 Task: Upload a diagram photo to Google Photos and use the markup feature to edit it.
Action: Mouse moved to (748, 136)
Screenshot: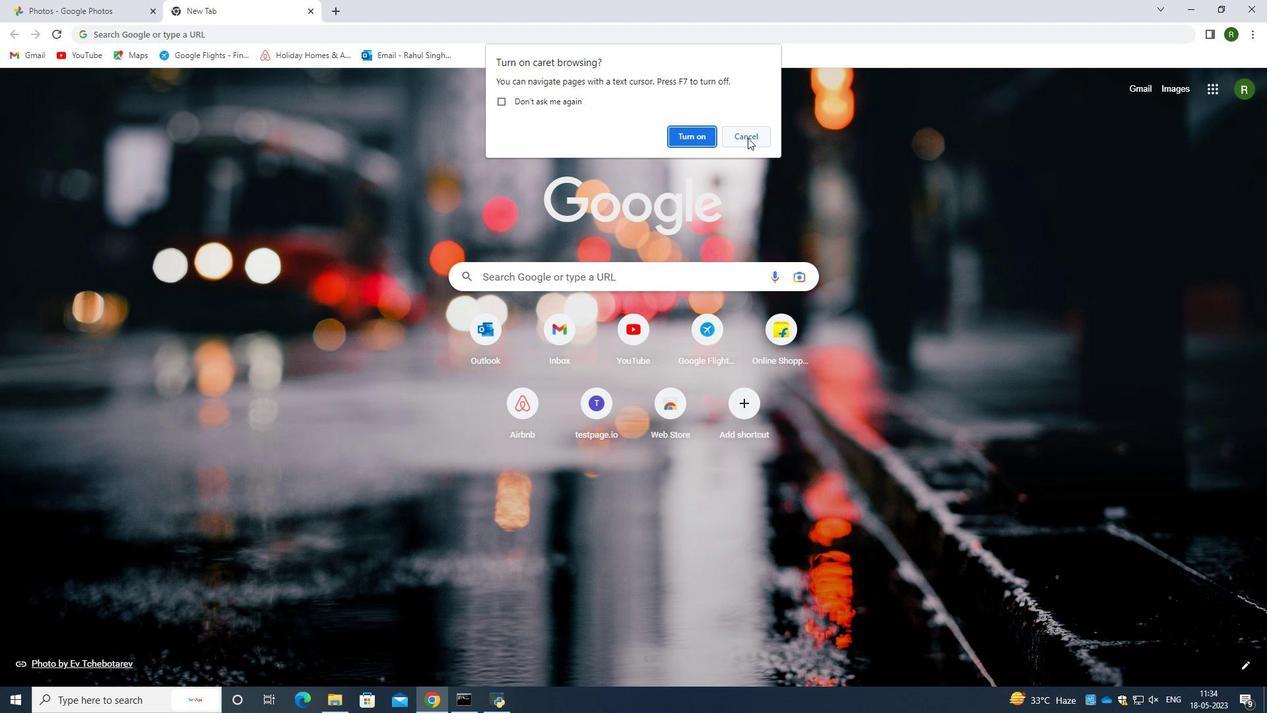 
Action: Mouse pressed left at (748, 136)
Screenshot: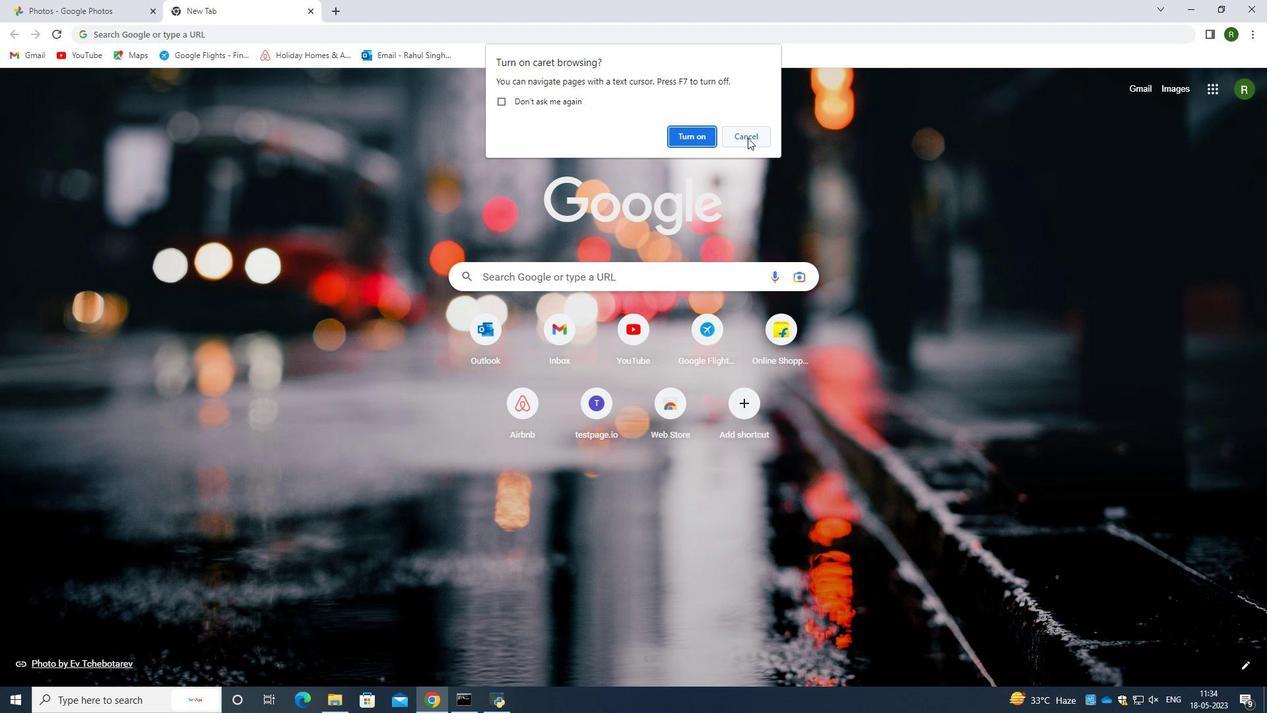 
Action: Mouse moved to (85, 0)
Screenshot: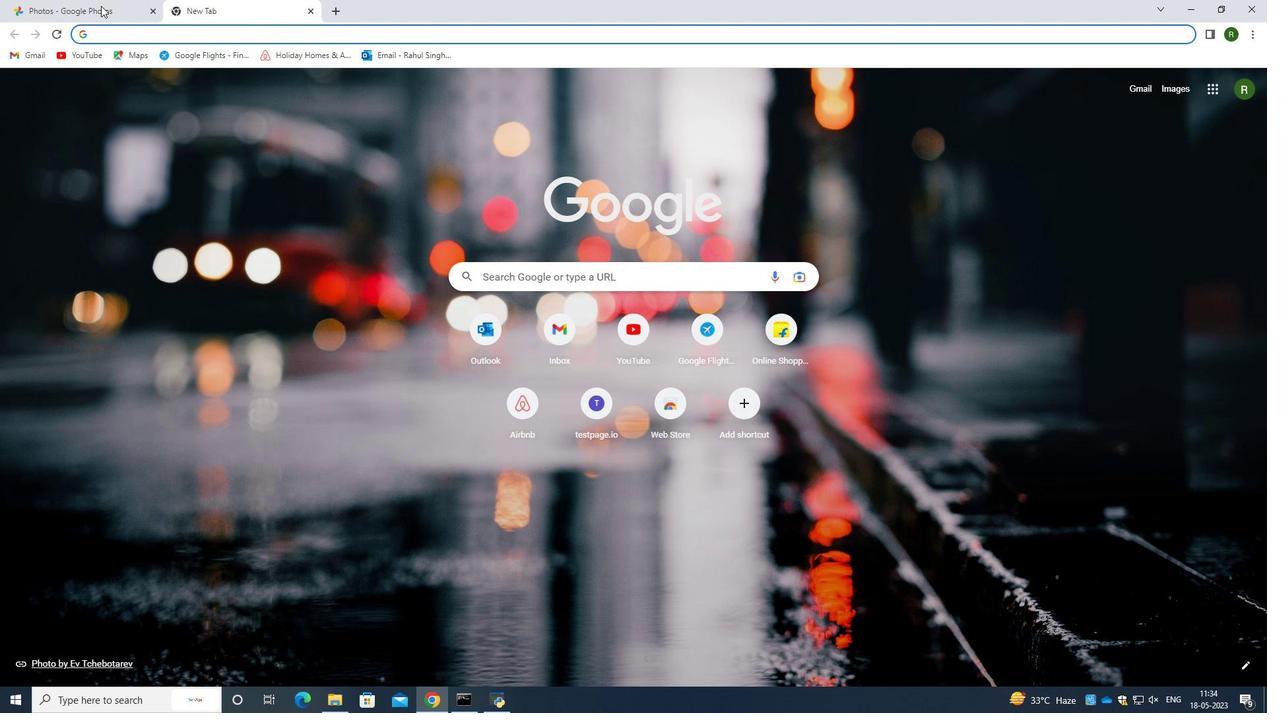 
Action: Mouse pressed left at (85, 0)
Screenshot: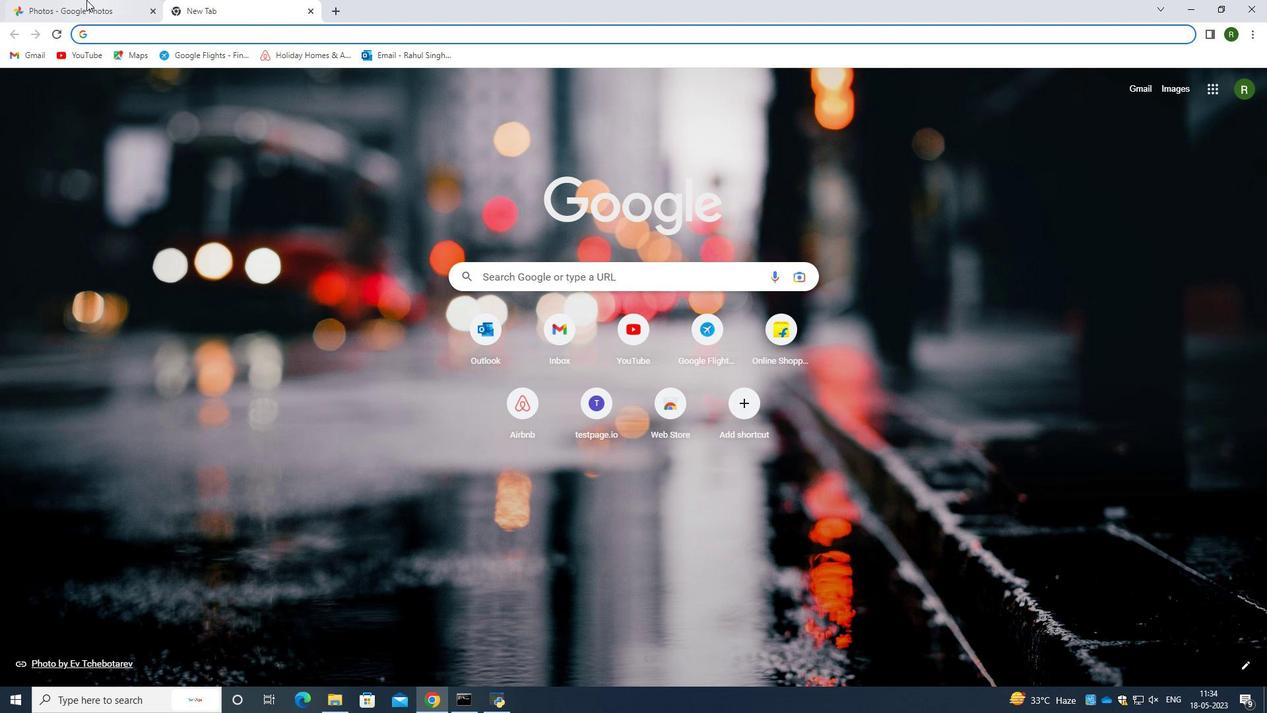 
Action: Mouse moved to (54, 90)
Screenshot: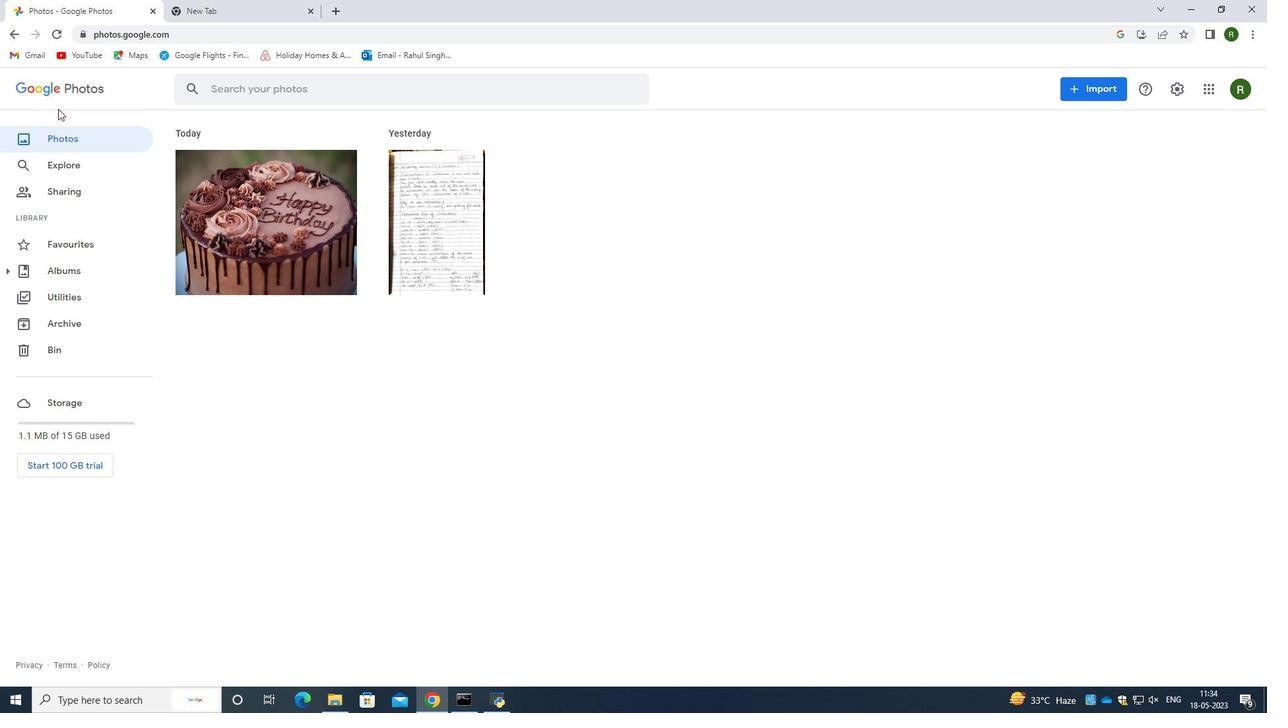 
Action: Mouse pressed left at (54, 90)
Screenshot: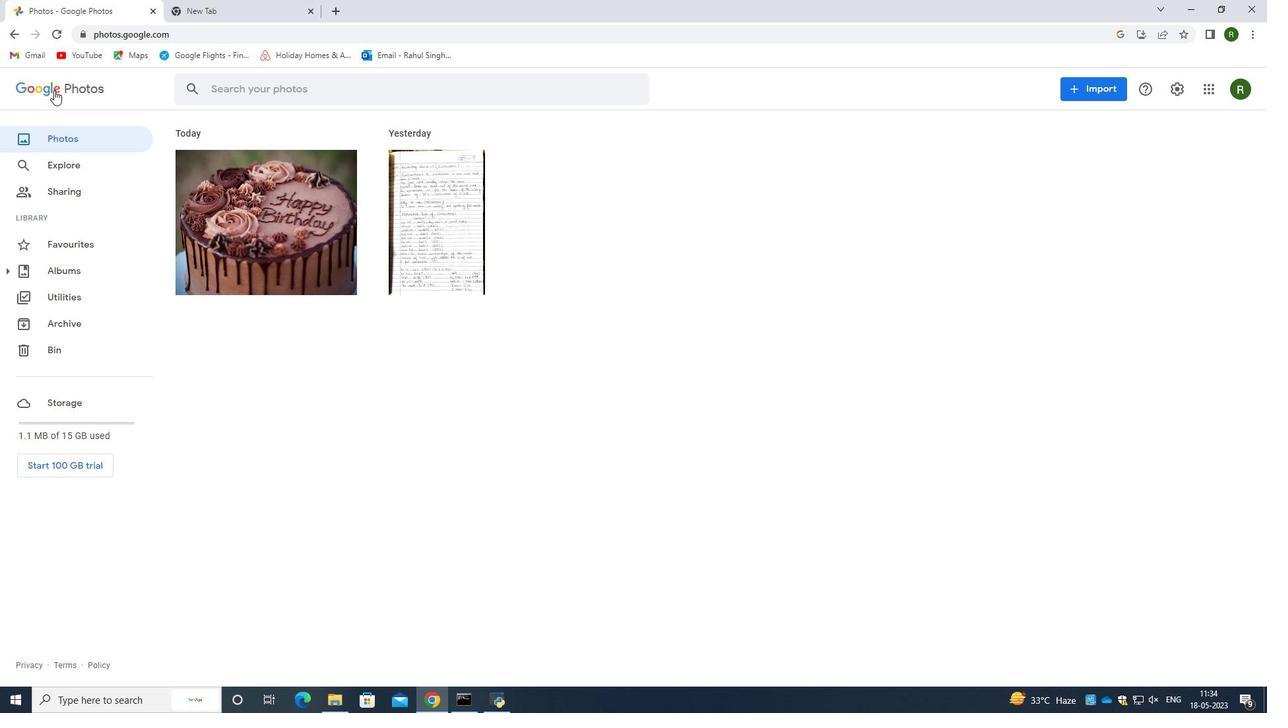 
Action: Mouse moved to (236, 4)
Screenshot: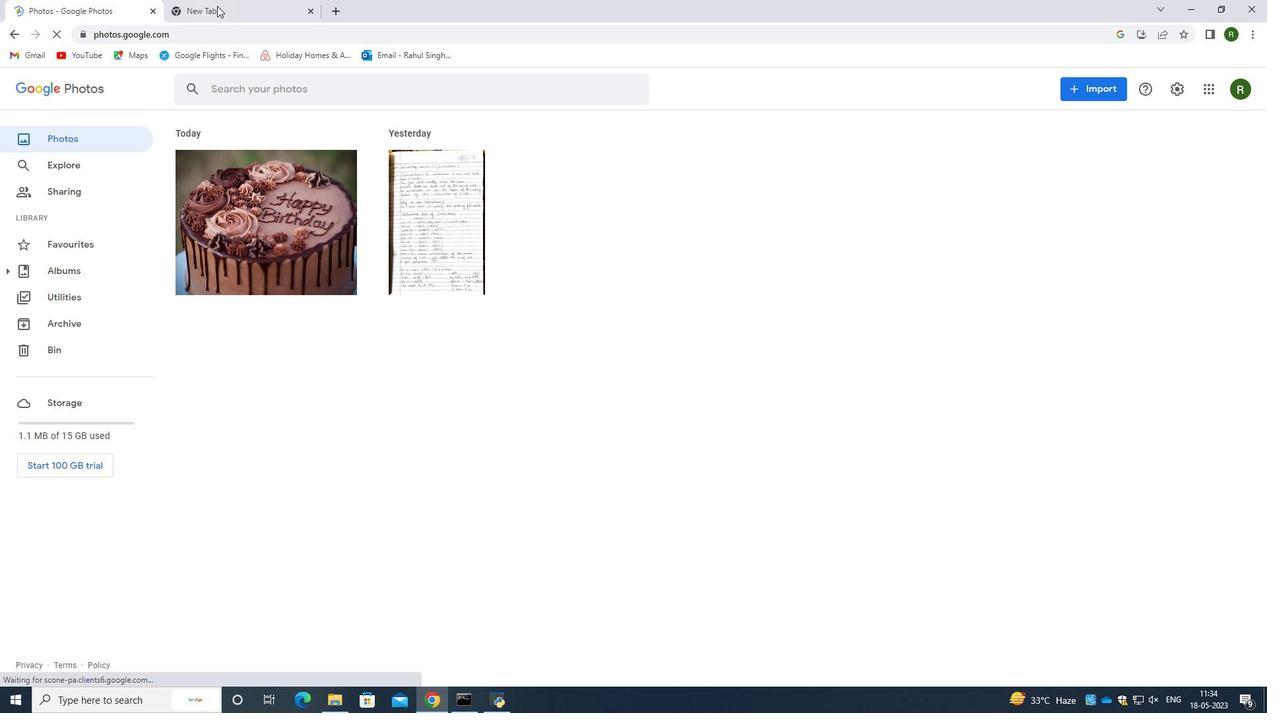 
Action: Mouse pressed left at (236, 4)
Screenshot: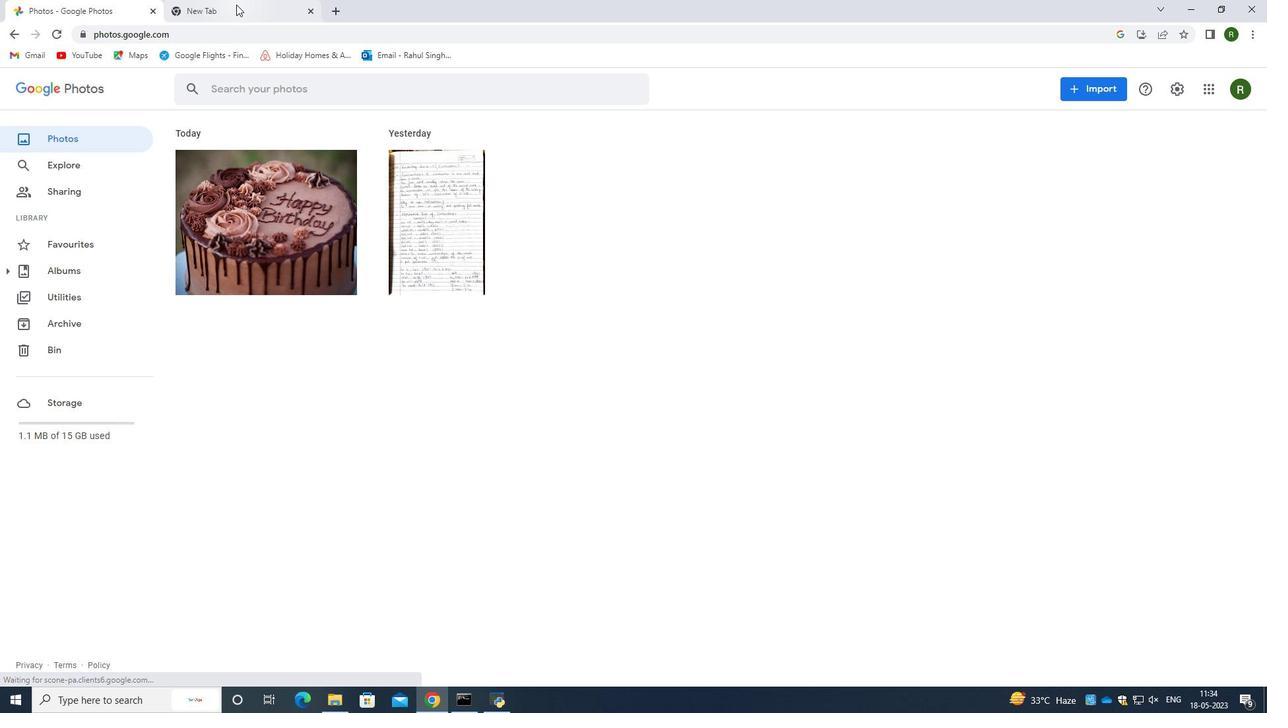 
Action: Mouse moved to (228, 36)
Screenshot: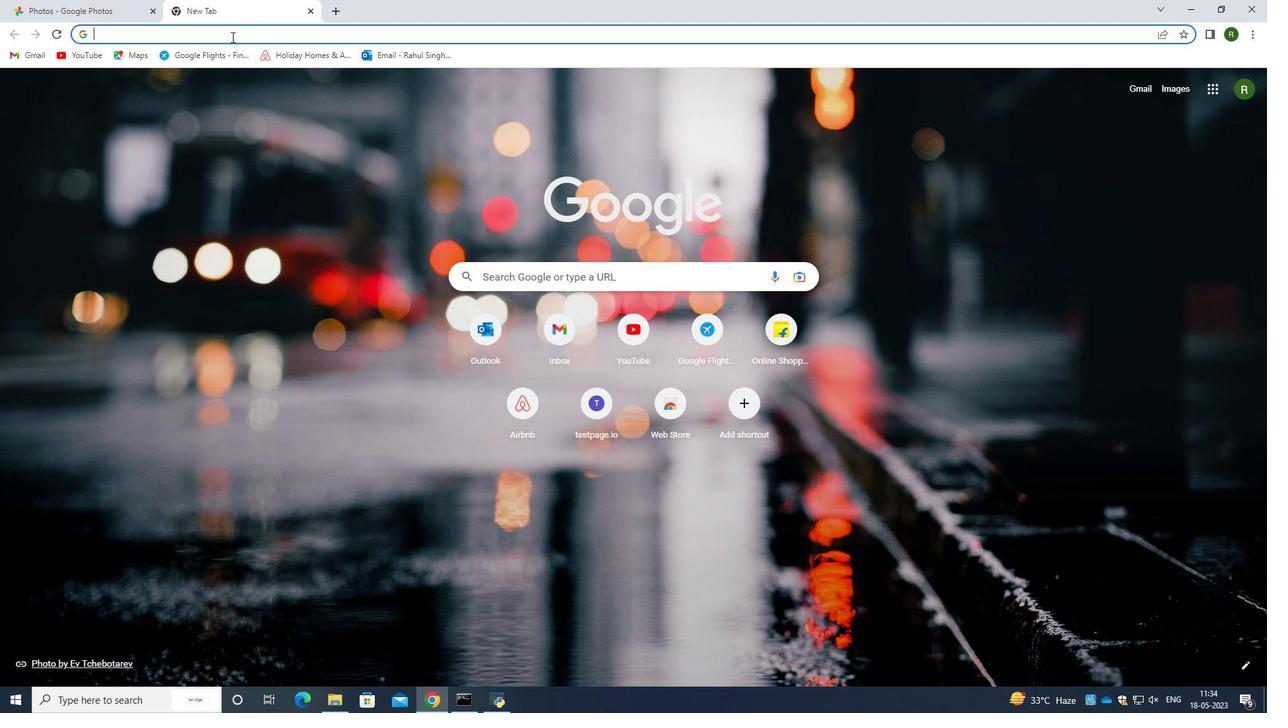 
Action: Mouse pressed left at (228, 36)
Screenshot: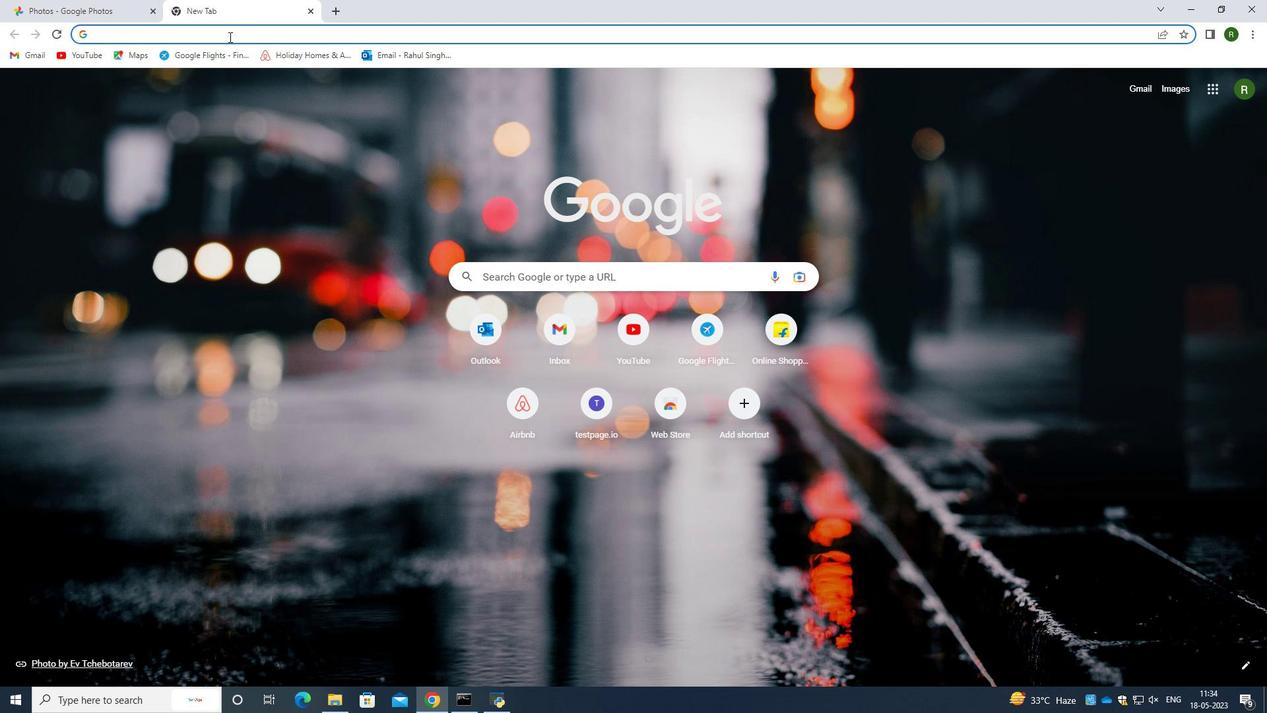 
Action: Key pressed how<Key.space>touse<Key.space>ma<Key.backspace><Key.backspace><Key.backspace><Key.backspace><Key.backspace><Key.backspace><Key.space>markep<Key.backspace><Key.backspace>up<Key.space>feature<Key.space>in<Key.space>google<Key.space>photos<Key.enter>
Screenshot: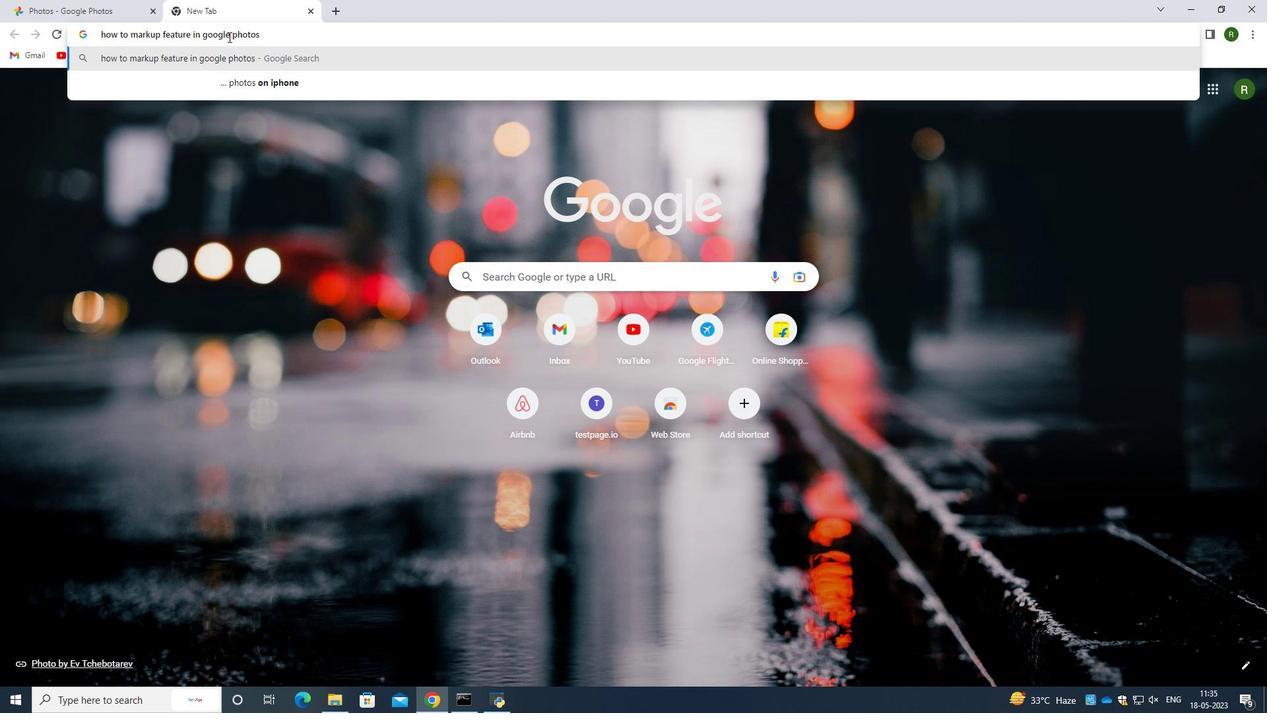 
Action: Mouse scrolled (228, 37) with delta (0, 0)
Screenshot: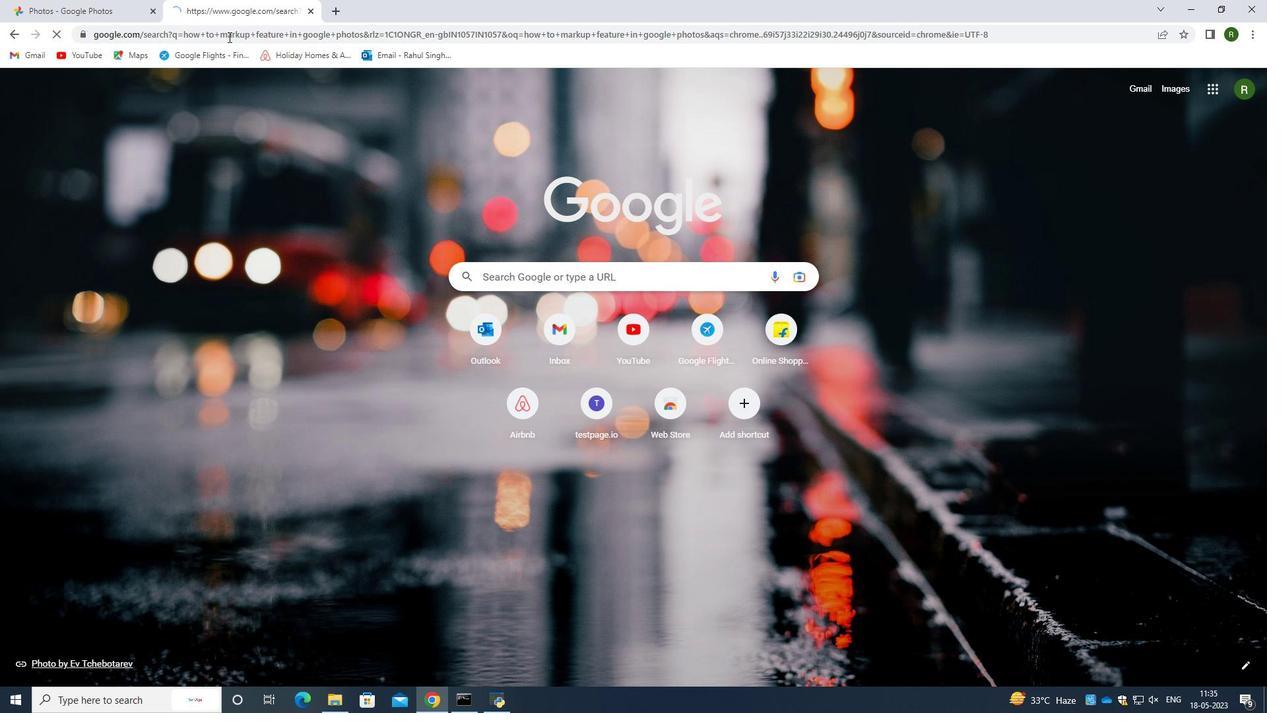 
Action: Mouse scrolled (228, 37) with delta (0, 0)
Screenshot: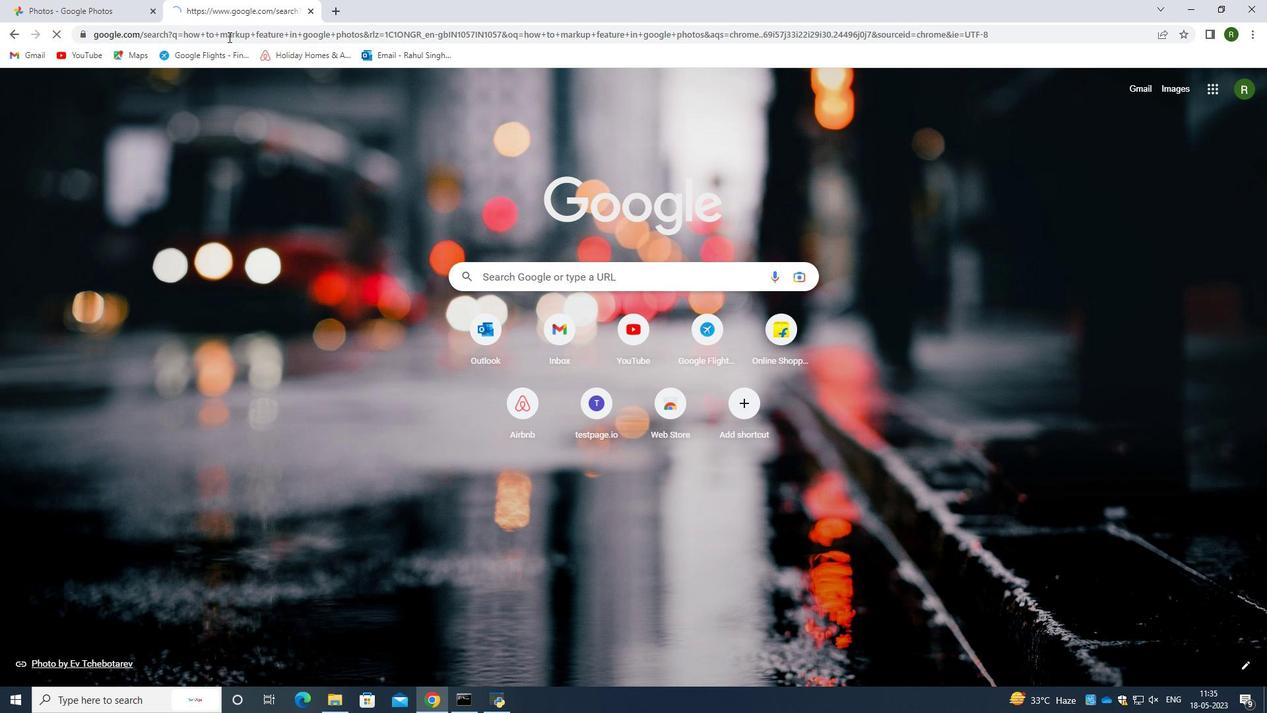 
Action: Mouse moved to (240, 44)
Screenshot: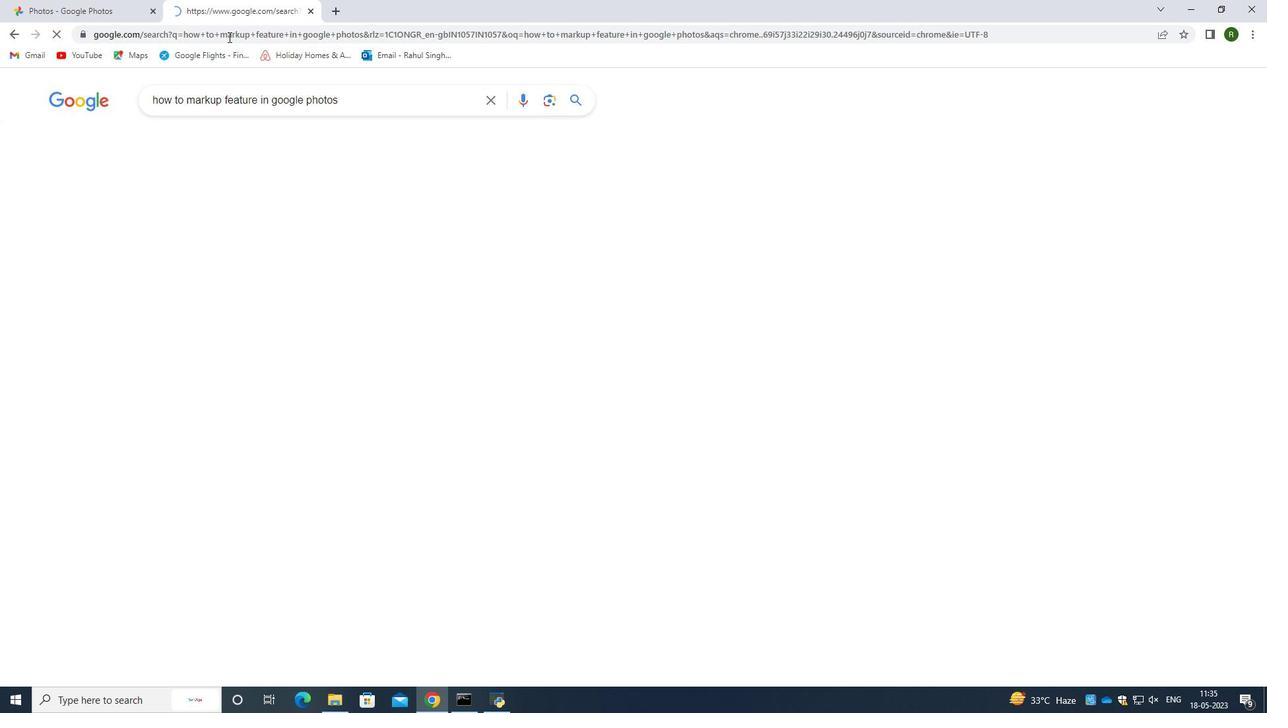 
Action: Mouse scrolled (239, 45) with delta (0, 0)
Screenshot: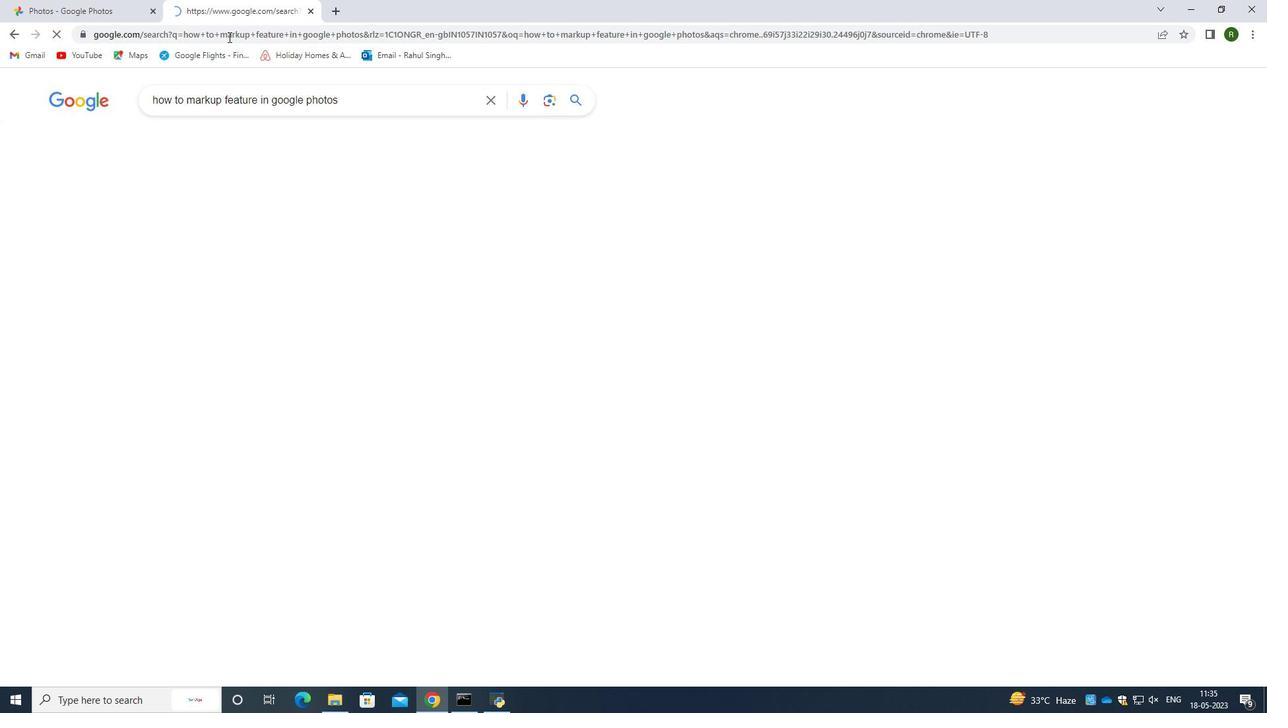 
Action: Mouse moved to (334, 409)
Screenshot: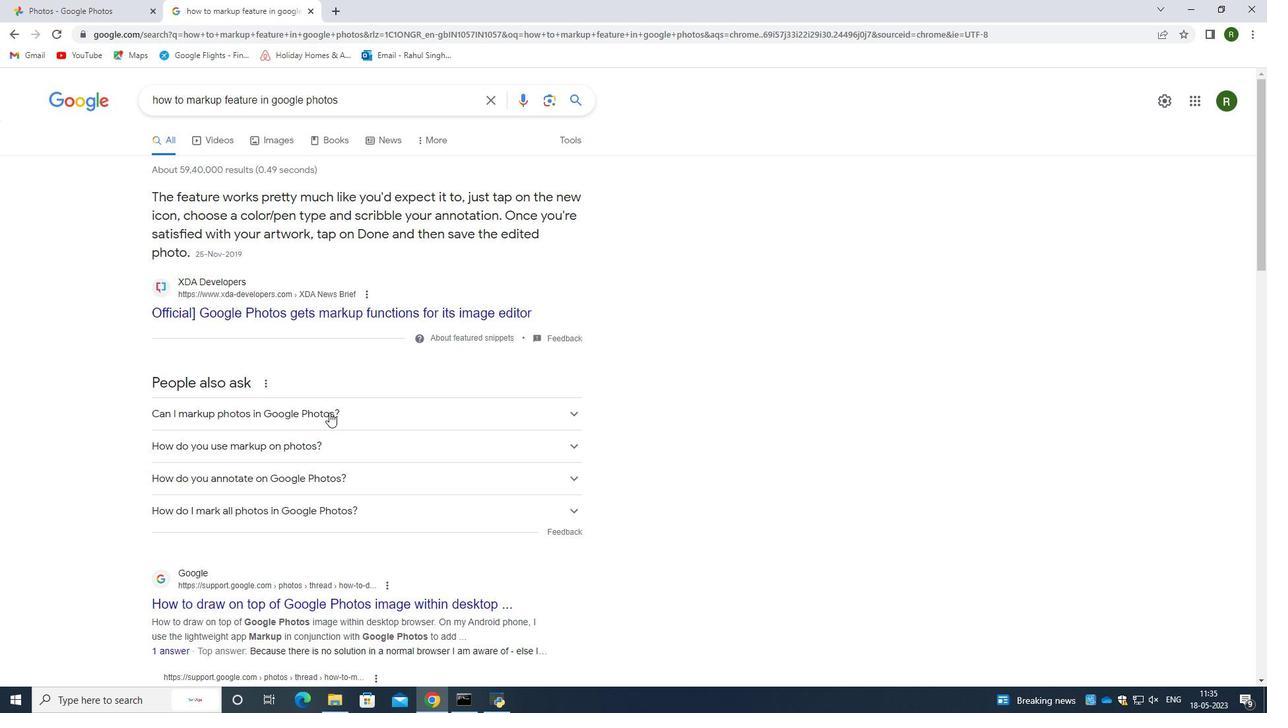 
Action: Mouse pressed left at (334, 409)
Screenshot: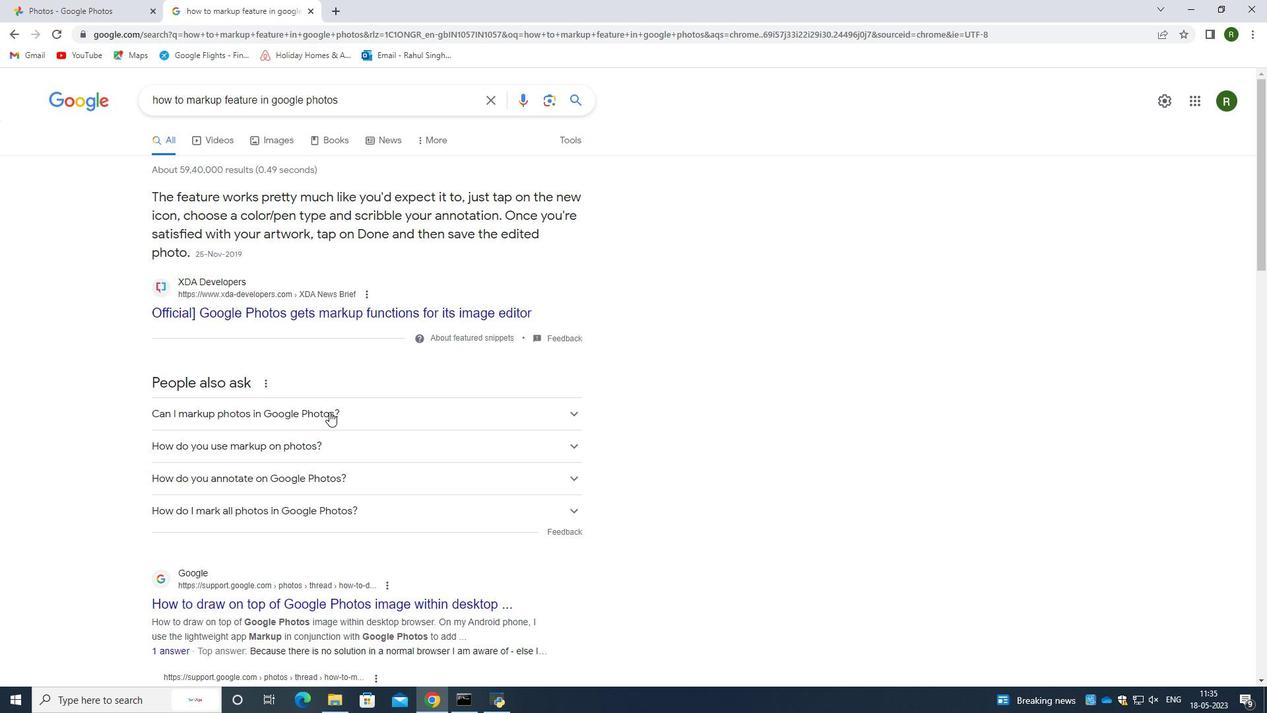 
Action: Mouse moved to (84, 0)
Screenshot: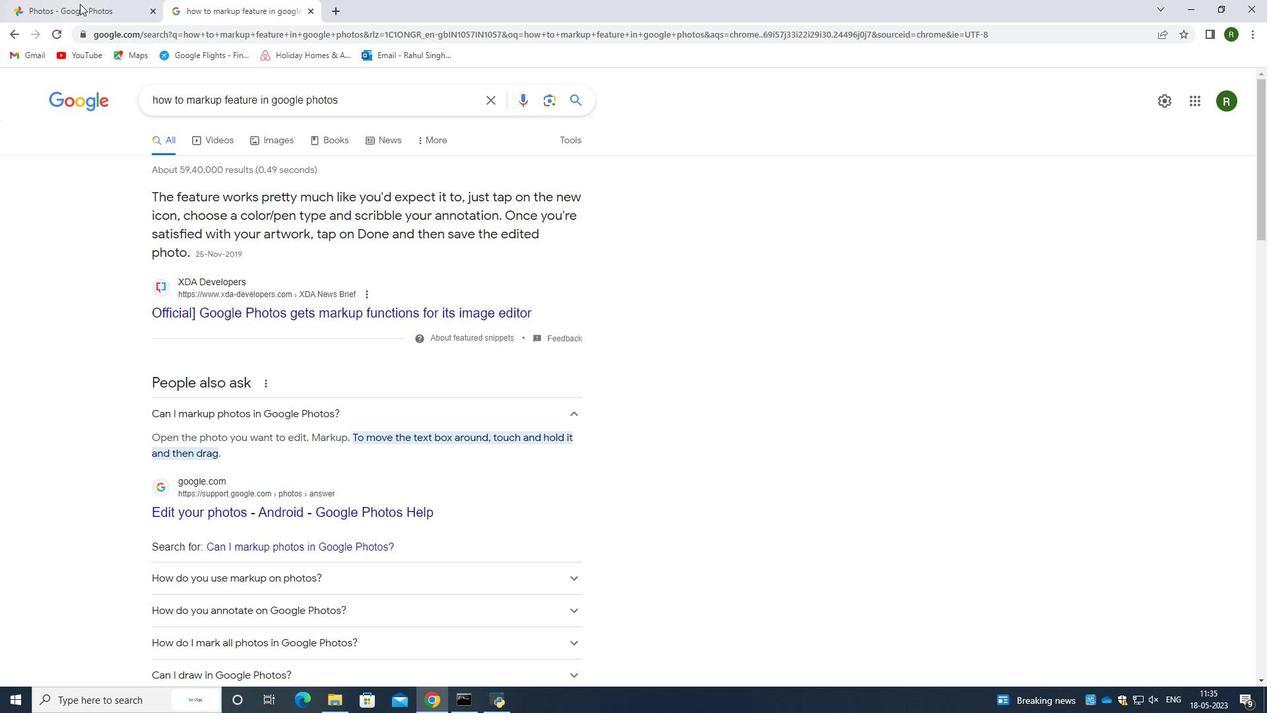 
Action: Mouse pressed left at (84, 0)
Screenshot: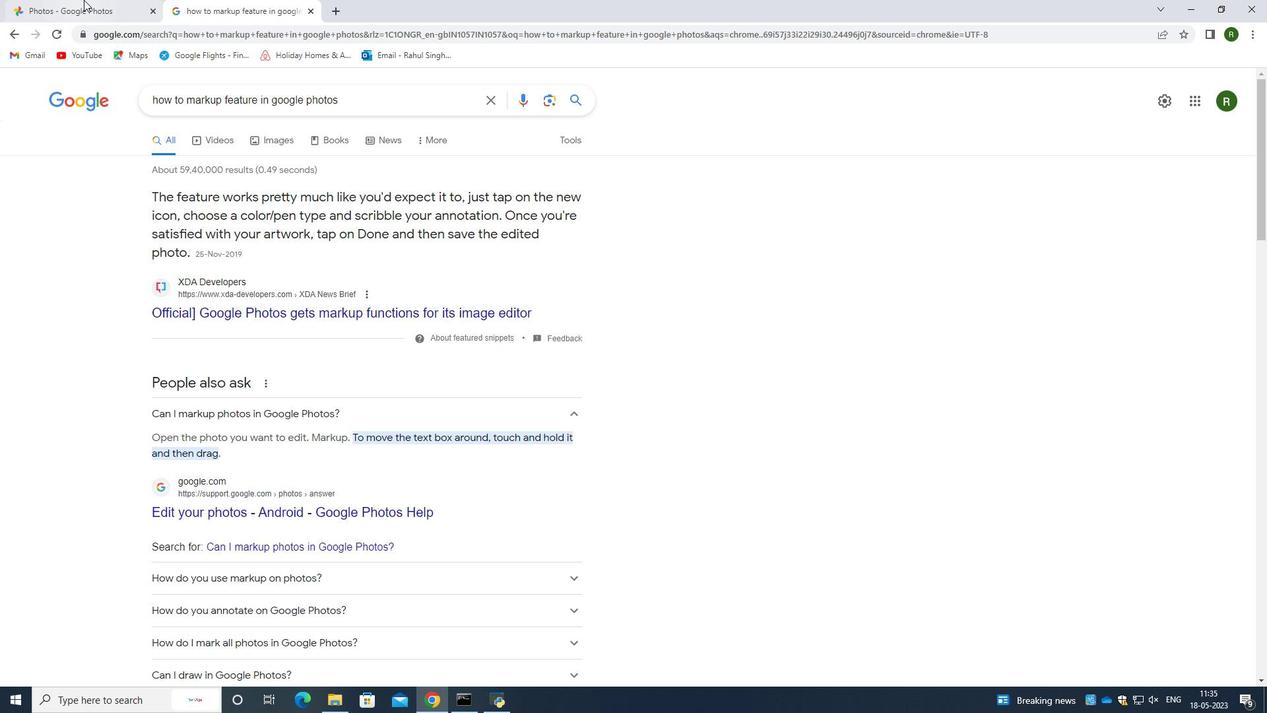 
Action: Mouse moved to (225, 3)
Screenshot: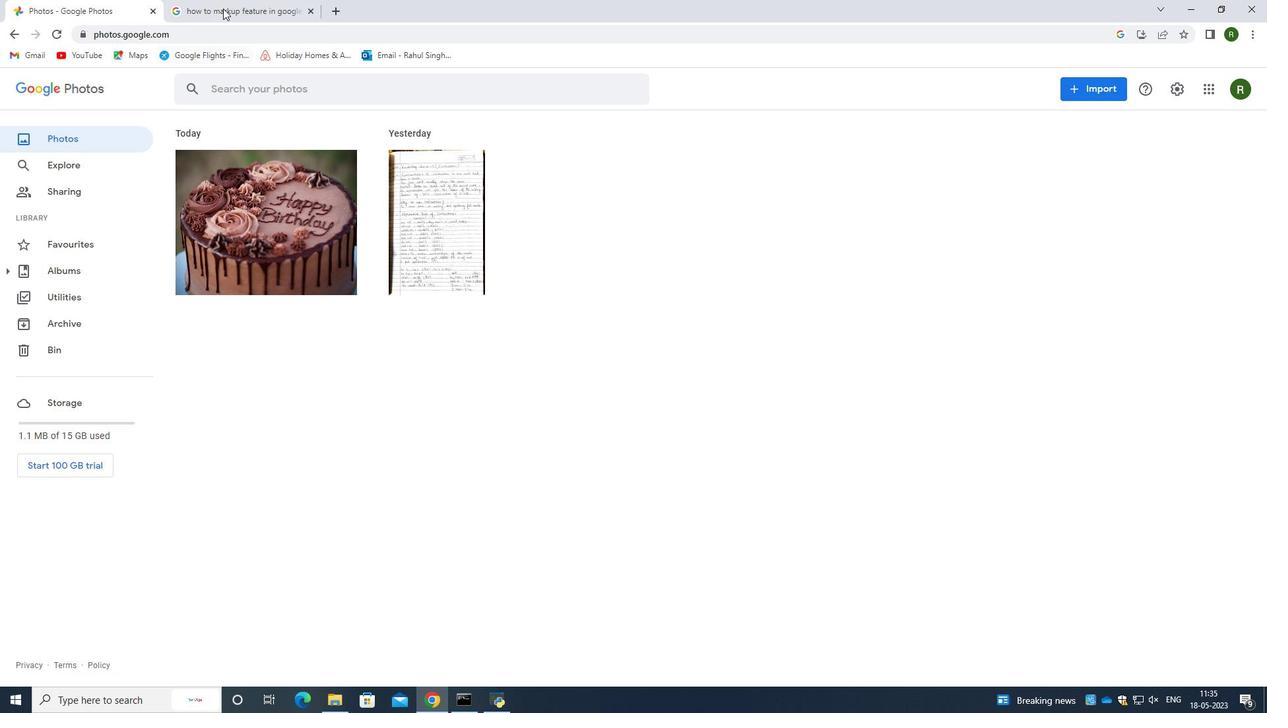 
Action: Mouse pressed left at (225, 3)
Screenshot: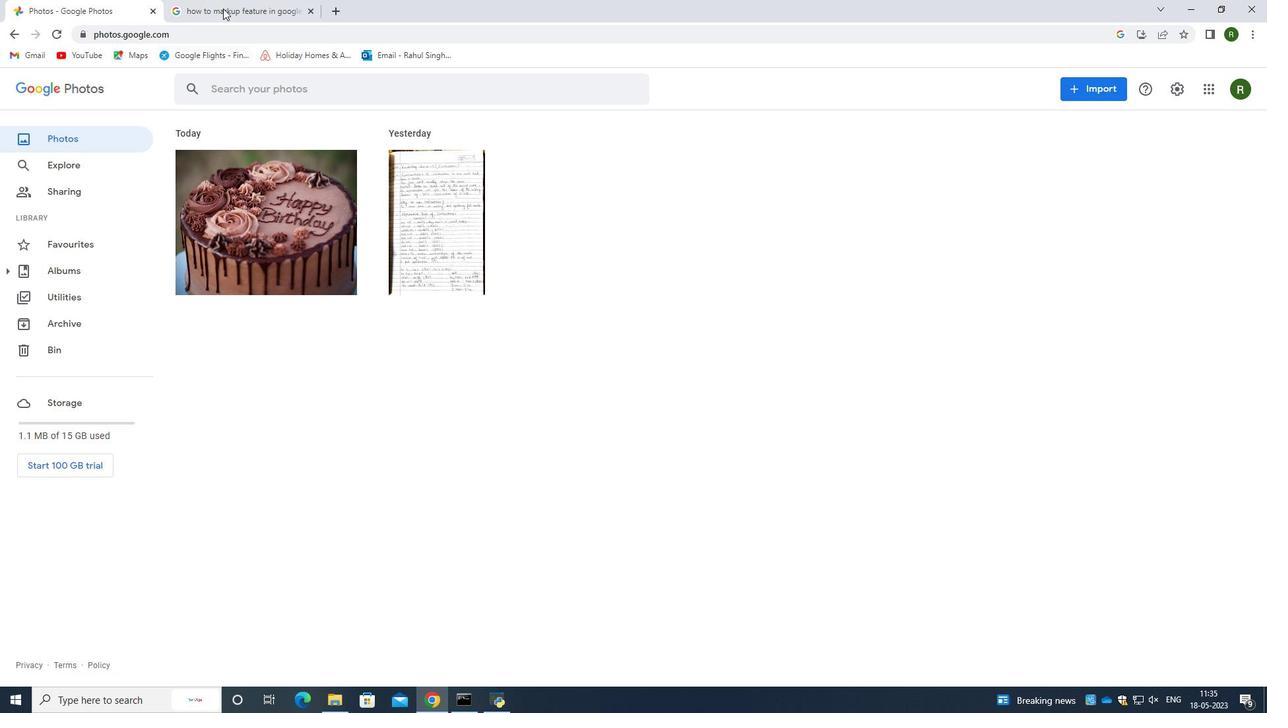 
Action: Mouse moved to (334, 3)
Screenshot: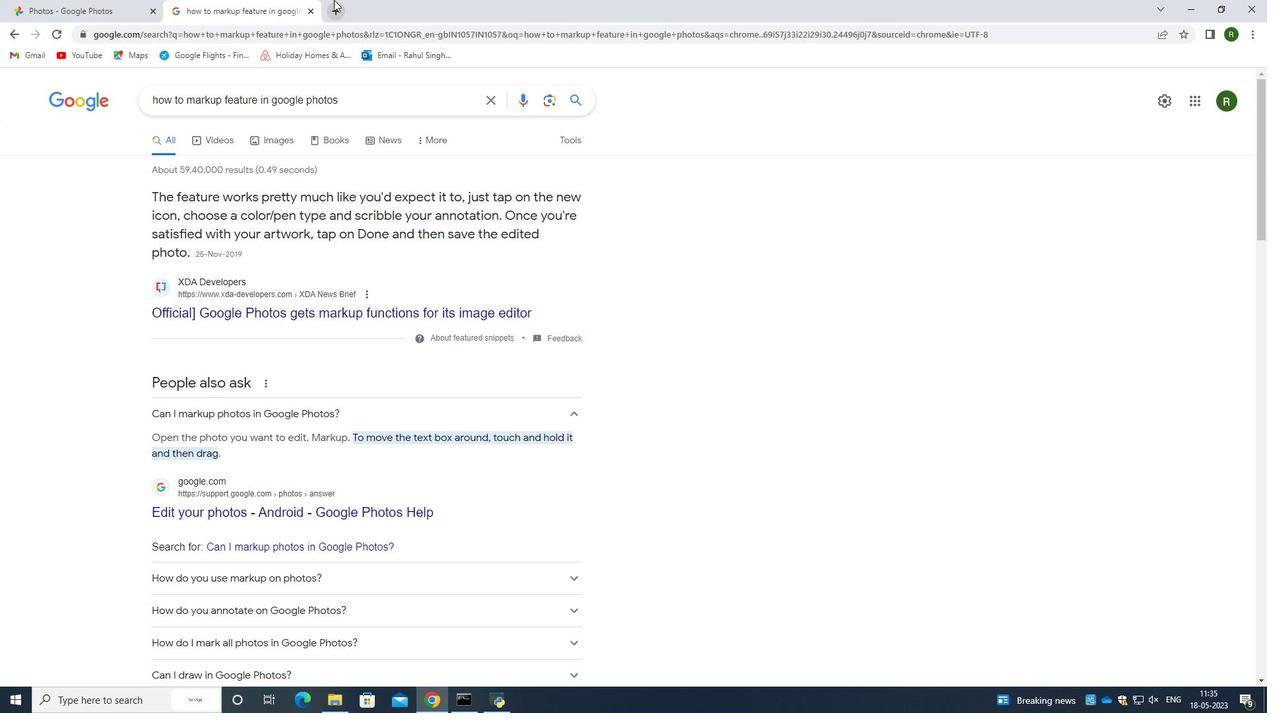
Action: Mouse pressed left at (334, 3)
Screenshot: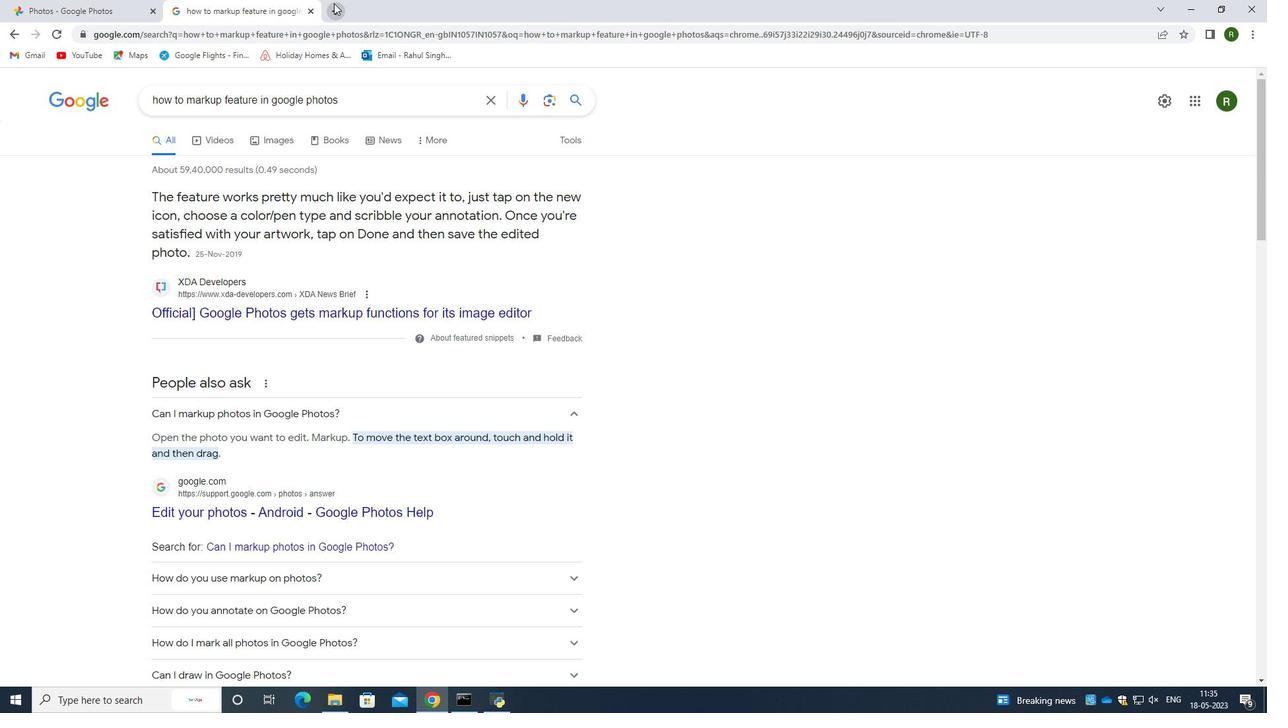 
Action: Mouse moved to (228, 42)
Screenshot: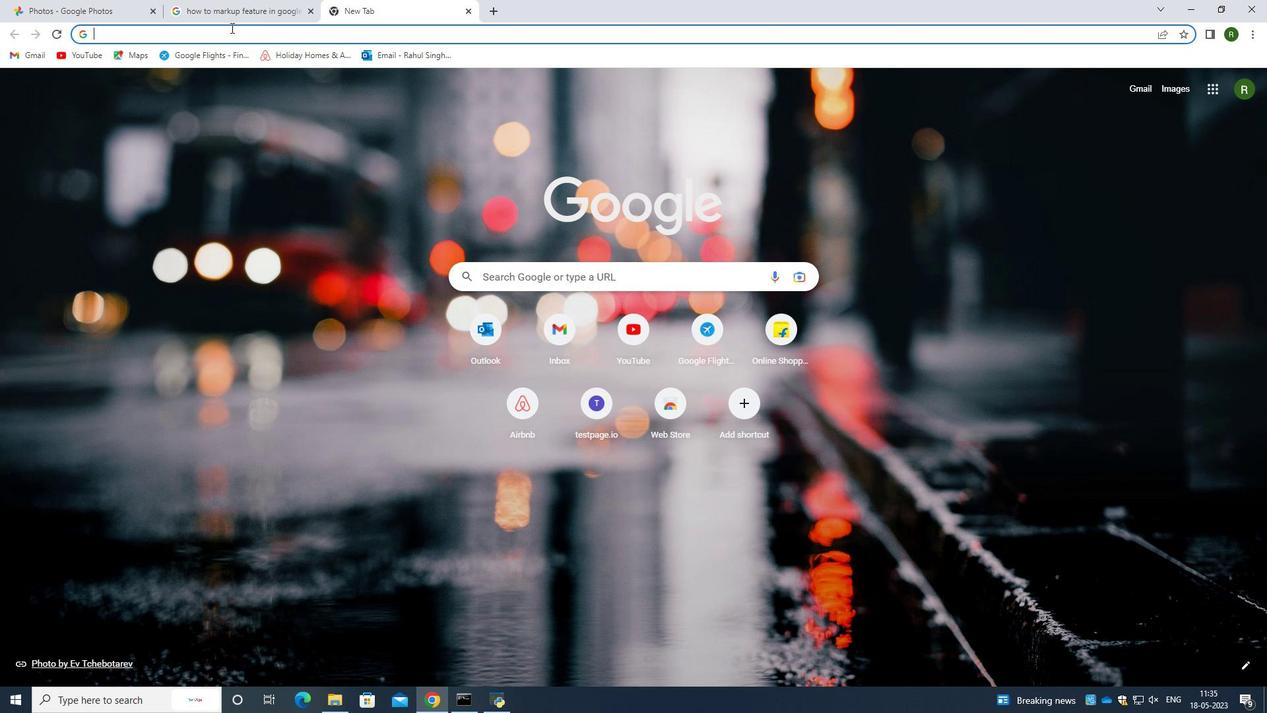 
Action: Key pressed dk<Key.backspace>iagram<Key.space><Key.down><Key.down><Key.enter>
Screenshot: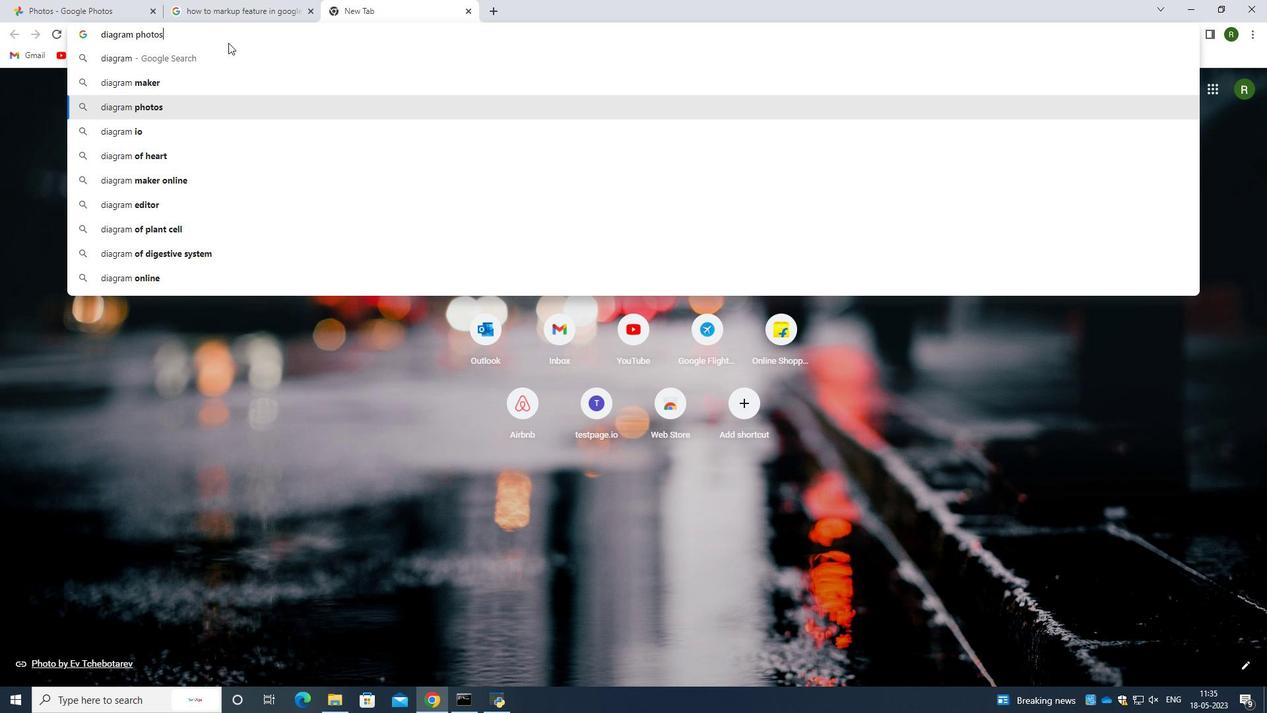 
Action: Mouse moved to (215, 139)
Screenshot: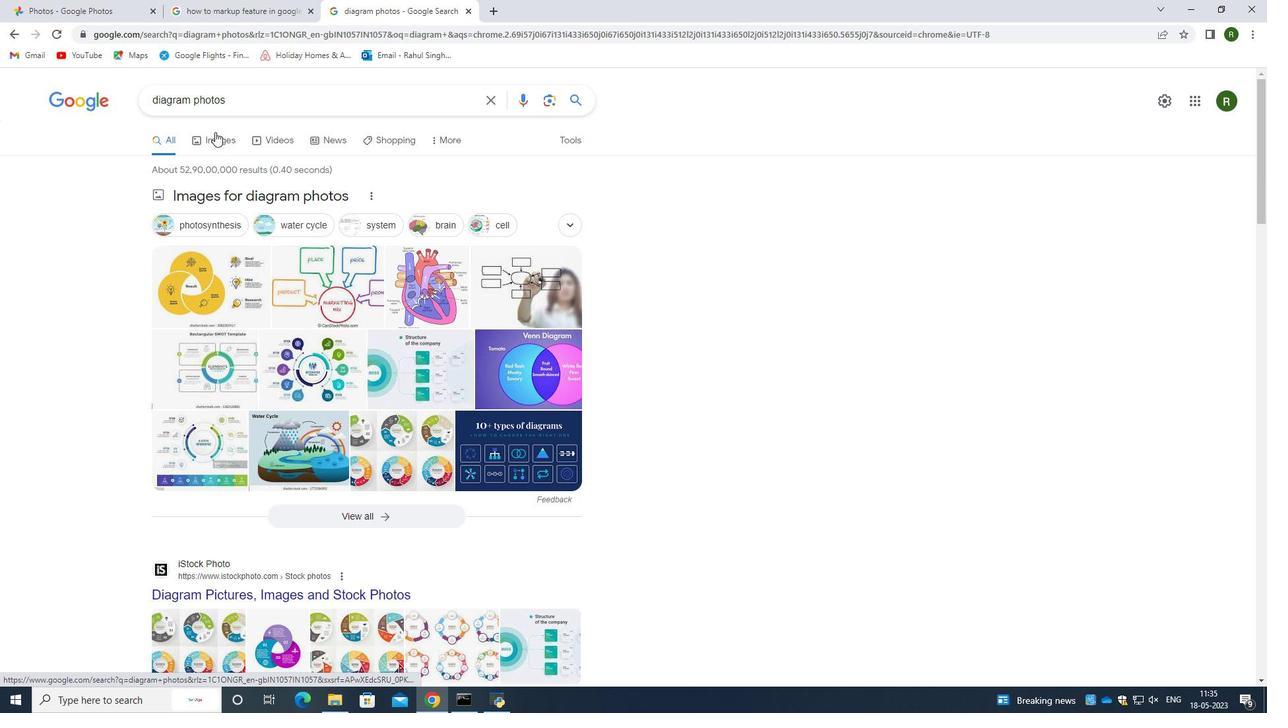 
Action: Mouse pressed left at (215, 139)
Screenshot: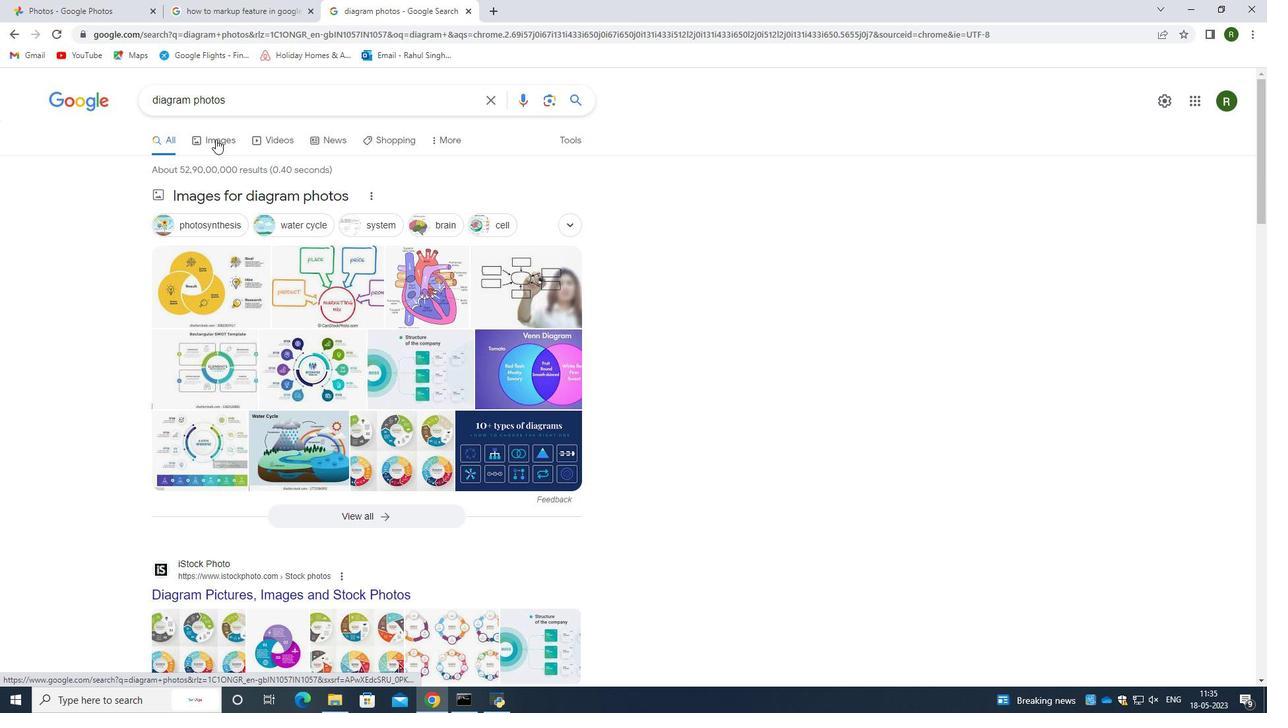 
Action: Mouse moved to (351, 371)
Screenshot: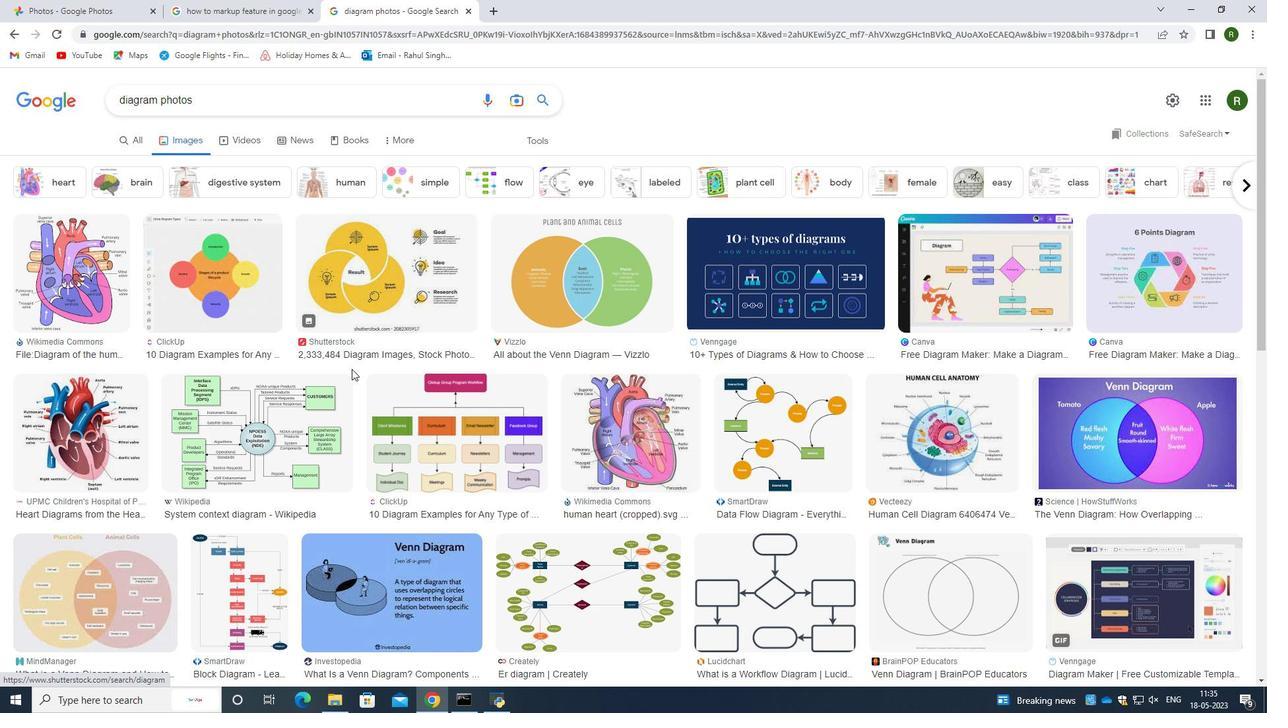 
Action: Mouse scrolled (351, 370) with delta (0, 0)
Screenshot: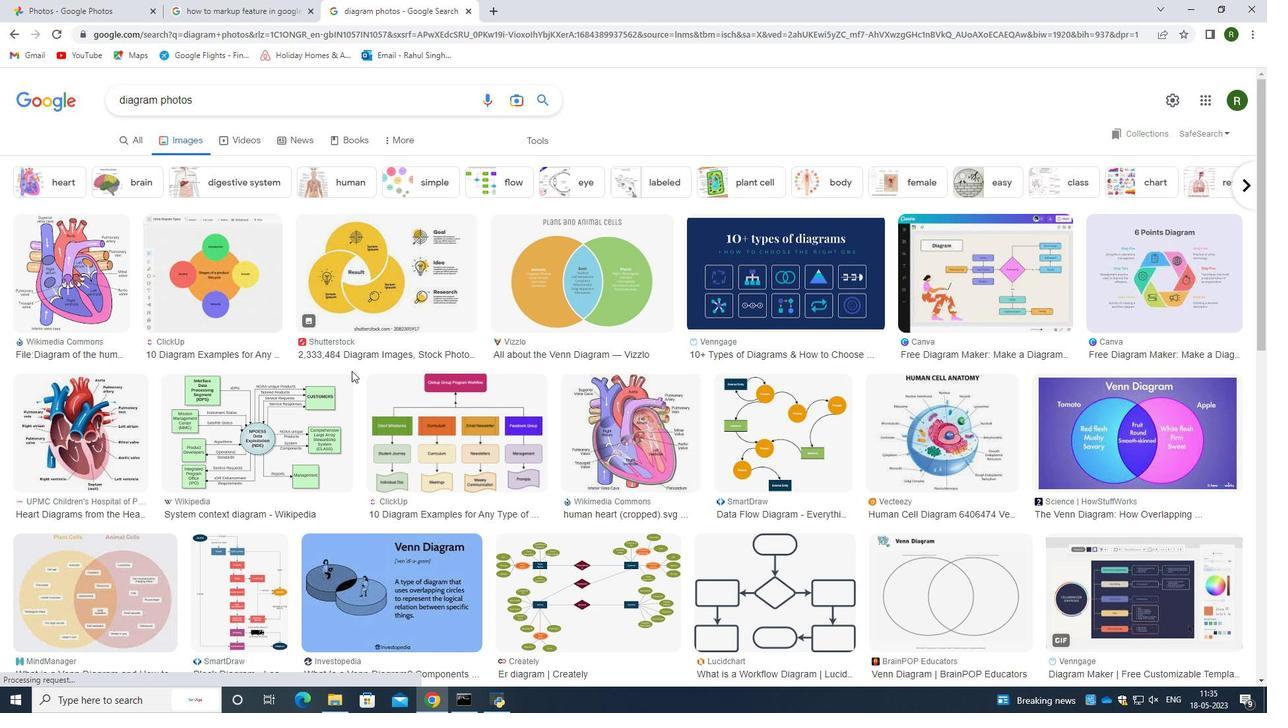 
Action: Mouse moved to (351, 373)
Screenshot: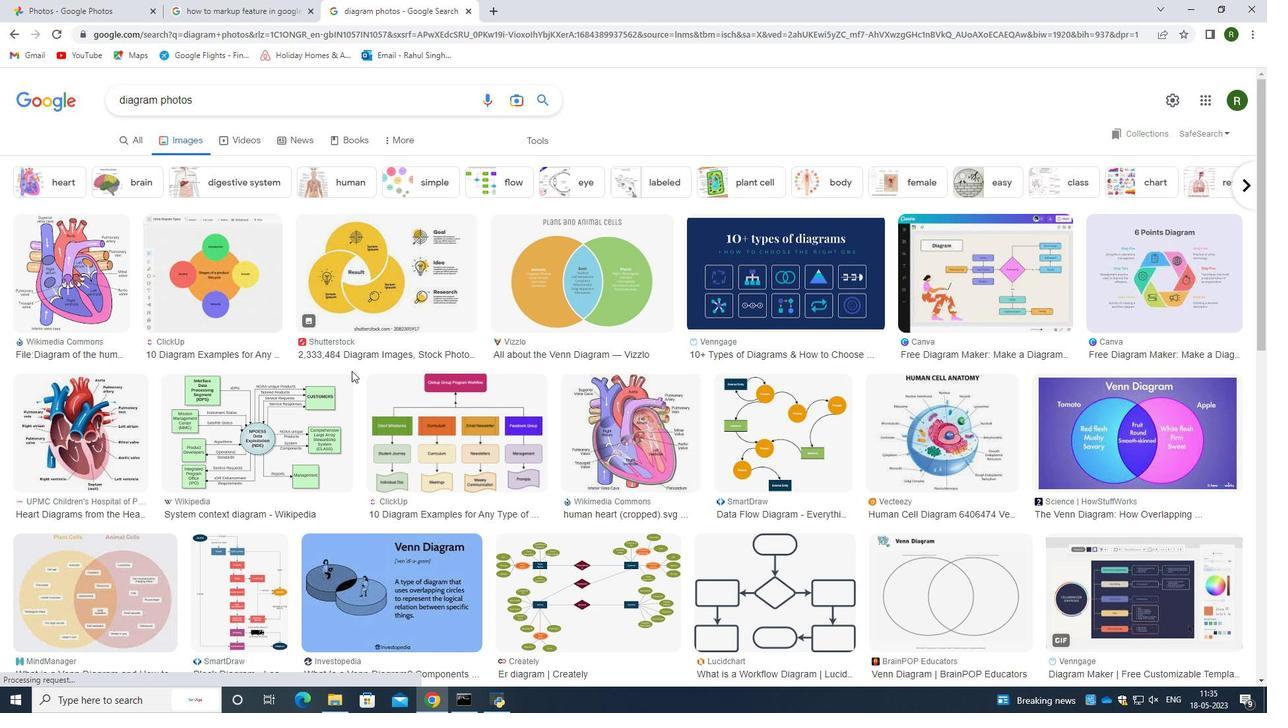 
Action: Mouse scrolled (351, 373) with delta (0, 0)
Screenshot: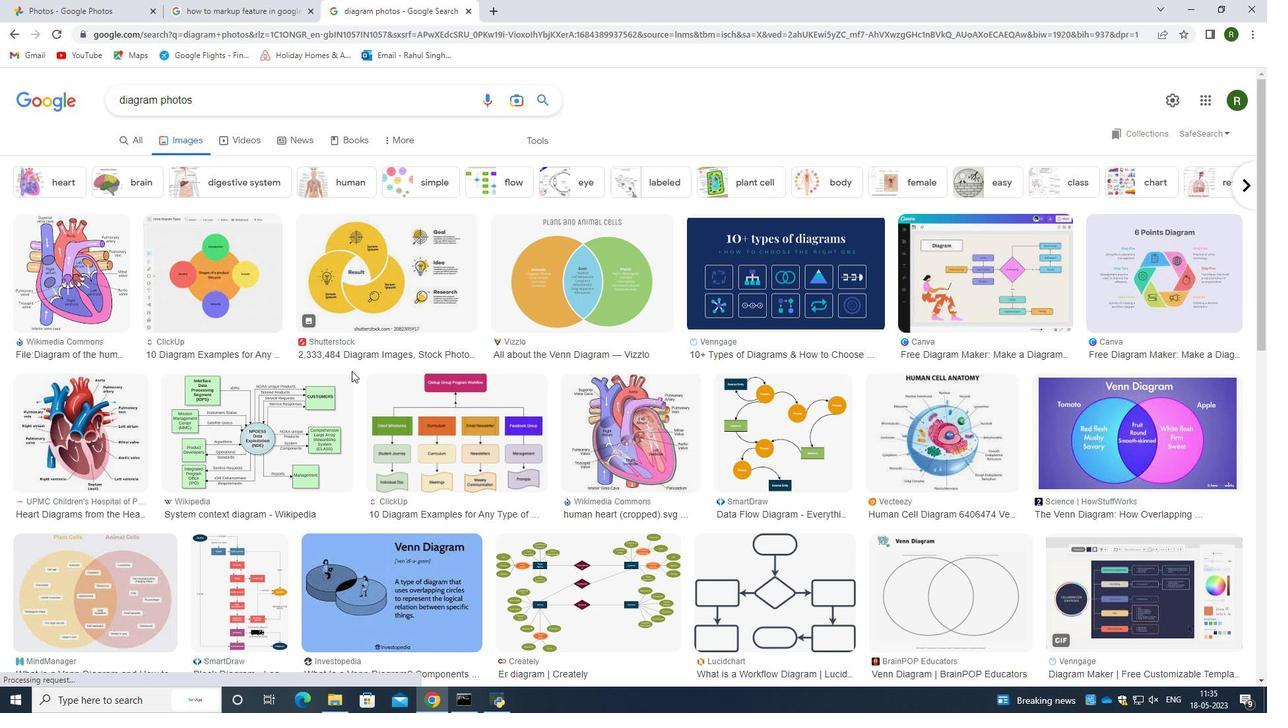 
Action: Mouse moved to (297, 380)
Screenshot: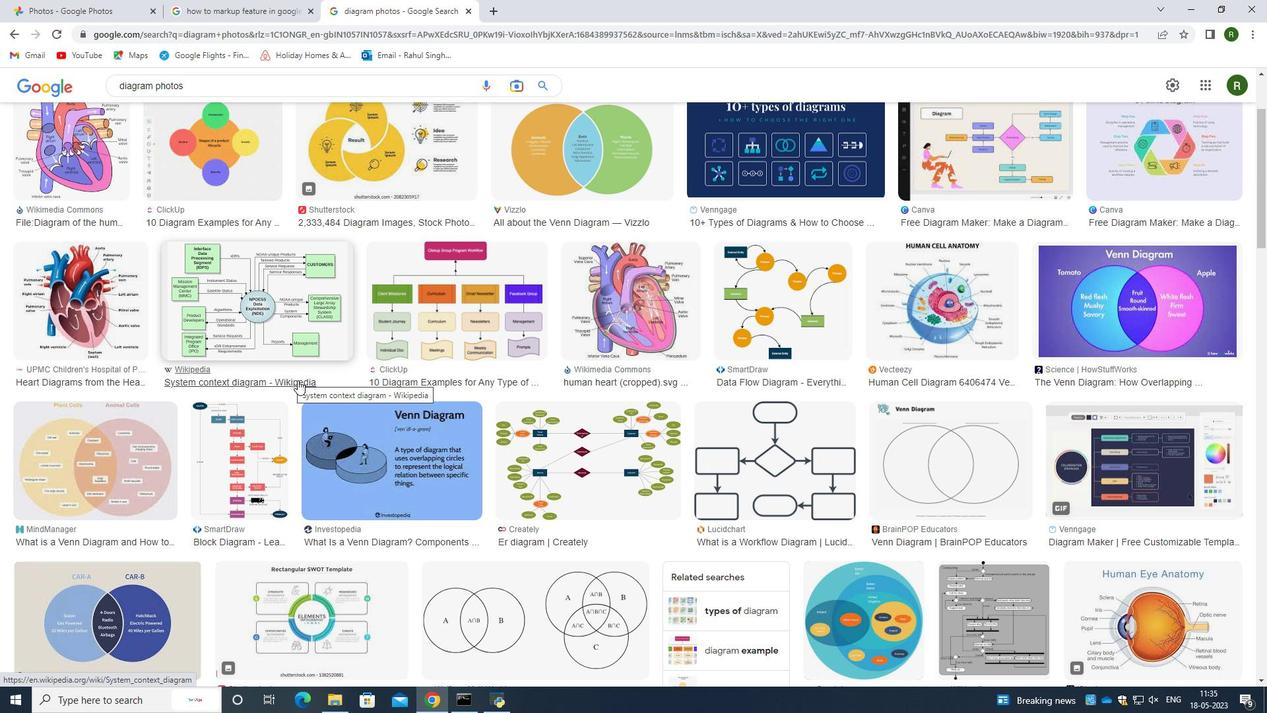 
Action: Mouse scrolled (297, 379) with delta (0, 0)
Screenshot: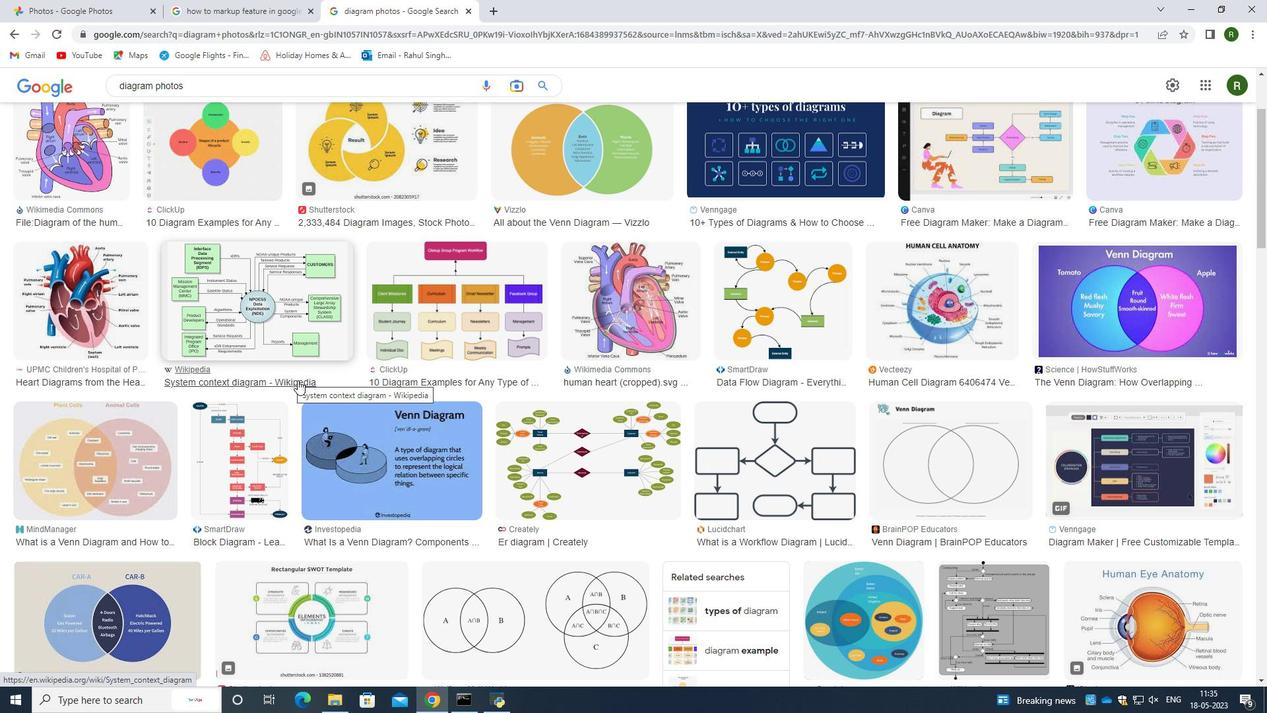
Action: Mouse scrolled (297, 379) with delta (0, 0)
Screenshot: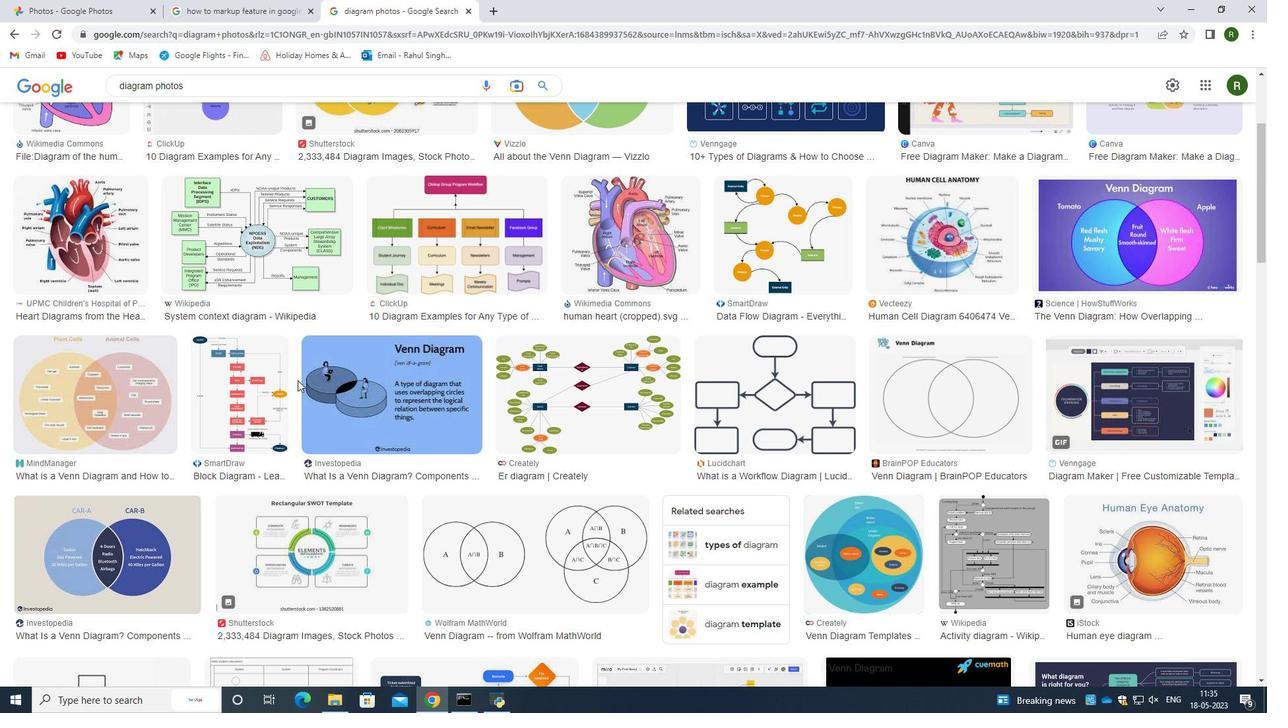 
Action: Mouse scrolled (297, 379) with delta (0, 0)
Screenshot: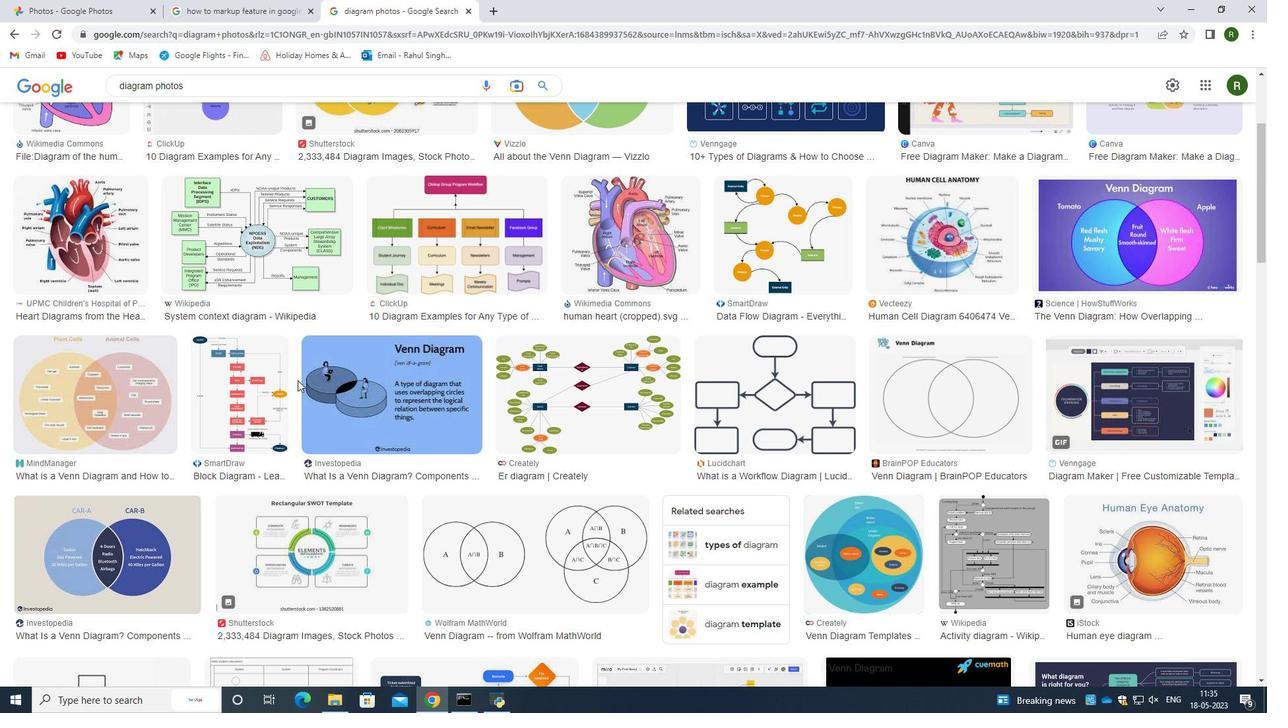 
Action: Mouse scrolled (297, 379) with delta (0, 0)
Screenshot: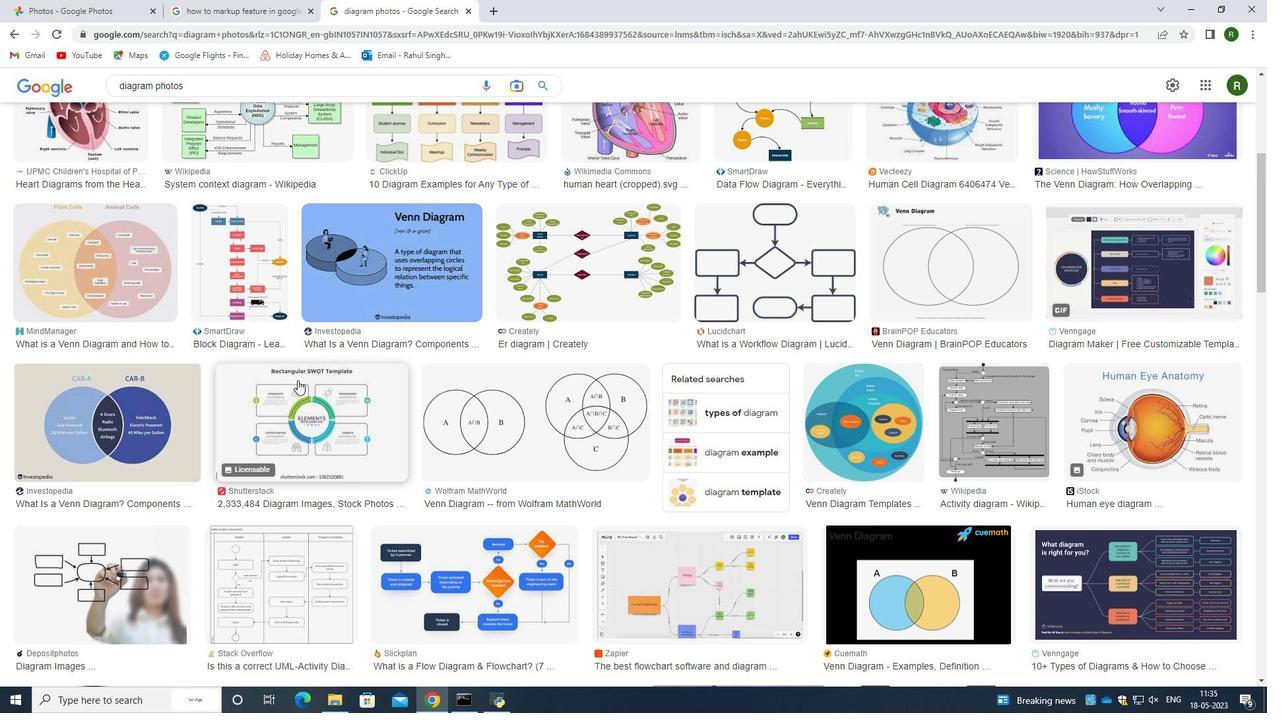 
Action: Mouse moved to (308, 360)
Screenshot: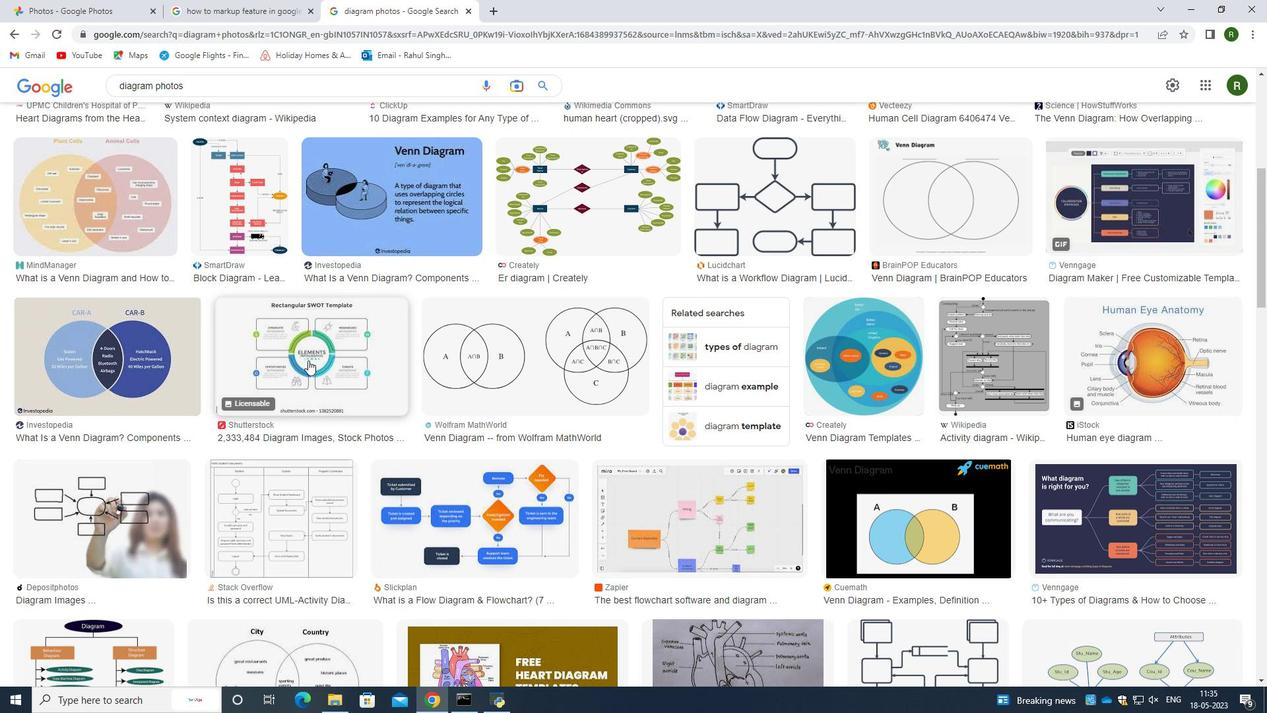 
Action: Mouse scrolled (308, 359) with delta (0, 0)
Screenshot: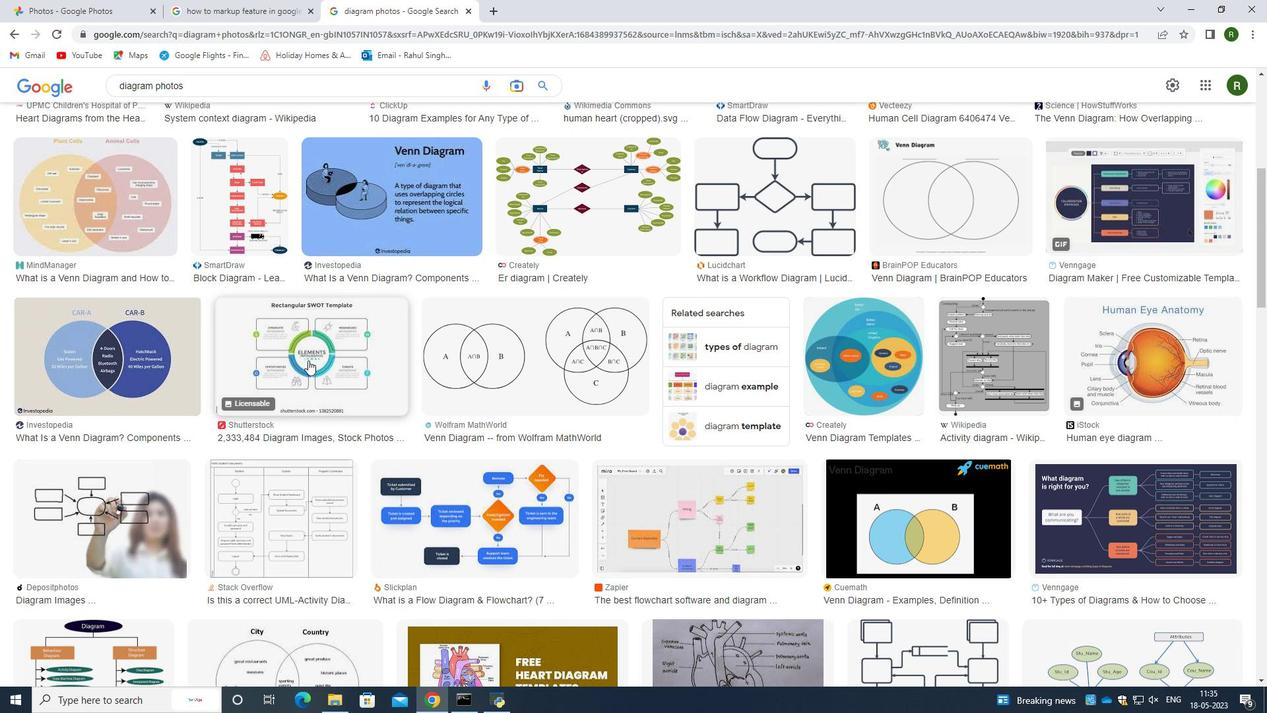 
Action: Mouse scrolled (308, 359) with delta (0, 0)
Screenshot: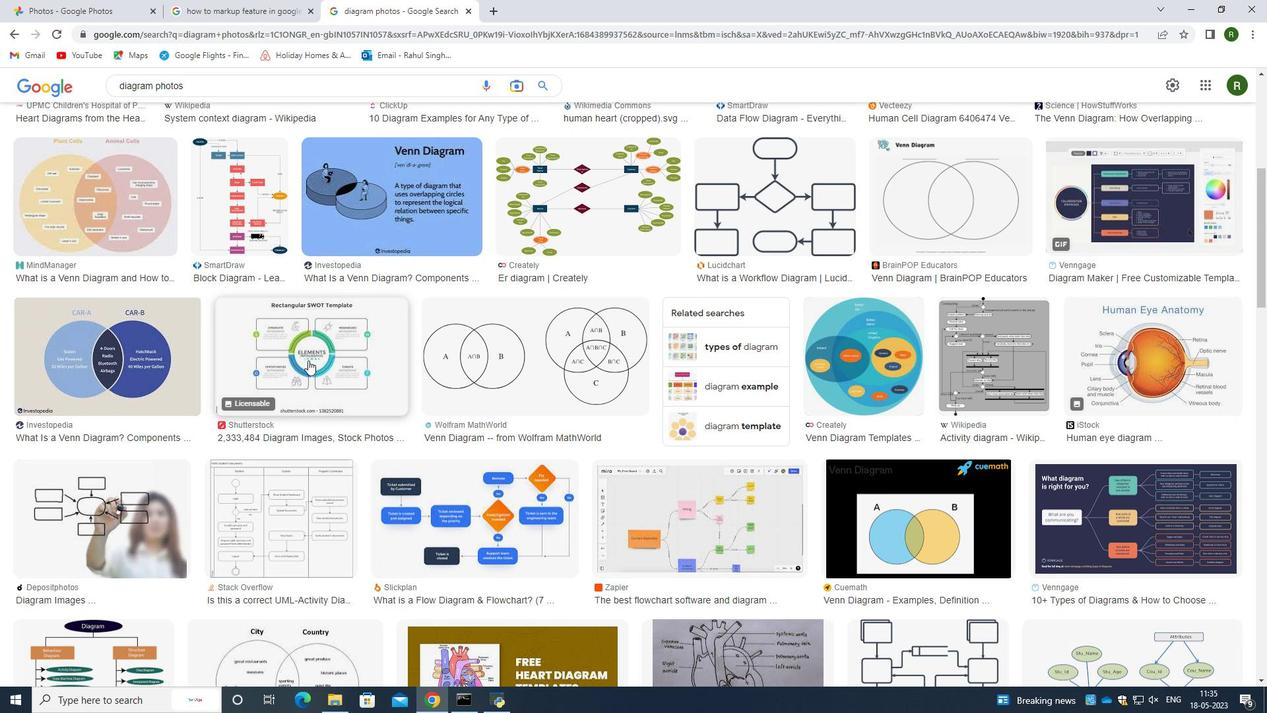 
Action: Mouse scrolled (308, 359) with delta (0, 0)
Screenshot: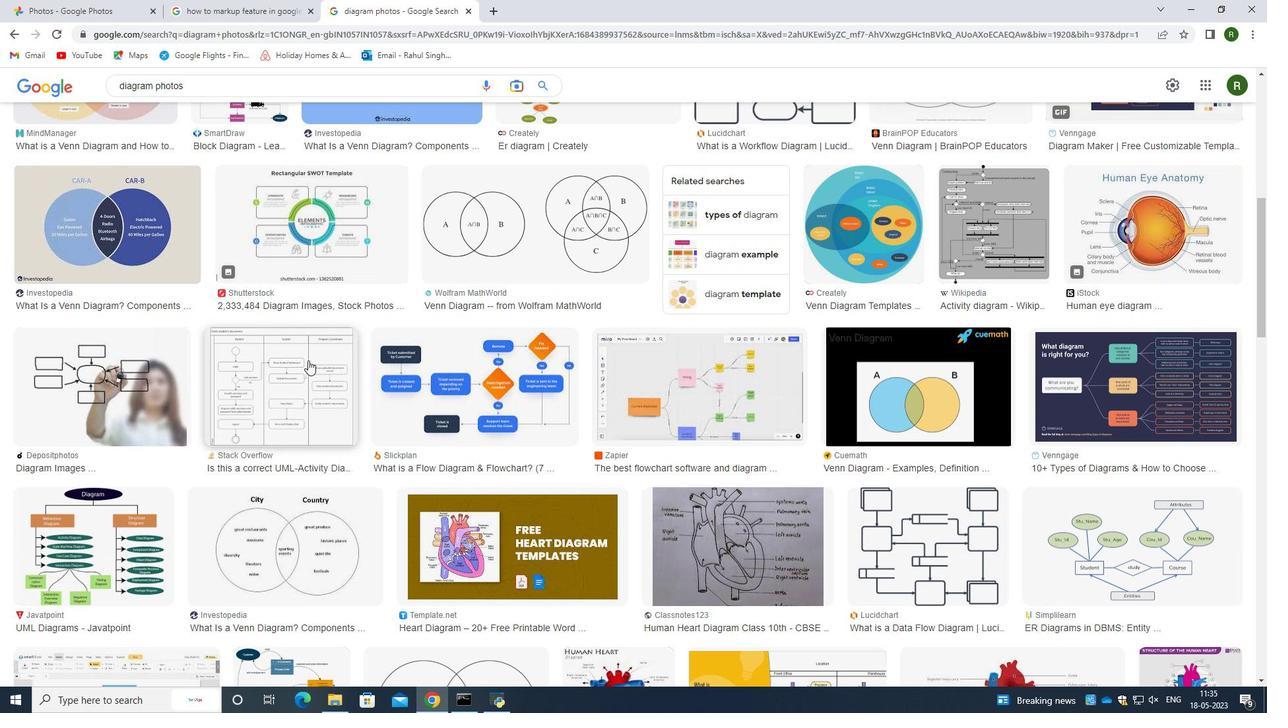 
Action: Mouse scrolled (308, 359) with delta (0, 0)
Screenshot: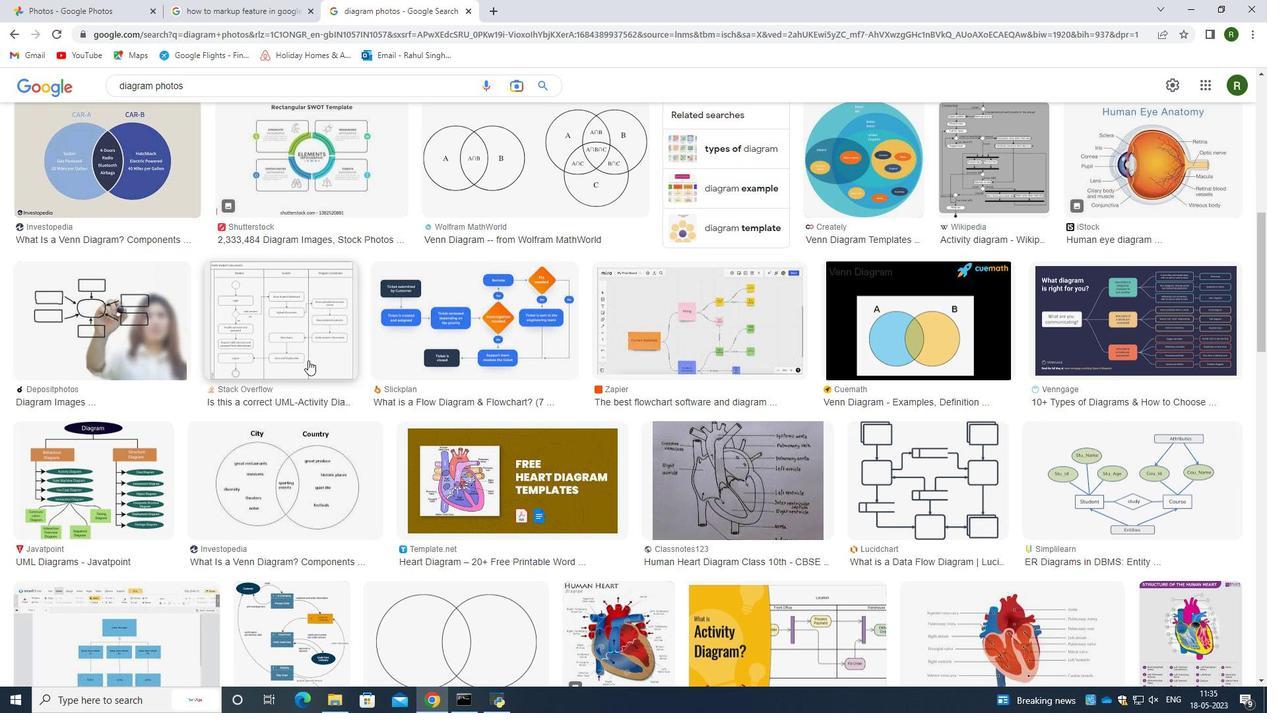 
Action: Mouse scrolled (308, 359) with delta (0, 0)
Screenshot: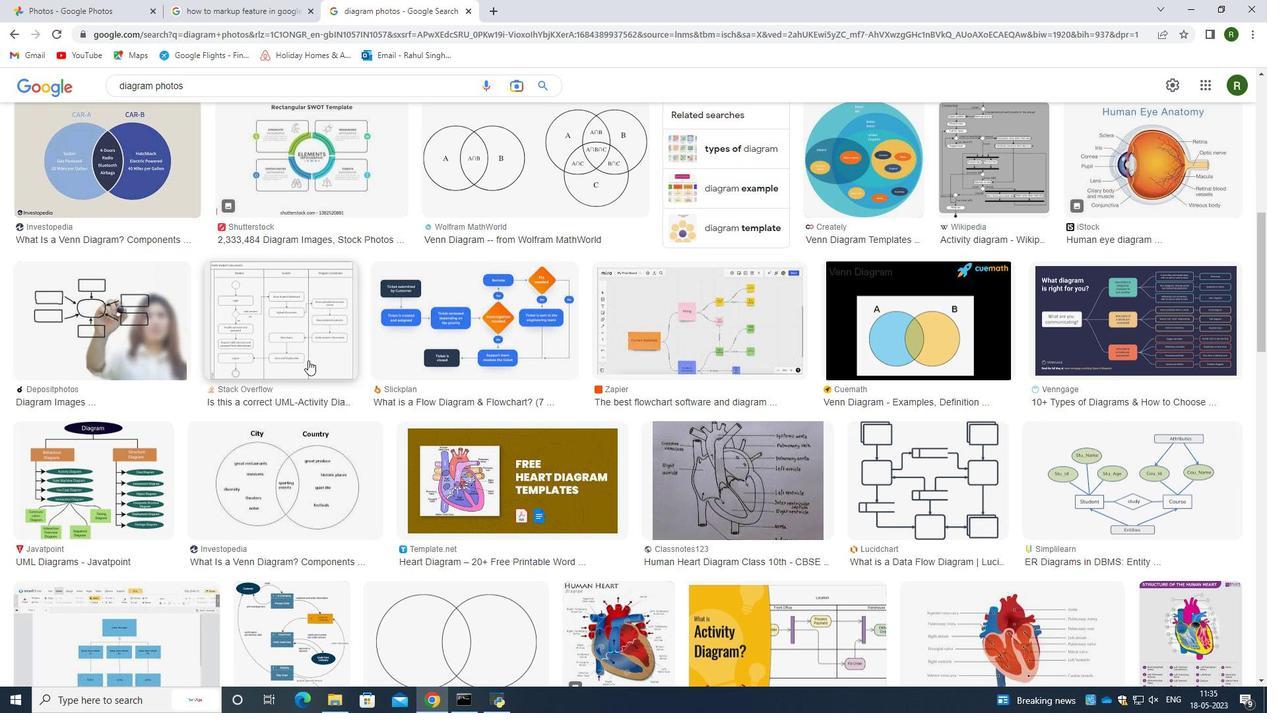 
Action: Mouse scrolled (308, 359) with delta (0, 0)
Screenshot: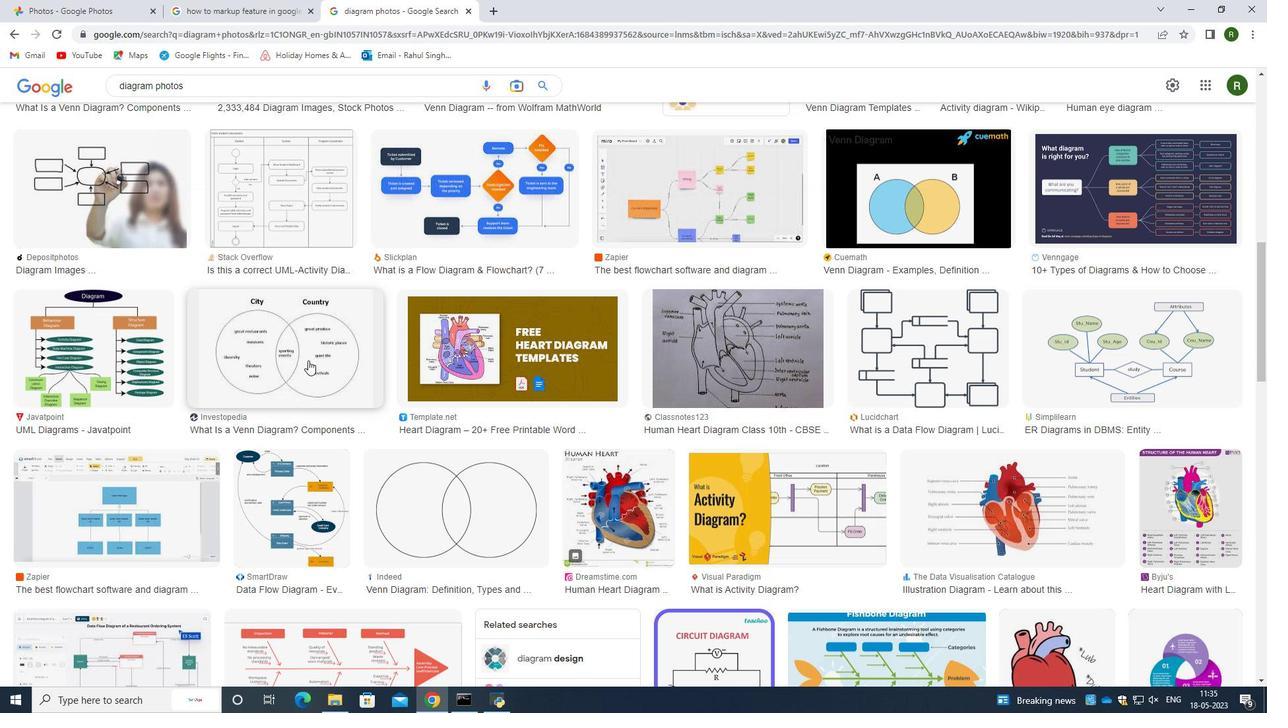 
Action: Mouse scrolled (308, 359) with delta (0, 0)
Screenshot: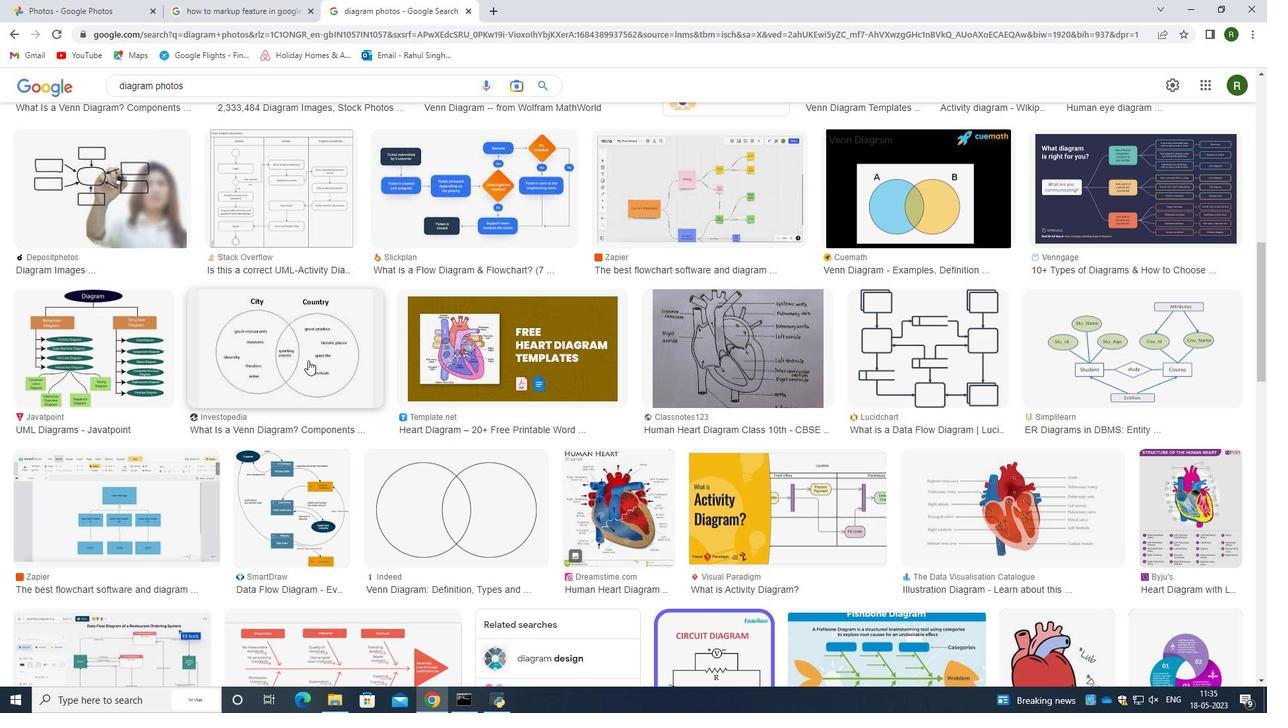 
Action: Mouse scrolled (308, 359) with delta (0, 0)
Screenshot: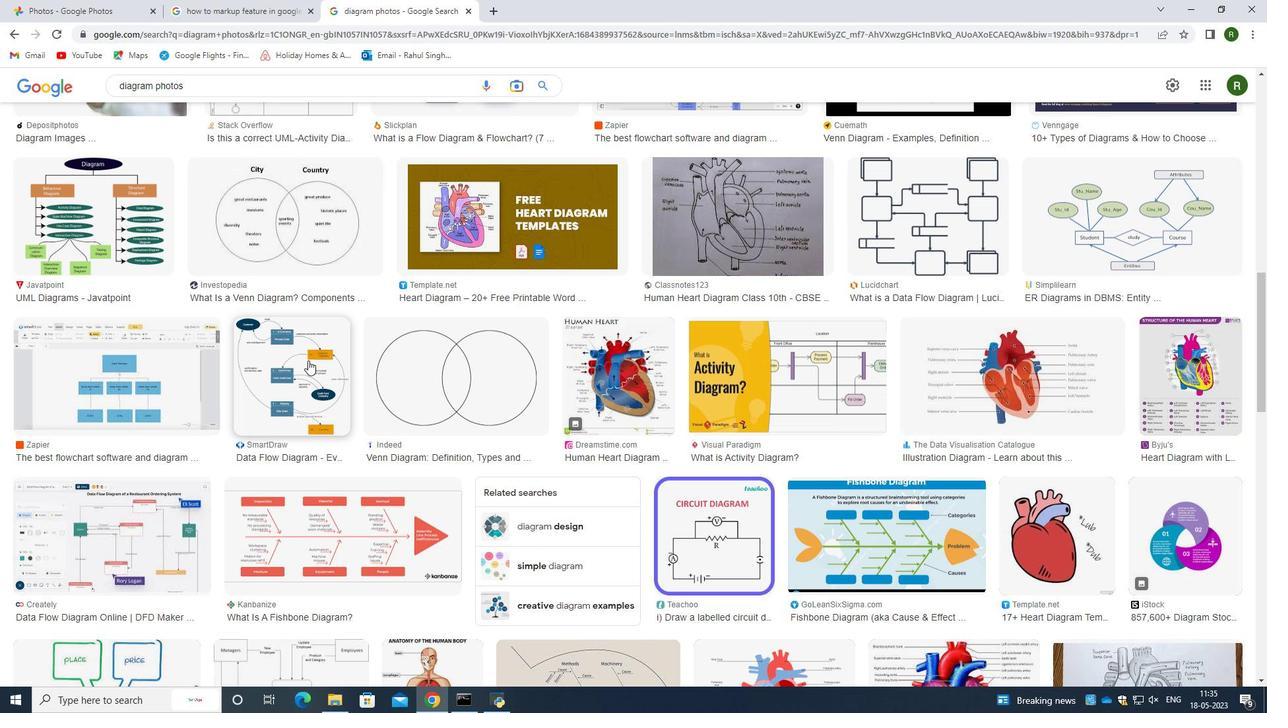 
Action: Mouse scrolled (308, 359) with delta (0, 0)
Screenshot: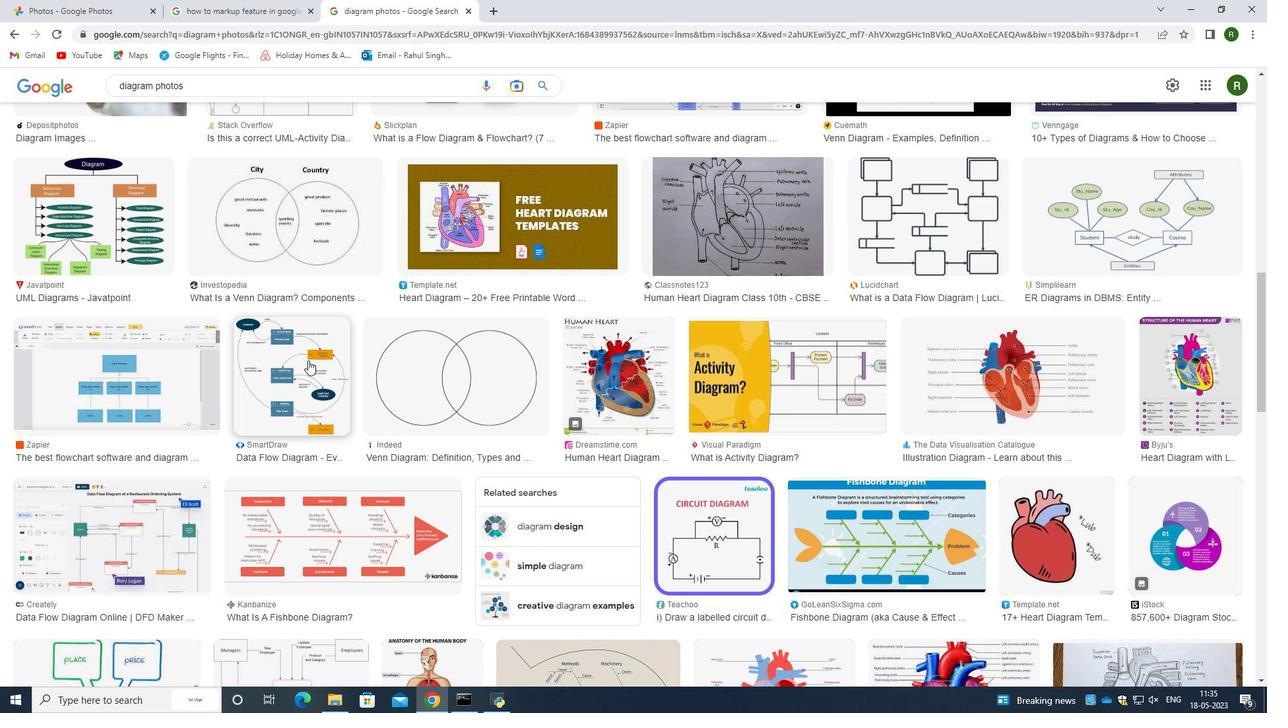
Action: Mouse scrolled (308, 359) with delta (0, 0)
Screenshot: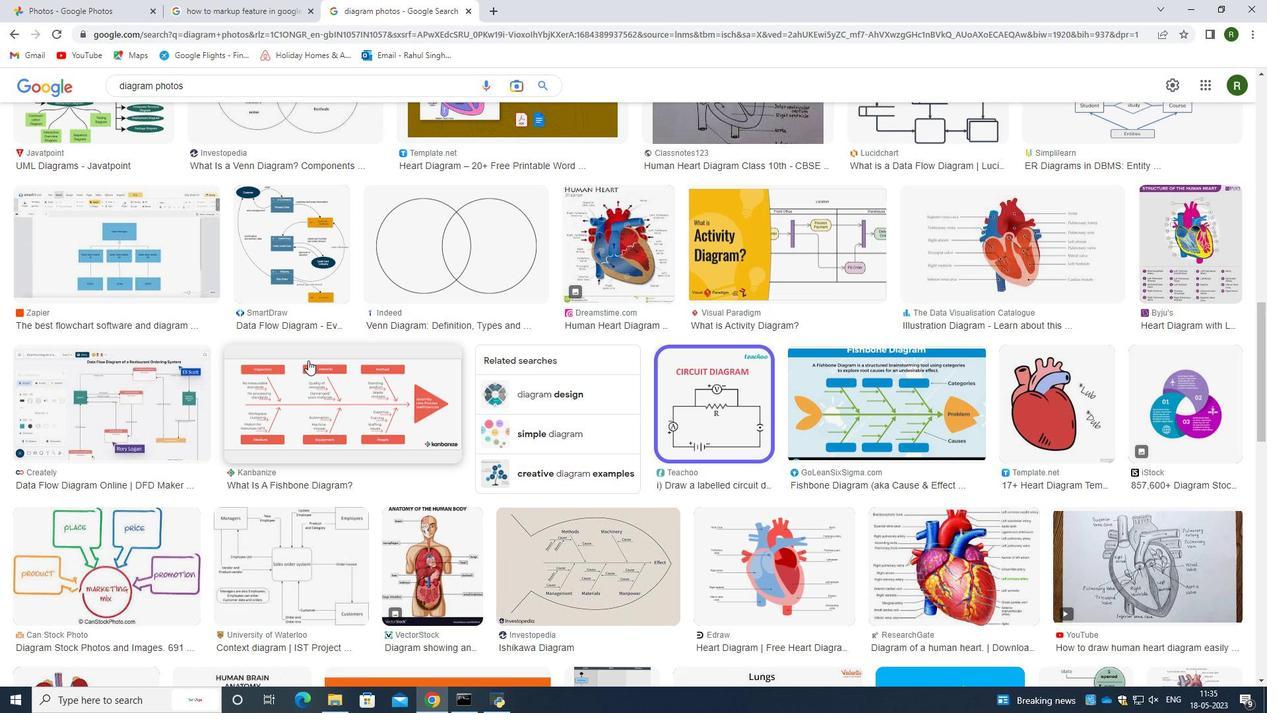 
Action: Mouse scrolled (308, 359) with delta (0, 0)
Screenshot: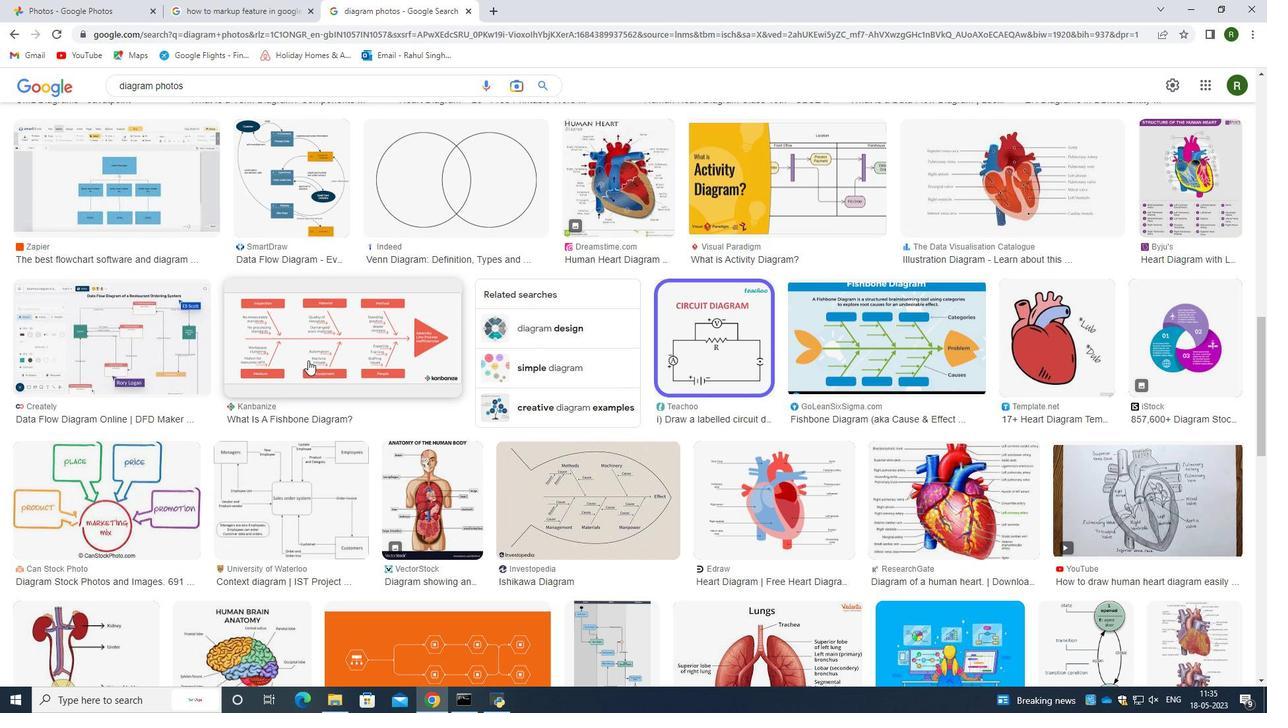 
Action: Mouse scrolled (308, 359) with delta (0, 0)
Screenshot: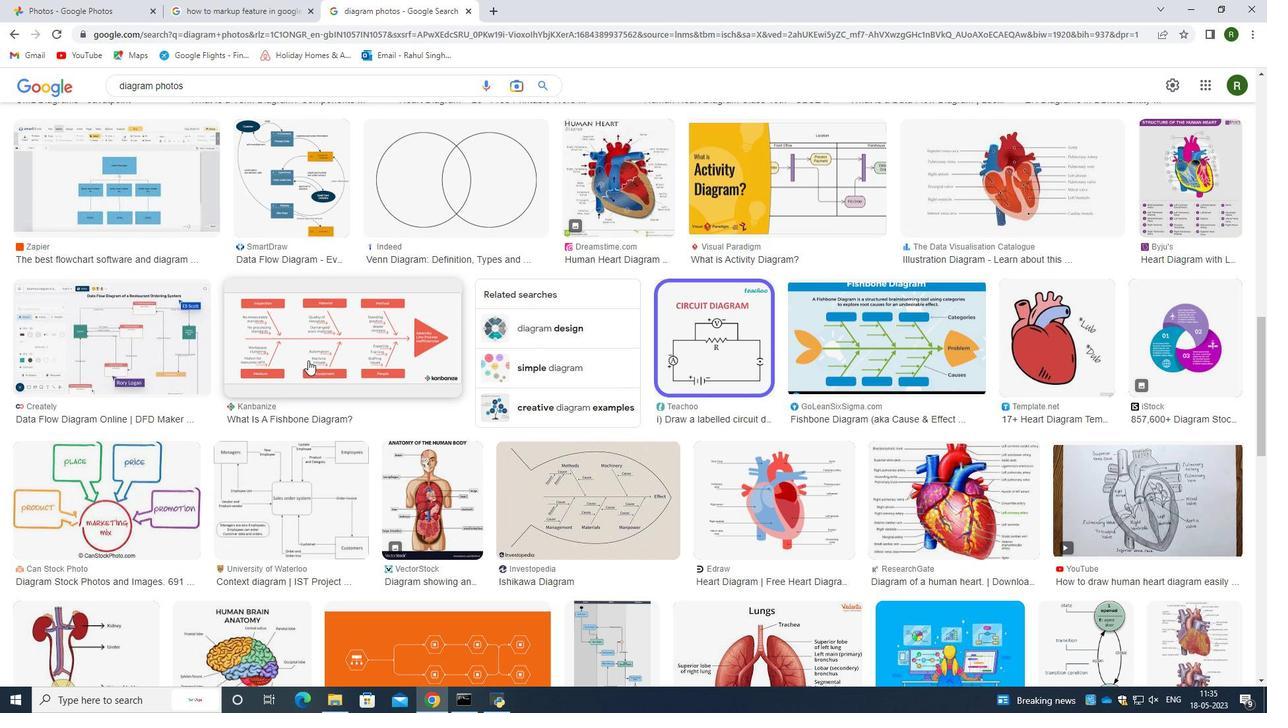 
Action: Mouse scrolled (308, 359) with delta (0, 0)
Screenshot: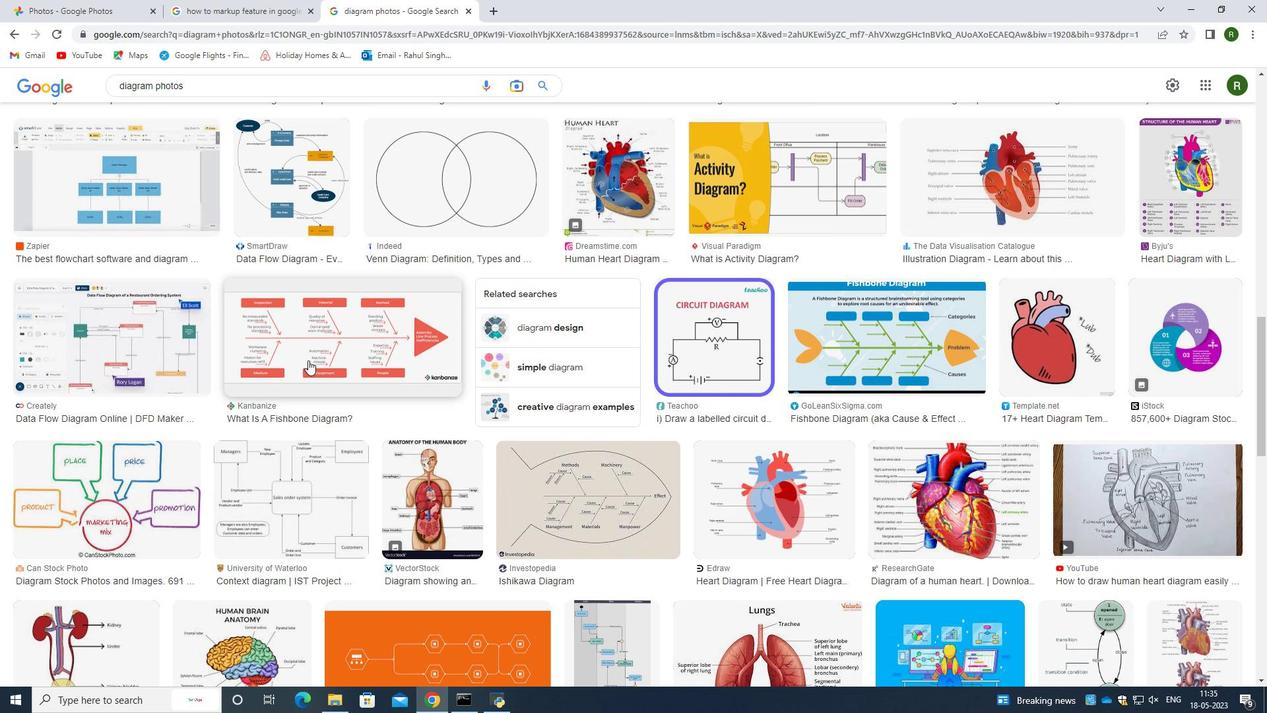 
Action: Mouse scrolled (308, 361) with delta (0, 0)
Screenshot: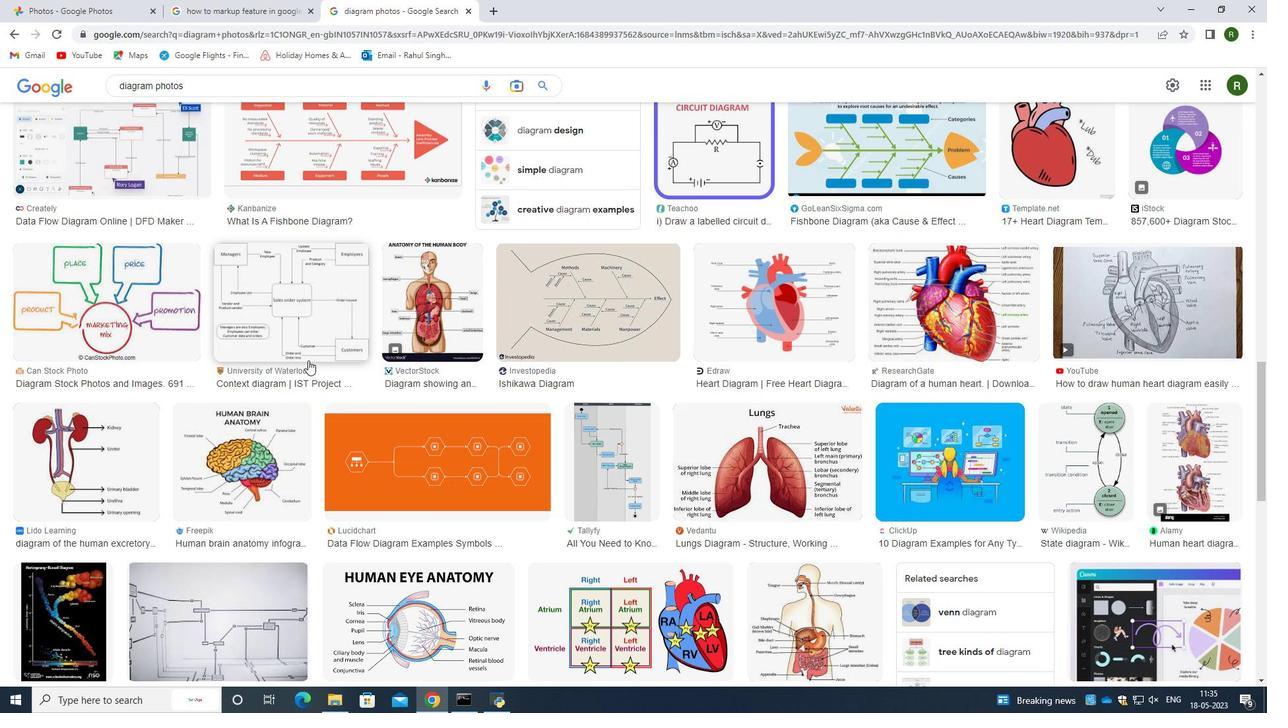 
Action: Mouse scrolled (308, 361) with delta (0, 0)
Screenshot: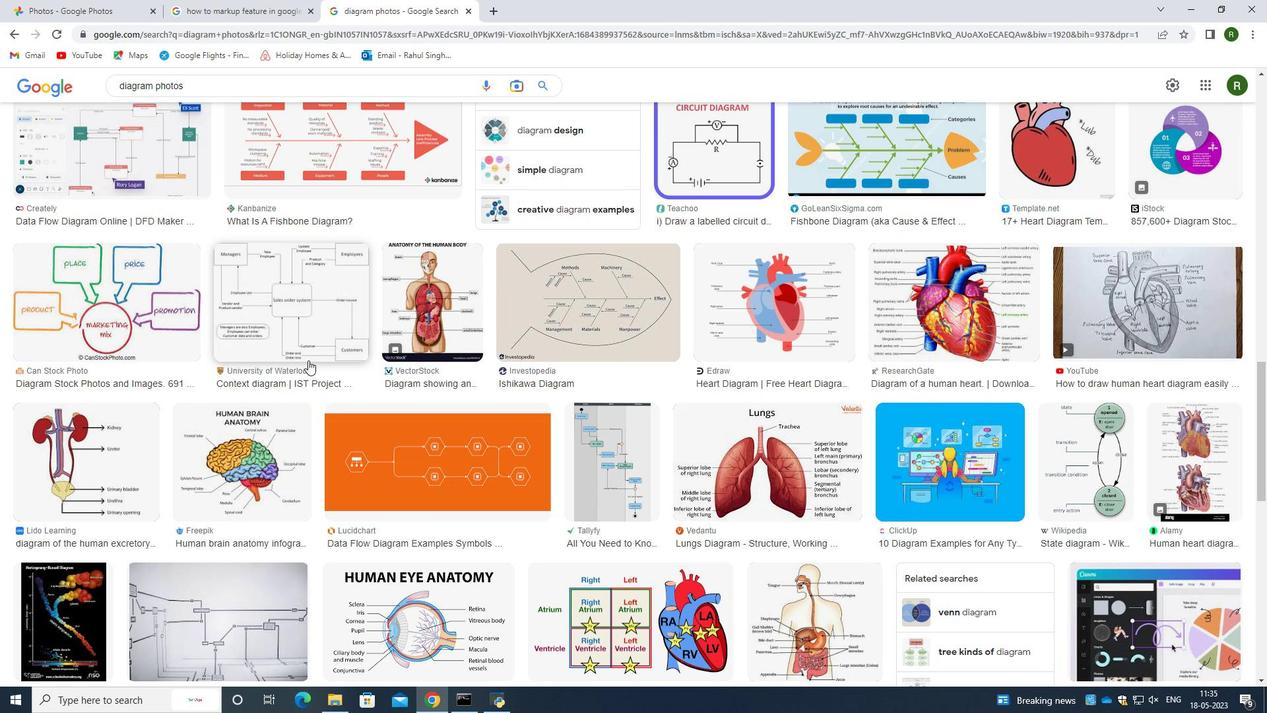 
Action: Mouse scrolled (308, 361) with delta (0, 0)
Screenshot: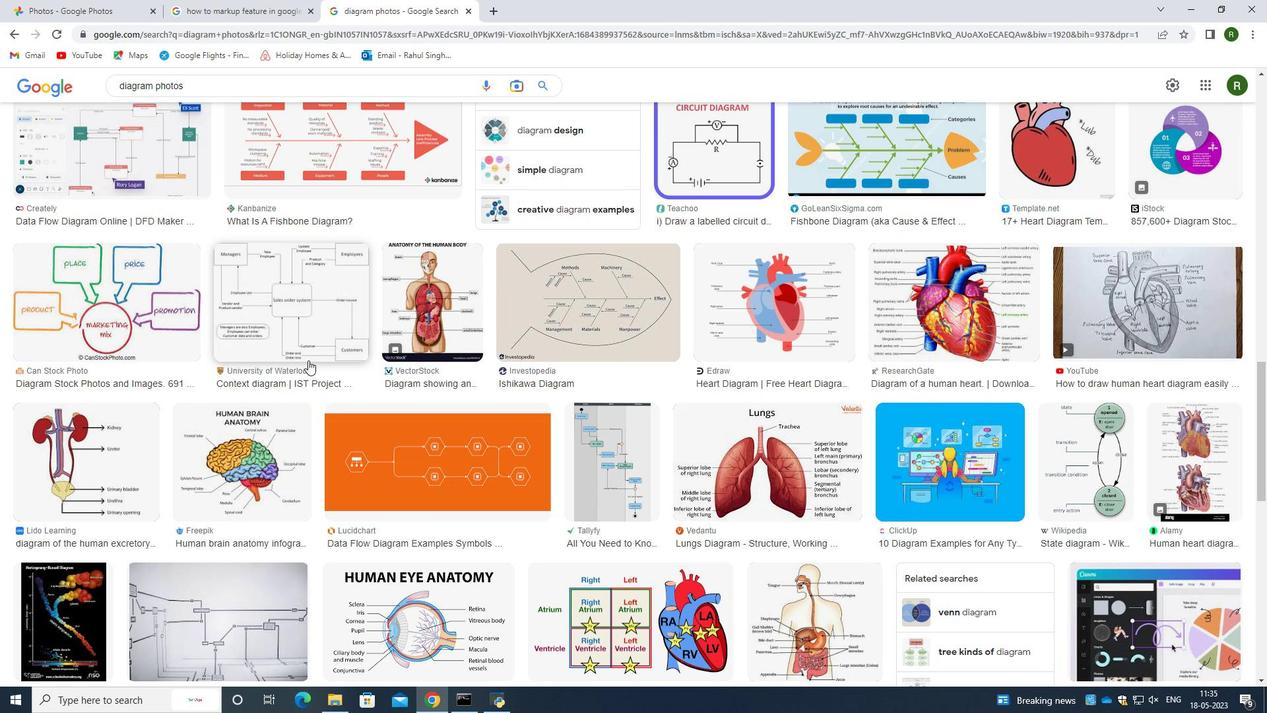 
Action: Mouse scrolled (308, 361) with delta (0, 0)
Screenshot: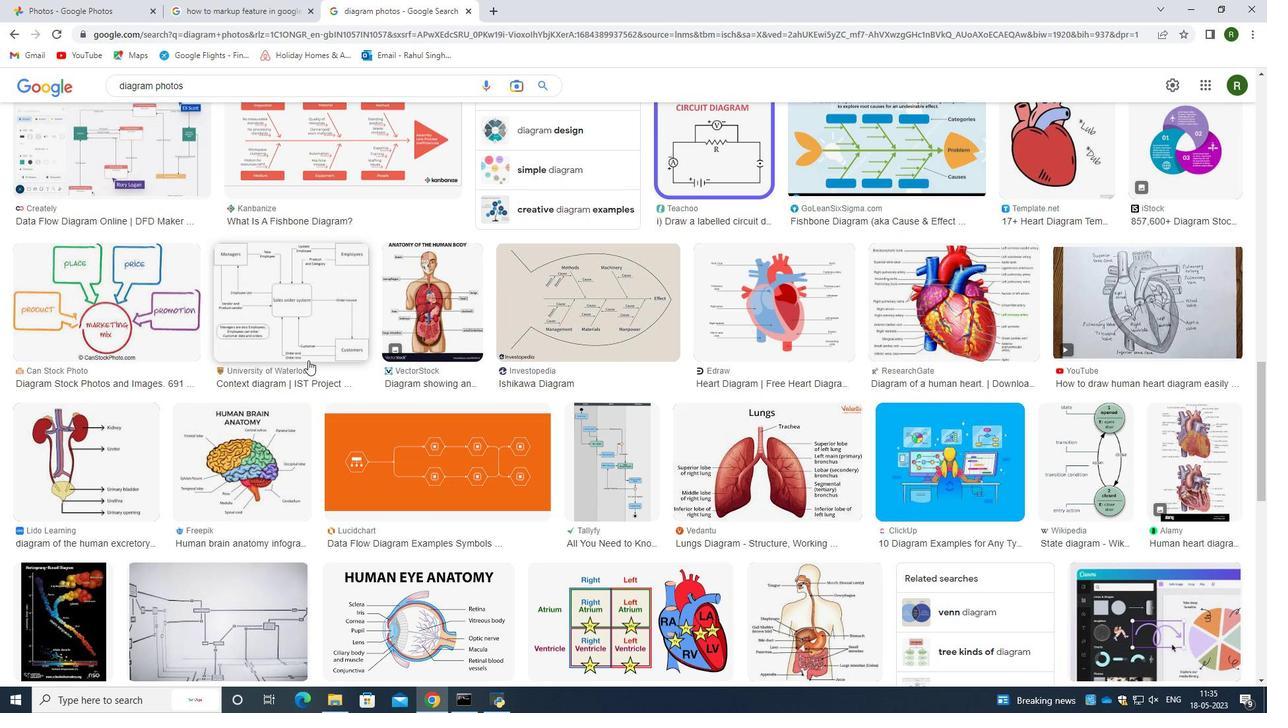 
Action: Mouse scrolled (308, 361) with delta (0, 0)
Screenshot: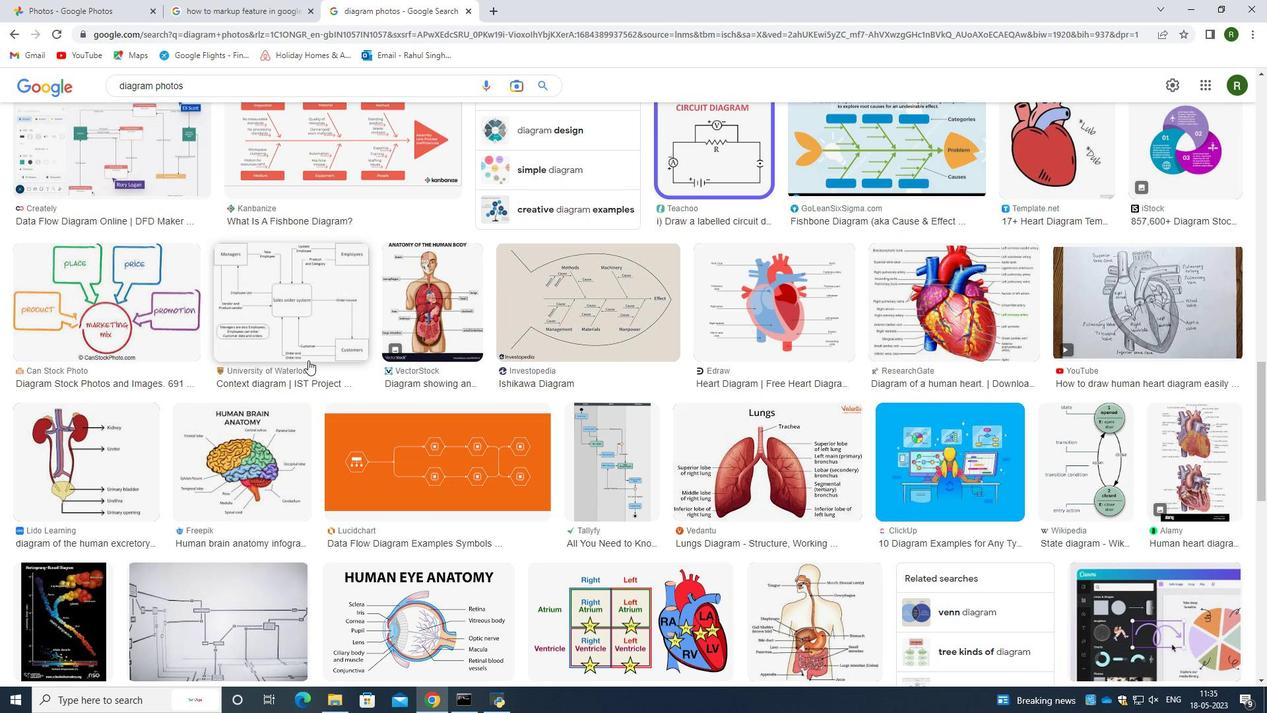 
Action: Mouse scrolled (308, 361) with delta (0, 0)
Screenshot: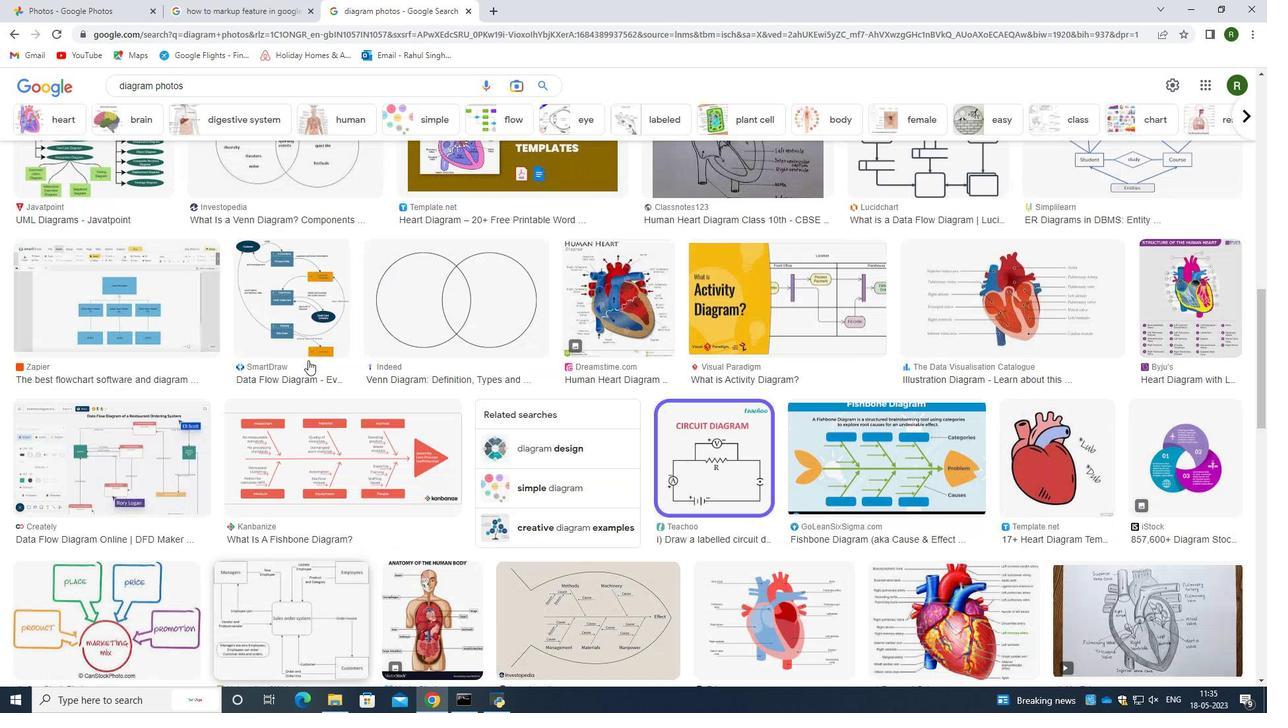 
Action: Mouse scrolled (308, 361) with delta (0, 0)
Screenshot: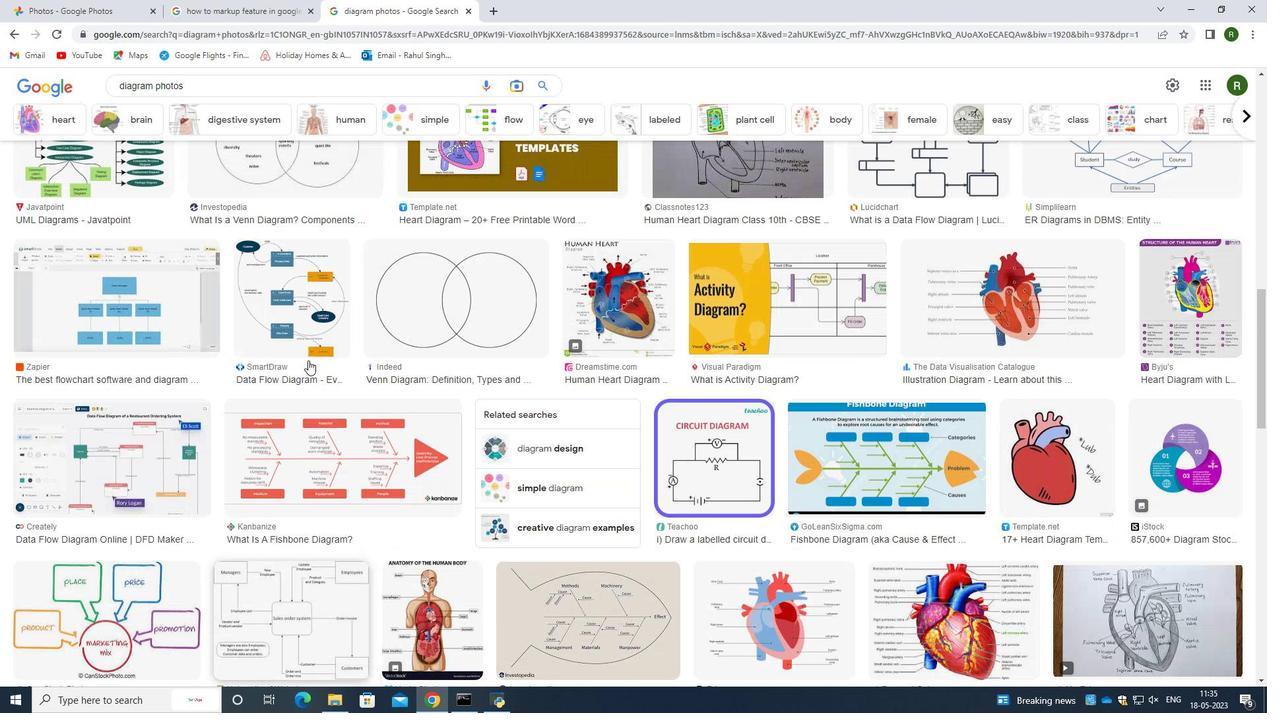 
Action: Mouse scrolled (308, 361) with delta (0, 0)
Screenshot: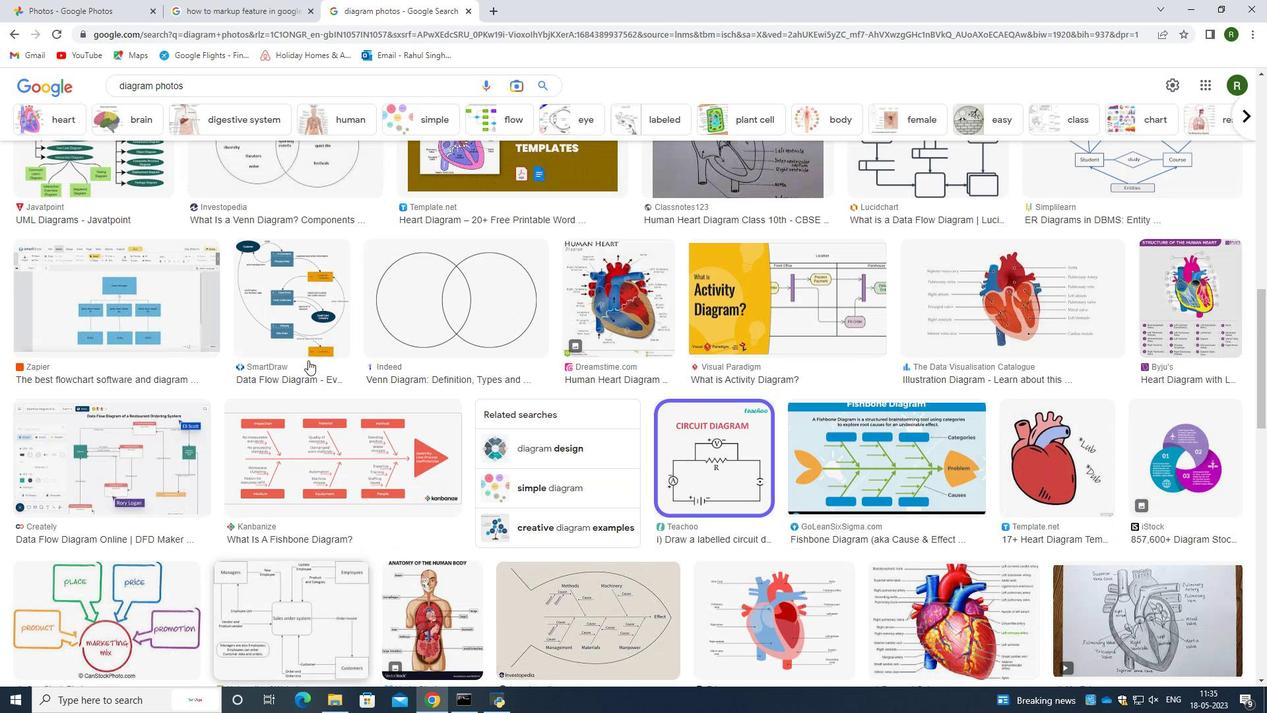 
Action: Mouse scrolled (308, 361) with delta (0, 0)
Screenshot: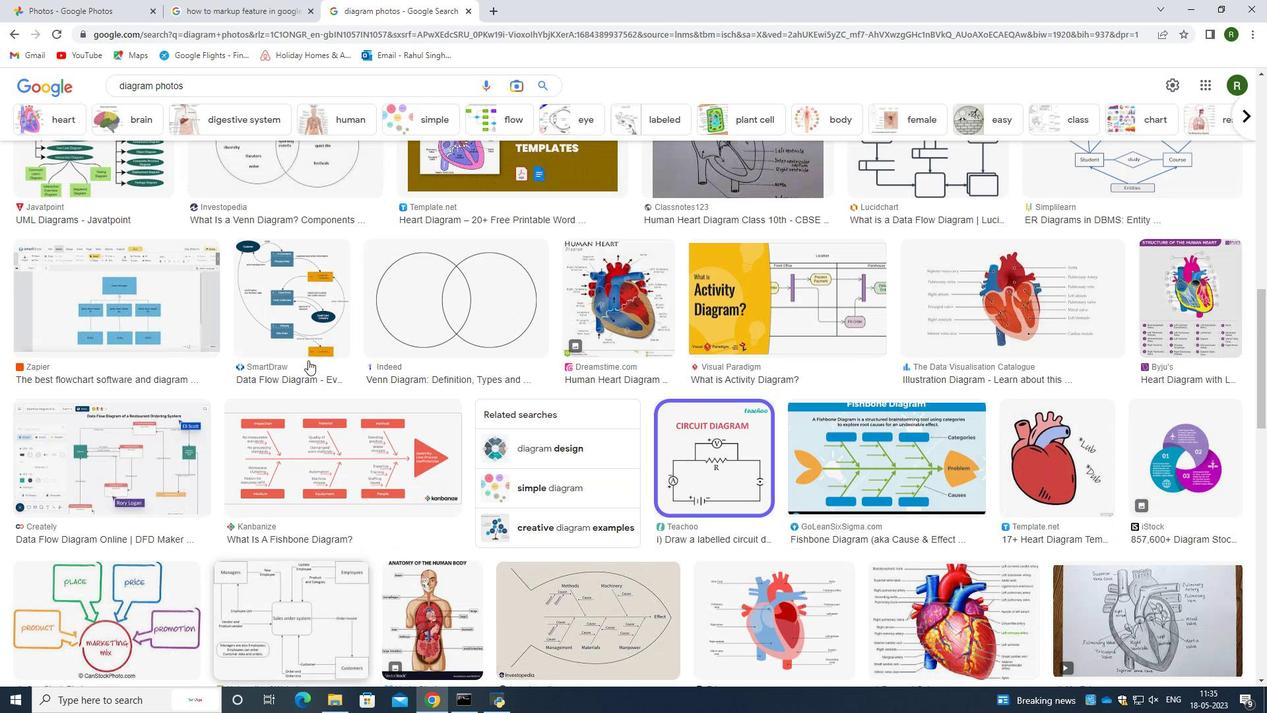 
Action: Mouse scrolled (308, 361) with delta (0, 0)
Screenshot: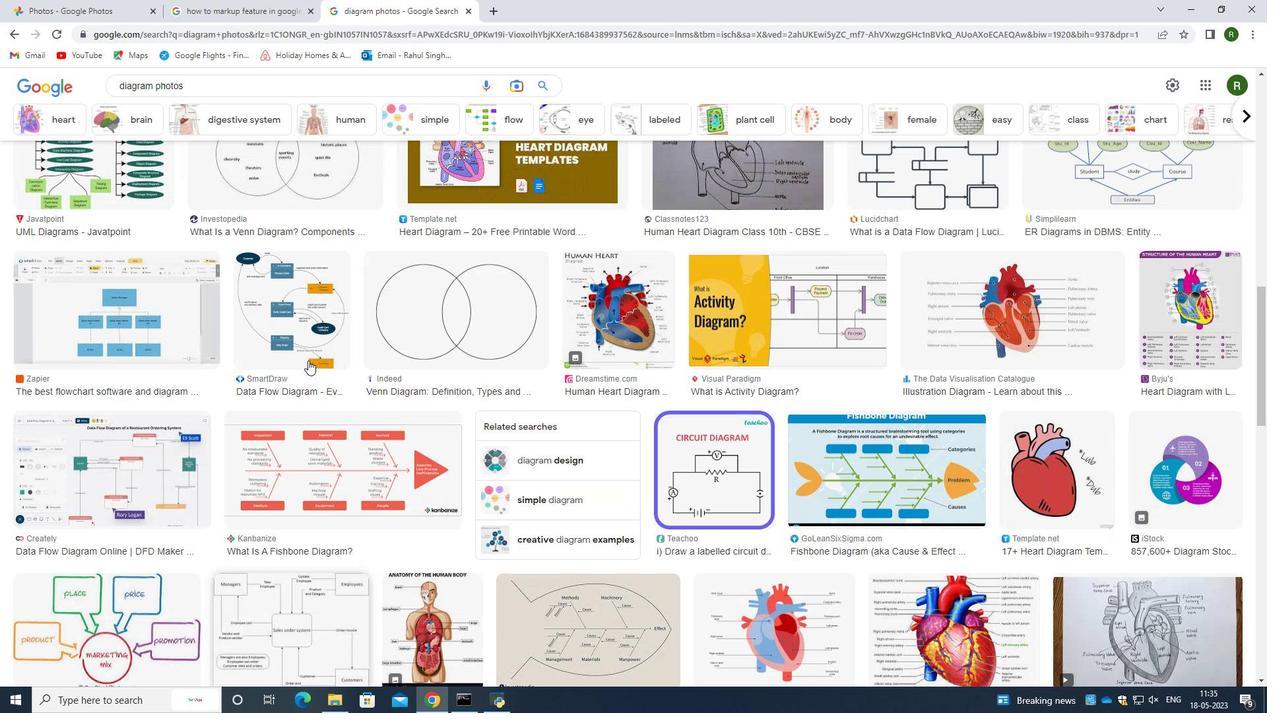 
Action: Mouse scrolled (308, 361) with delta (0, 0)
Screenshot: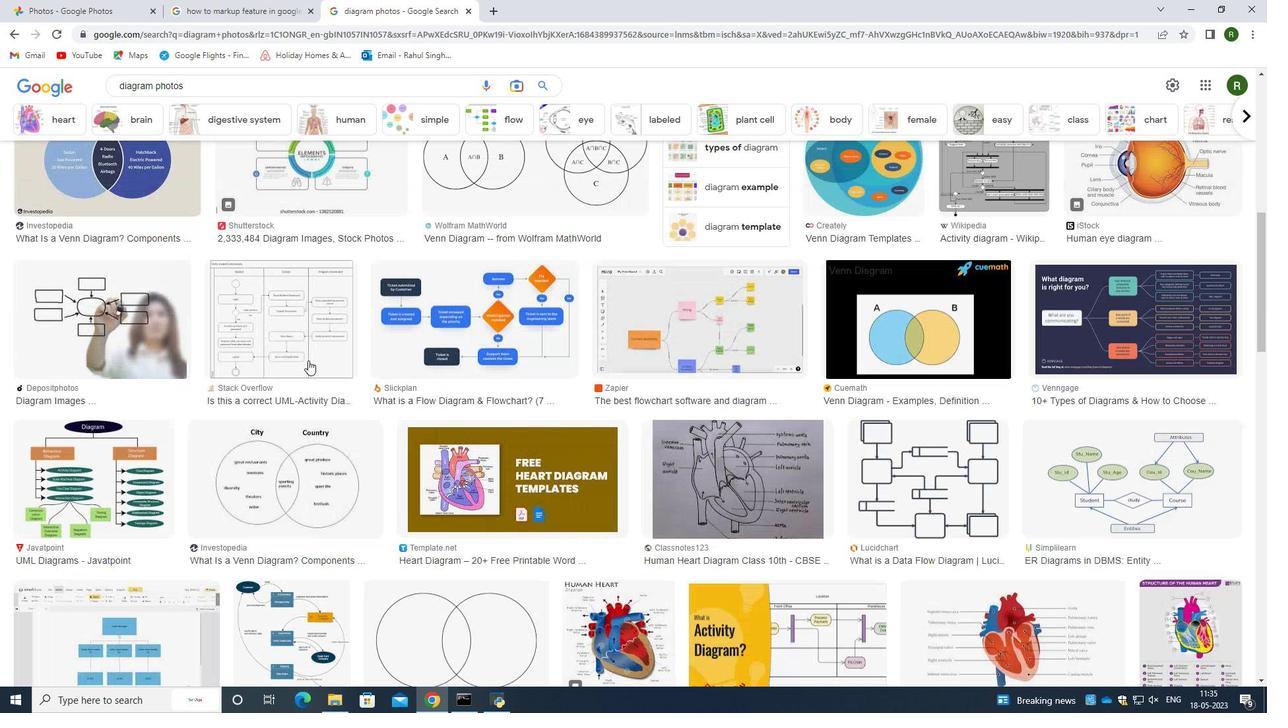 
Action: Mouse scrolled (308, 361) with delta (0, 0)
Screenshot: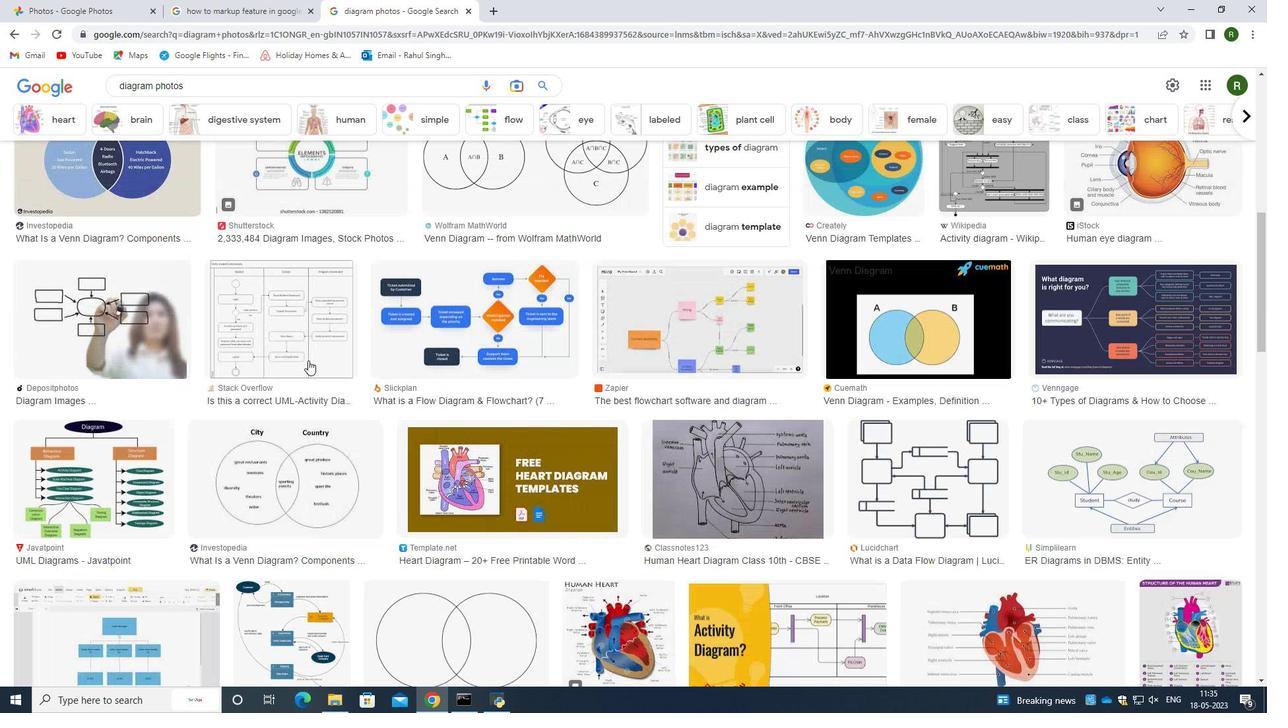 
Action: Mouse scrolled (308, 361) with delta (0, 0)
Screenshot: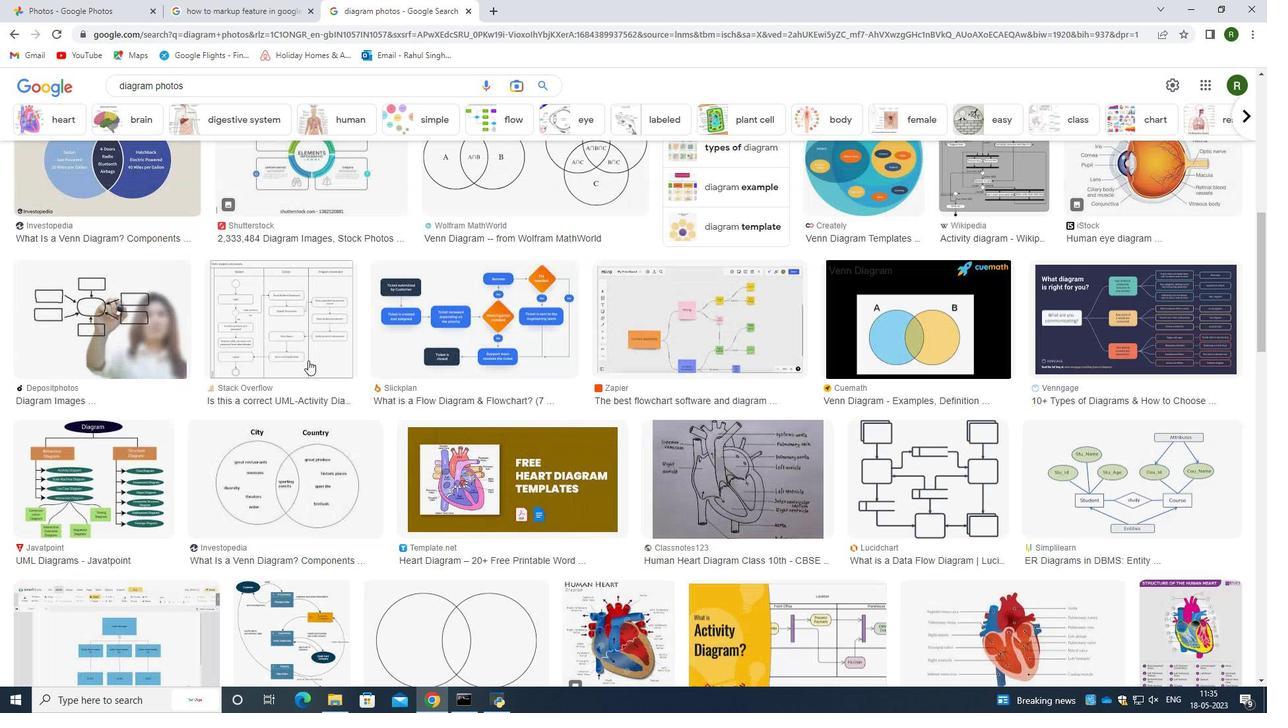 
Action: Mouse scrolled (308, 361) with delta (0, 0)
Screenshot: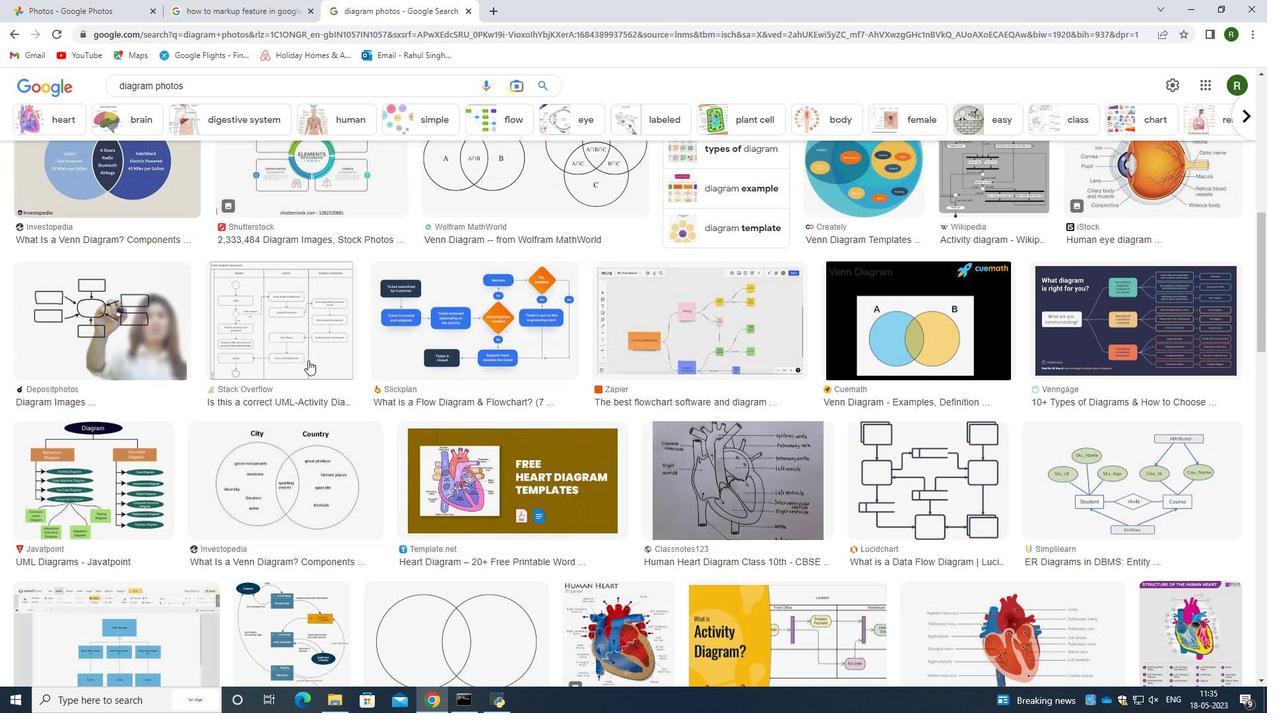 
Action: Mouse scrolled (308, 361) with delta (0, 0)
Screenshot: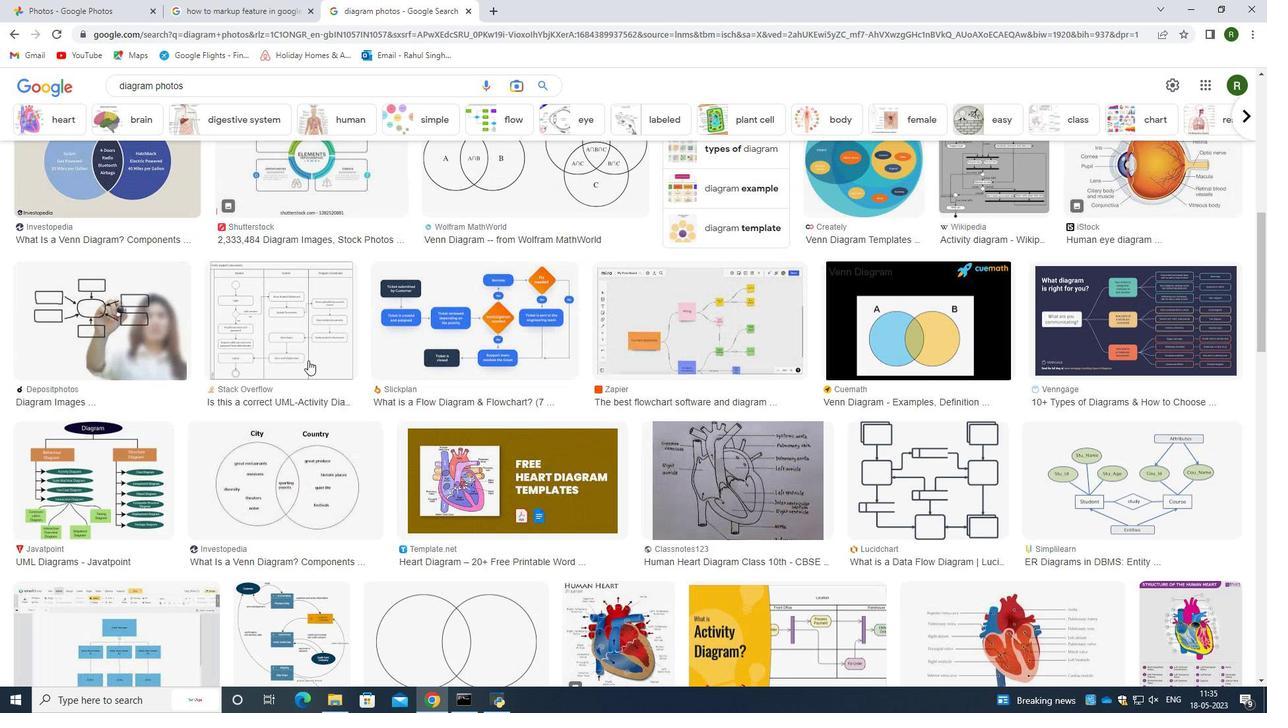 
Action: Mouse moved to (1245, 116)
Screenshot: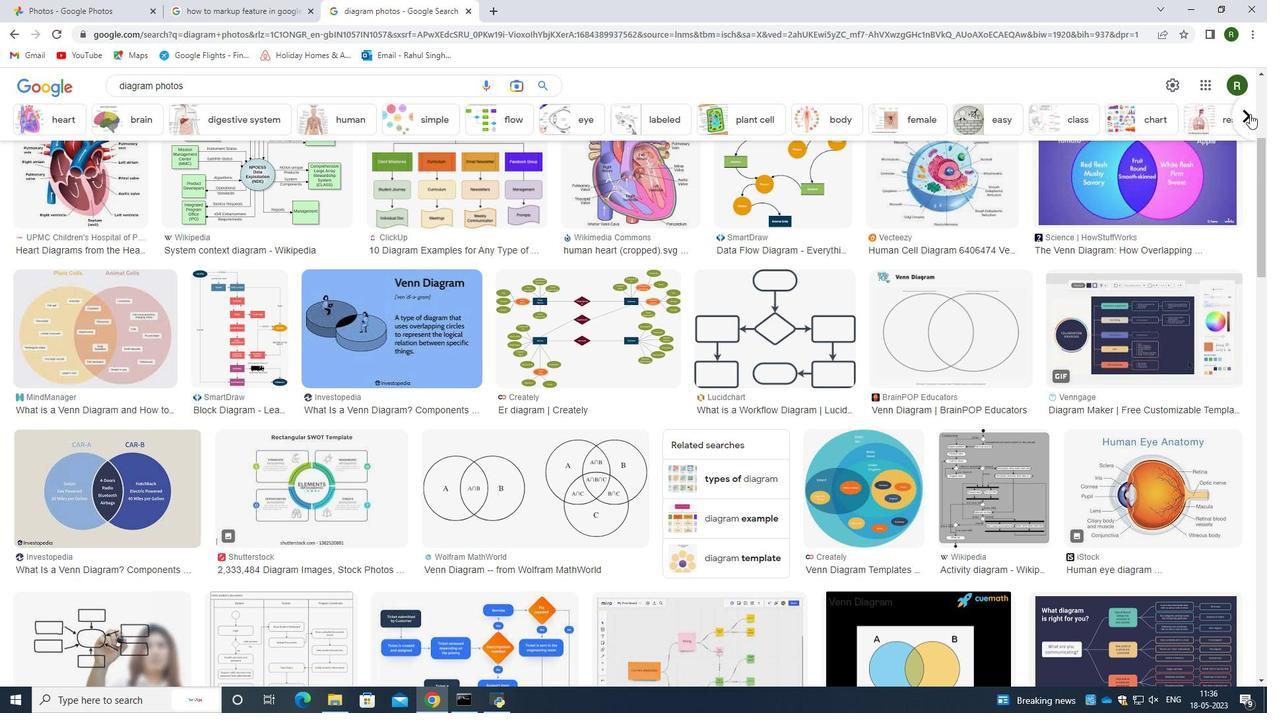 
Action: Mouse pressed left at (1245, 116)
Screenshot: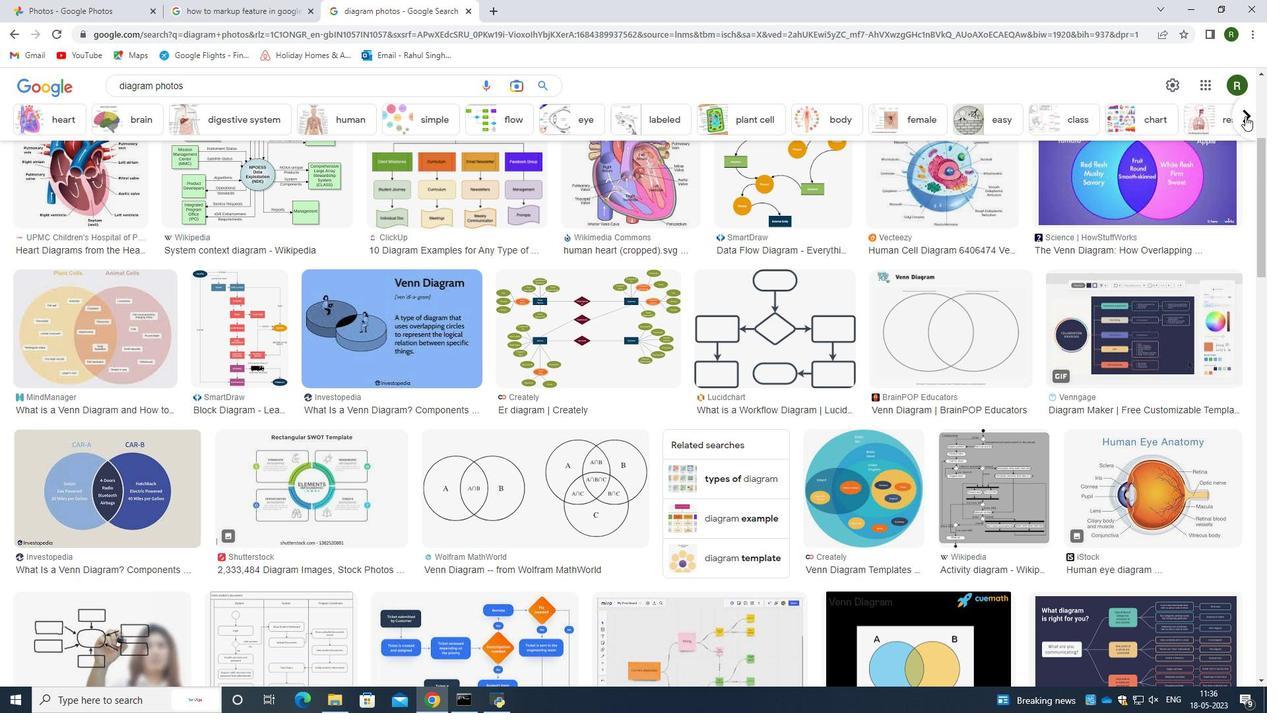 
Action: Mouse moved to (1243, 118)
Screenshot: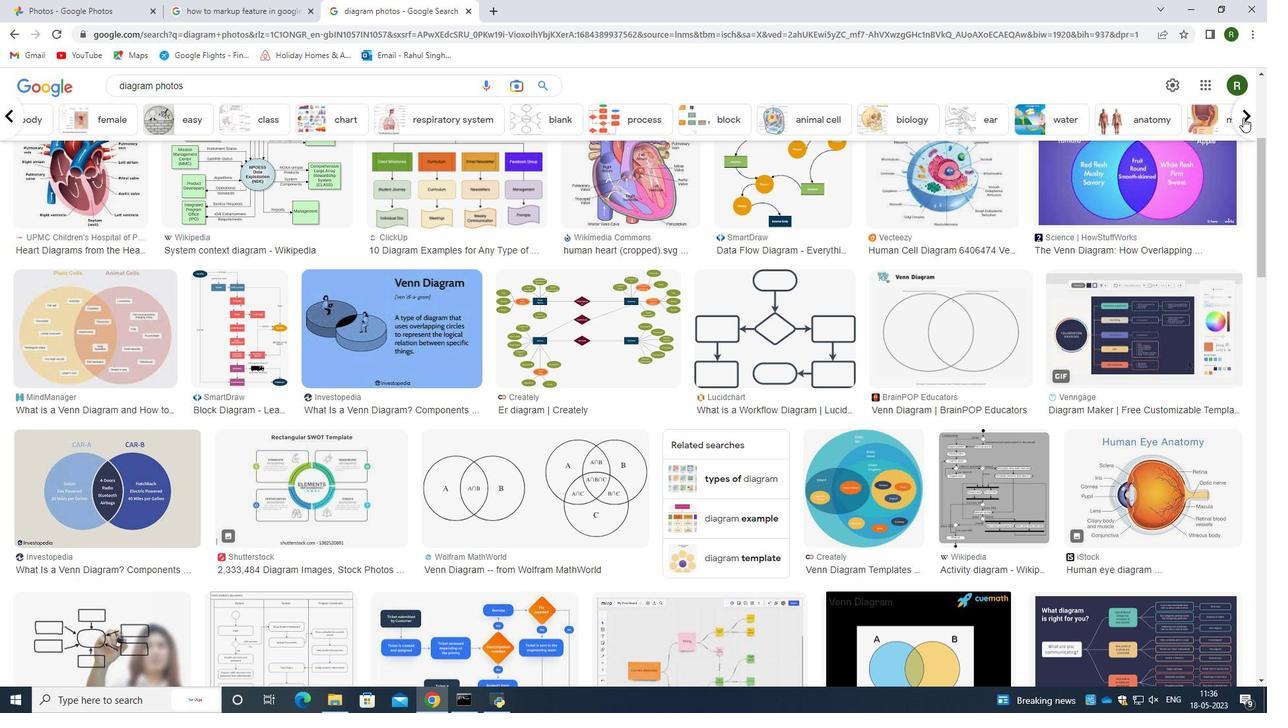 
Action: Mouse pressed left at (1243, 118)
Screenshot: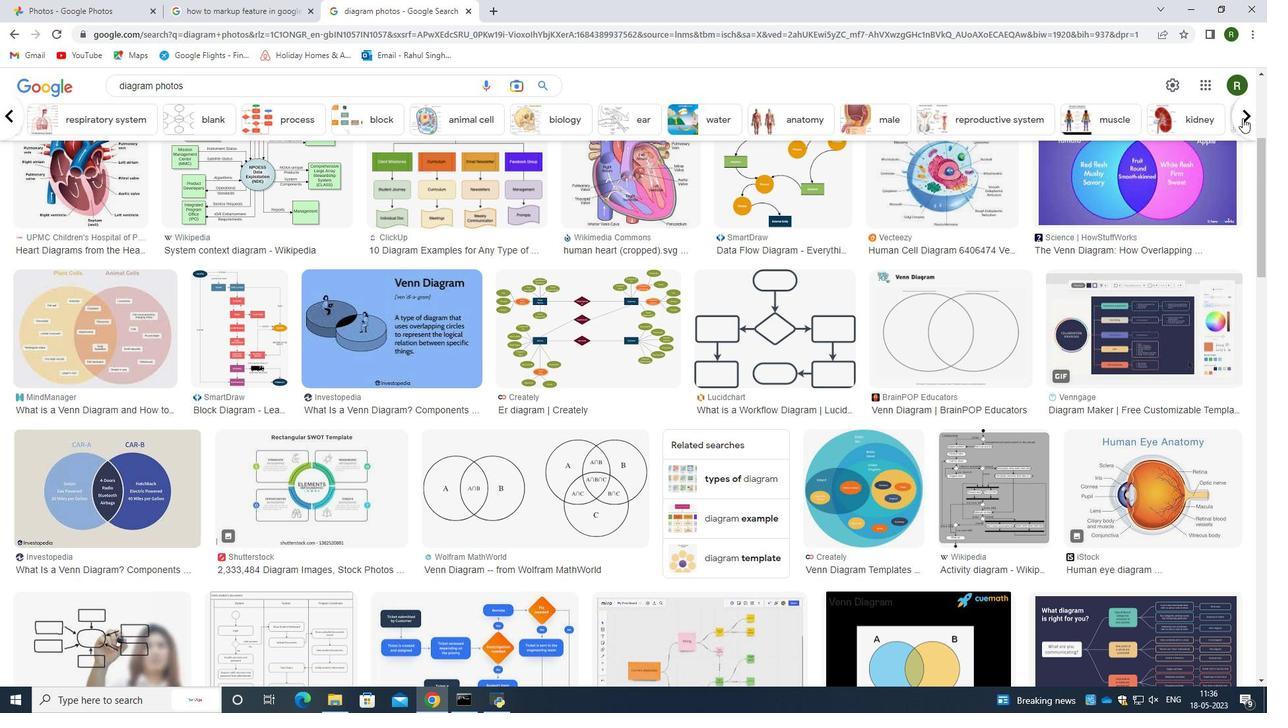 
Action: Mouse moved to (119, 81)
Screenshot: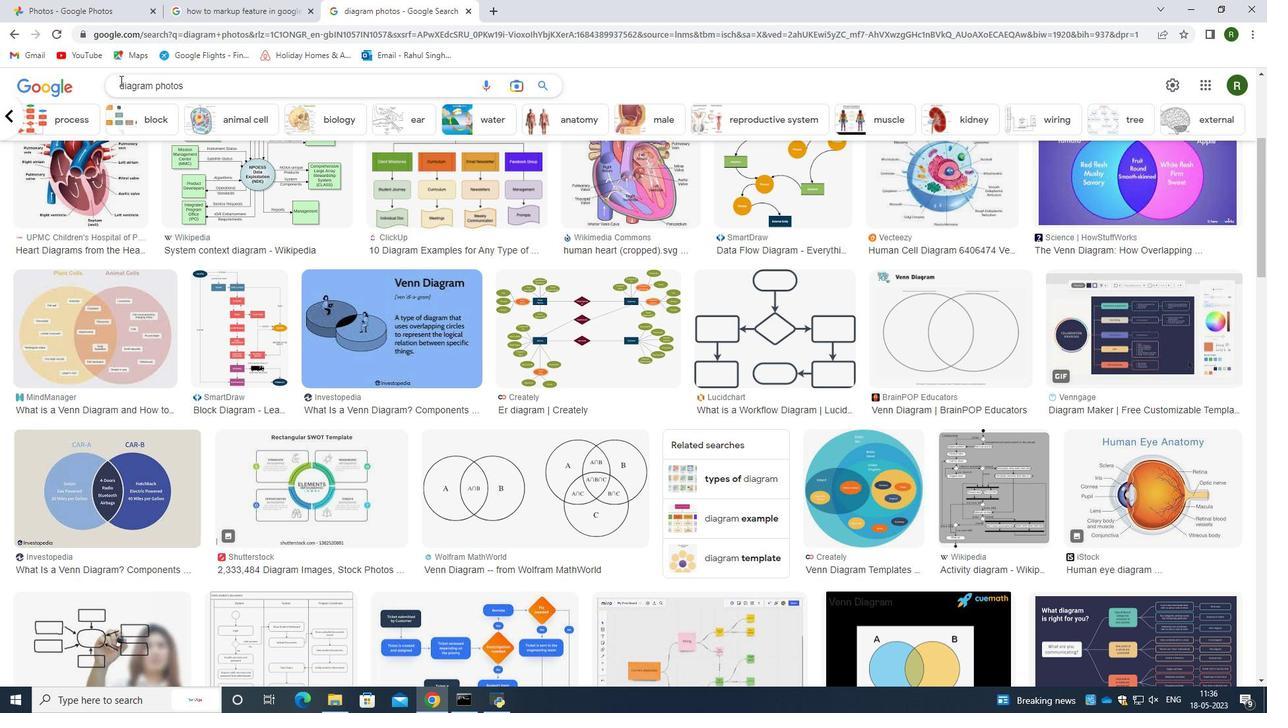 
Action: Mouse pressed left at (119, 81)
Screenshot: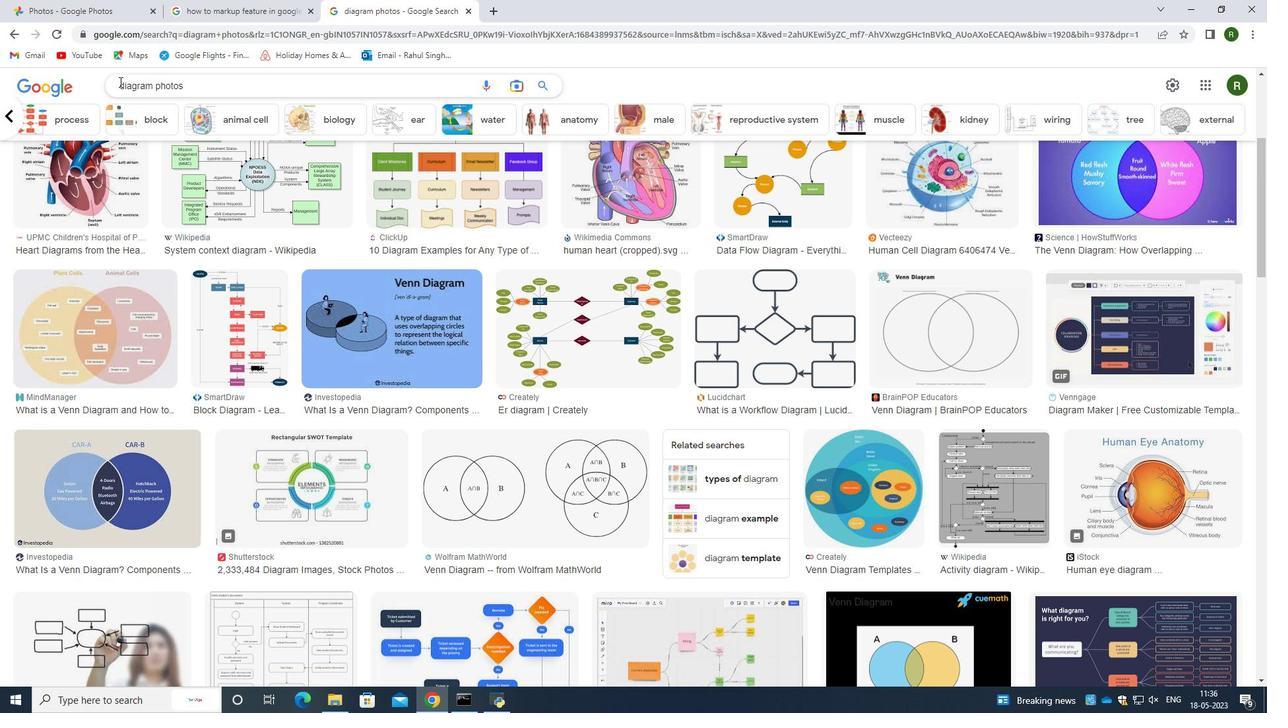 
Action: Mouse moved to (124, 85)
Screenshot: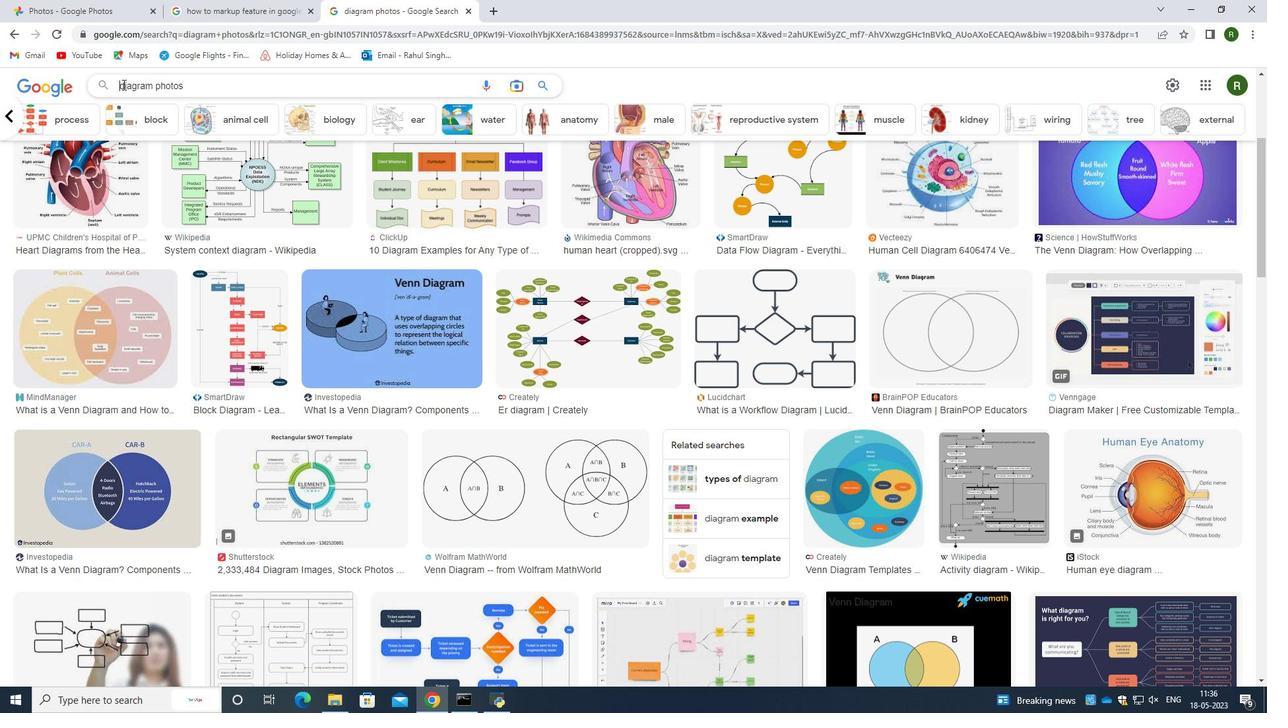 
Action: Key pressed <Key.space>venn<Key.enter>
Screenshot: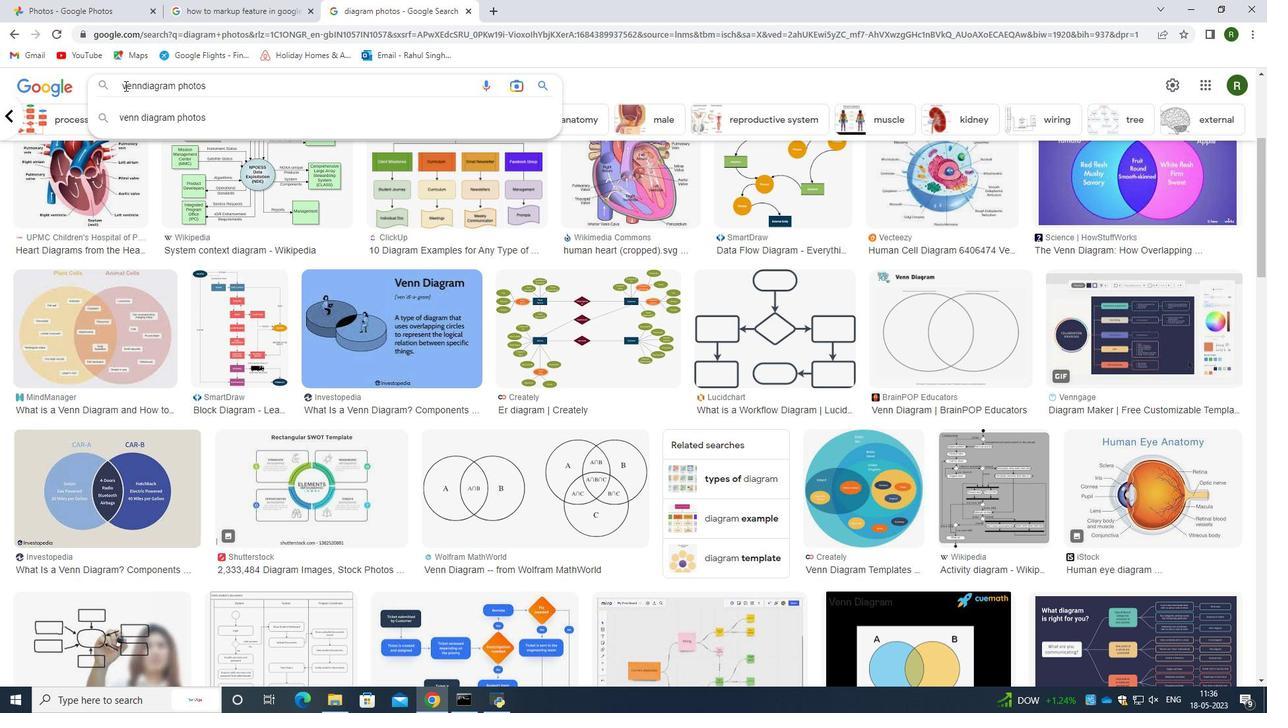 
Action: Mouse moved to (512, 299)
Screenshot: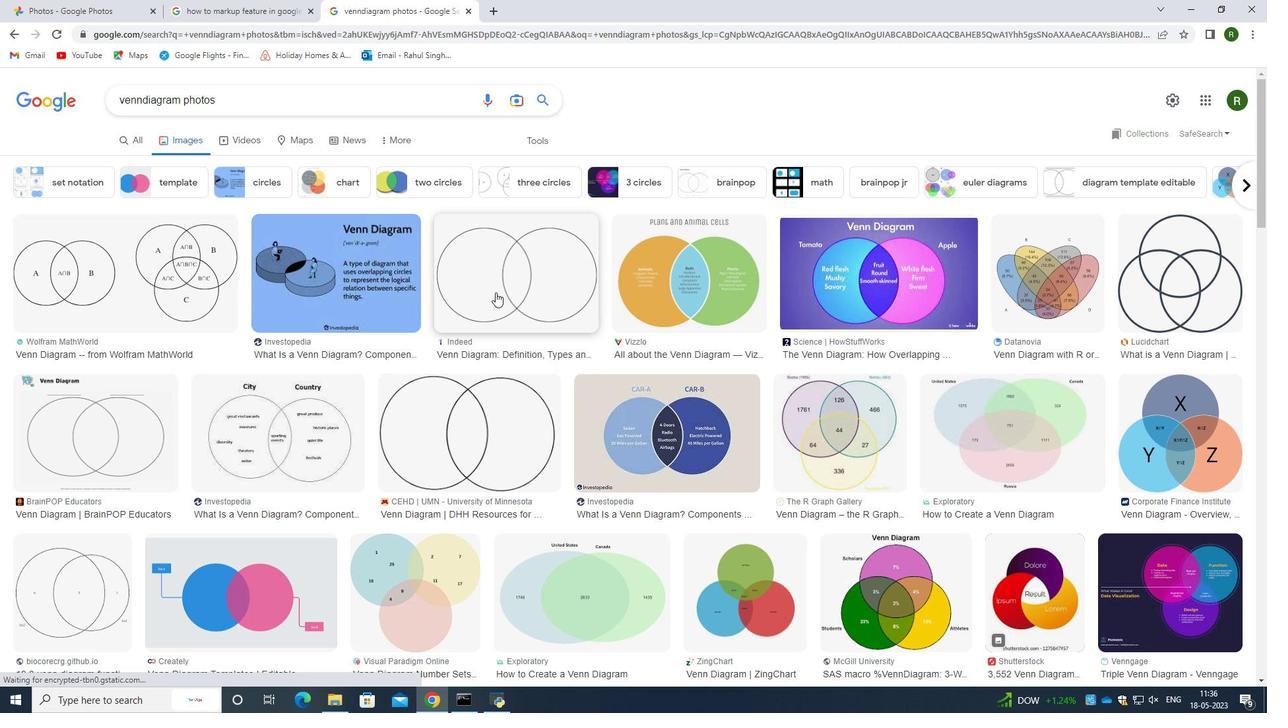 
Action: Mouse scrolled (512, 299) with delta (0, 0)
Screenshot: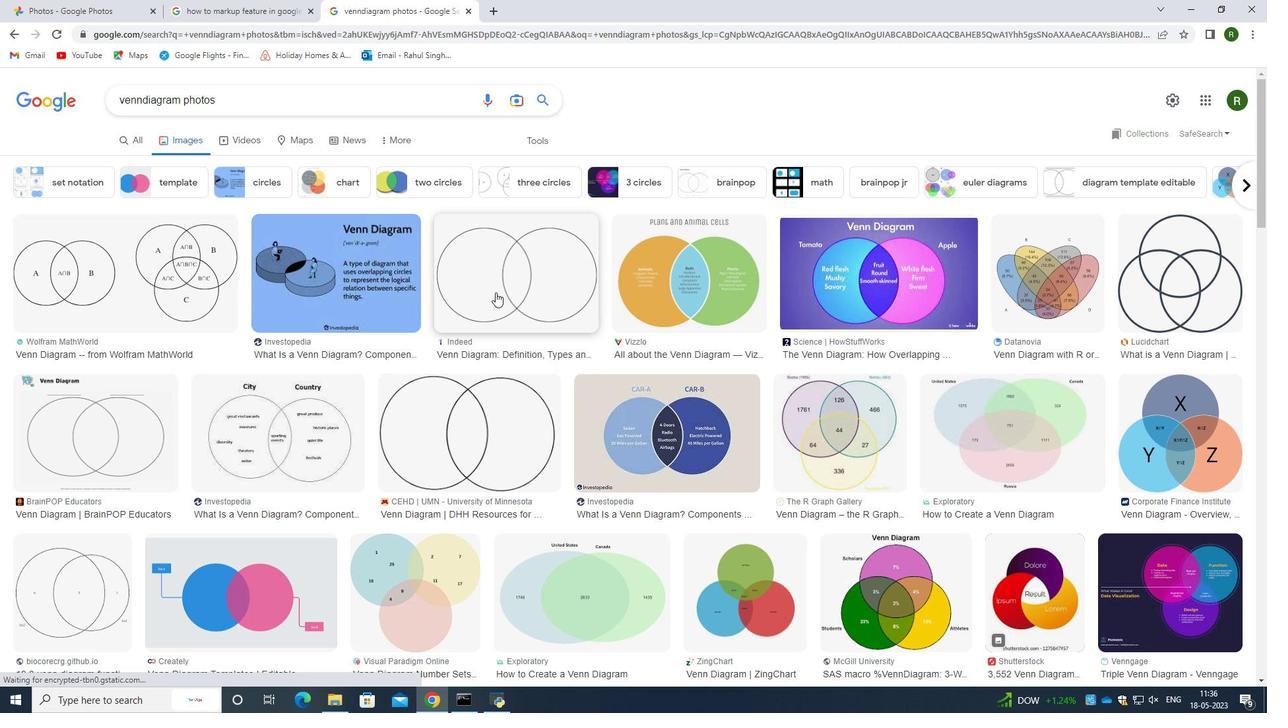 
Action: Mouse moved to (514, 300)
Screenshot: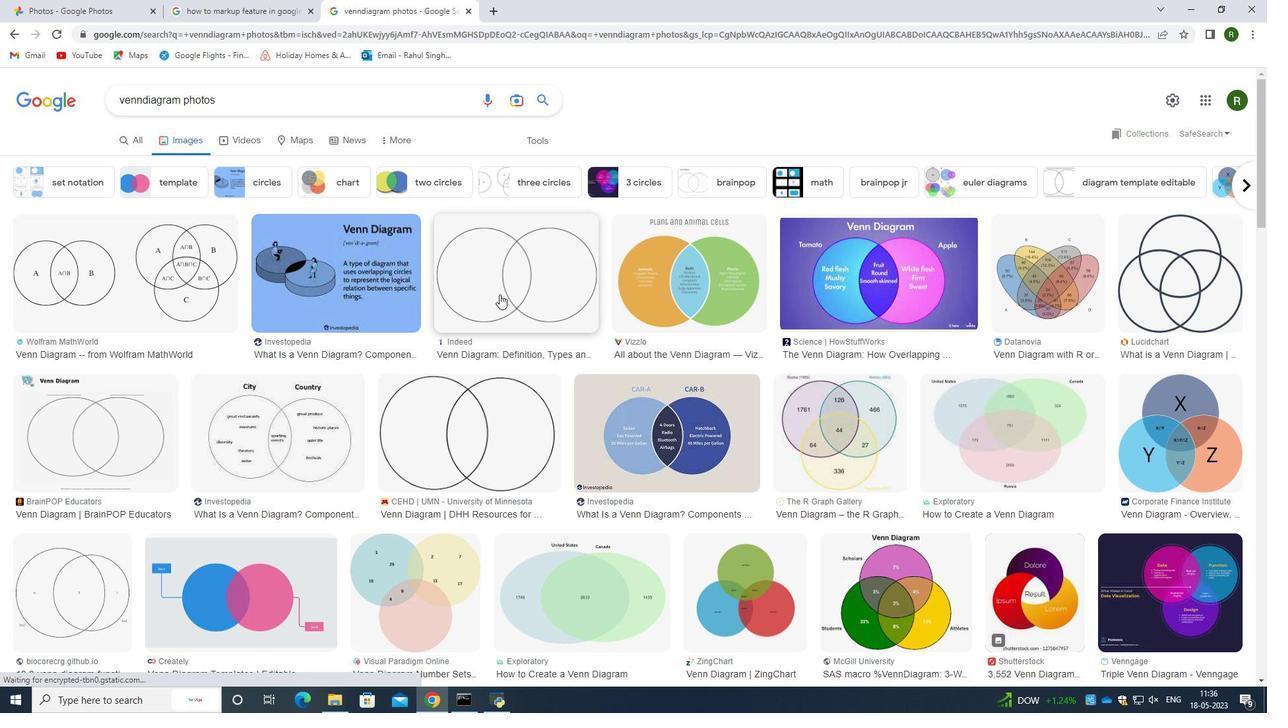 
Action: Mouse scrolled (514, 299) with delta (0, 0)
Screenshot: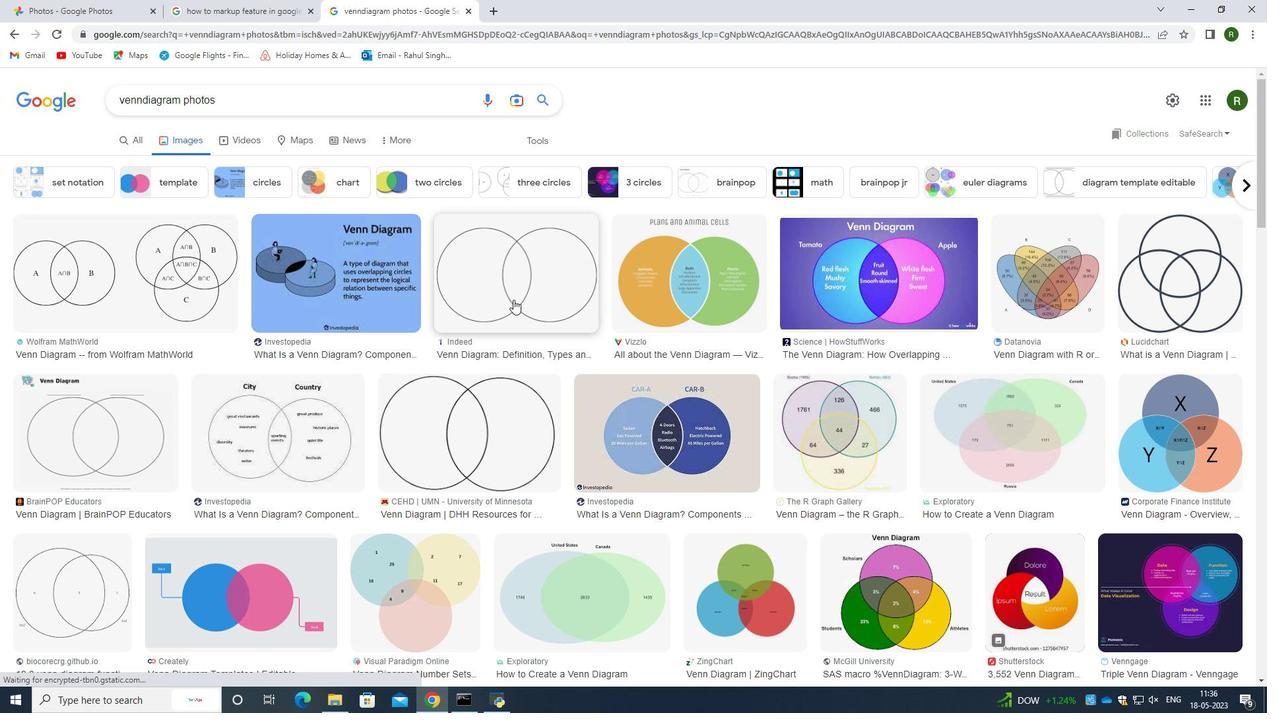 
Action: Mouse moved to (873, 479)
Screenshot: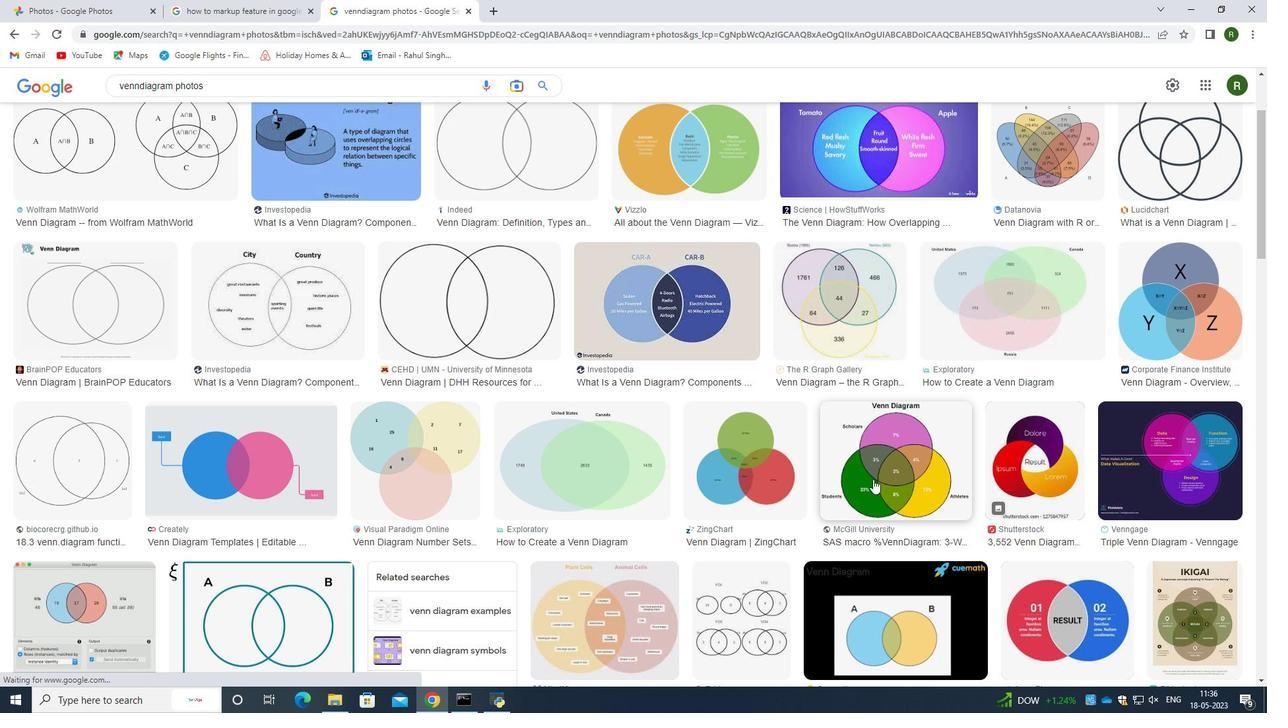 
Action: Mouse pressed left at (873, 479)
Screenshot: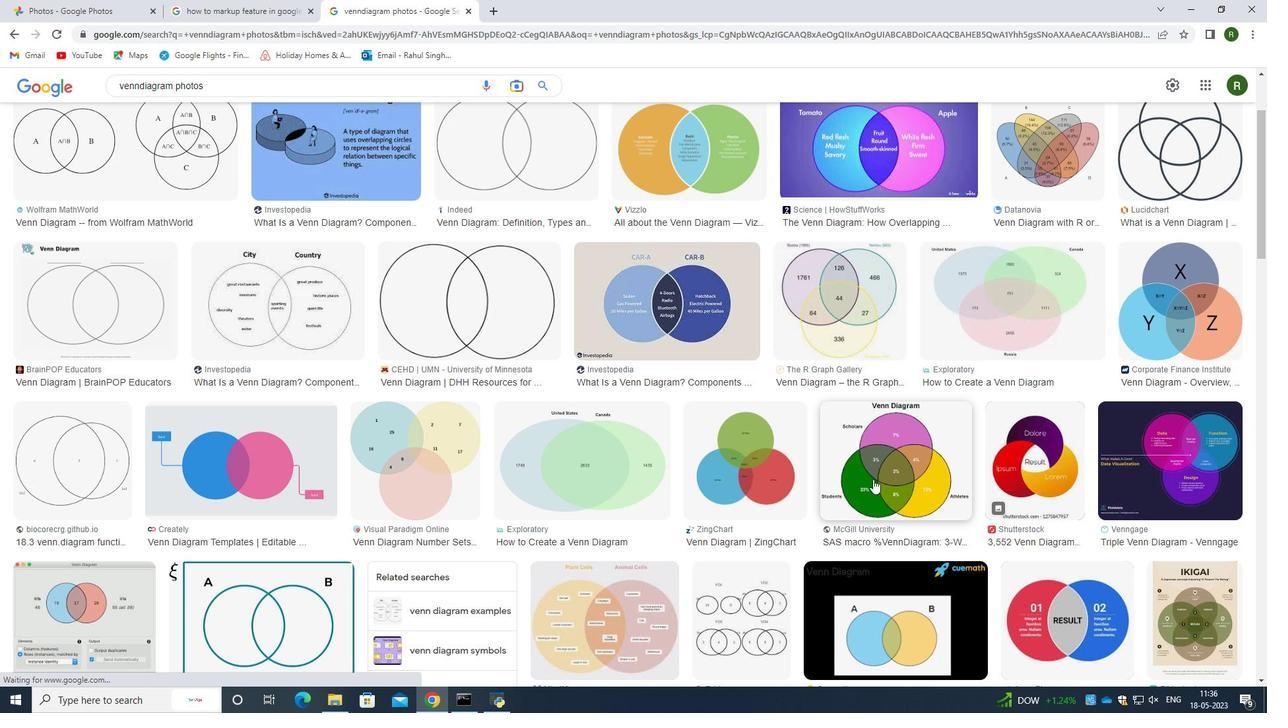 
Action: Mouse moved to (896, 361)
Screenshot: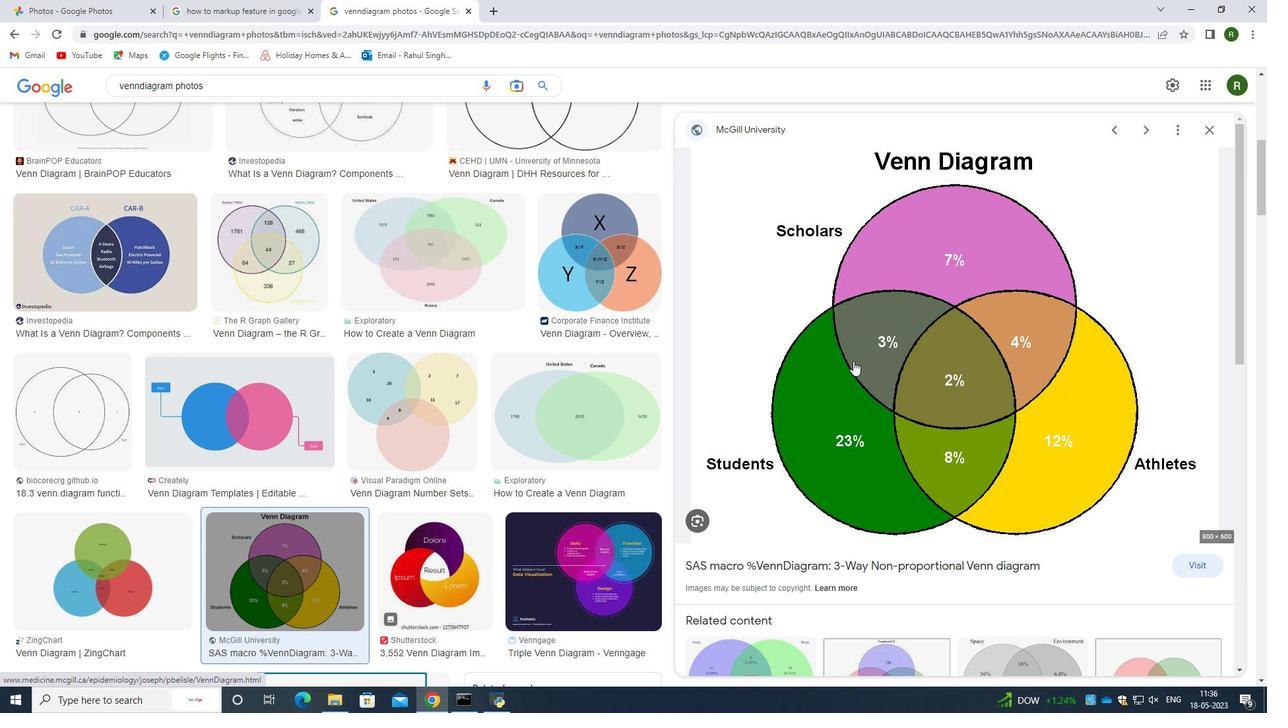 
Action: Mouse pressed right at (896, 361)
Screenshot: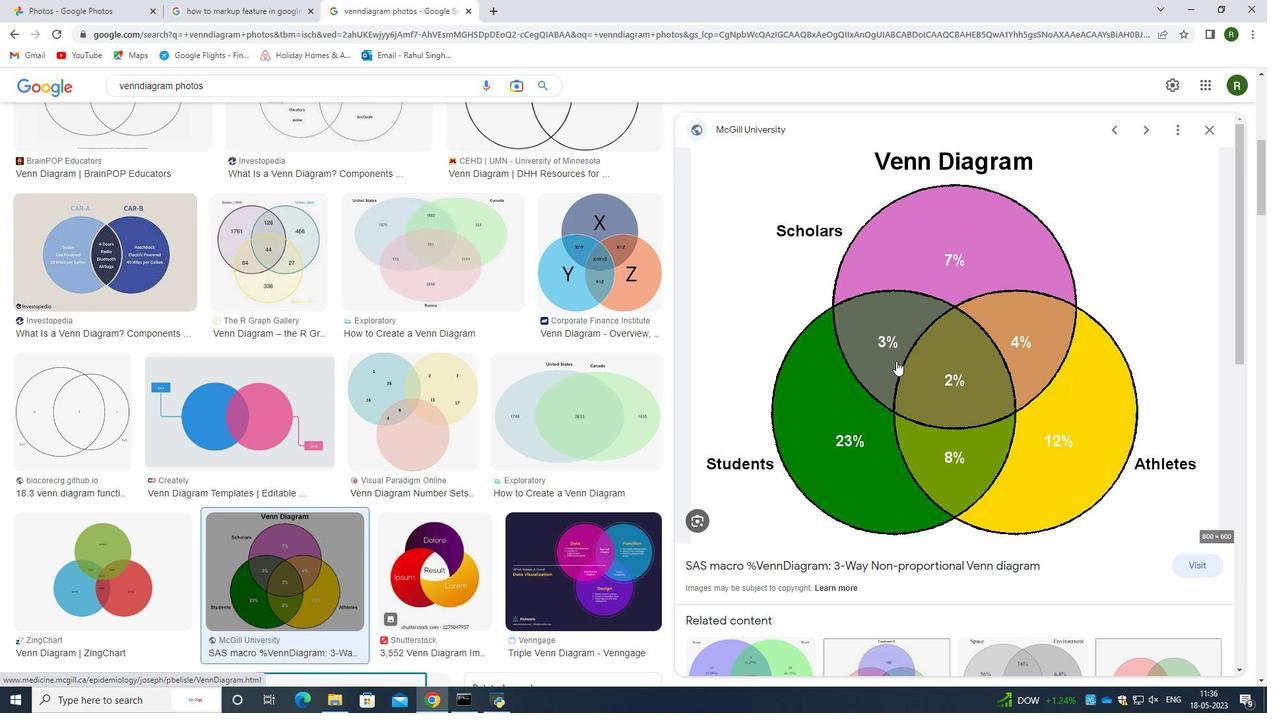 
Action: Mouse moved to (965, 507)
Screenshot: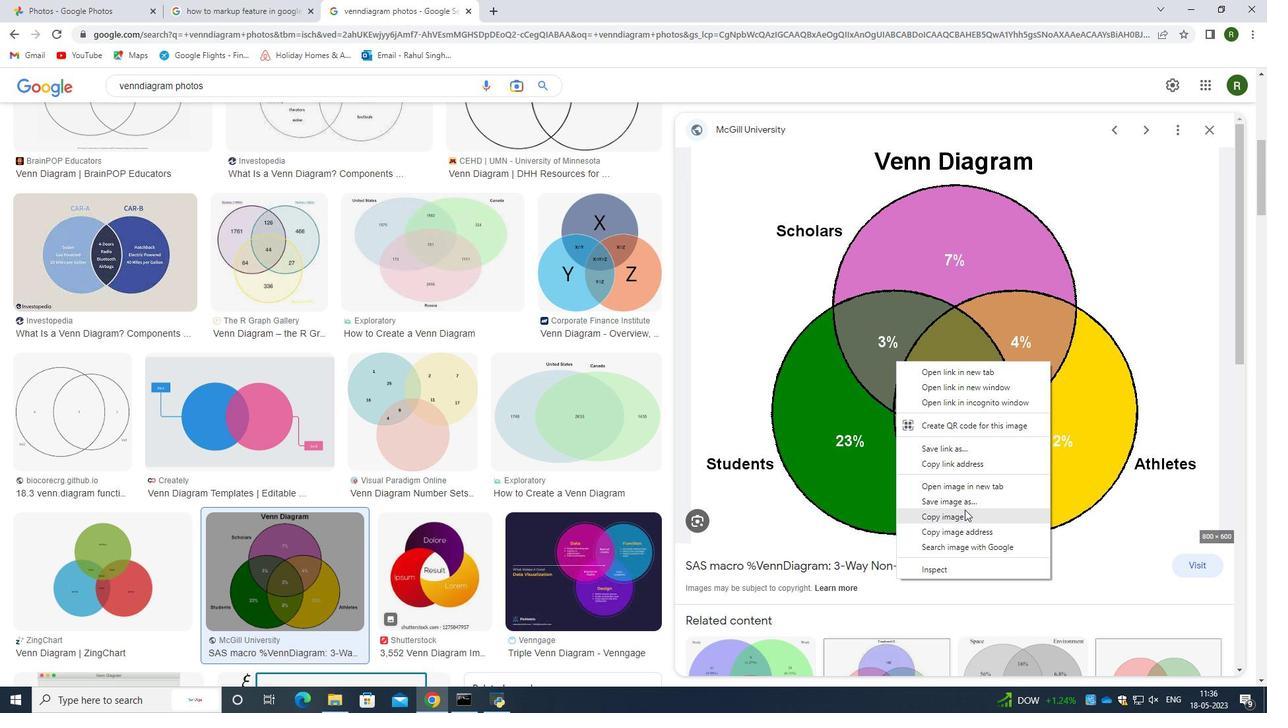 
Action: Mouse pressed left at (965, 507)
Screenshot: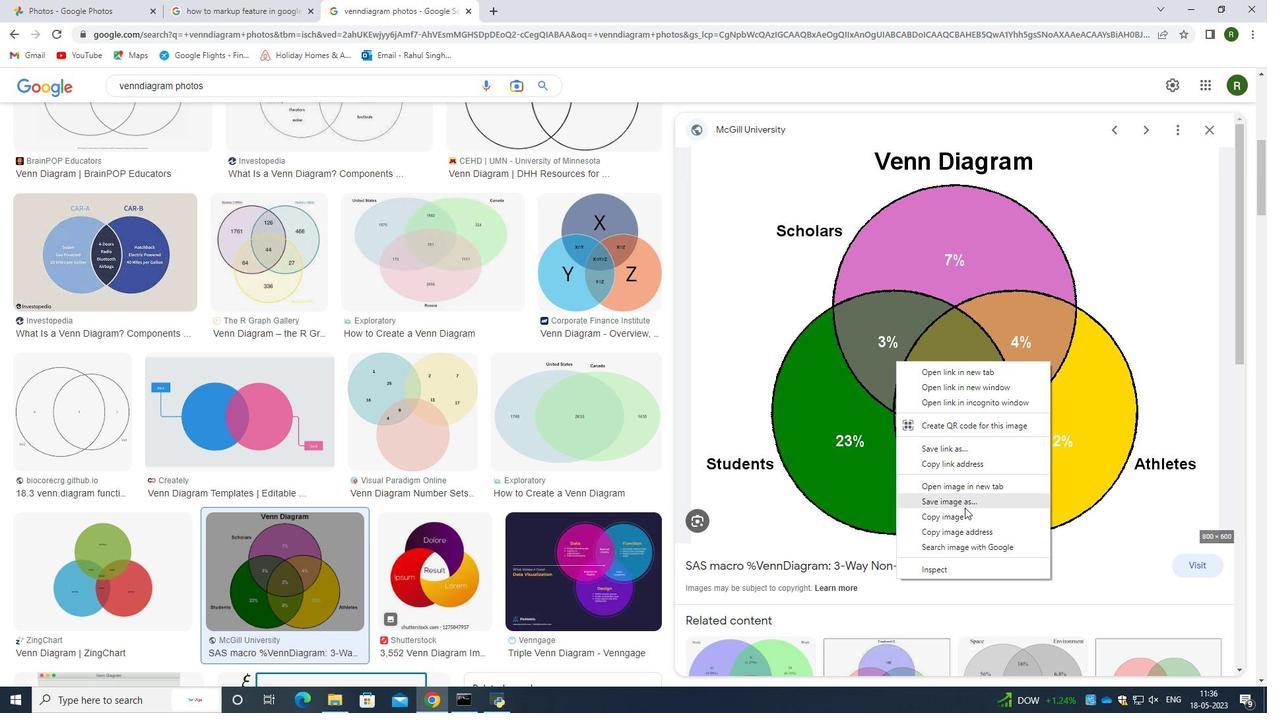 
Action: Mouse moved to (595, 333)
Screenshot: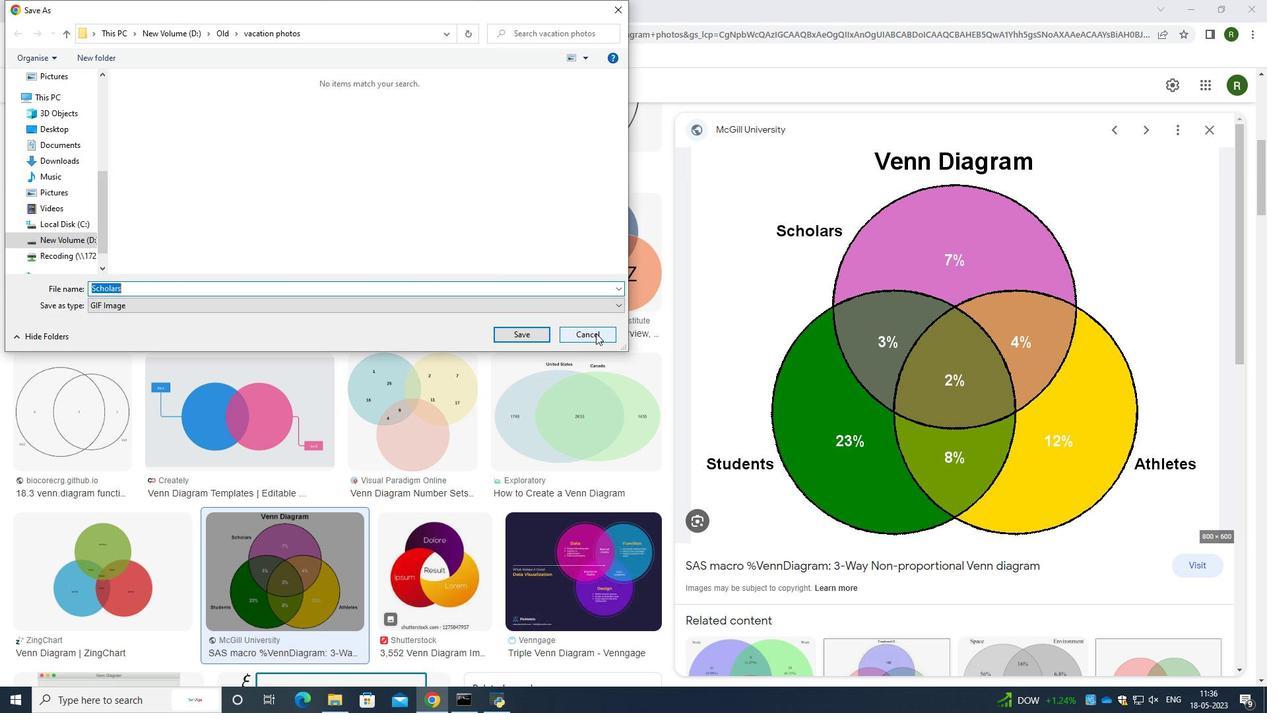 
Action: Mouse pressed left at (595, 333)
Screenshot: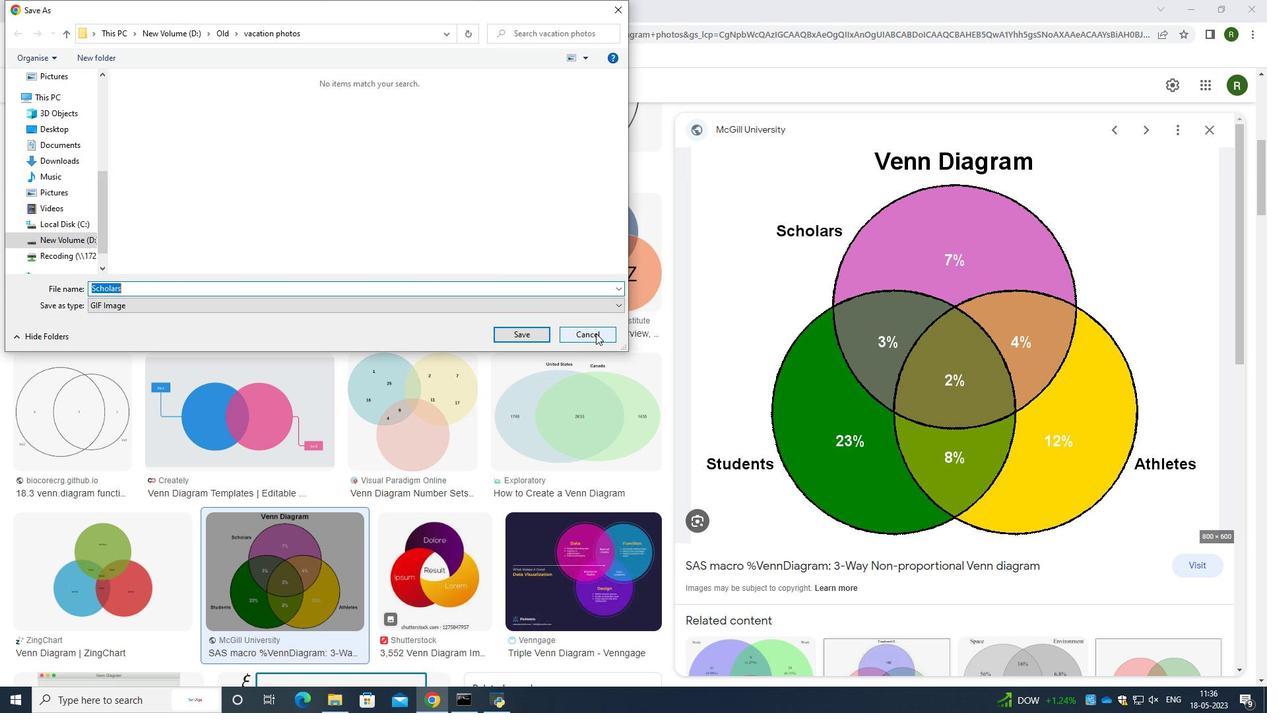 
Action: Mouse moved to (308, 329)
Screenshot: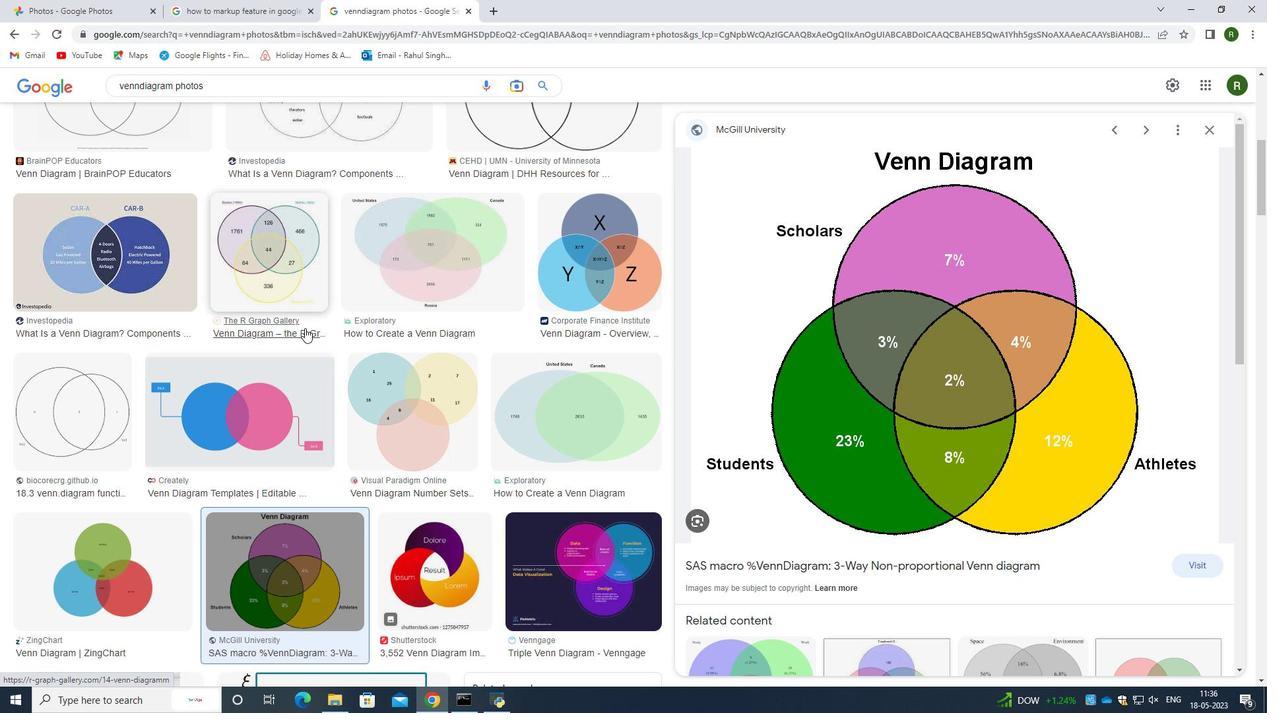 
Action: Mouse scrolled (308, 328) with delta (0, 0)
Screenshot: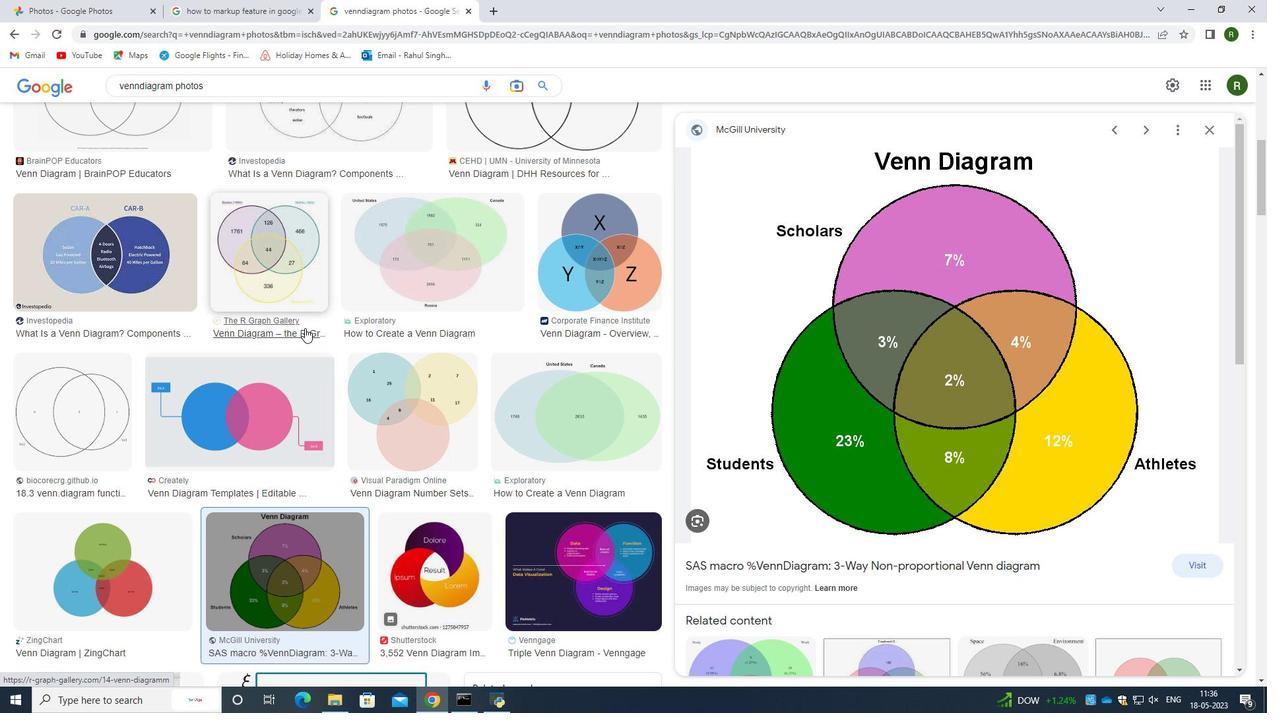 
Action: Mouse scrolled (308, 328) with delta (0, 0)
Screenshot: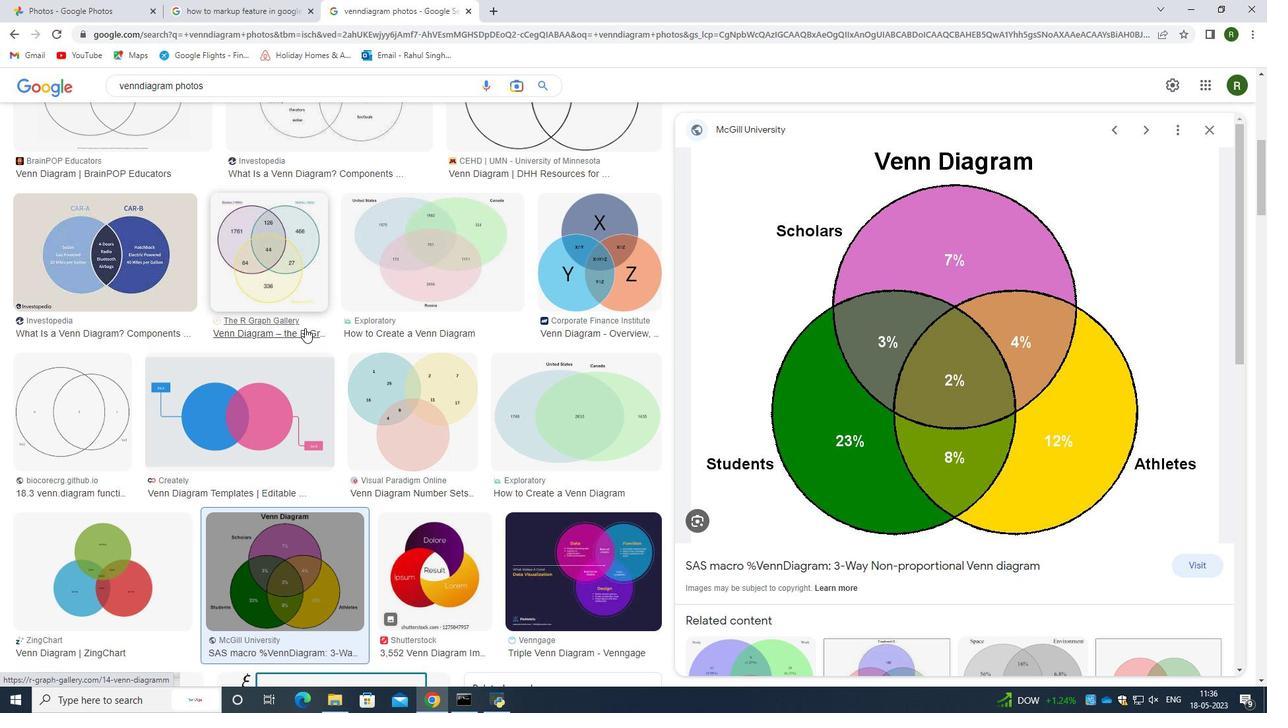 
Action: Mouse scrolled (308, 328) with delta (0, 0)
Screenshot: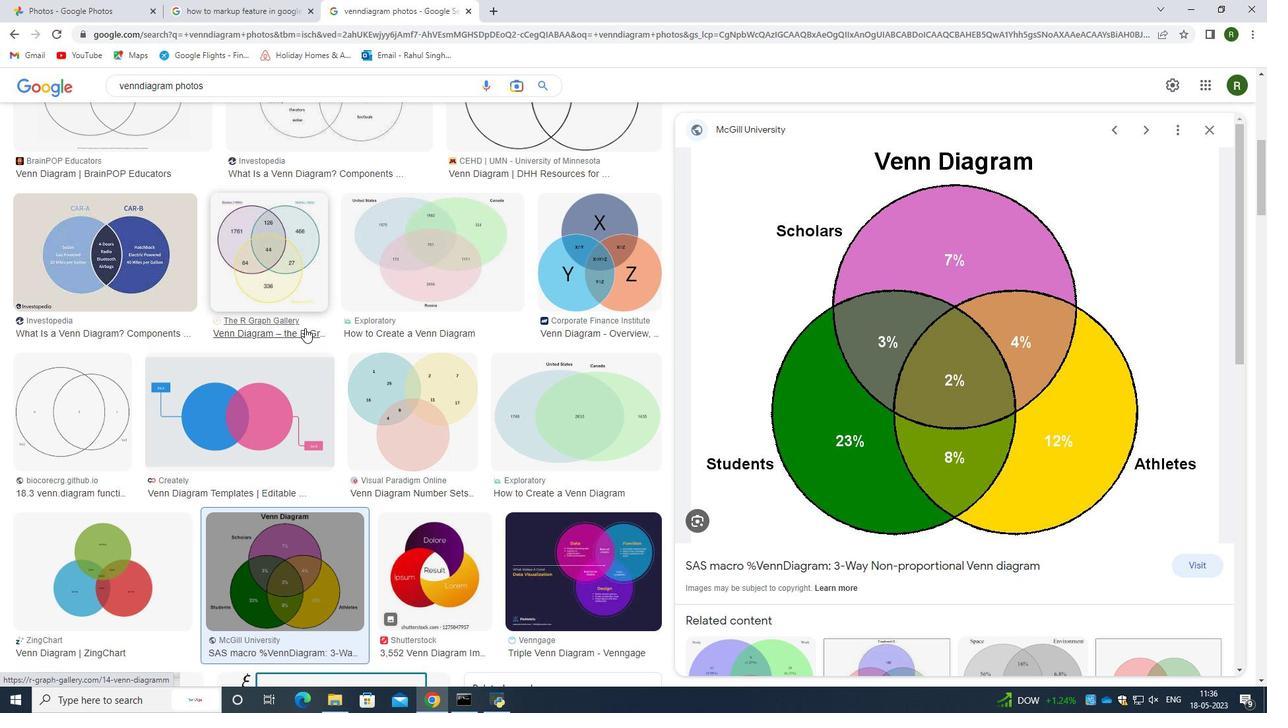 
Action: Mouse scrolled (308, 328) with delta (0, 0)
Screenshot: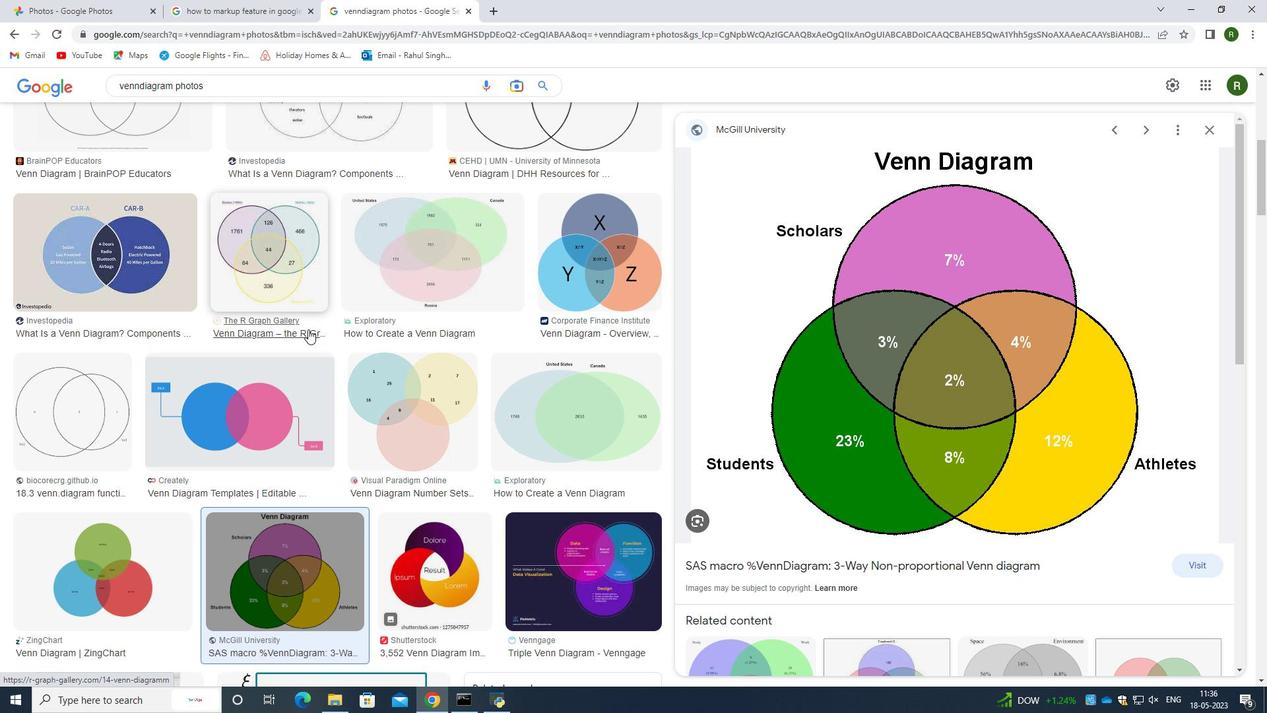 
Action: Mouse moved to (471, 551)
Screenshot: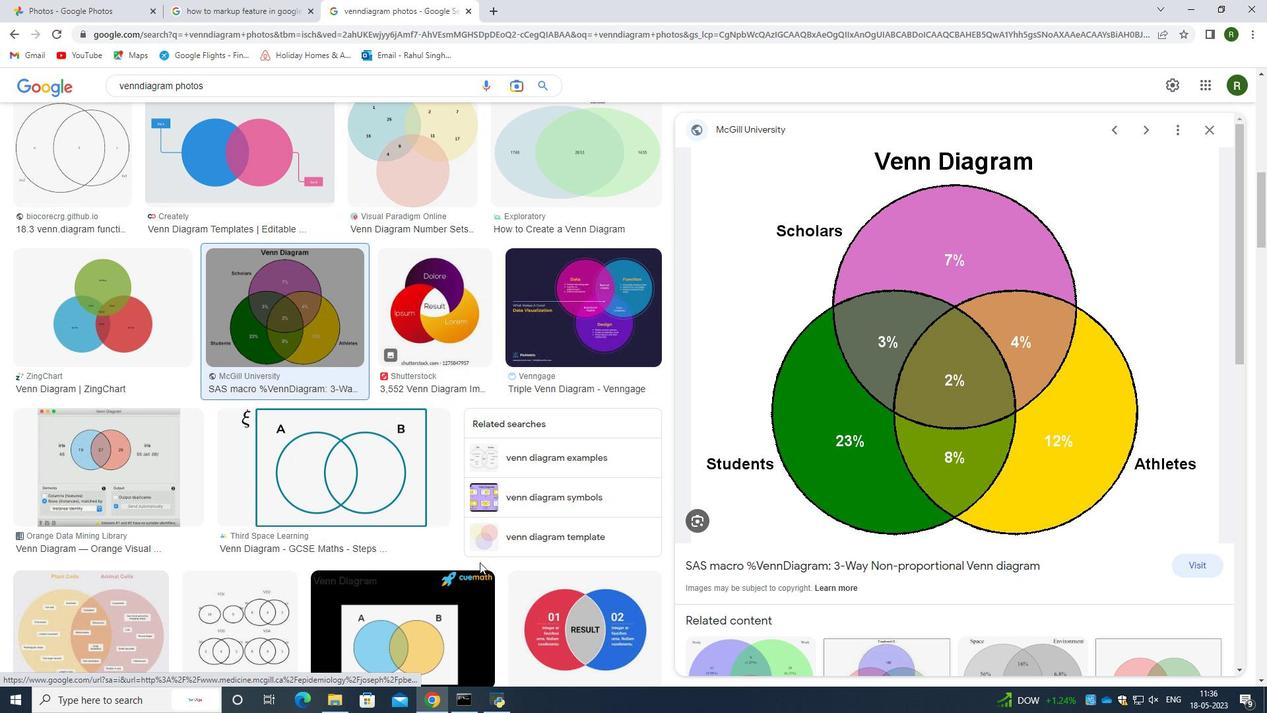 
Action: Mouse scrolled (471, 551) with delta (0, 0)
Screenshot: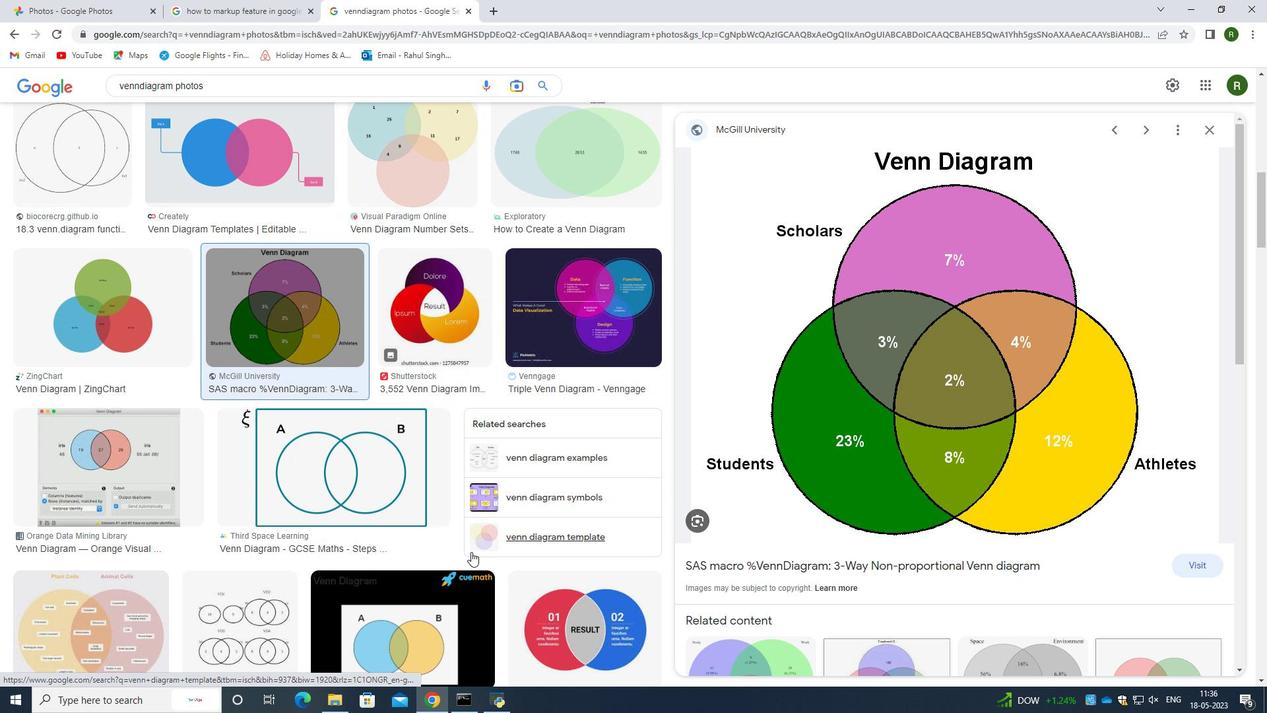 
Action: Mouse scrolled (471, 551) with delta (0, 0)
Screenshot: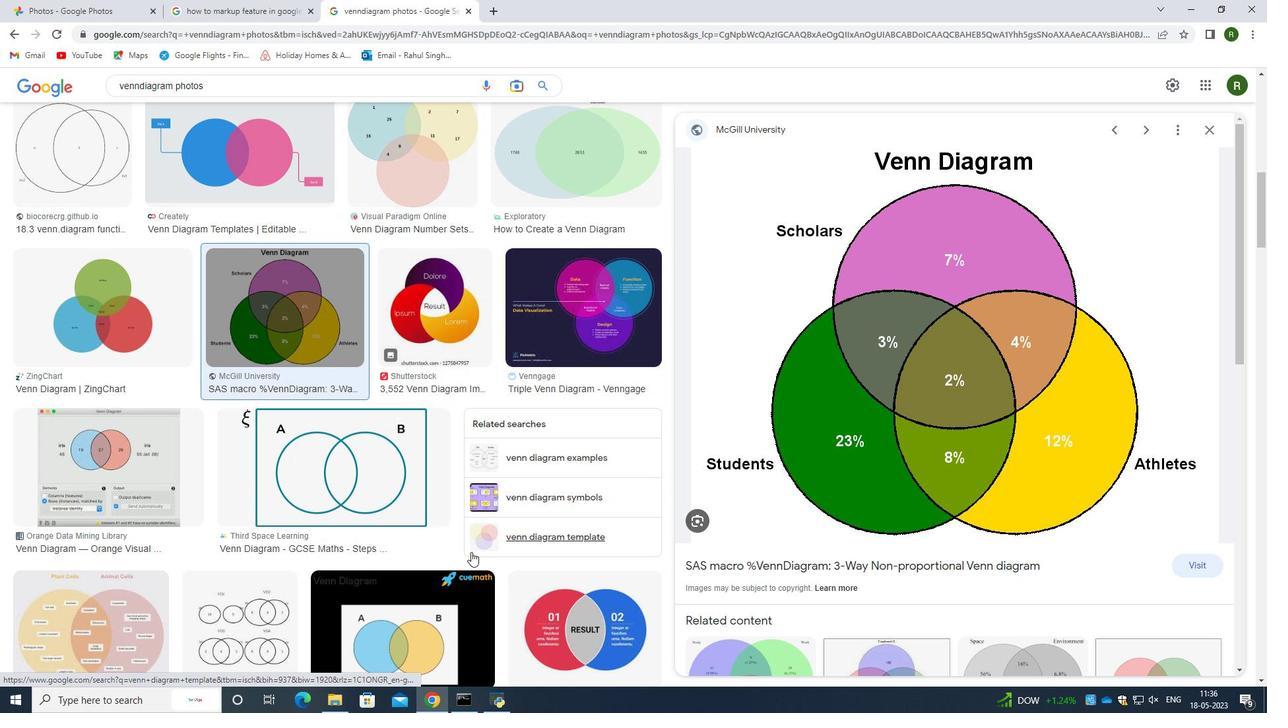 
Action: Mouse scrolled (471, 551) with delta (0, 0)
Screenshot: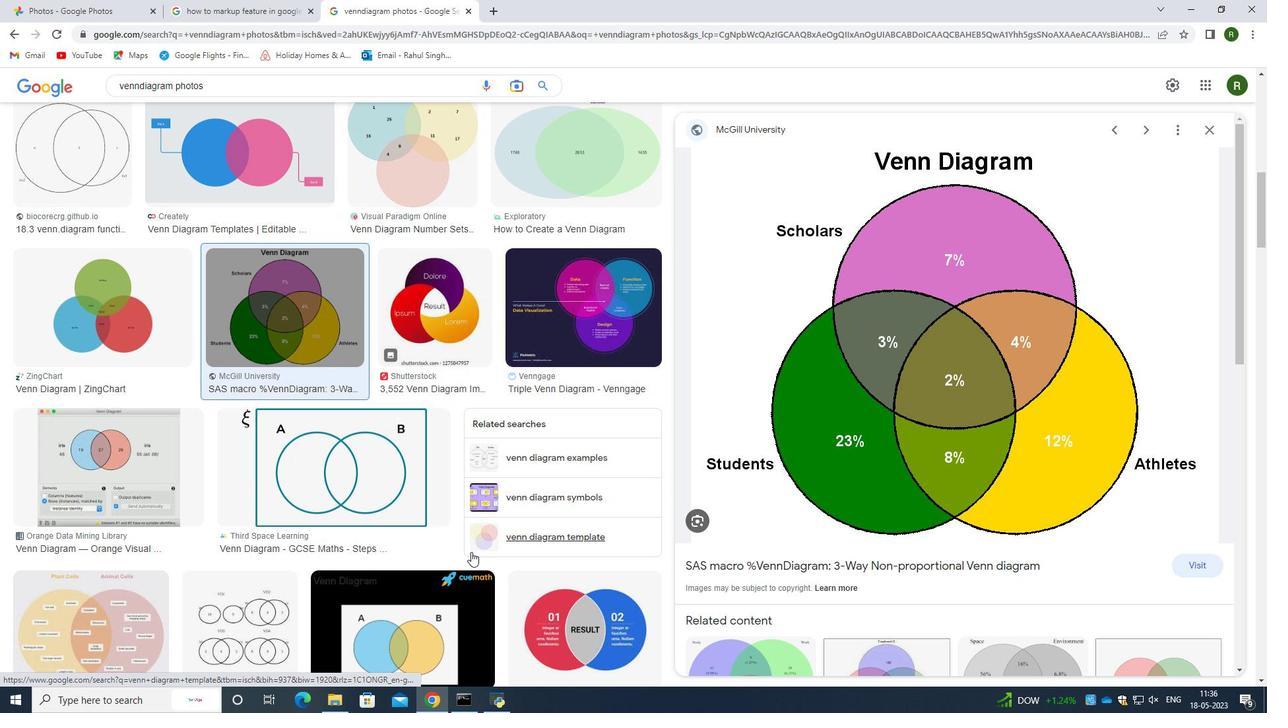 
Action: Mouse moved to (104, 424)
Screenshot: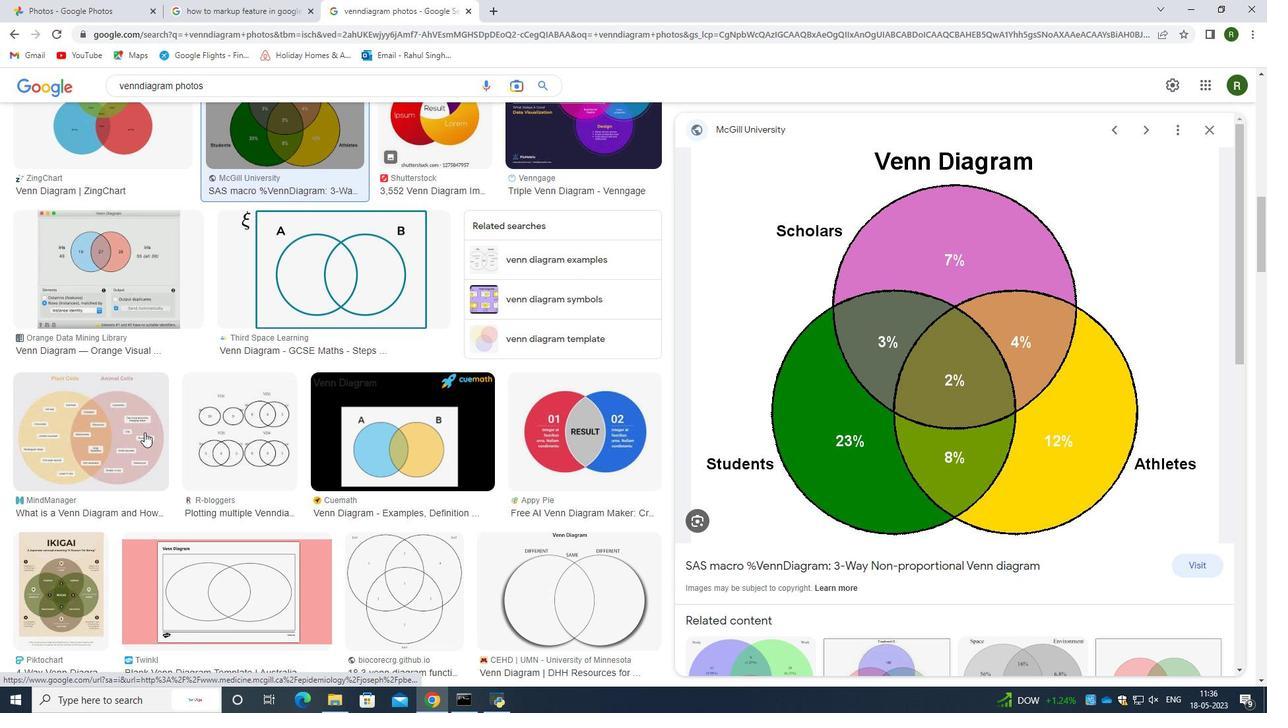 
Action: Mouse pressed left at (104, 424)
Screenshot: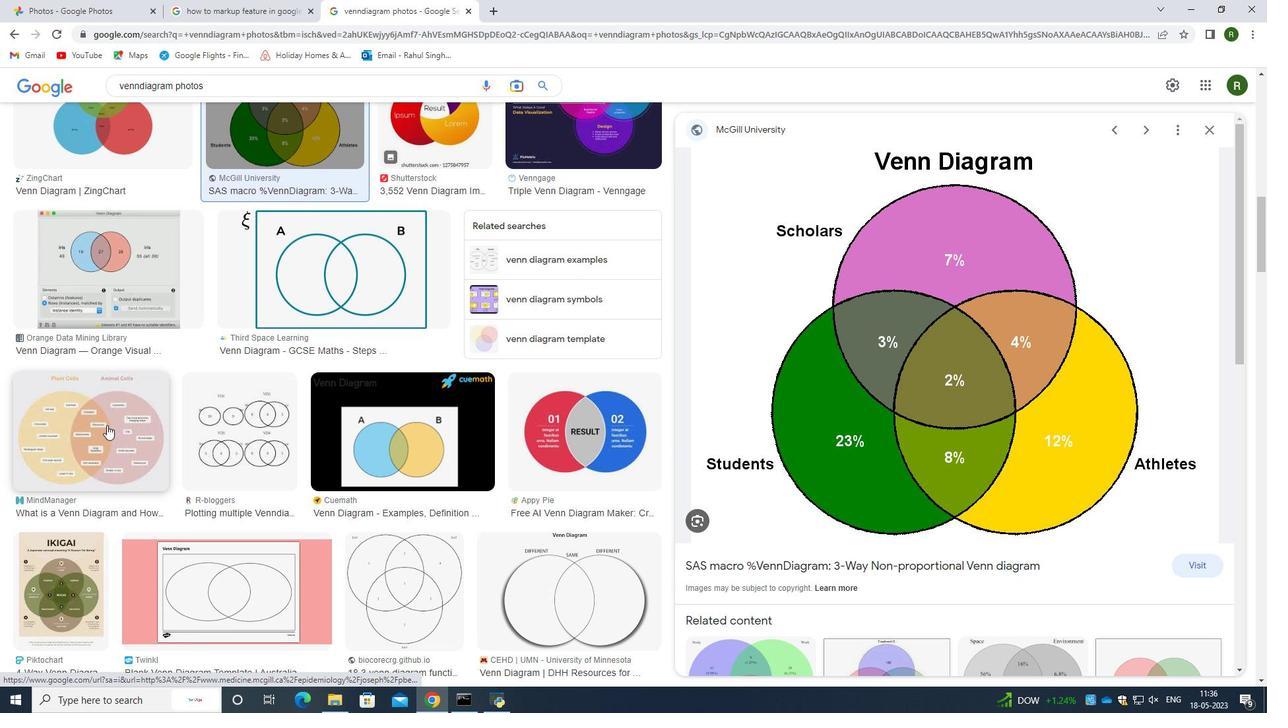 
Action: Mouse moved to (375, 431)
Screenshot: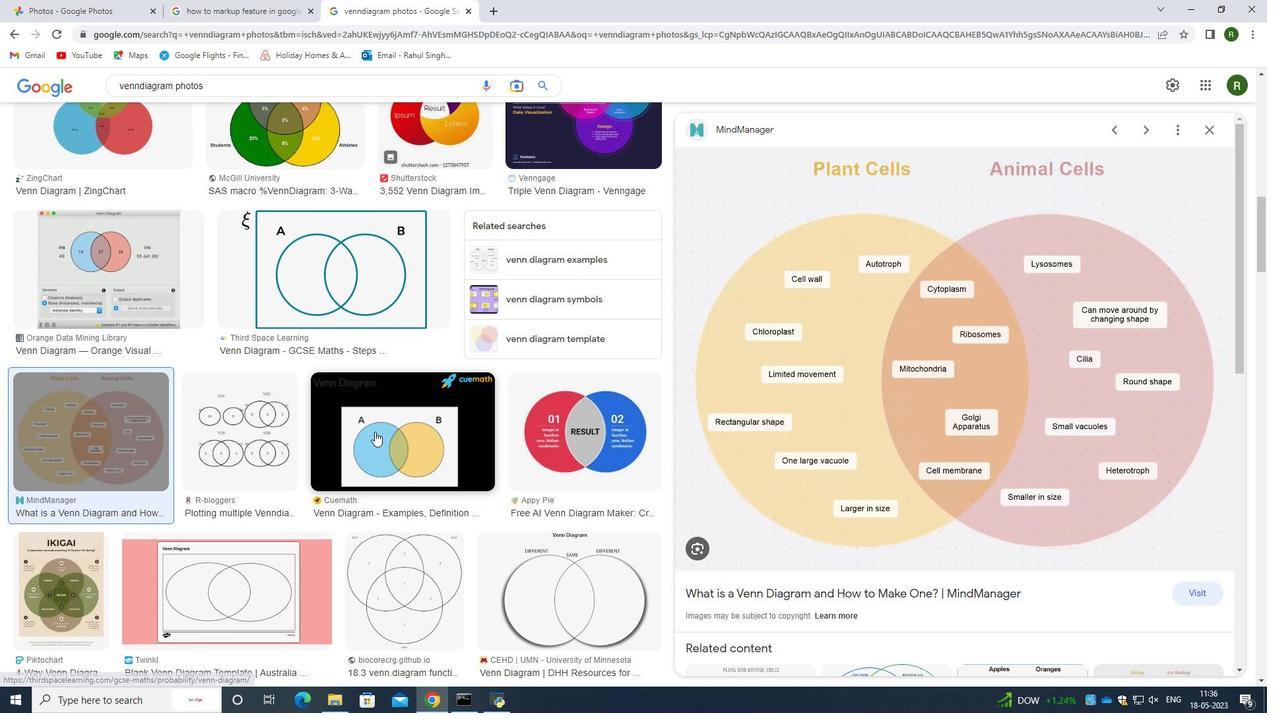 
Action: Mouse scrolled (375, 431) with delta (0, 0)
Screenshot: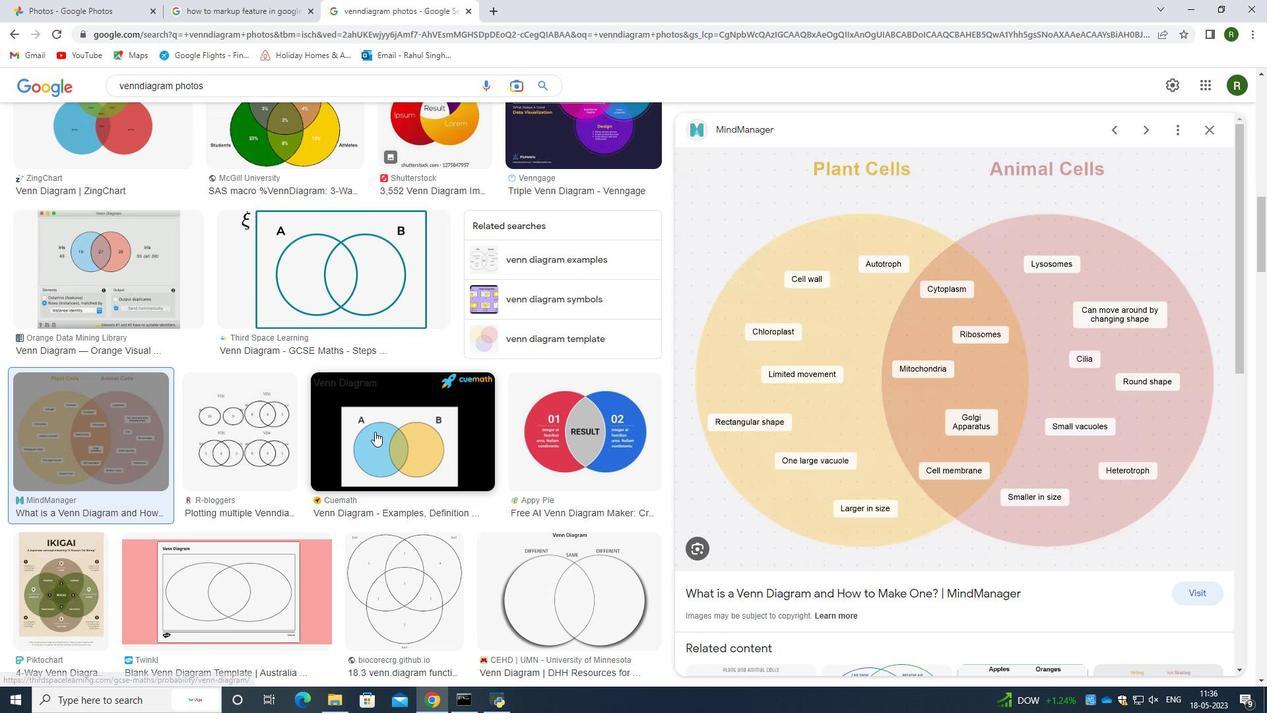
Action: Mouse scrolled (375, 431) with delta (0, 0)
Screenshot: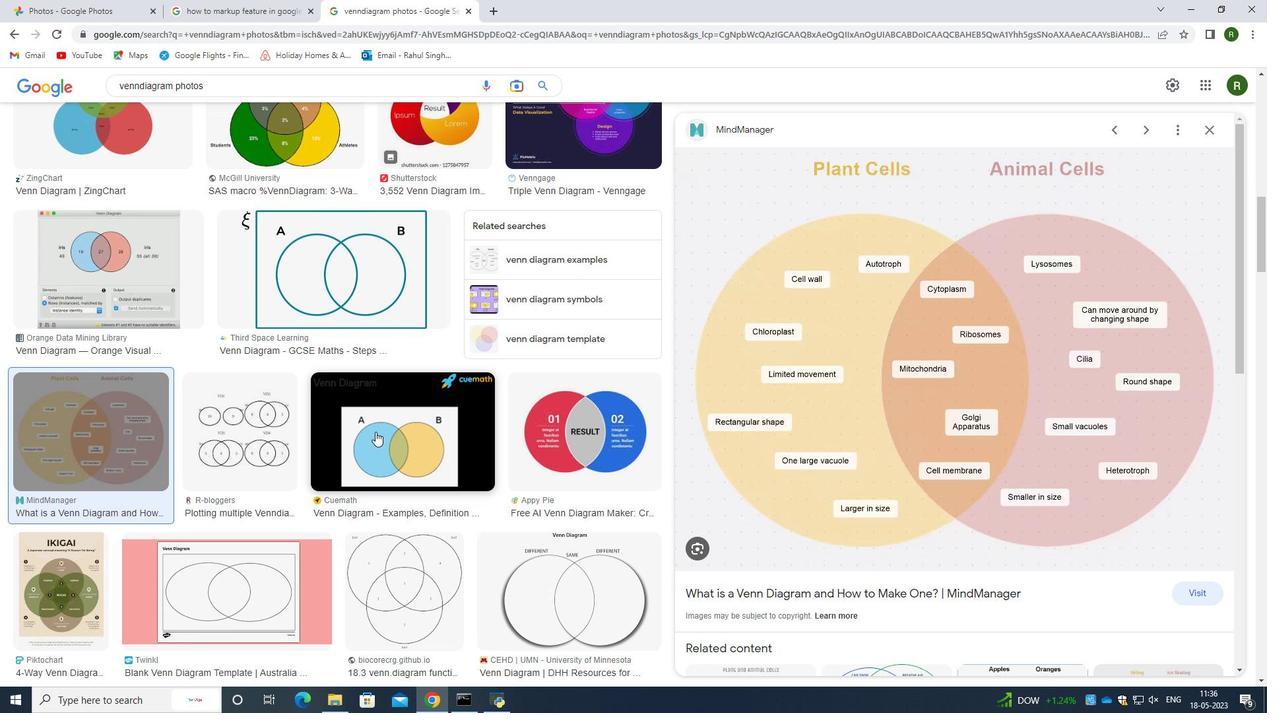 
Action: Mouse moved to (425, 479)
Screenshot: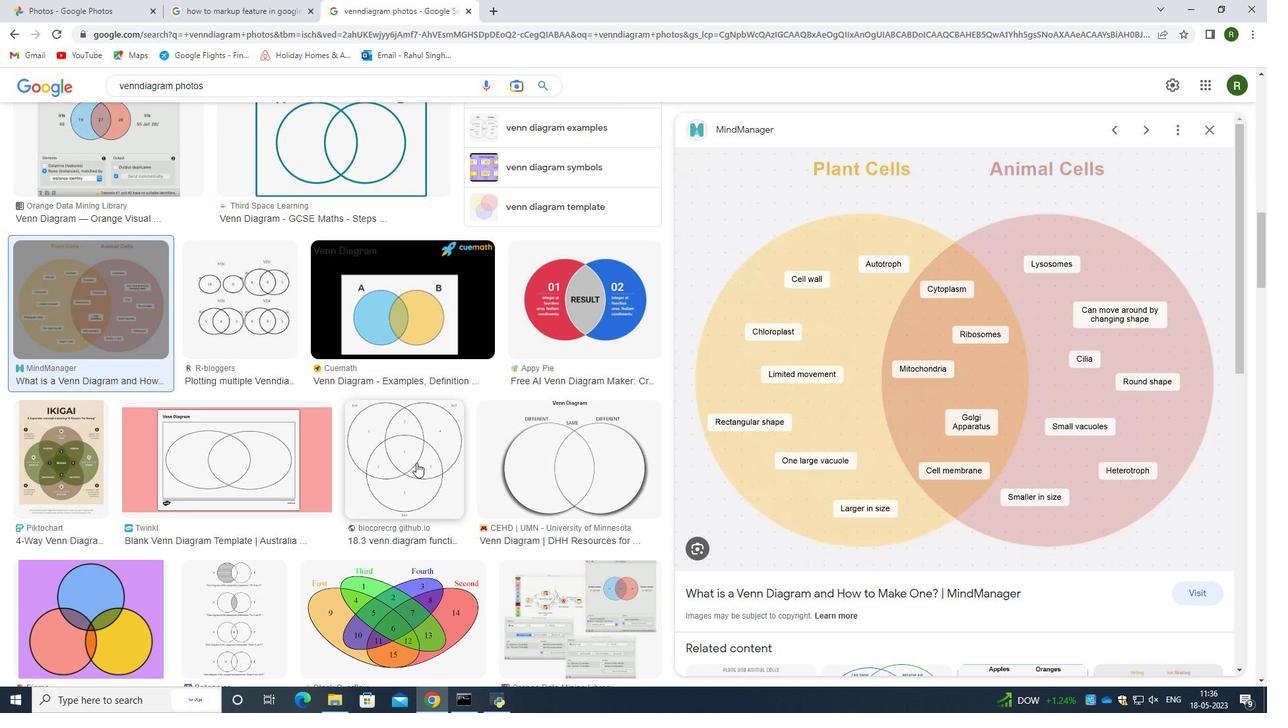 
Action: Mouse scrolled (425, 478) with delta (0, 0)
Screenshot: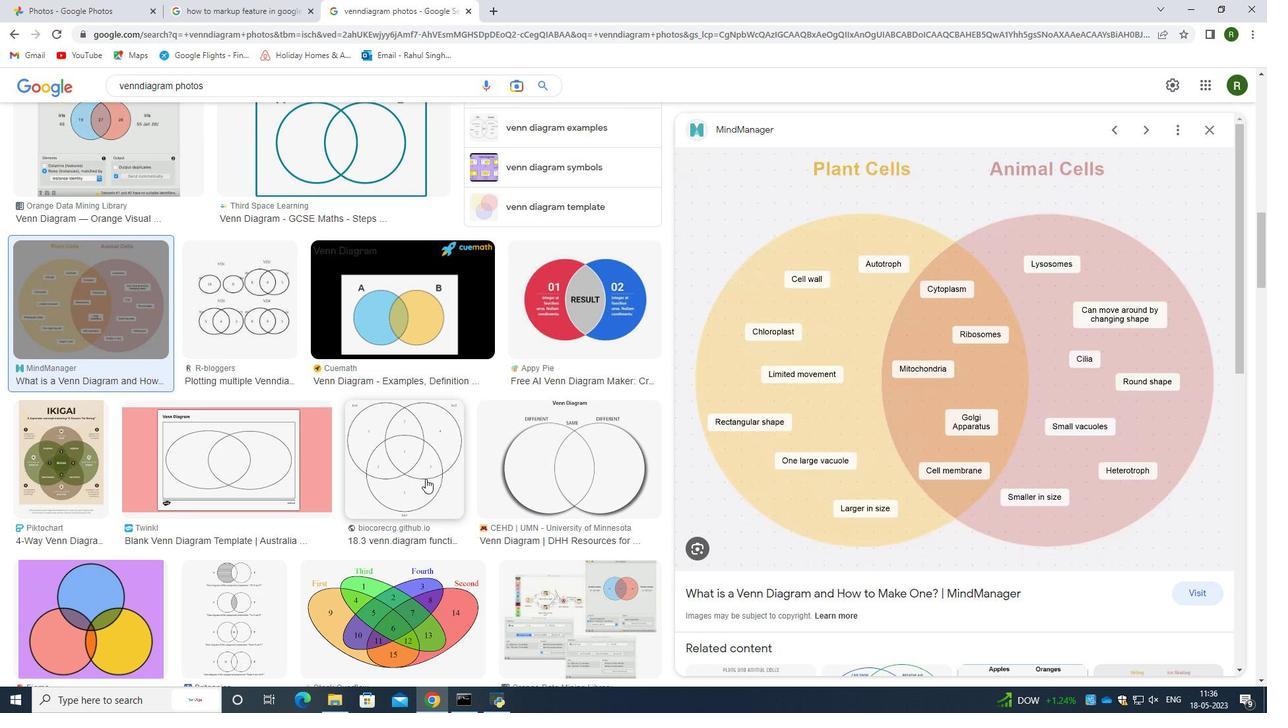
Action: Mouse scrolled (425, 478) with delta (0, 0)
Screenshot: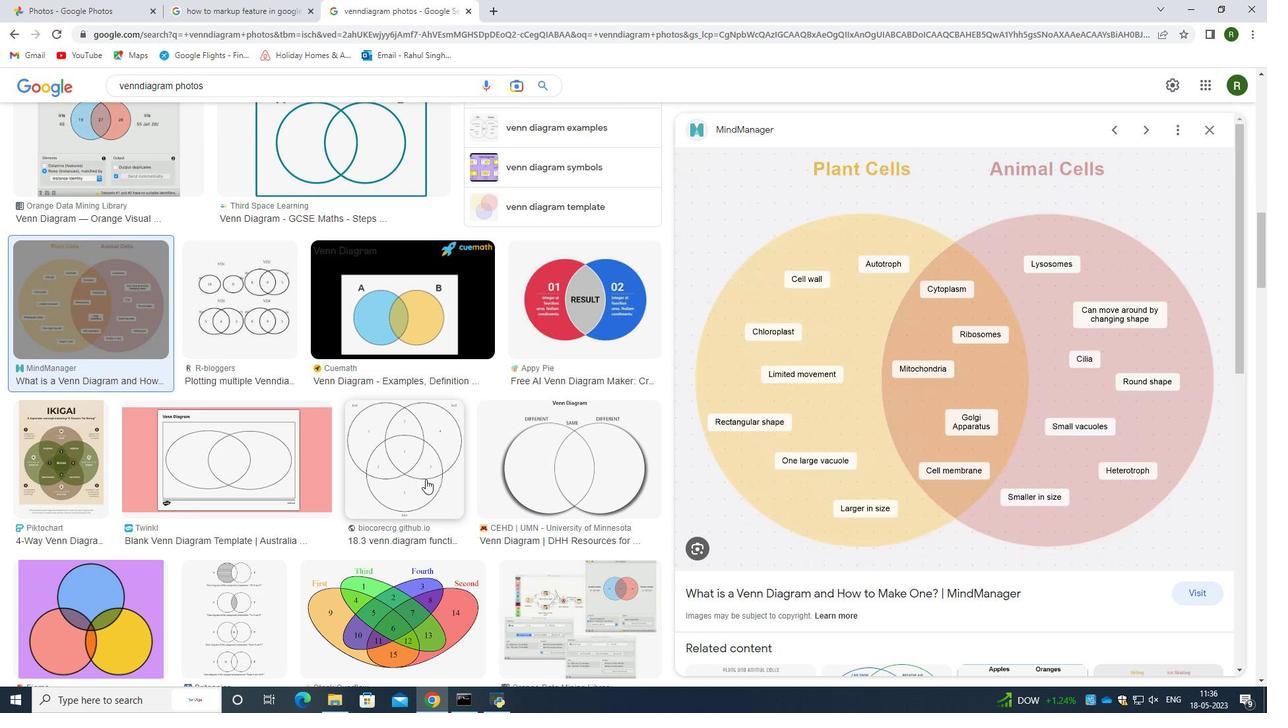 
Action: Mouse moved to (178, 340)
Screenshot: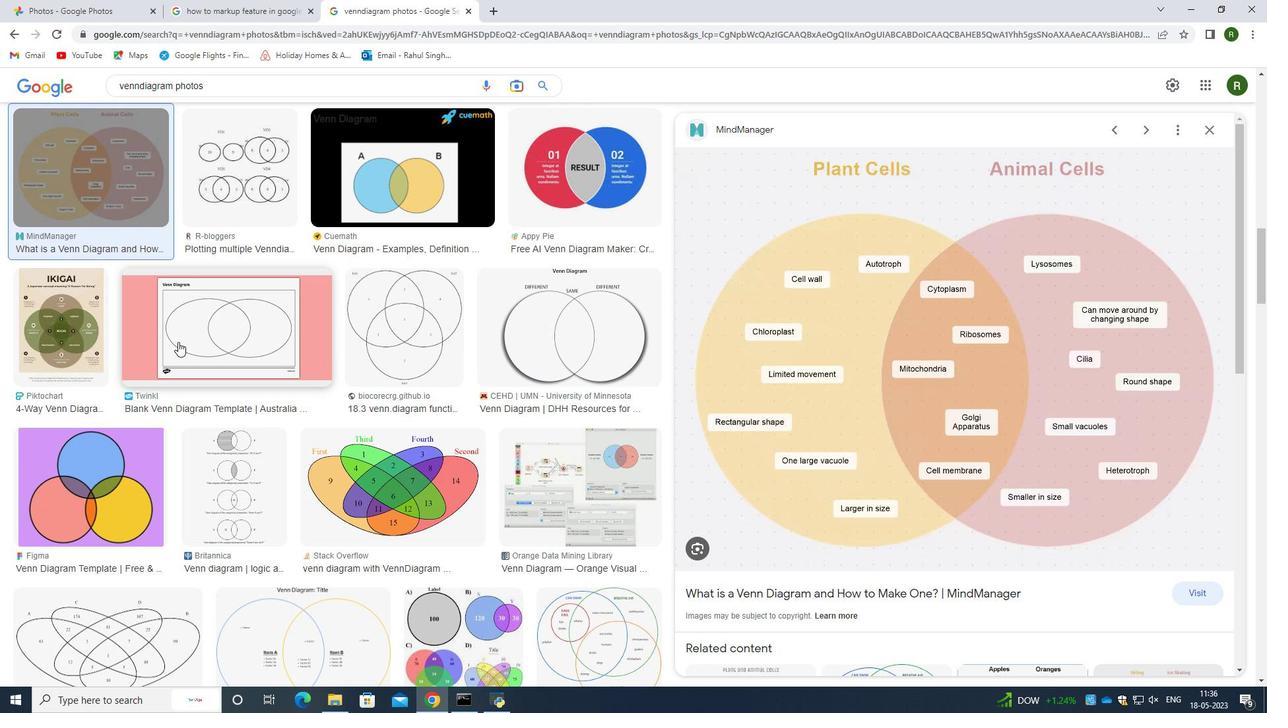 
Action: Mouse scrolled (178, 341) with delta (0, 0)
Screenshot: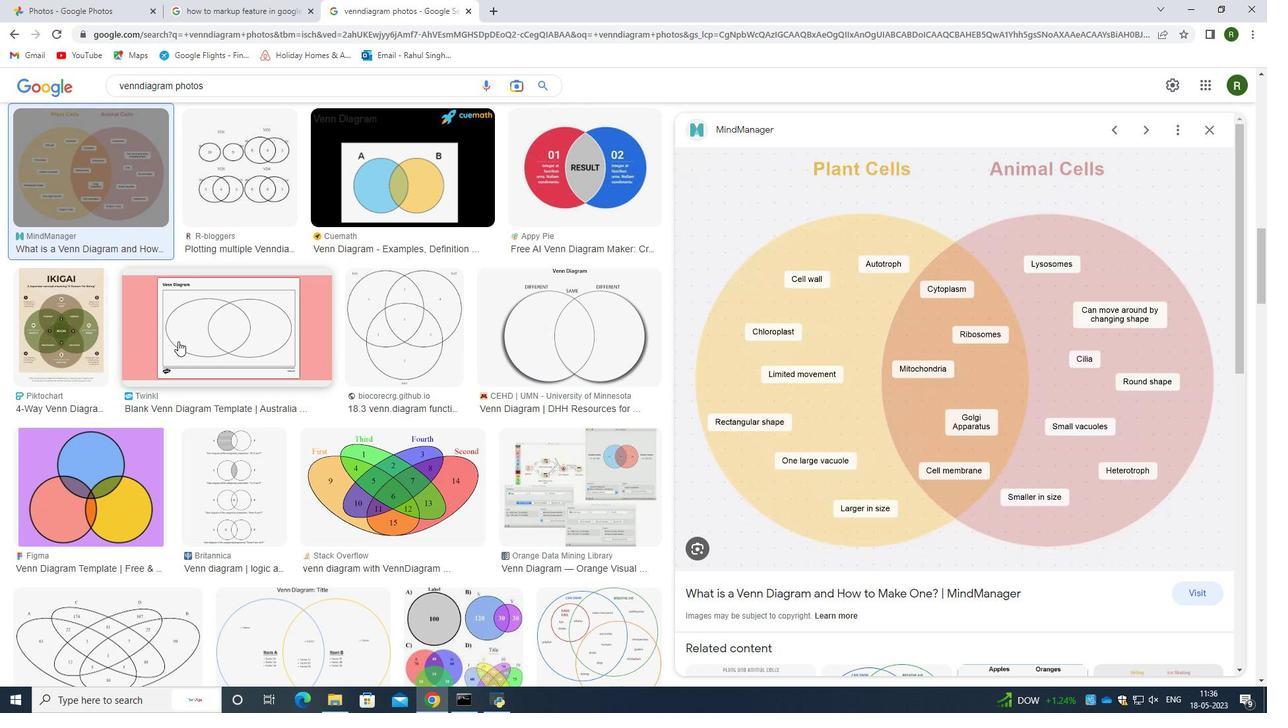 
Action: Mouse scrolled (178, 341) with delta (0, 0)
Screenshot: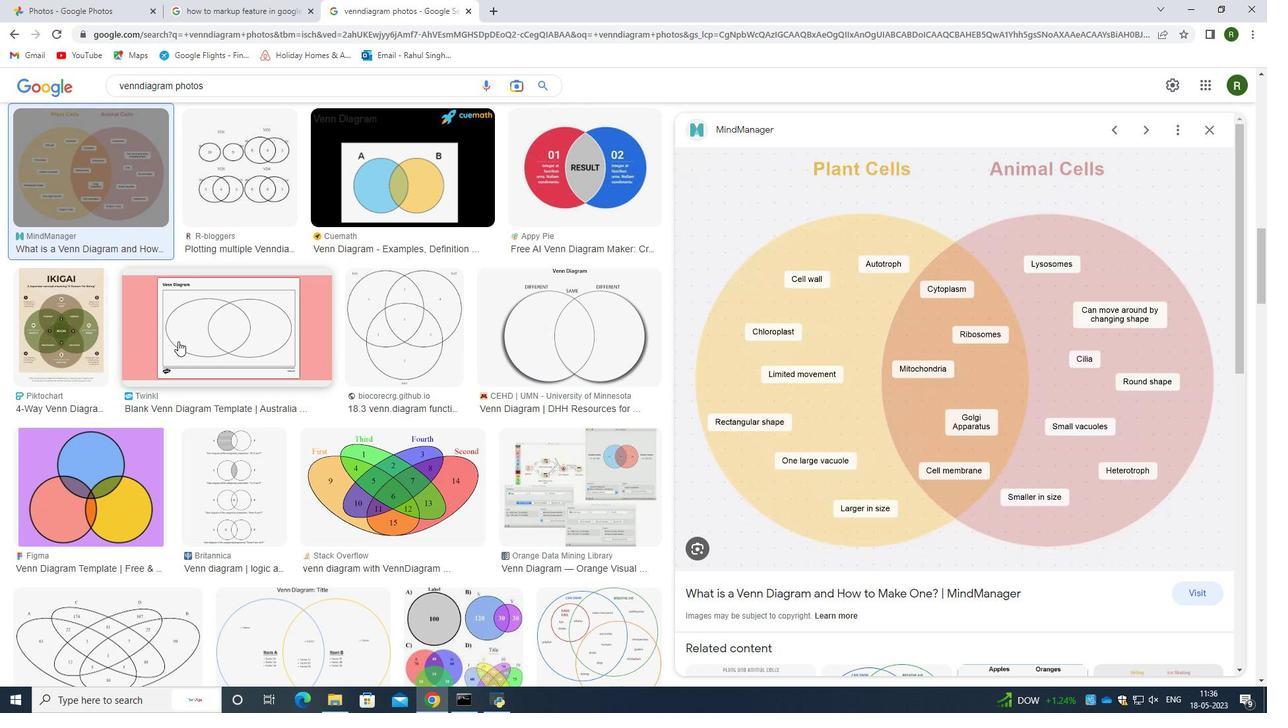 
Action: Mouse scrolled (178, 341) with delta (0, 0)
Screenshot: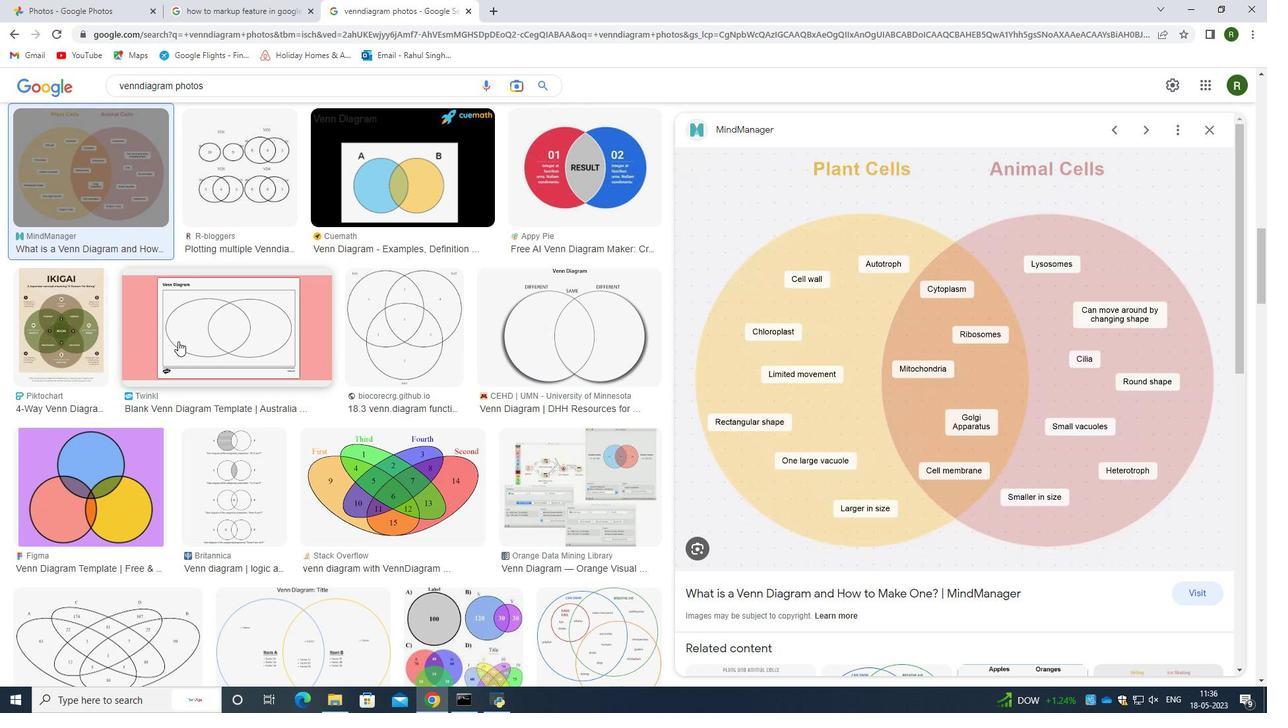 
Action: Mouse scrolled (178, 341) with delta (0, 0)
Screenshot: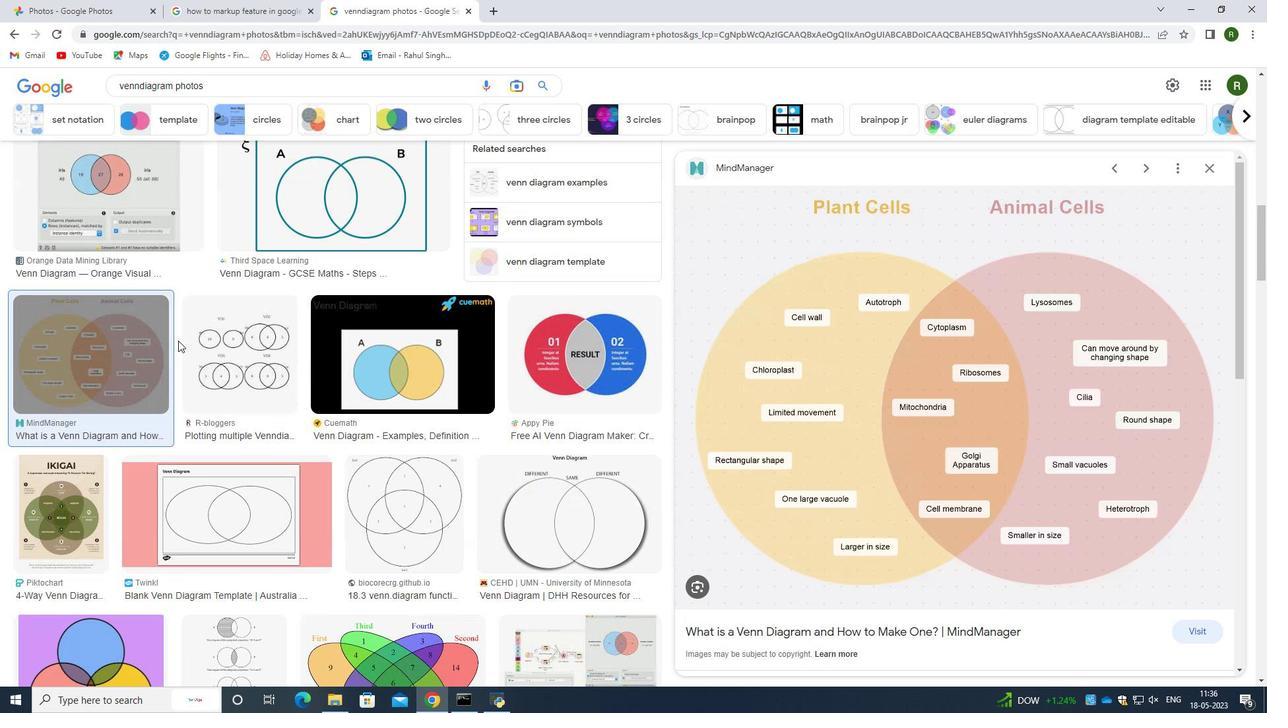 
Action: Mouse scrolled (178, 341) with delta (0, 0)
Screenshot: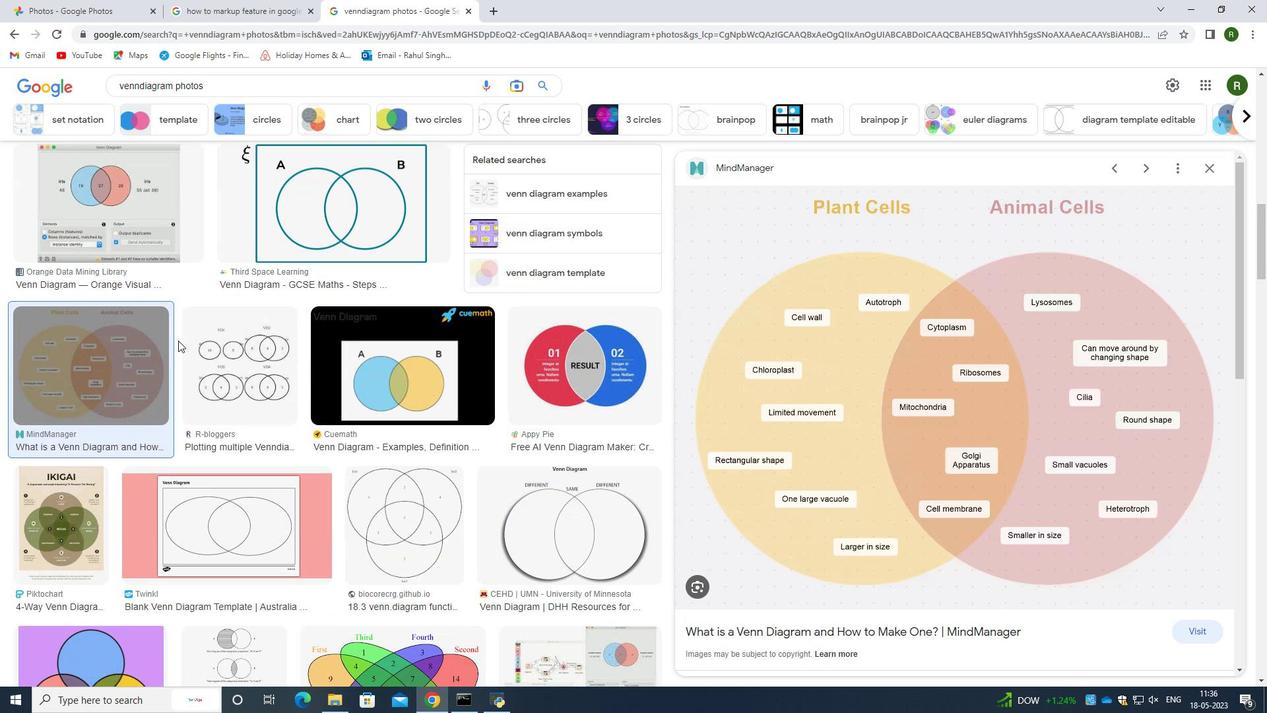 
Action: Mouse scrolled (178, 341) with delta (0, 0)
Screenshot: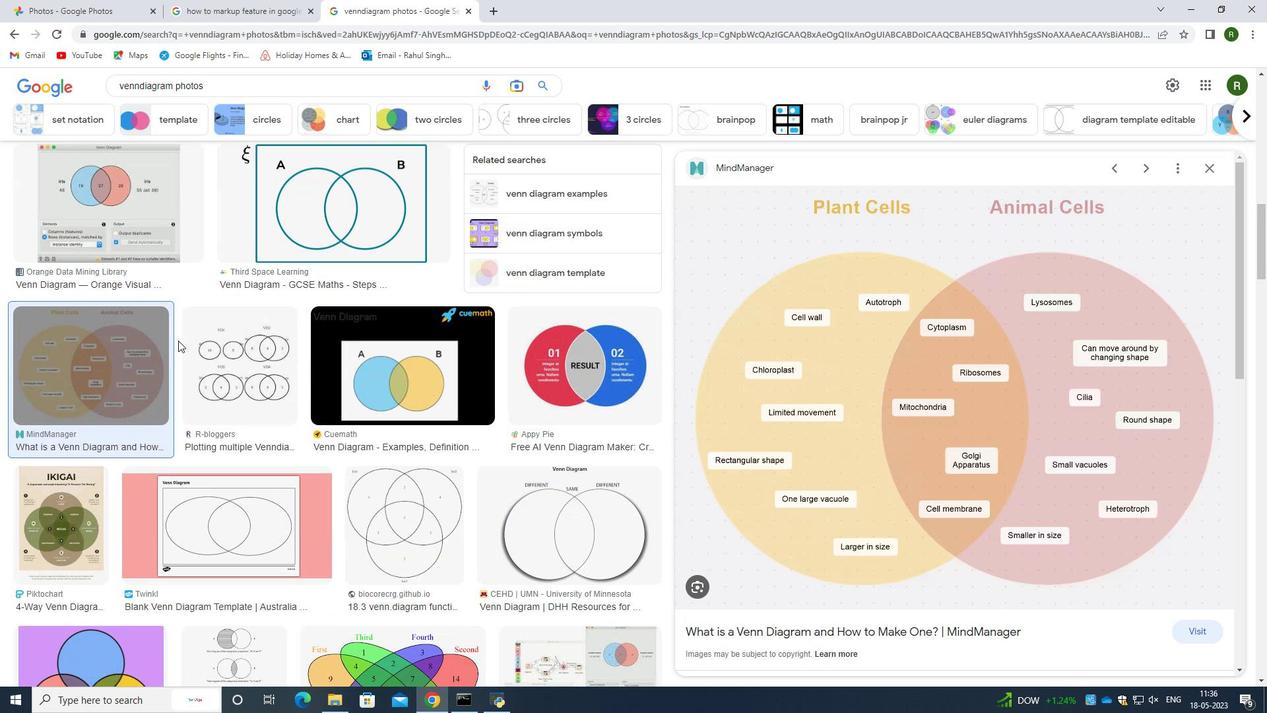 
Action: Mouse scrolled (178, 341) with delta (0, 0)
Screenshot: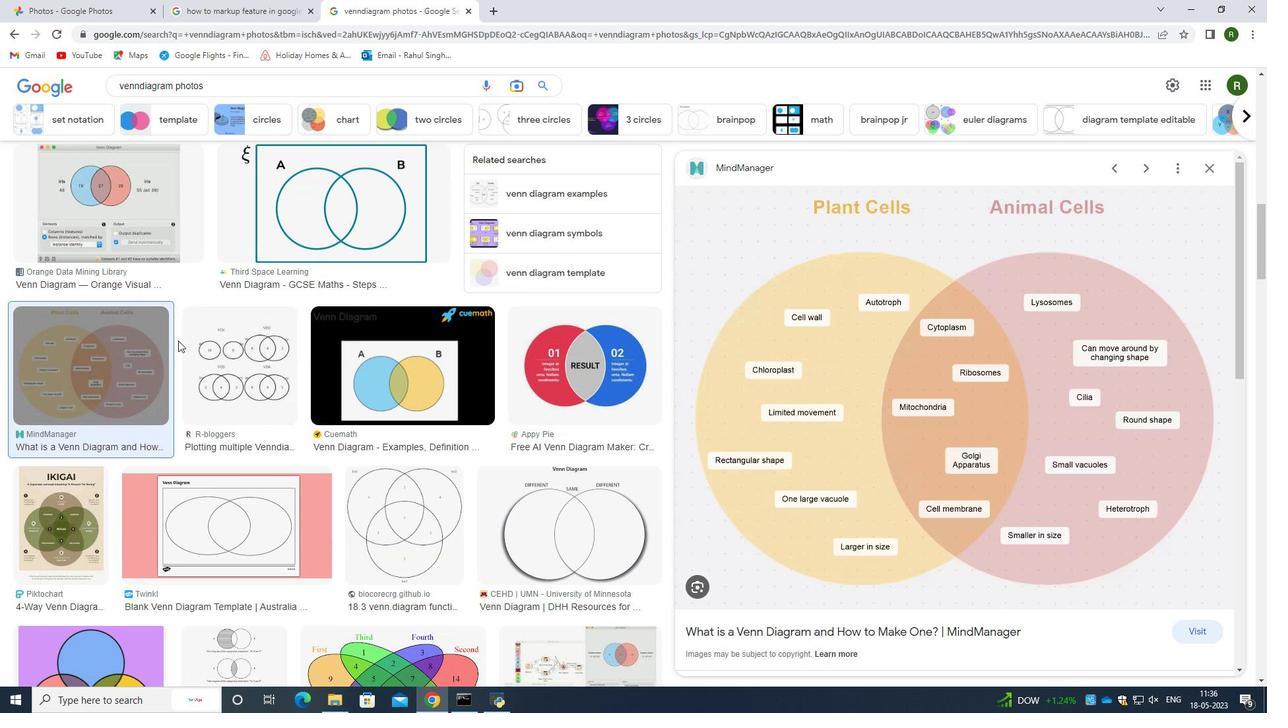 
Action: Mouse moved to (178, 340)
Screenshot: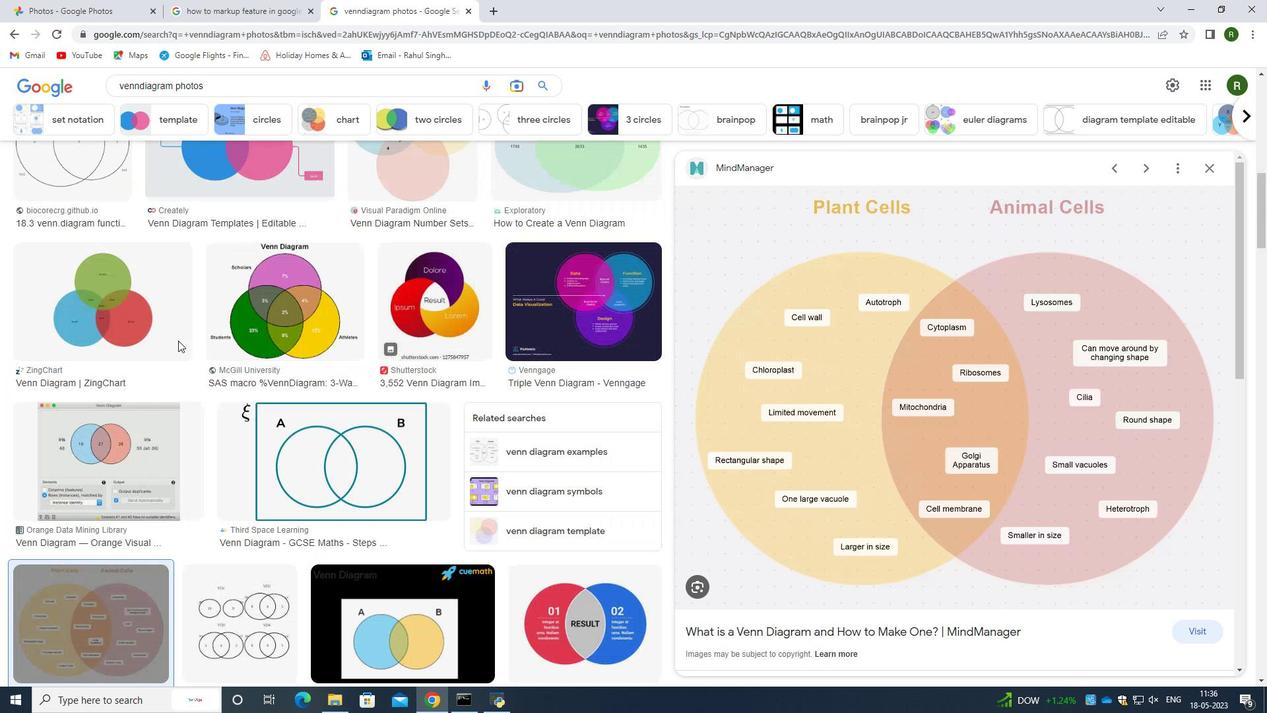 
Action: Mouse scrolled (178, 341) with delta (0, 0)
Screenshot: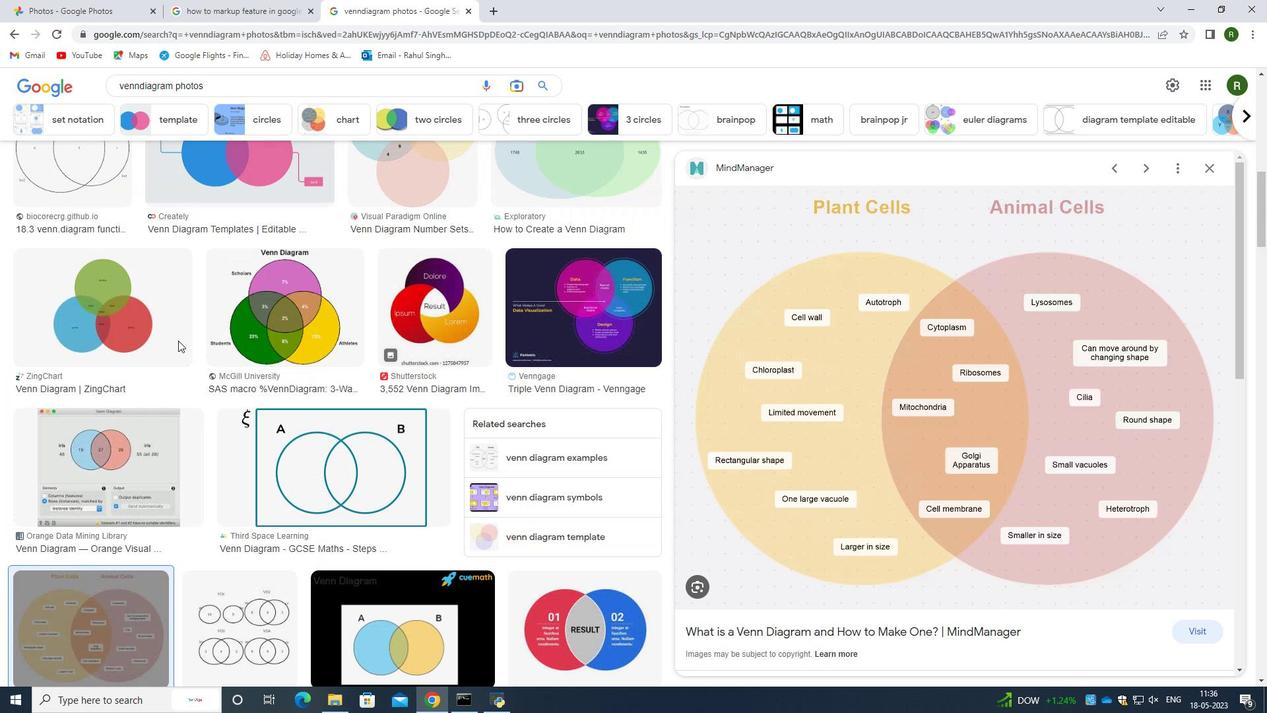 
Action: Mouse scrolled (178, 341) with delta (0, 0)
Screenshot: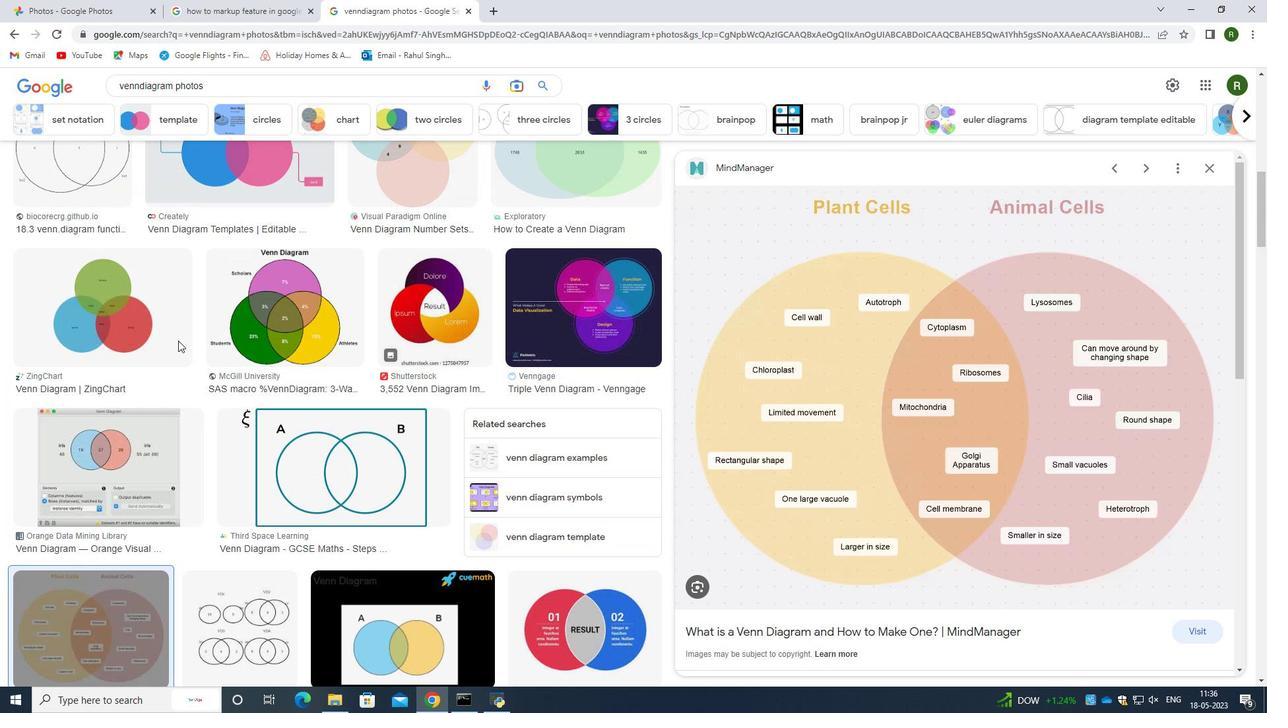
Action: Mouse scrolled (178, 341) with delta (0, 0)
Screenshot: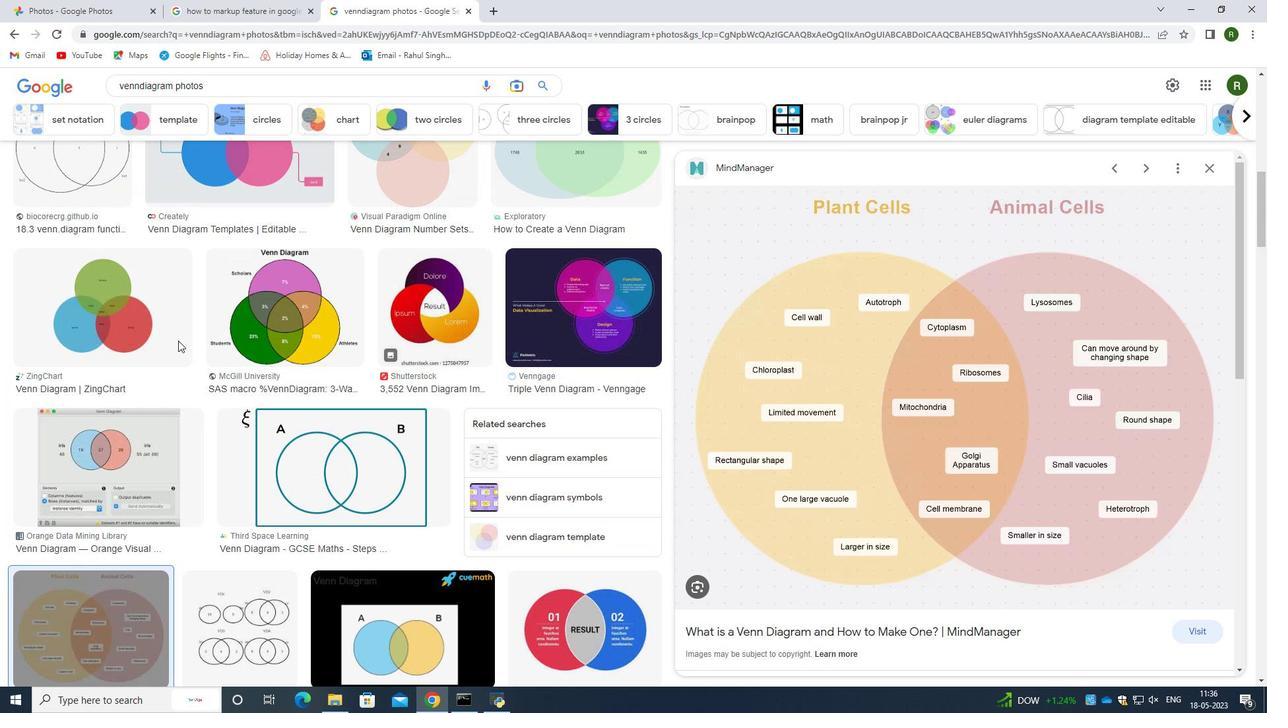 
Action: Mouse scrolled (178, 341) with delta (0, 0)
Screenshot: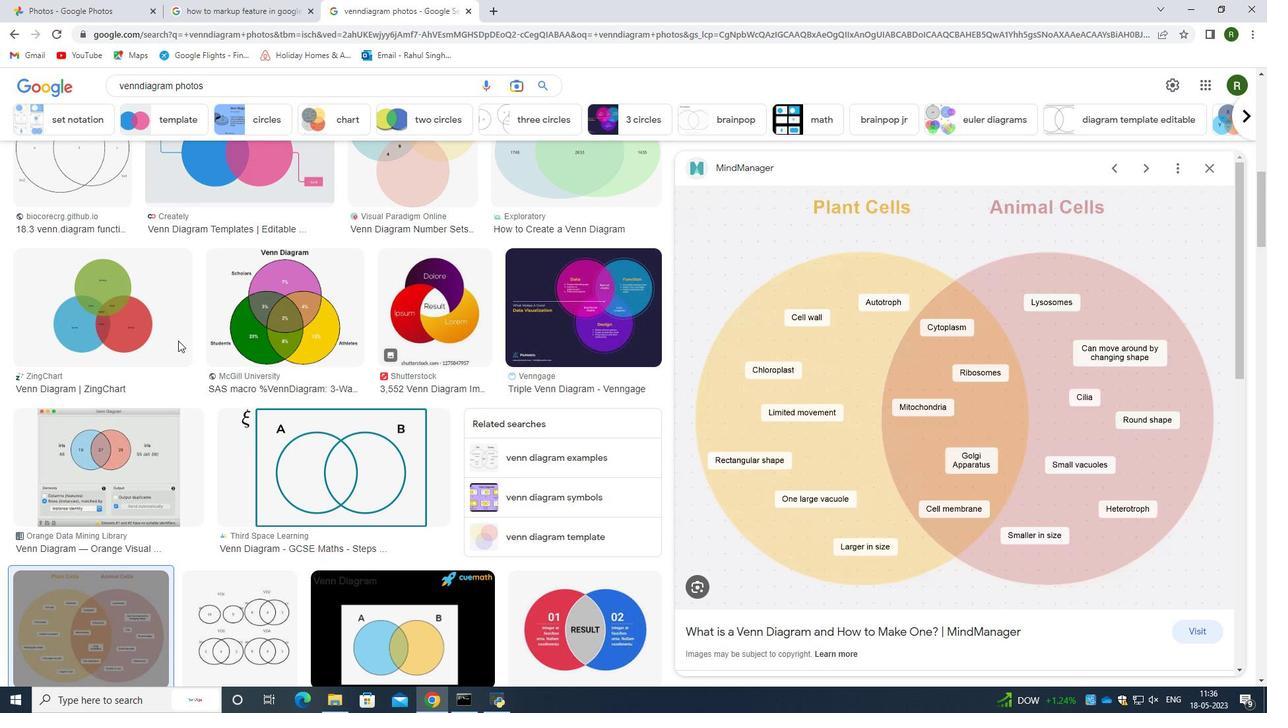 
Action: Mouse scrolled (178, 341) with delta (0, 0)
Screenshot: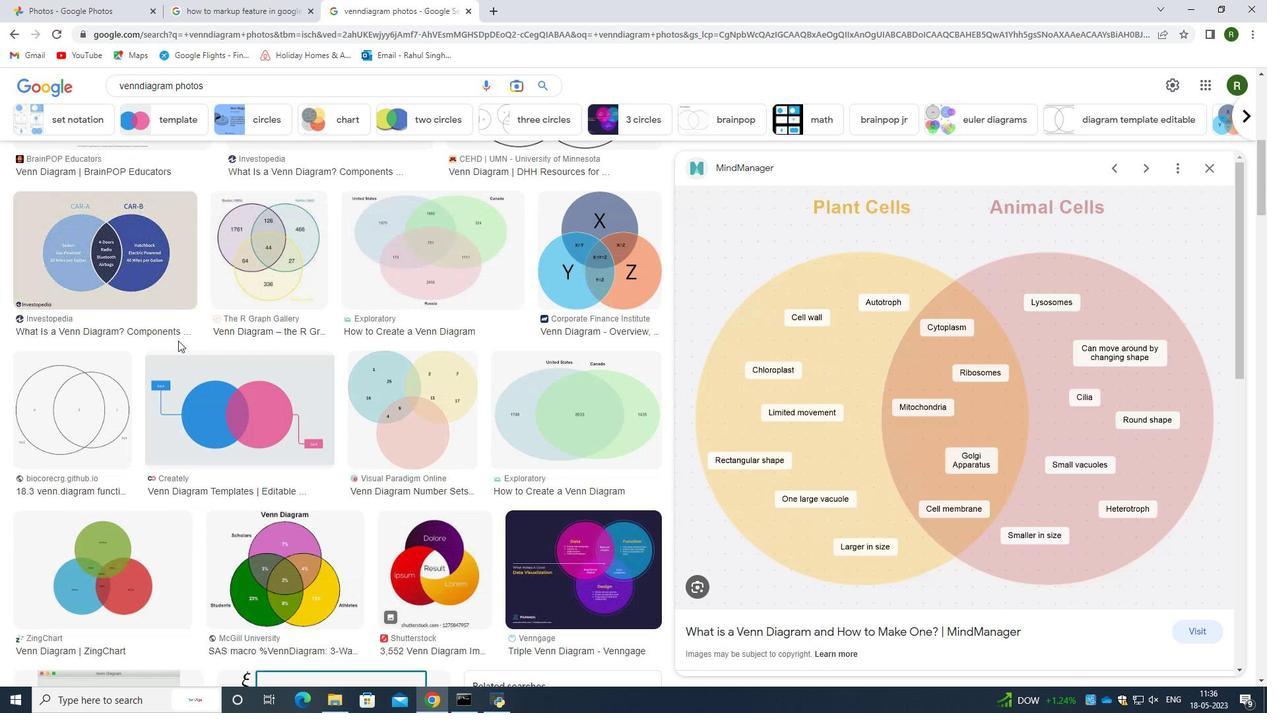 
Action: Mouse scrolled (178, 341) with delta (0, 0)
Screenshot: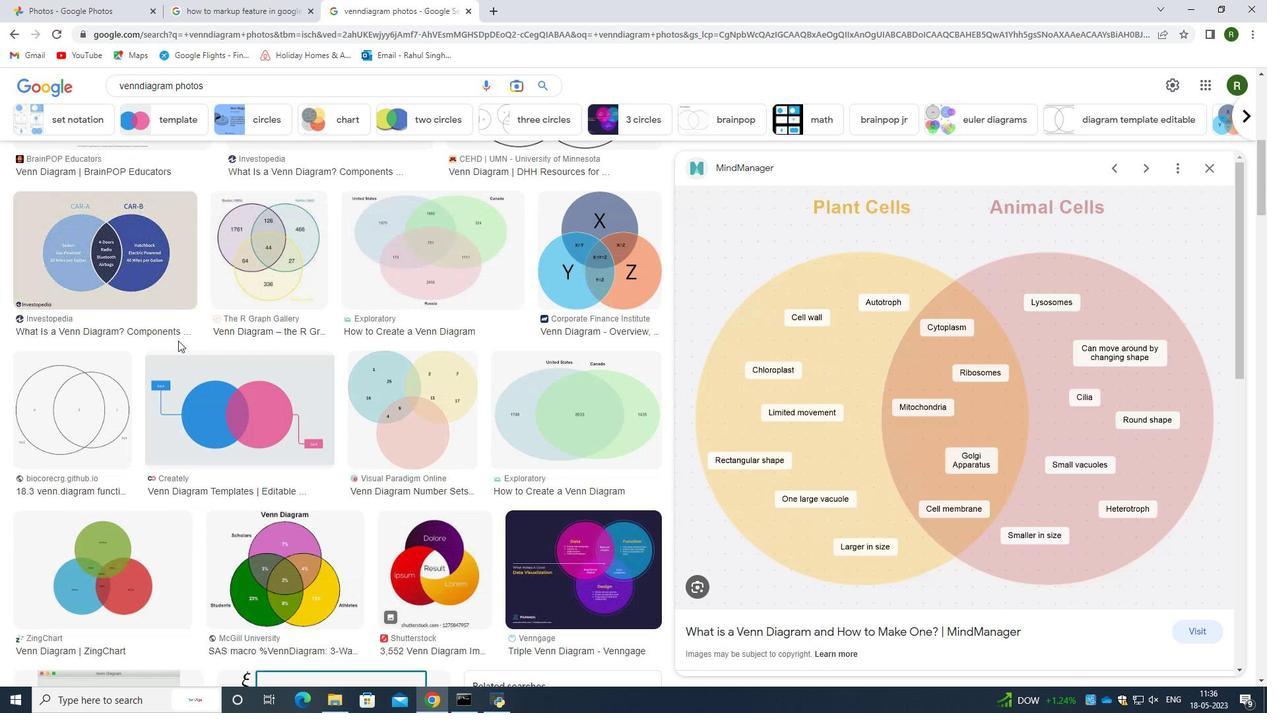 
Action: Mouse scrolled (178, 341) with delta (0, 0)
Screenshot: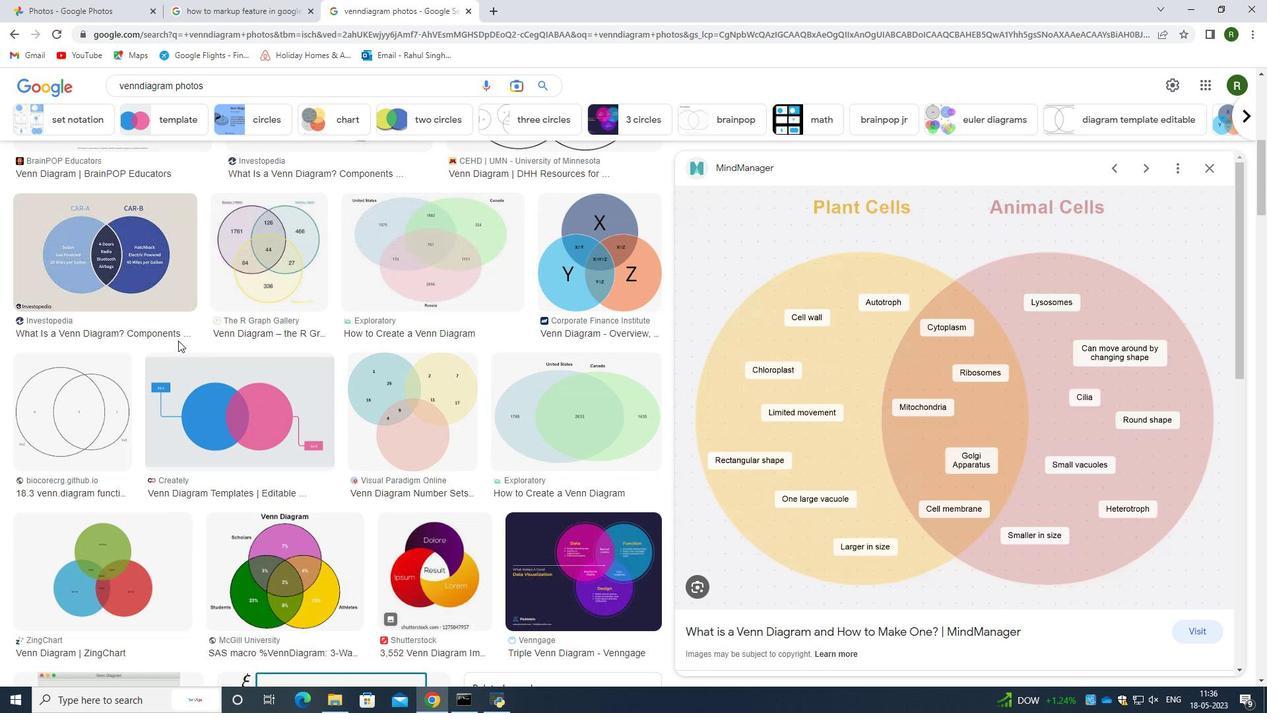 
Action: Mouse moved to (132, 282)
Screenshot: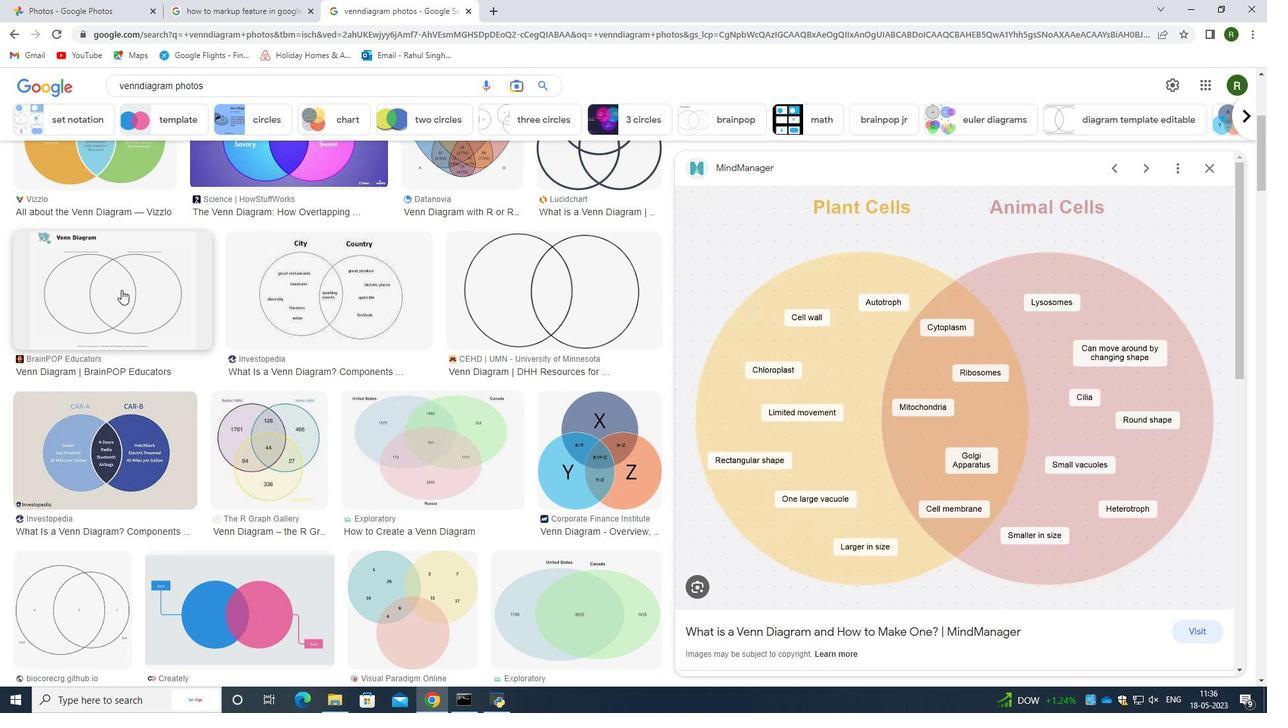 
Action: Mouse scrolled (132, 283) with delta (0, 0)
Screenshot: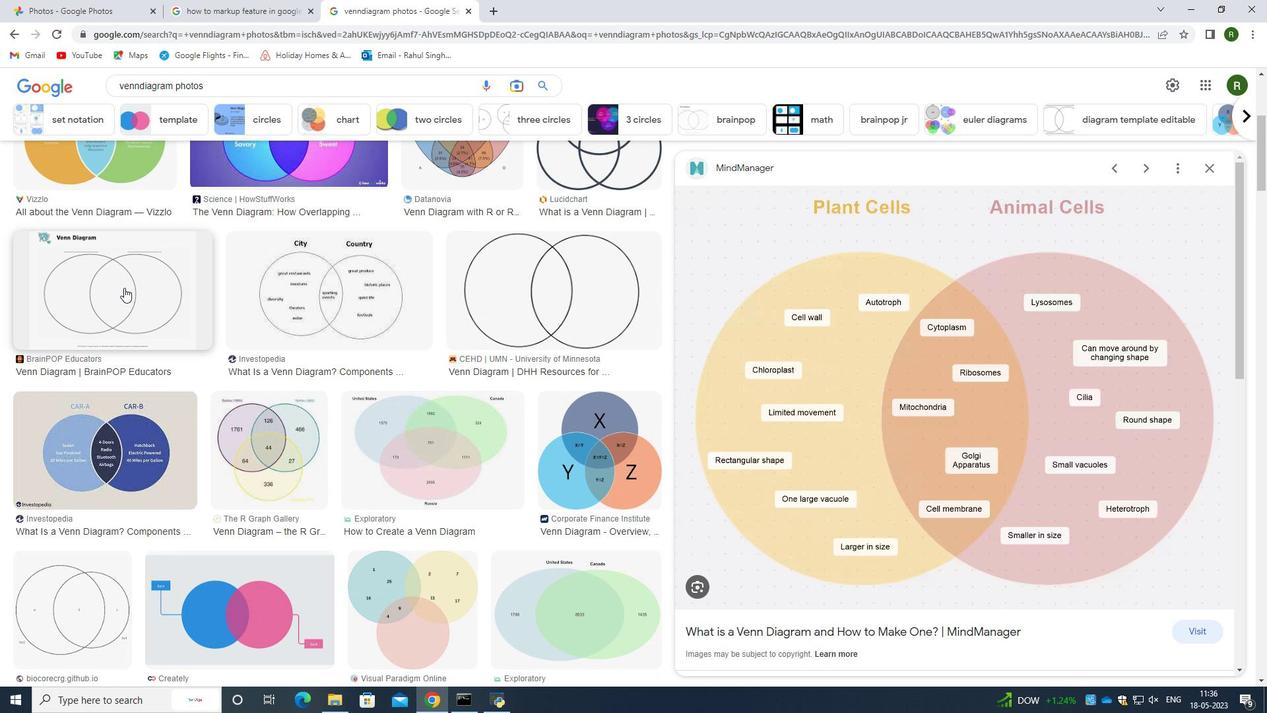 
Action: Mouse scrolled (132, 283) with delta (0, 0)
Screenshot: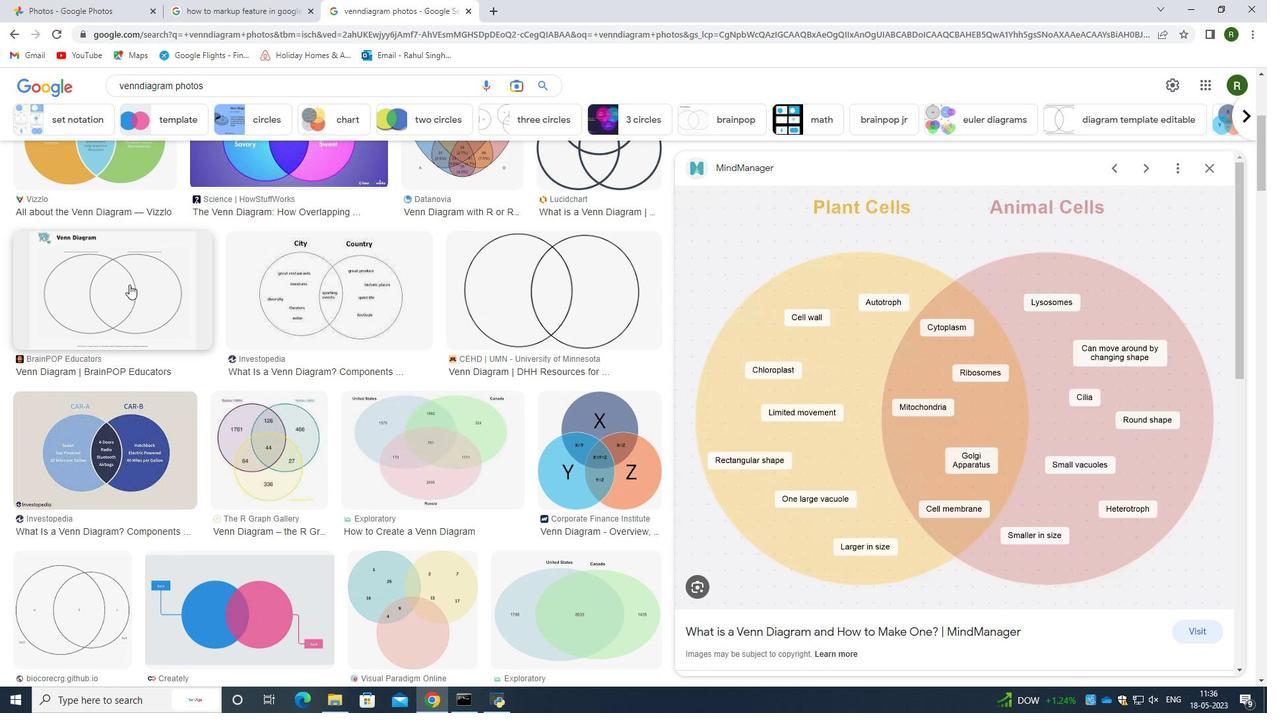 
Action: Mouse scrolled (132, 283) with delta (0, 0)
Screenshot: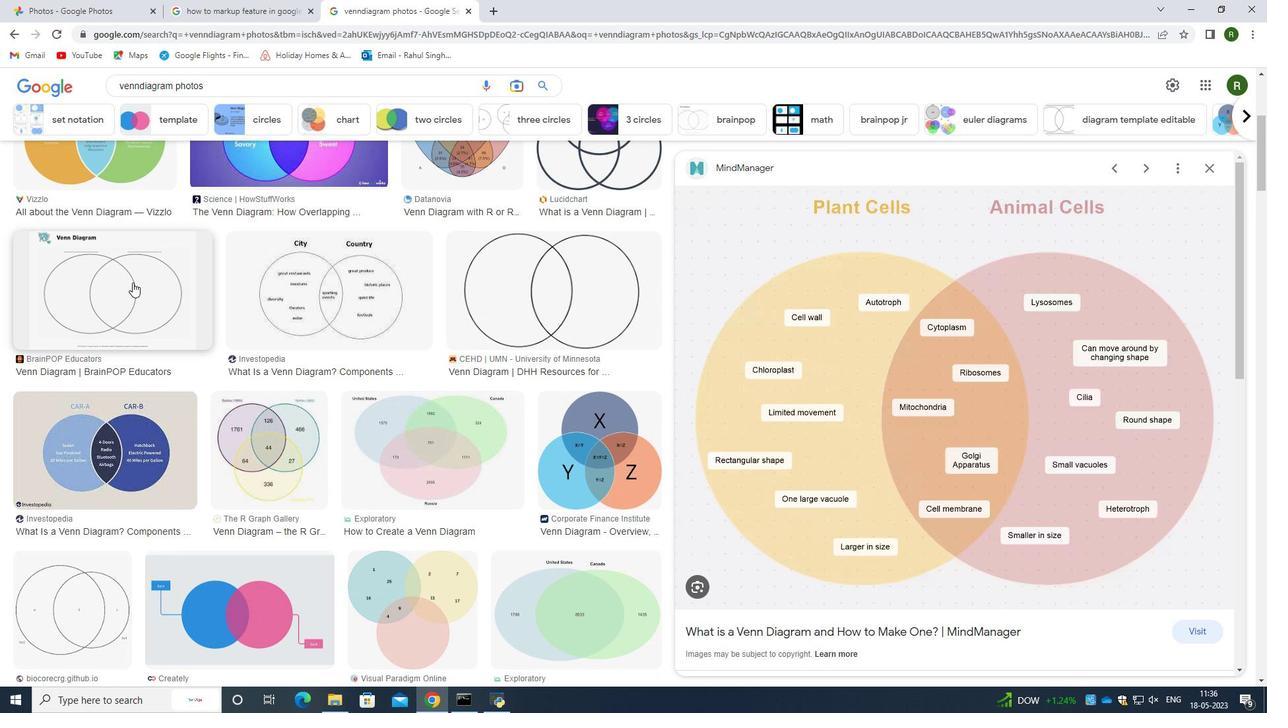 
Action: Mouse moved to (116, 289)
Screenshot: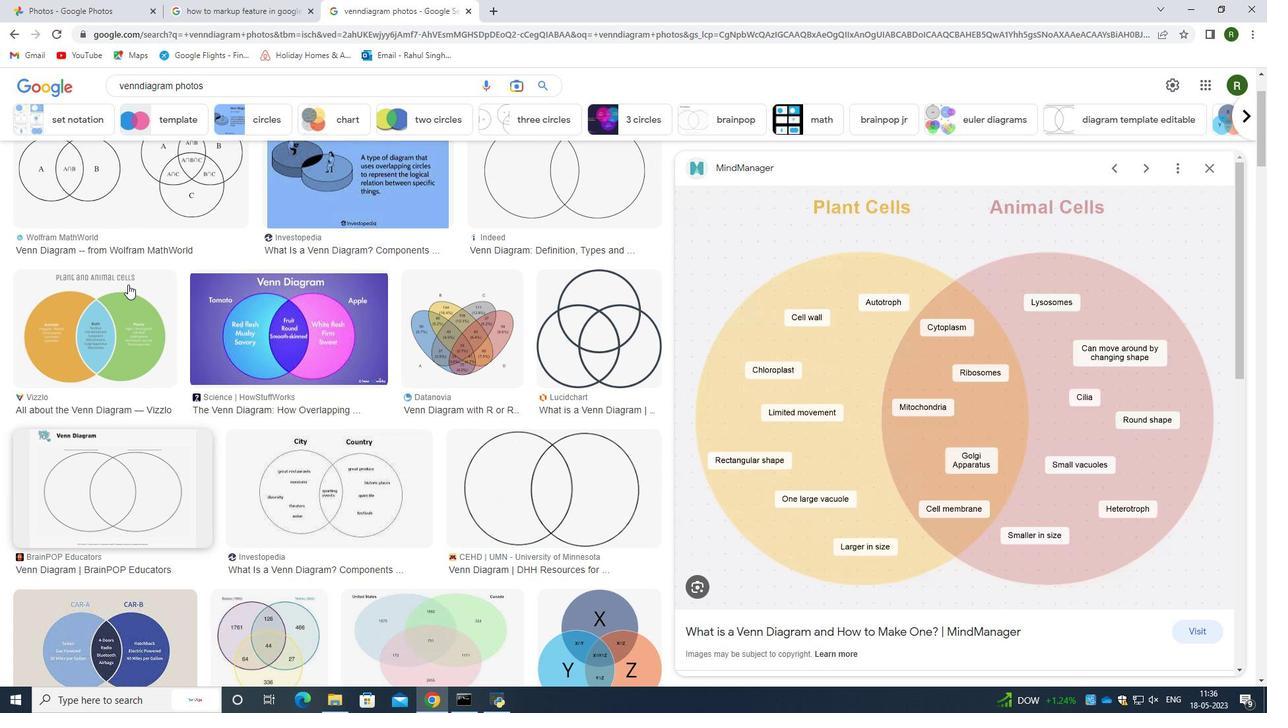 
Action: Mouse scrolled (116, 290) with delta (0, 0)
Screenshot: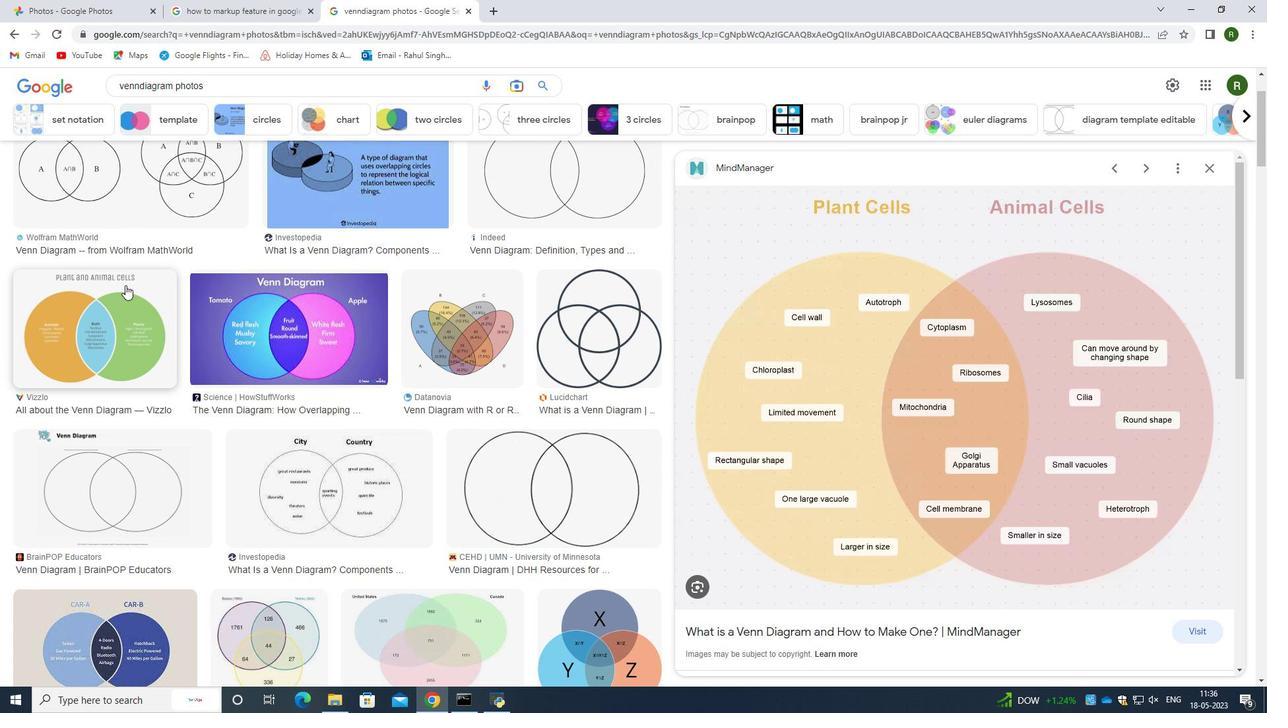 
Action: Mouse scrolled (116, 290) with delta (0, 0)
Screenshot: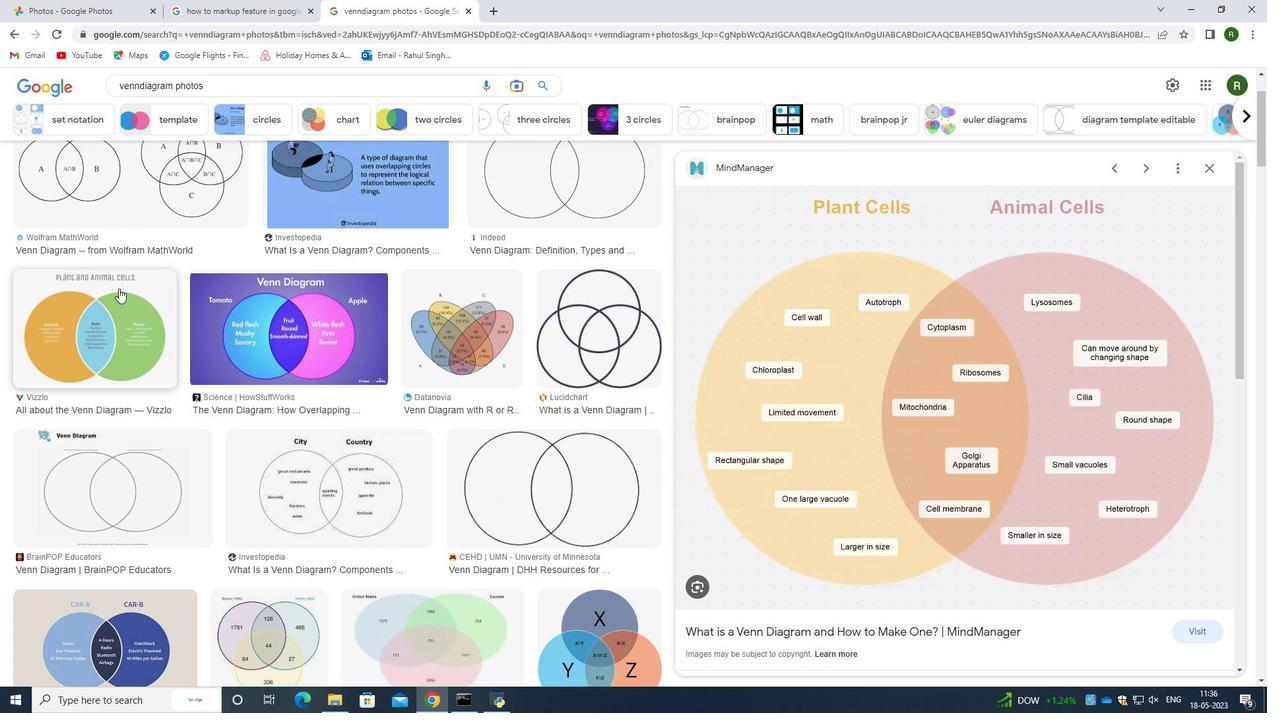 
Action: Mouse scrolled (116, 290) with delta (0, 0)
Screenshot: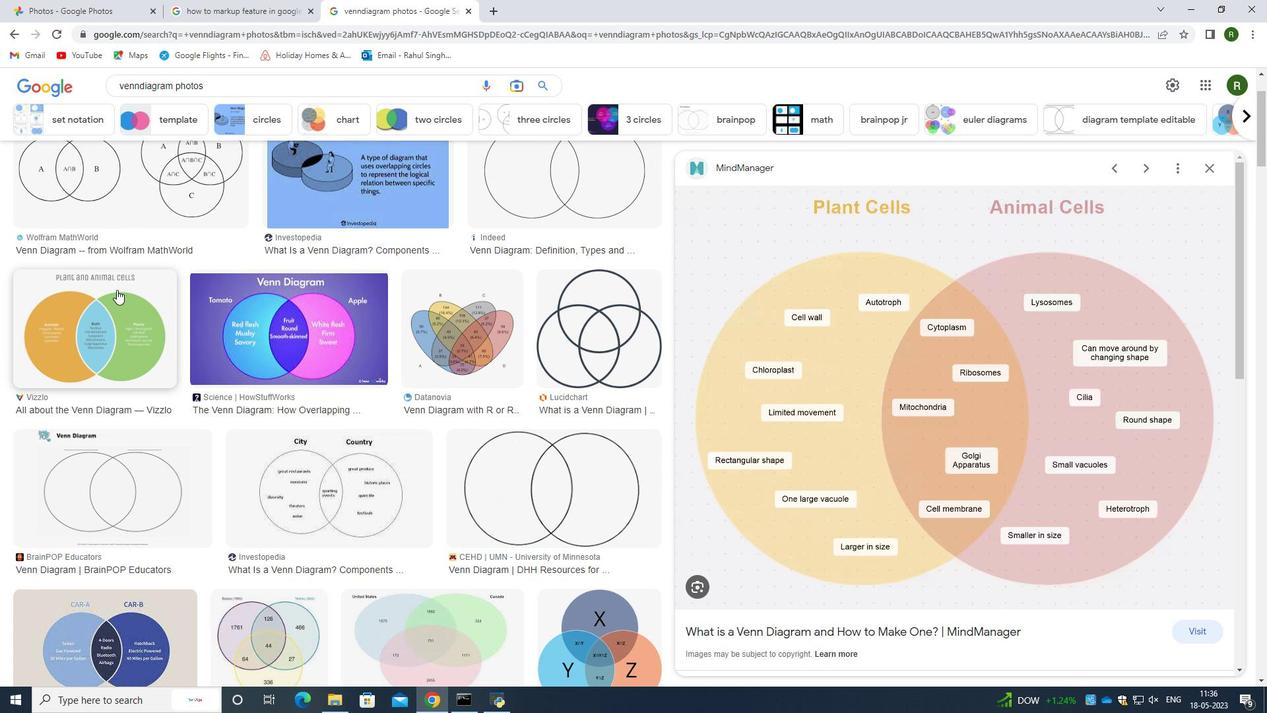 
Action: Mouse moved to (829, 188)
Screenshot: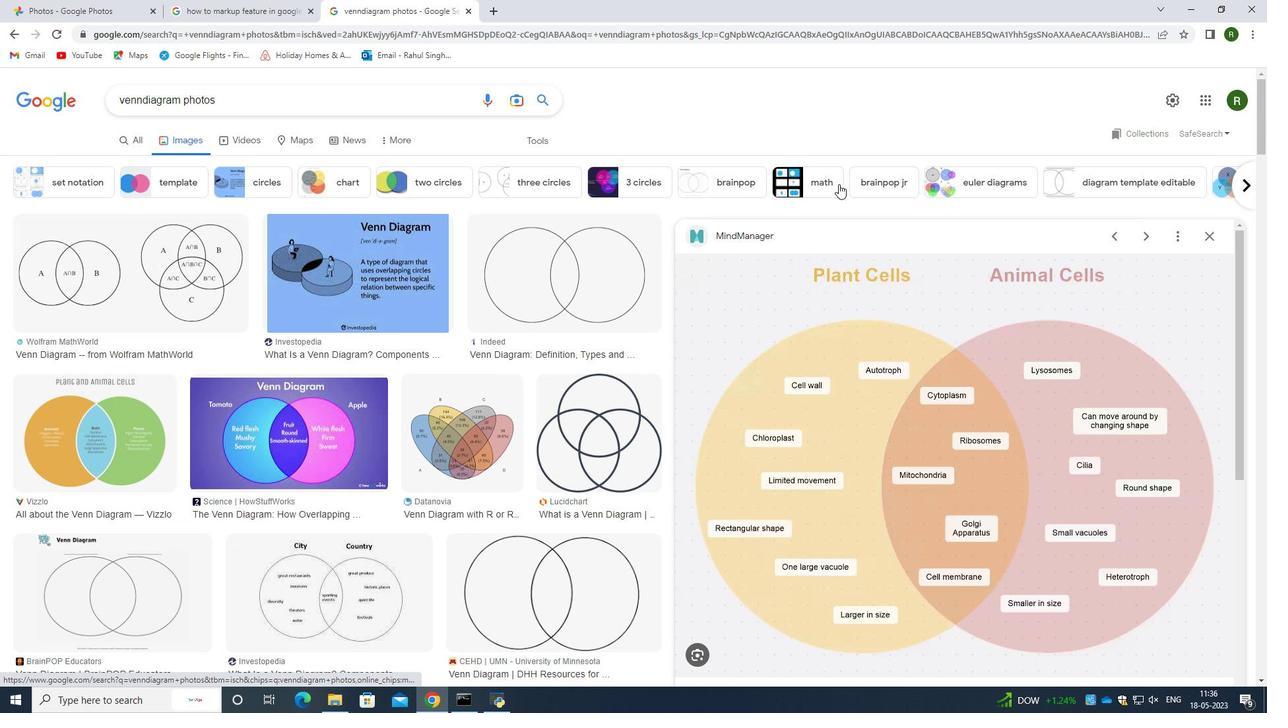 
Action: Mouse pressed left at (829, 188)
Screenshot: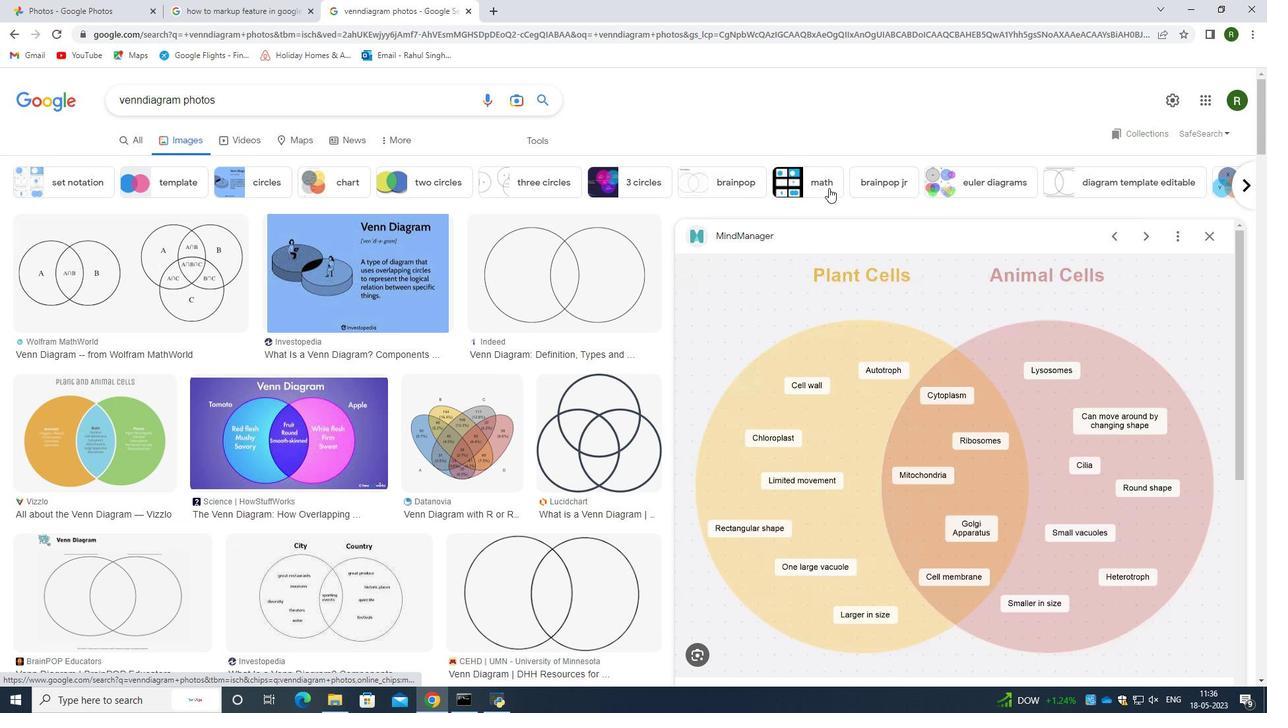 
Action: Mouse moved to (518, 337)
Screenshot: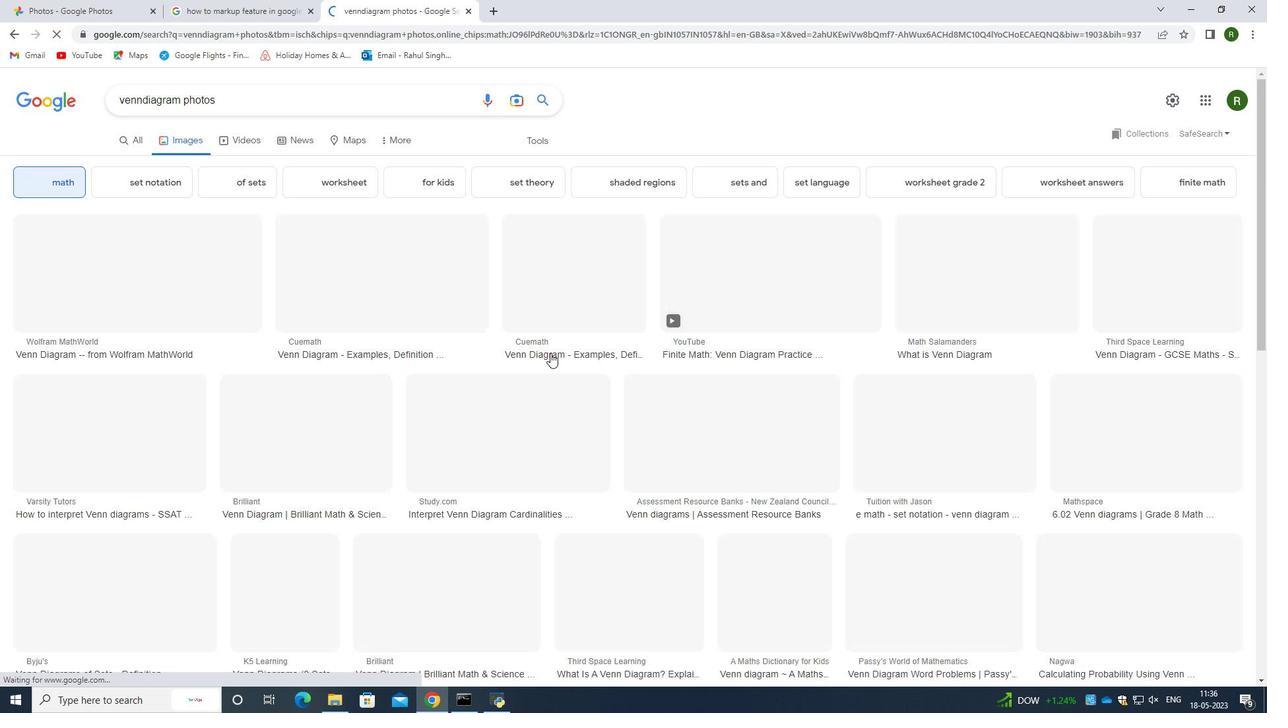 
Action: Mouse scrolled (518, 336) with delta (0, 0)
Screenshot: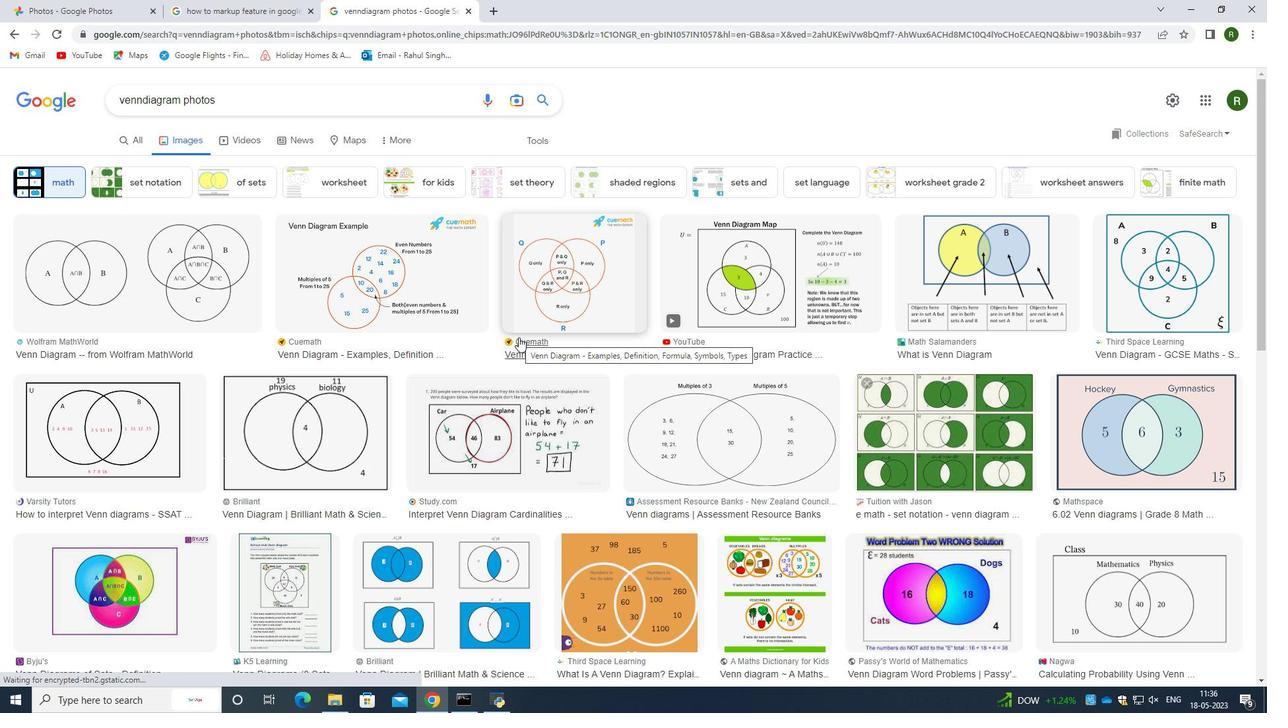 
Action: Mouse moved to (133, 233)
Screenshot: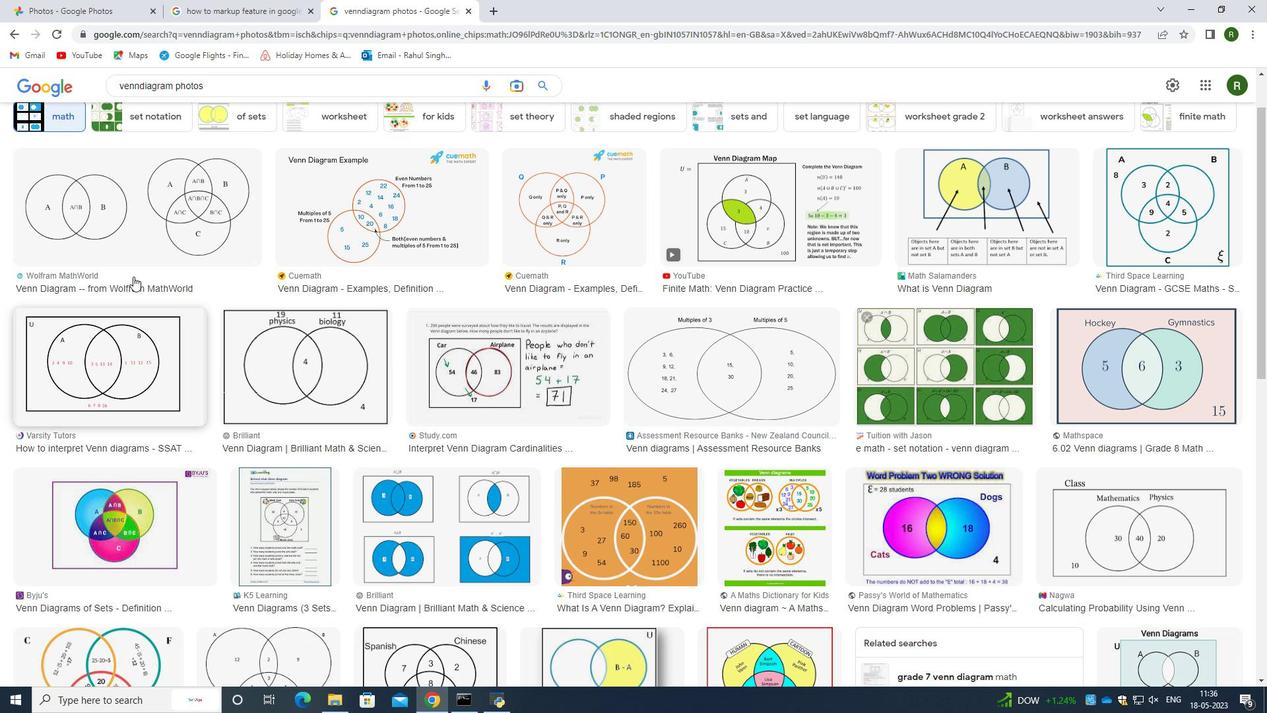 
Action: Mouse pressed left at (133, 233)
Screenshot: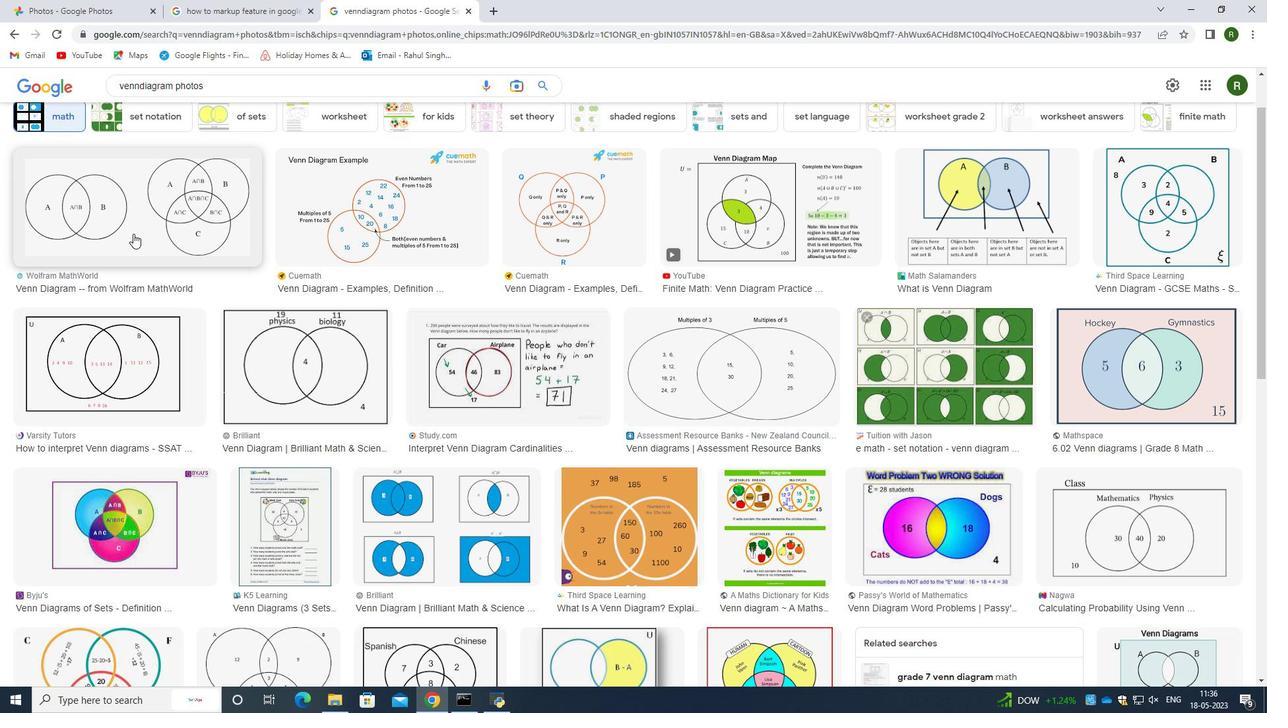 
Action: Mouse moved to (738, 513)
Screenshot: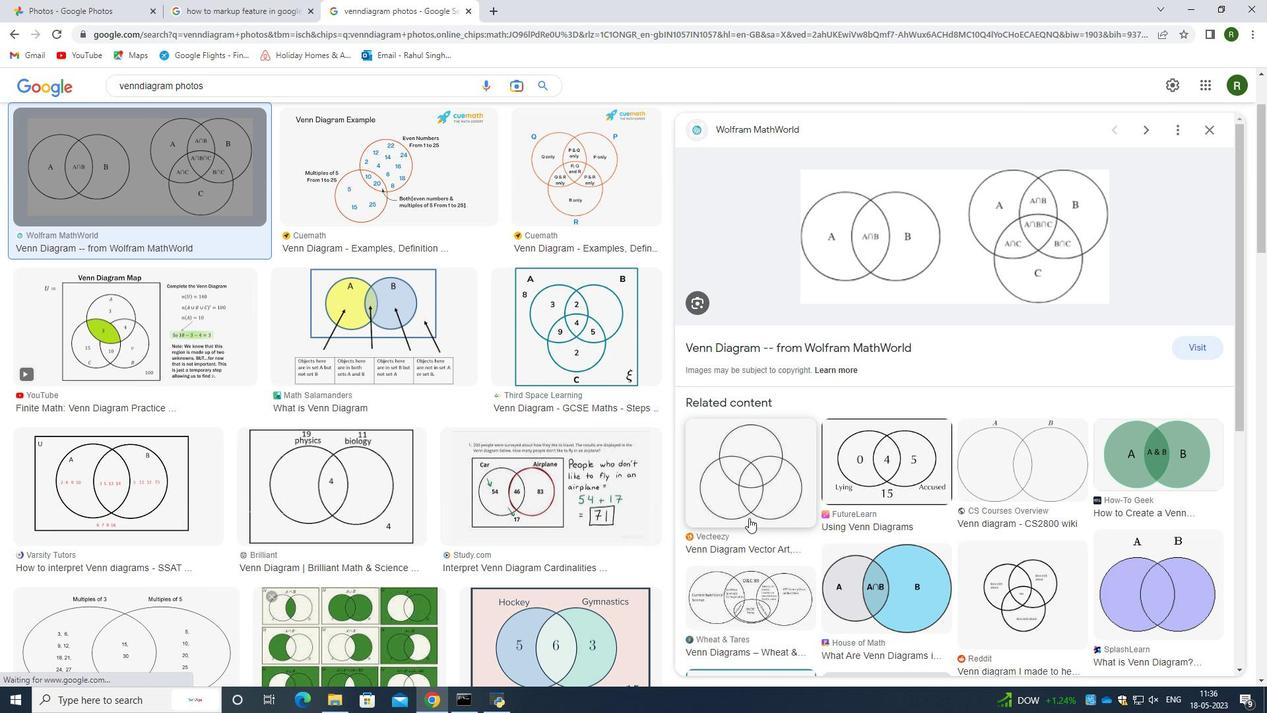 
Action: Mouse pressed left at (738, 513)
Screenshot: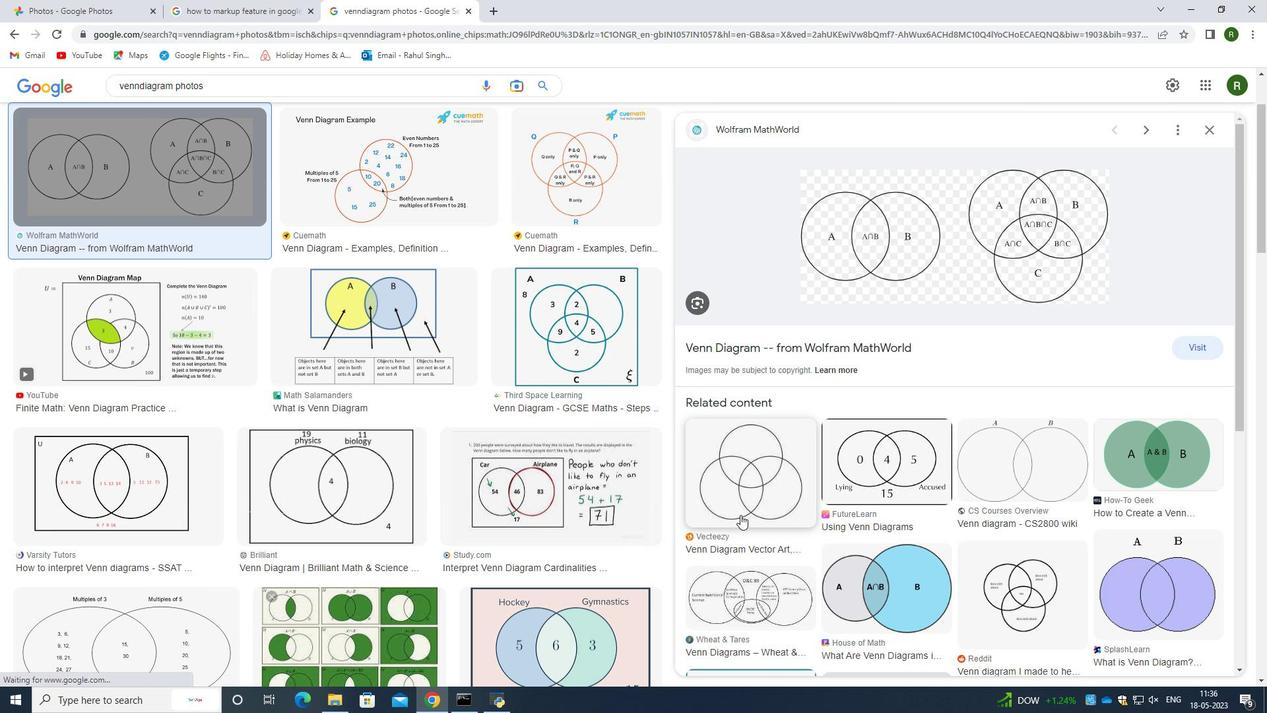 
Action: Mouse moved to (550, 491)
Screenshot: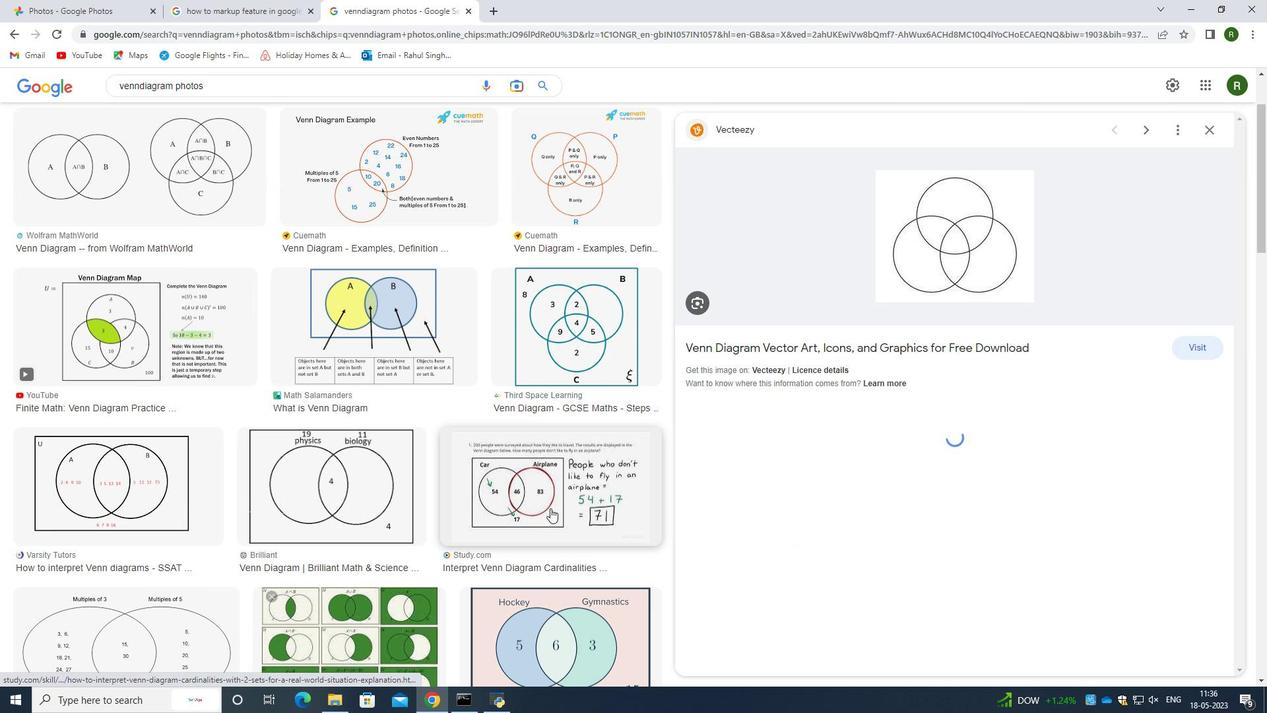 
Action: Mouse pressed left at (550, 491)
Screenshot: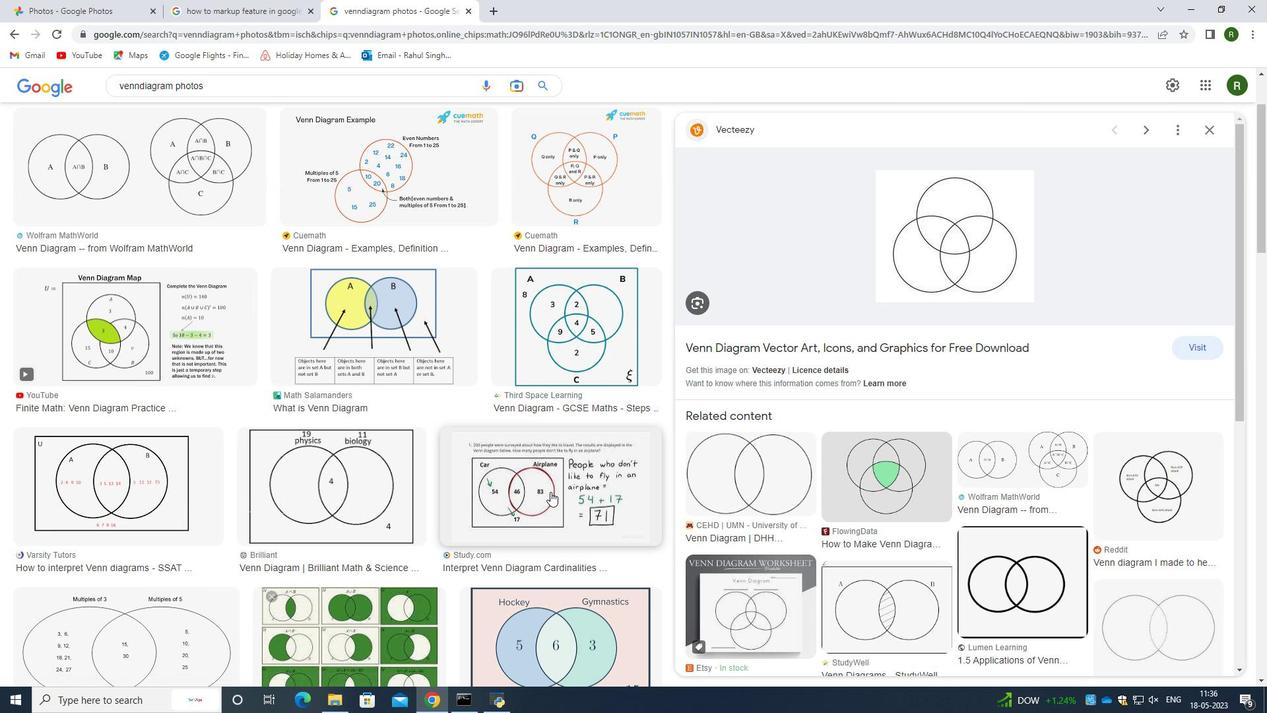 
Action: Mouse moved to (834, 341)
Screenshot: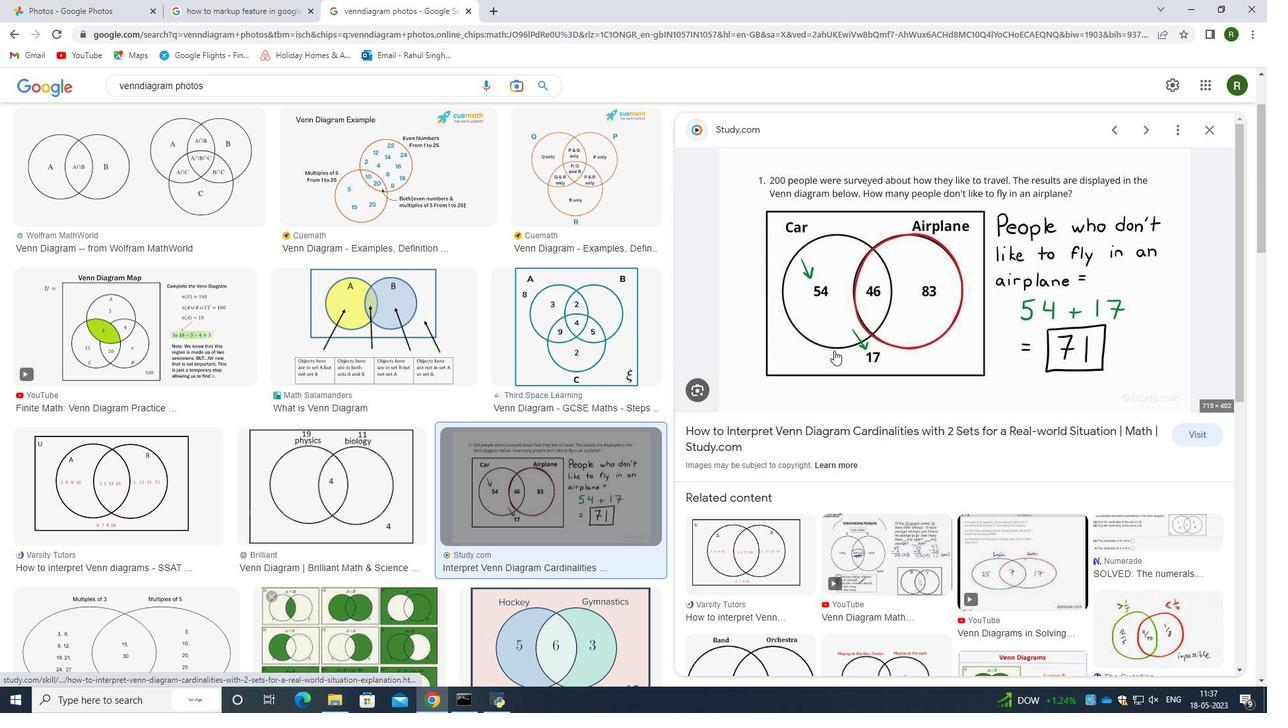 
Action: Mouse pressed right at (834, 341)
Screenshot: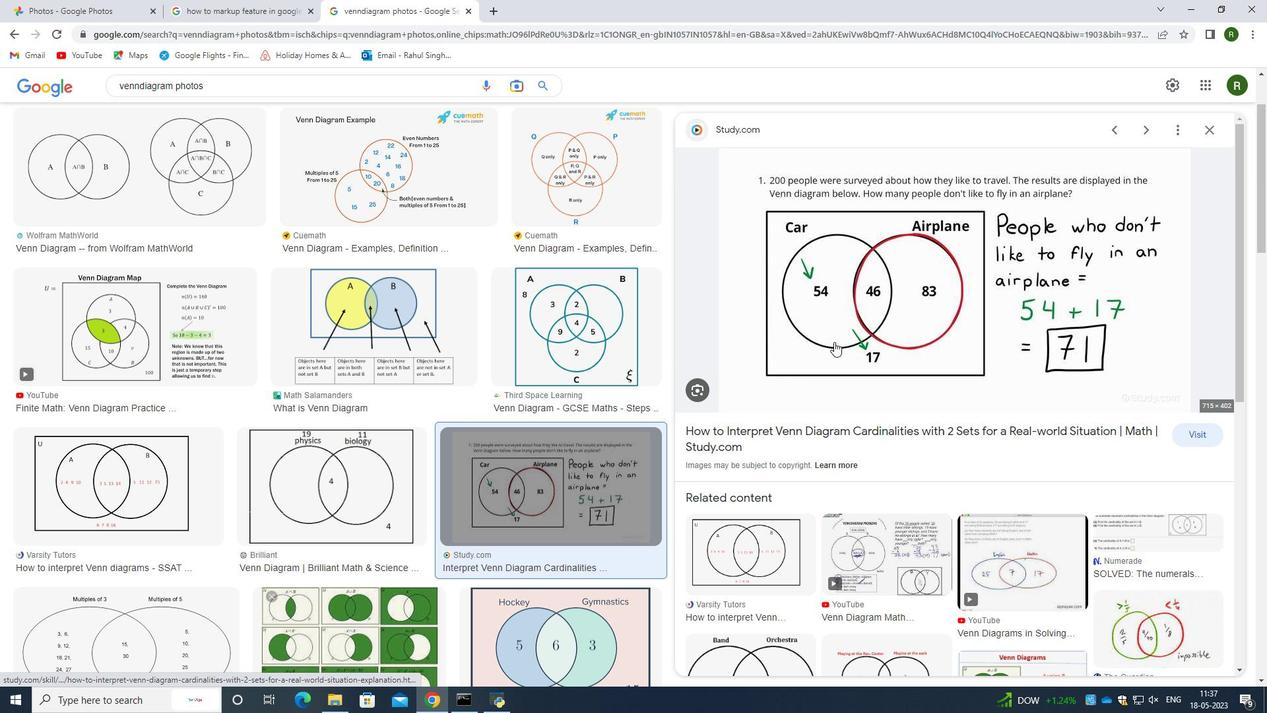 
Action: Mouse moved to (370, 499)
Screenshot: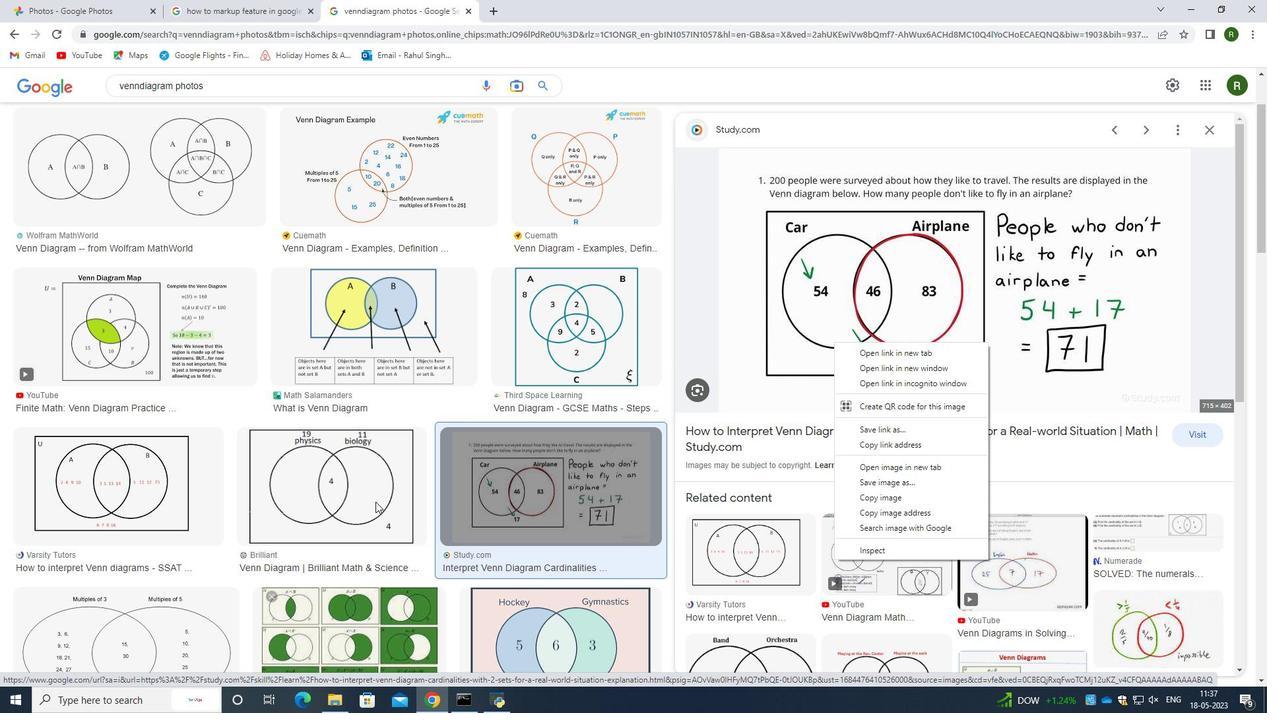 
Action: Mouse pressed left at (370, 499)
Screenshot: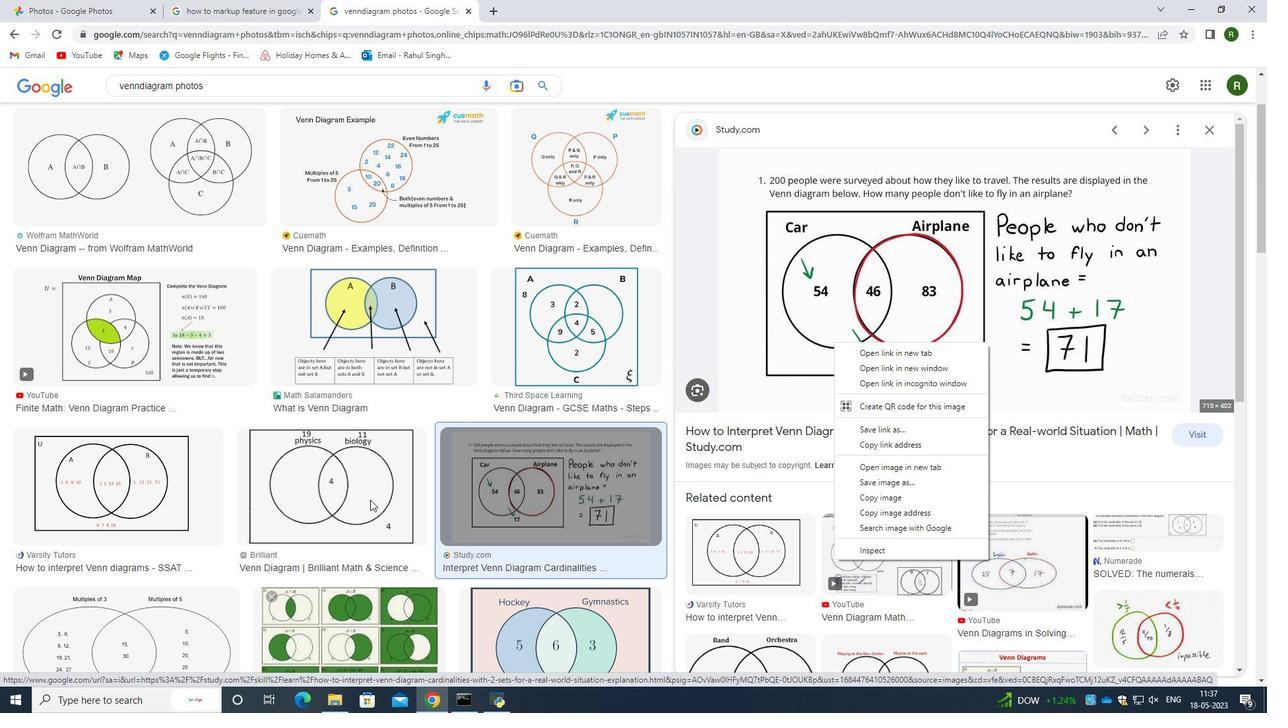 
Action: Mouse moved to (392, 341)
Screenshot: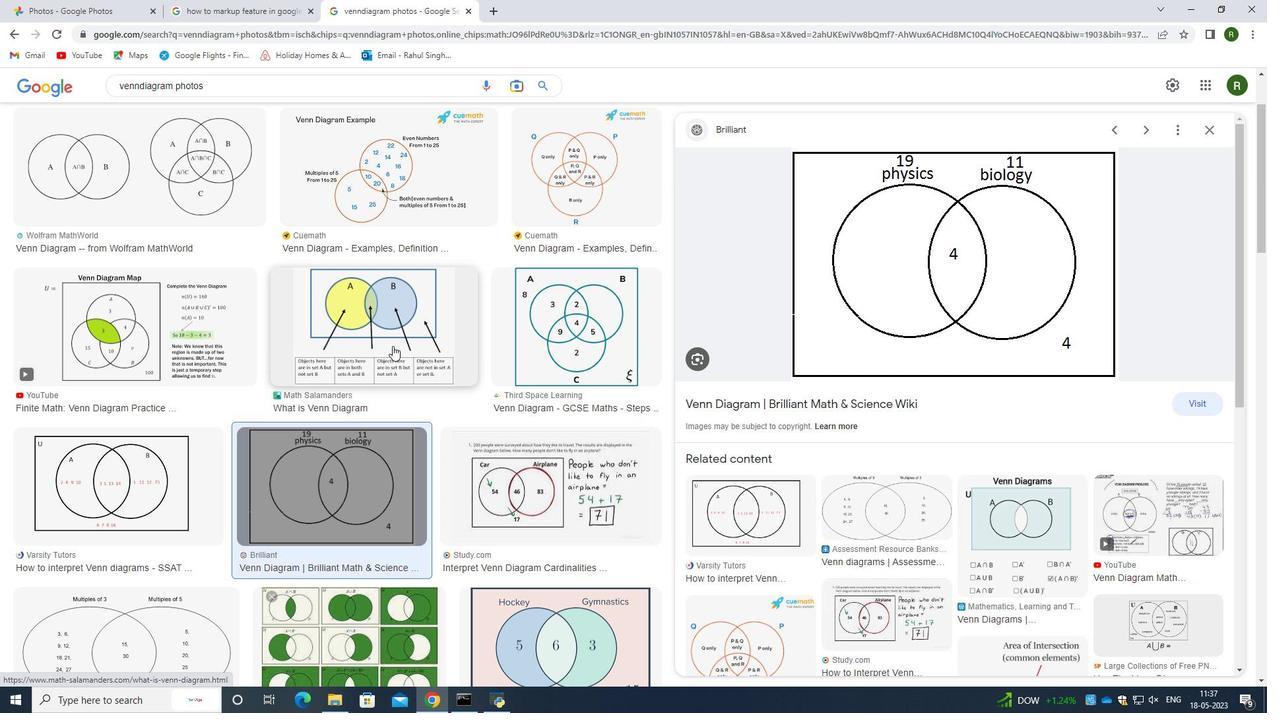 
Action: Mouse scrolled (392, 341) with delta (0, 0)
Screenshot: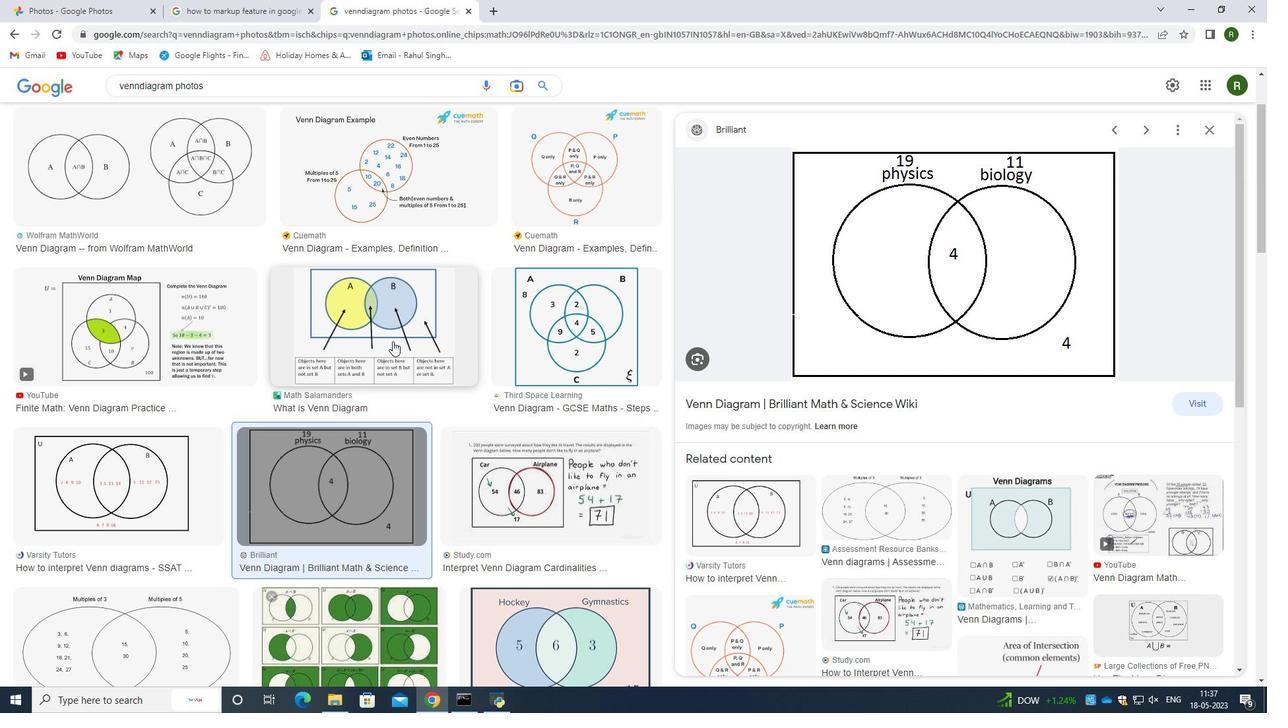 
Action: Mouse scrolled (392, 341) with delta (0, 0)
Screenshot: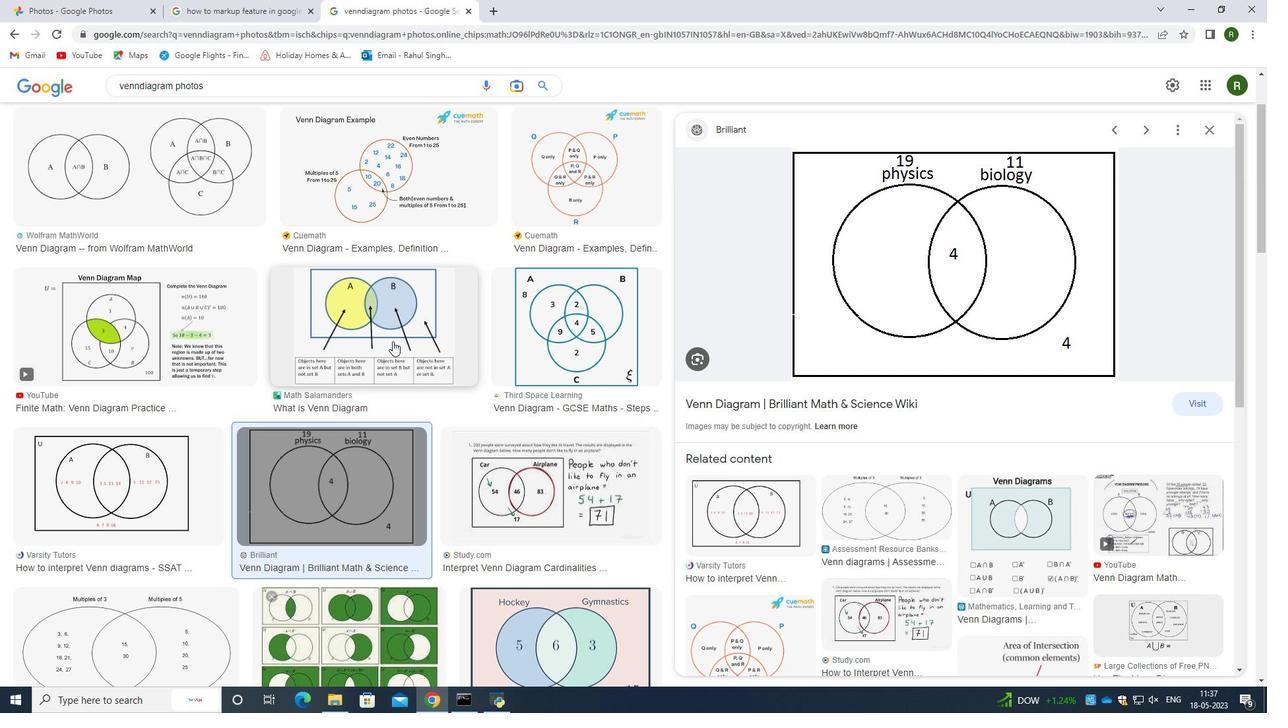 
Action: Mouse scrolled (392, 341) with delta (0, 0)
Screenshot: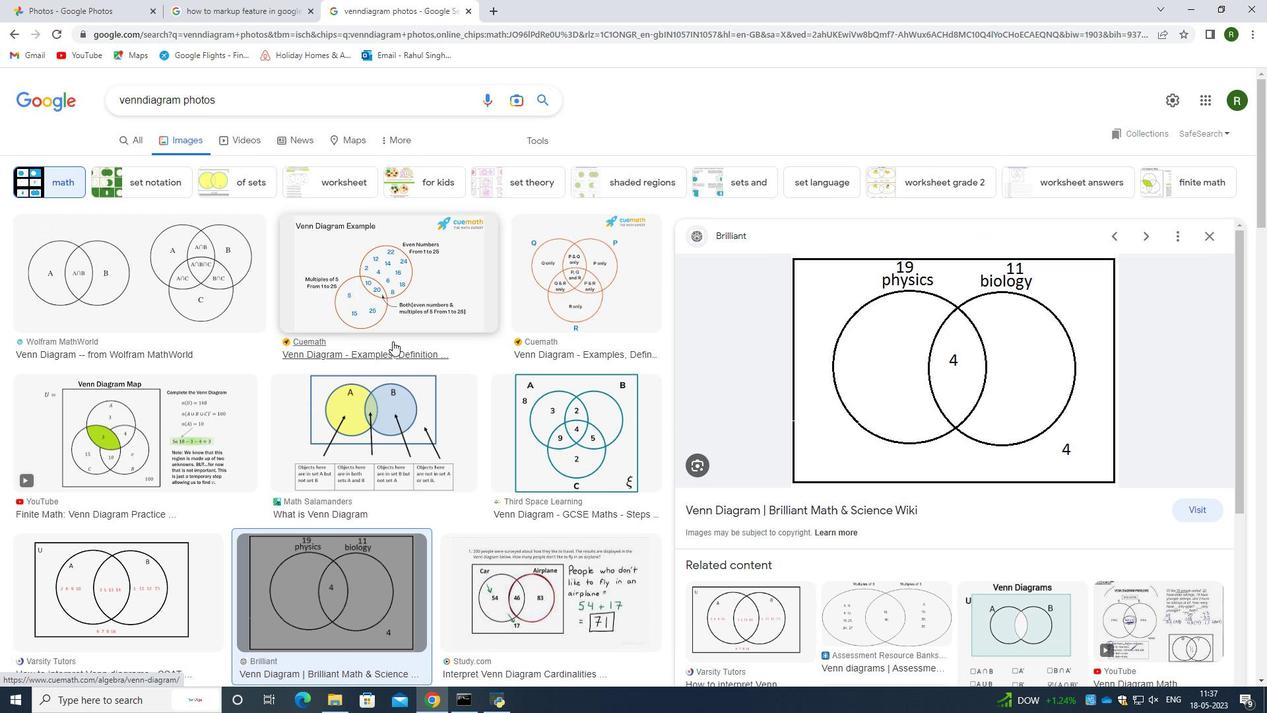 
Action: Mouse scrolled (392, 341) with delta (0, 0)
Screenshot: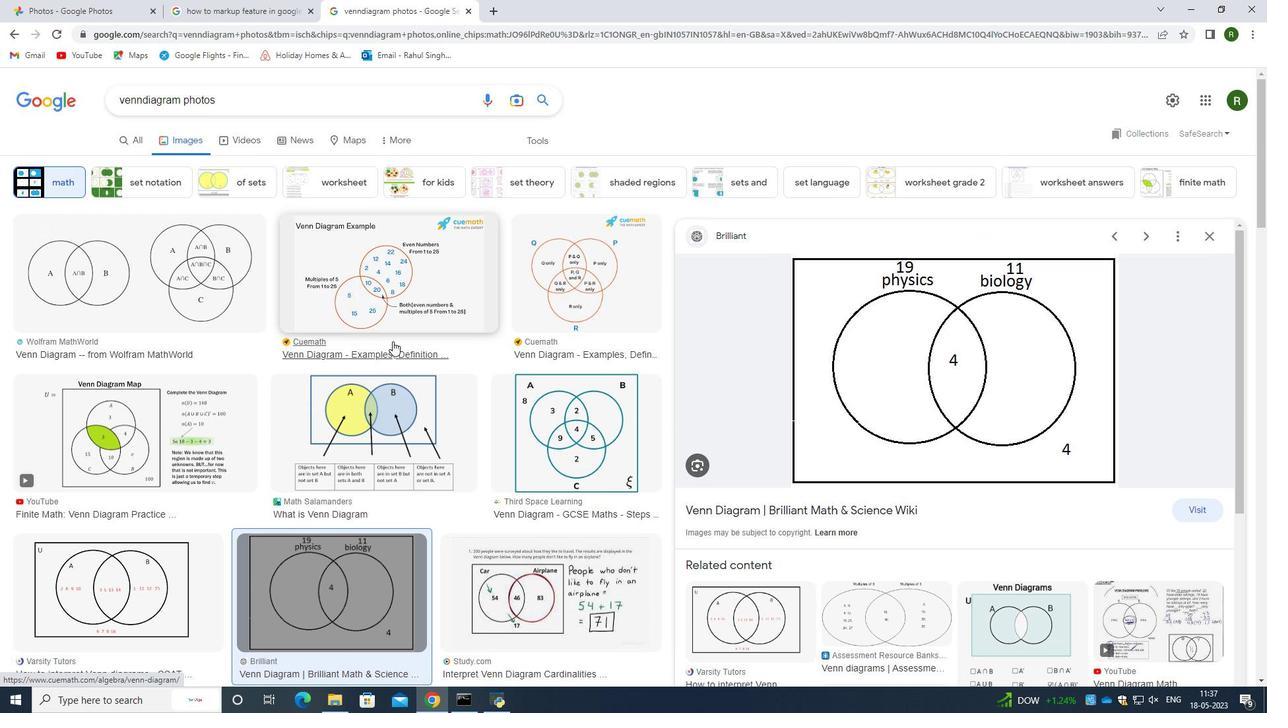 
Action: Mouse scrolled (392, 341) with delta (0, 0)
Screenshot: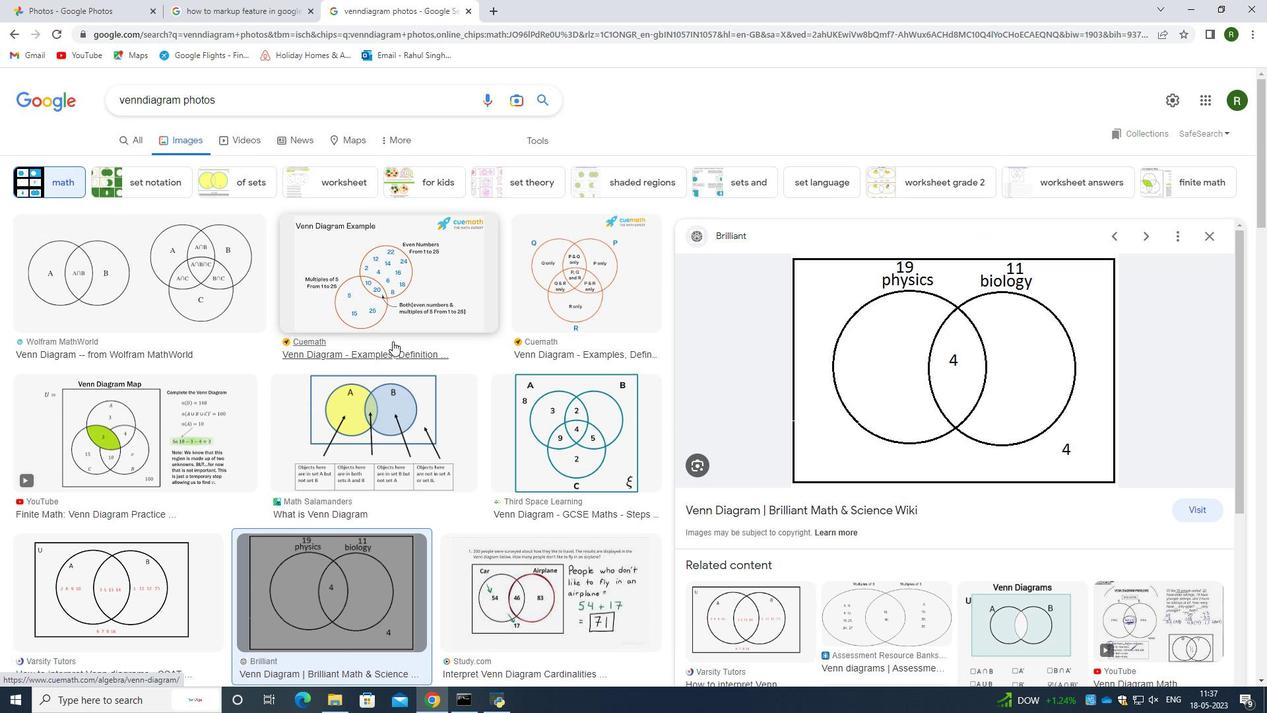 
Action: Mouse moved to (910, 321)
Screenshot: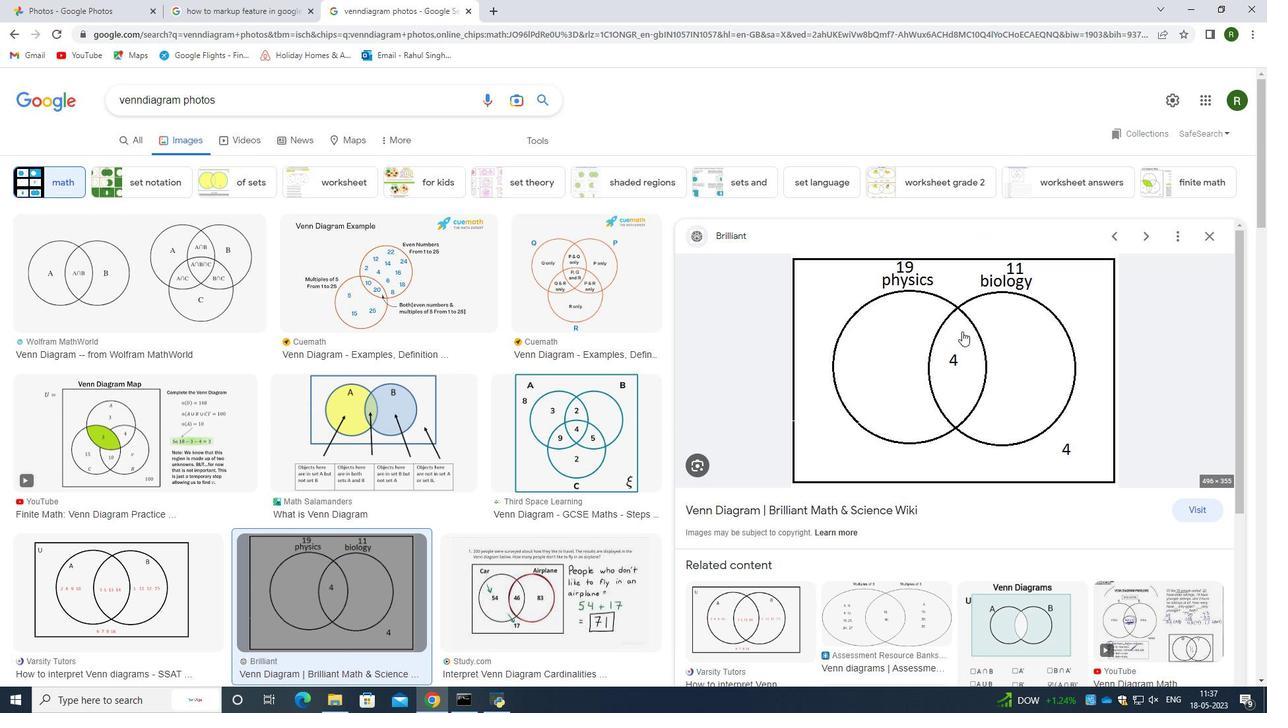 
Action: Mouse pressed right at (910, 321)
Screenshot: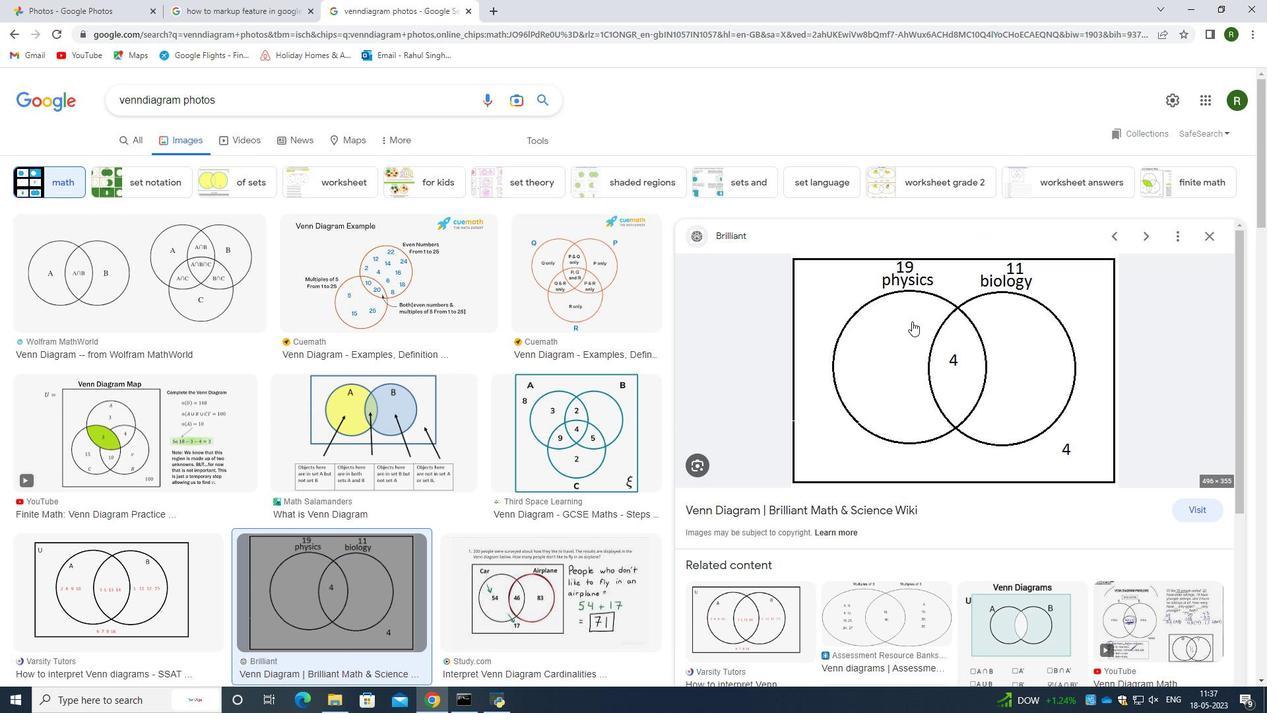 
Action: Mouse moved to (982, 461)
Screenshot: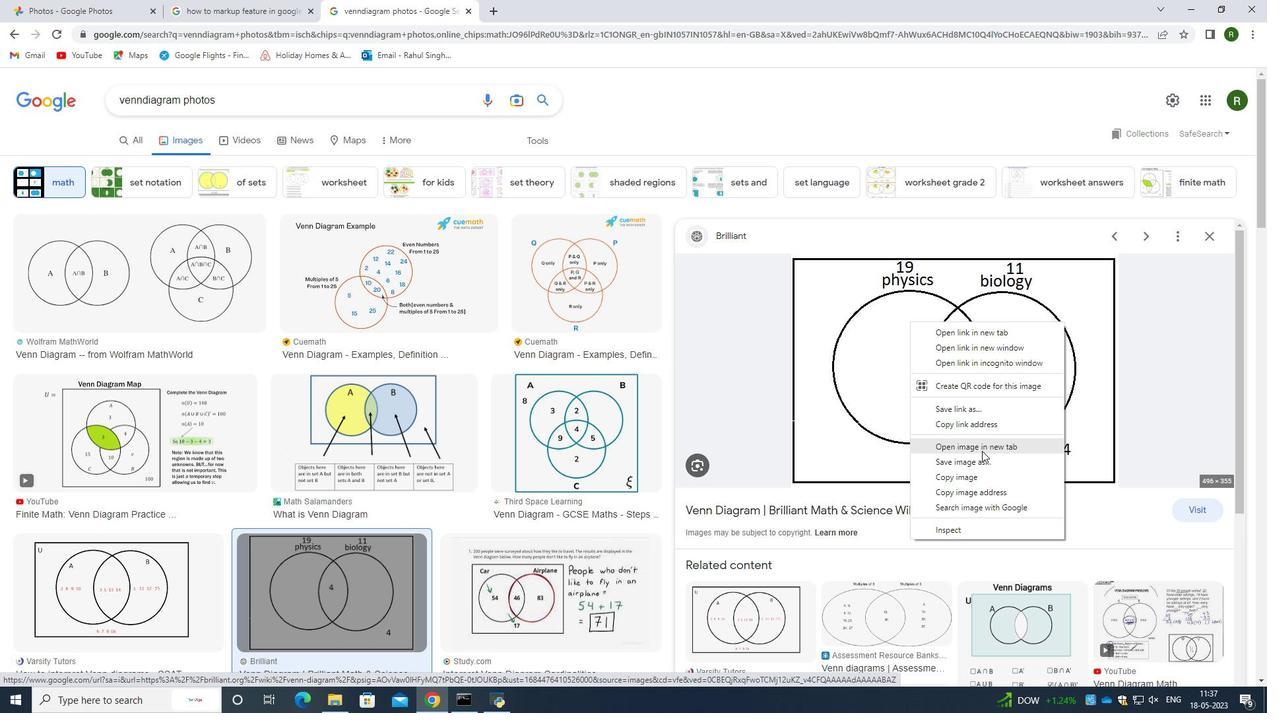 
Action: Mouse pressed left at (982, 461)
Screenshot: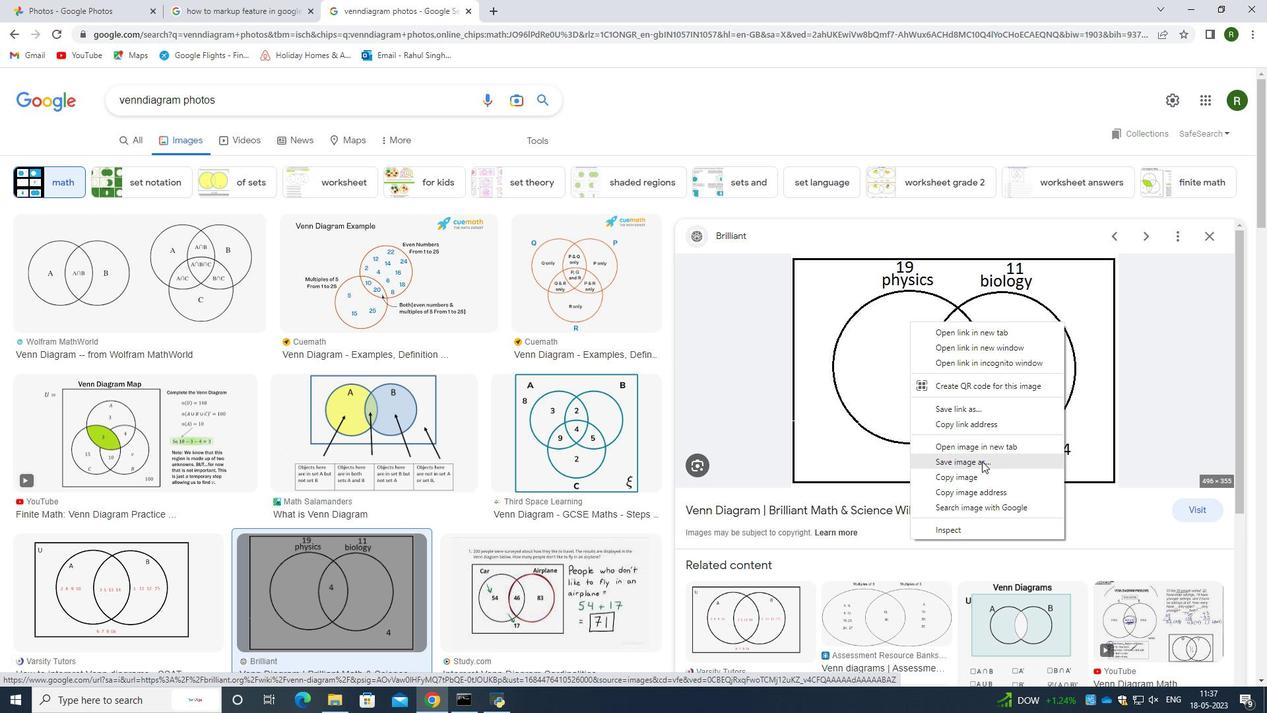 
Action: Mouse moved to (262, 312)
Screenshot: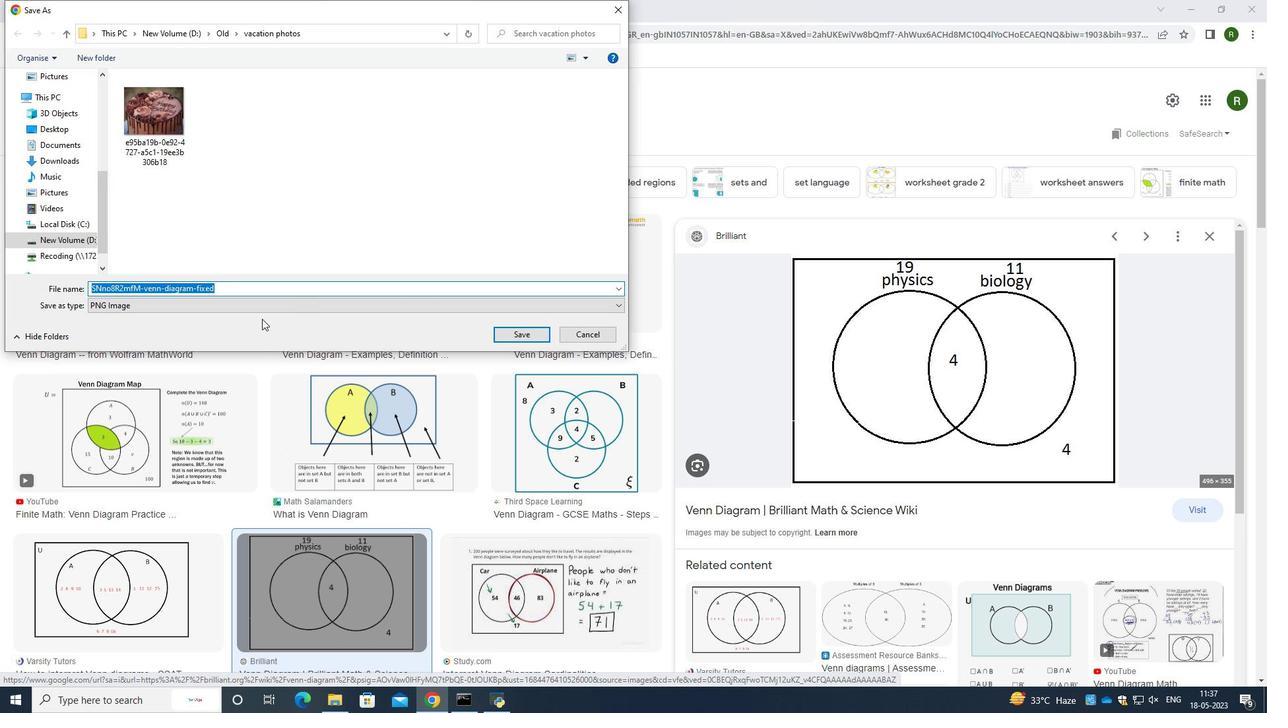 
Action: Mouse pressed left at (262, 312)
Screenshot: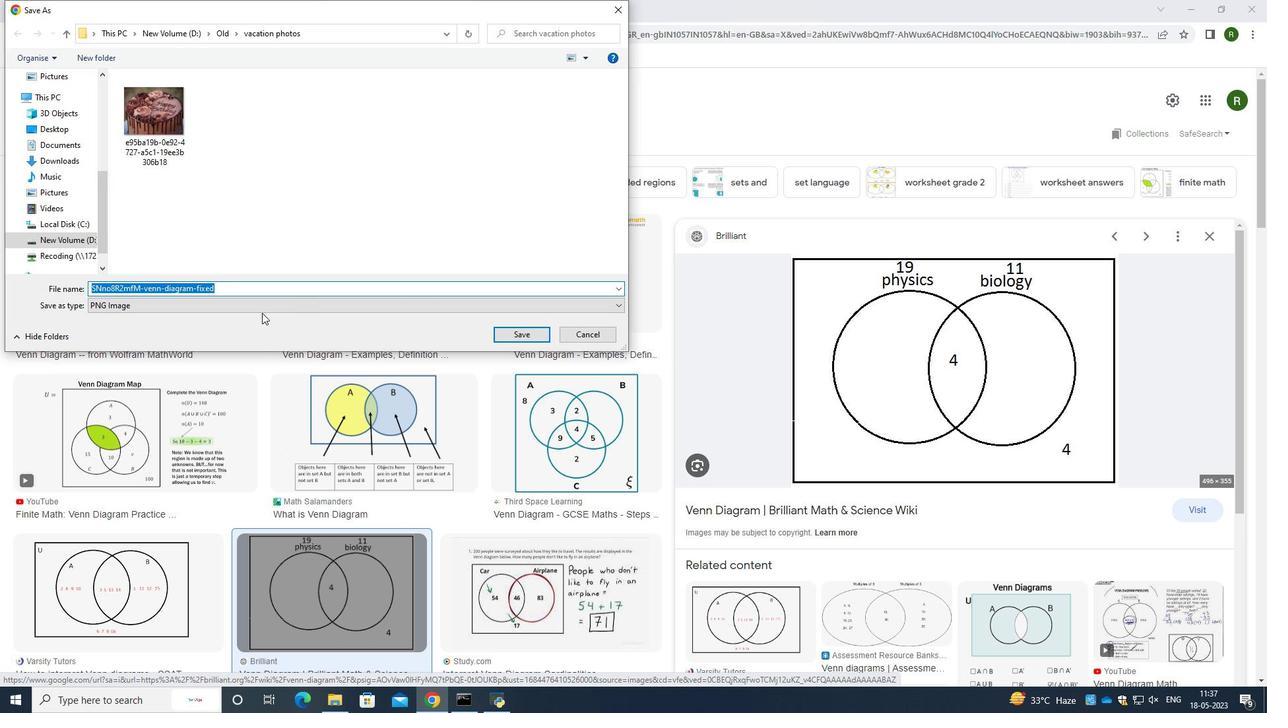 
Action: Mouse moved to (617, 14)
Screenshot: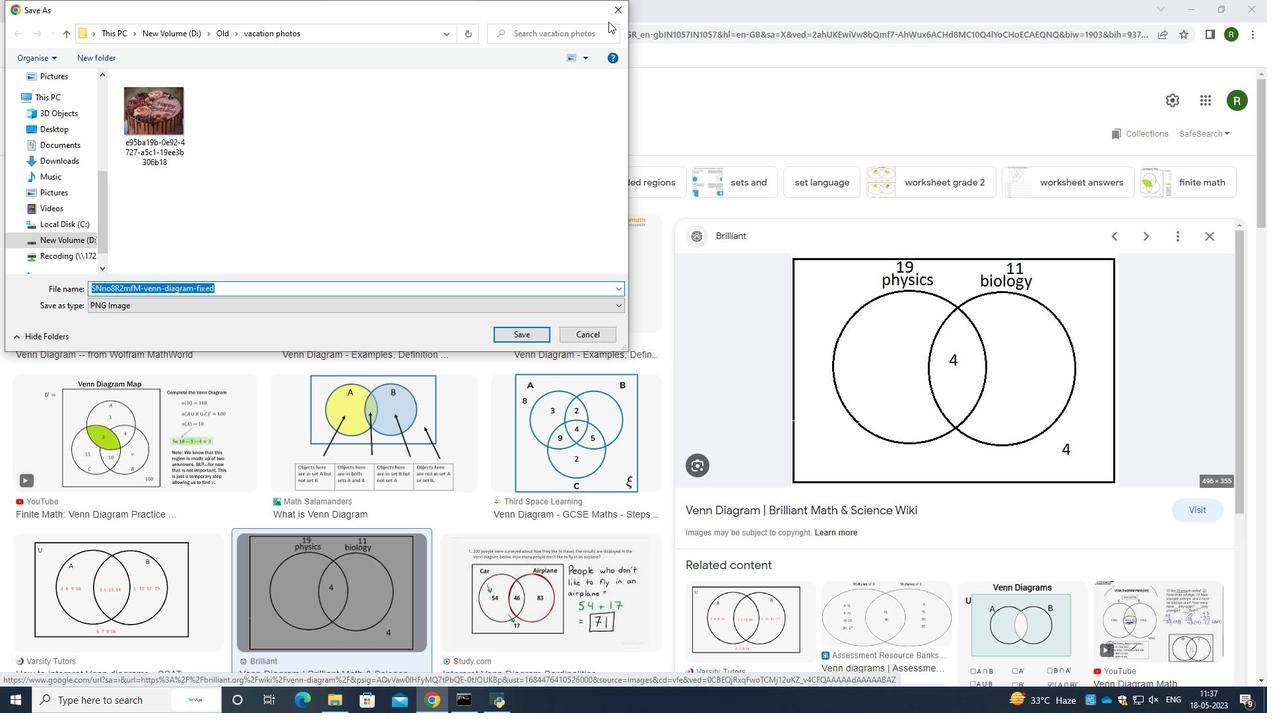 
Action: Mouse pressed left at (617, 14)
Screenshot: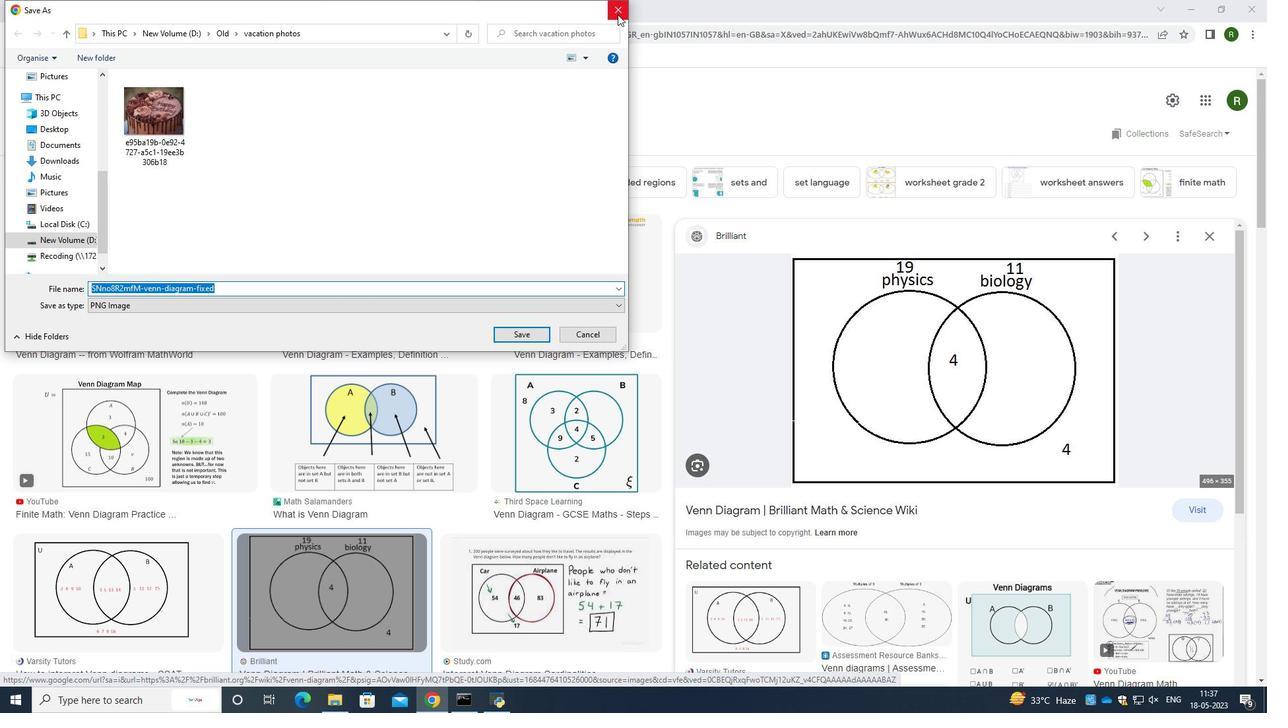 
Action: Mouse moved to (456, 457)
Screenshot: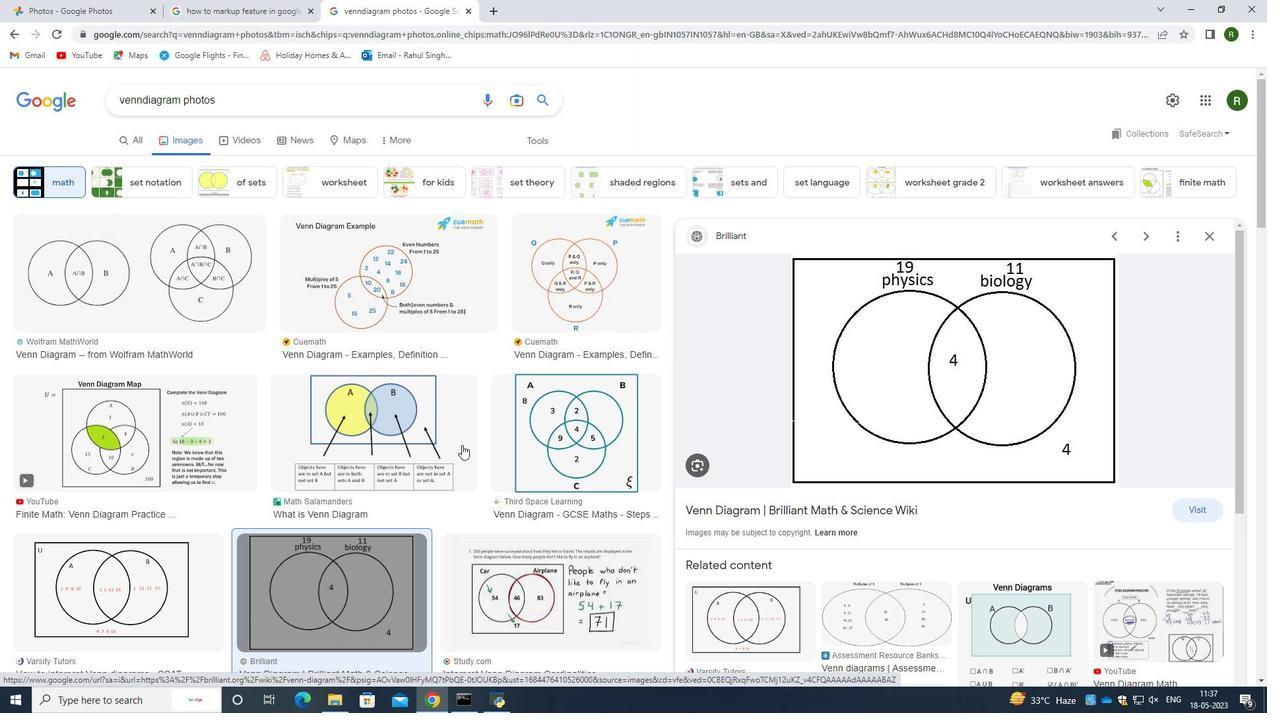 
Action: Mouse scrolled (456, 456) with delta (0, 0)
Screenshot: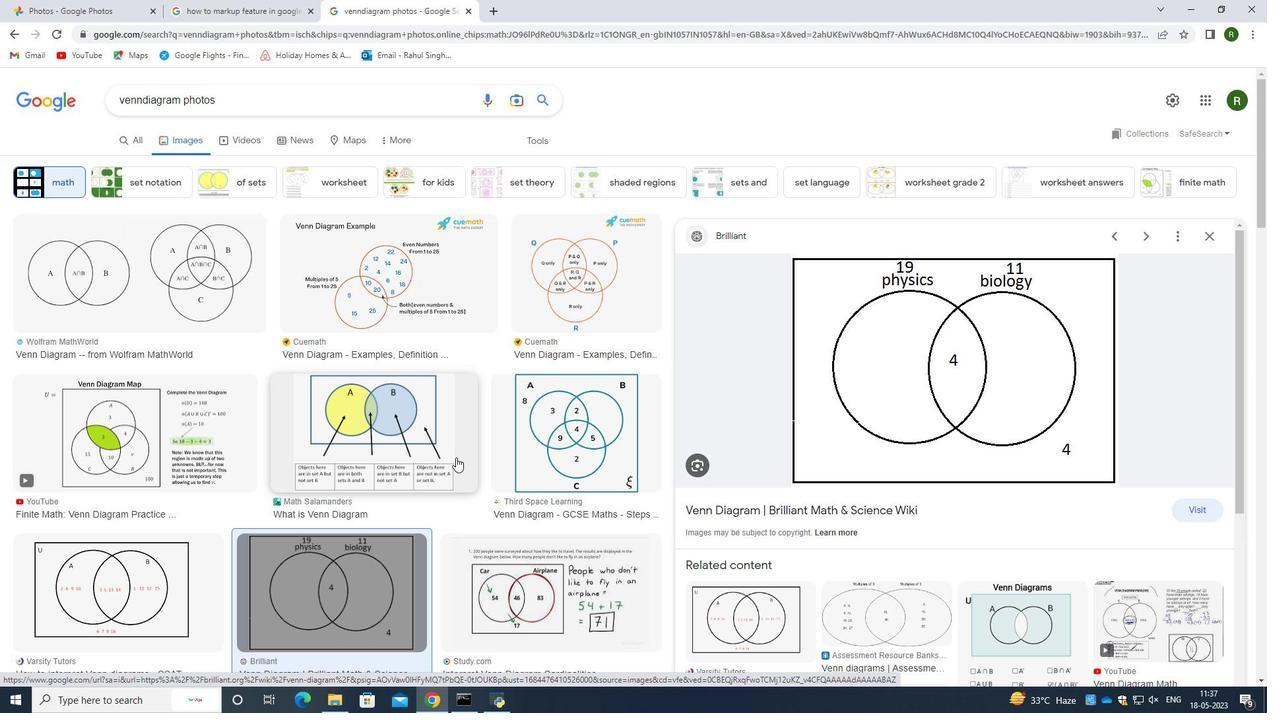 
Action: Mouse scrolled (456, 456) with delta (0, 0)
Screenshot: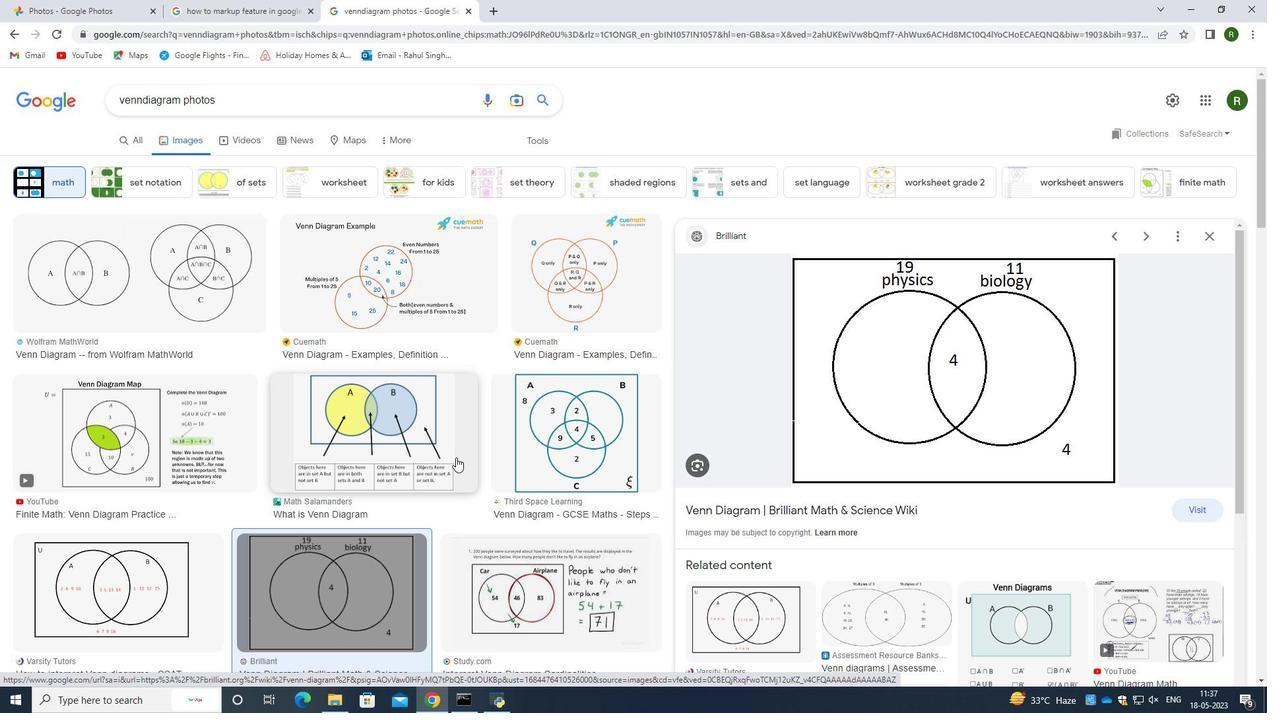 
Action: Mouse scrolled (456, 456) with delta (0, 0)
Screenshot: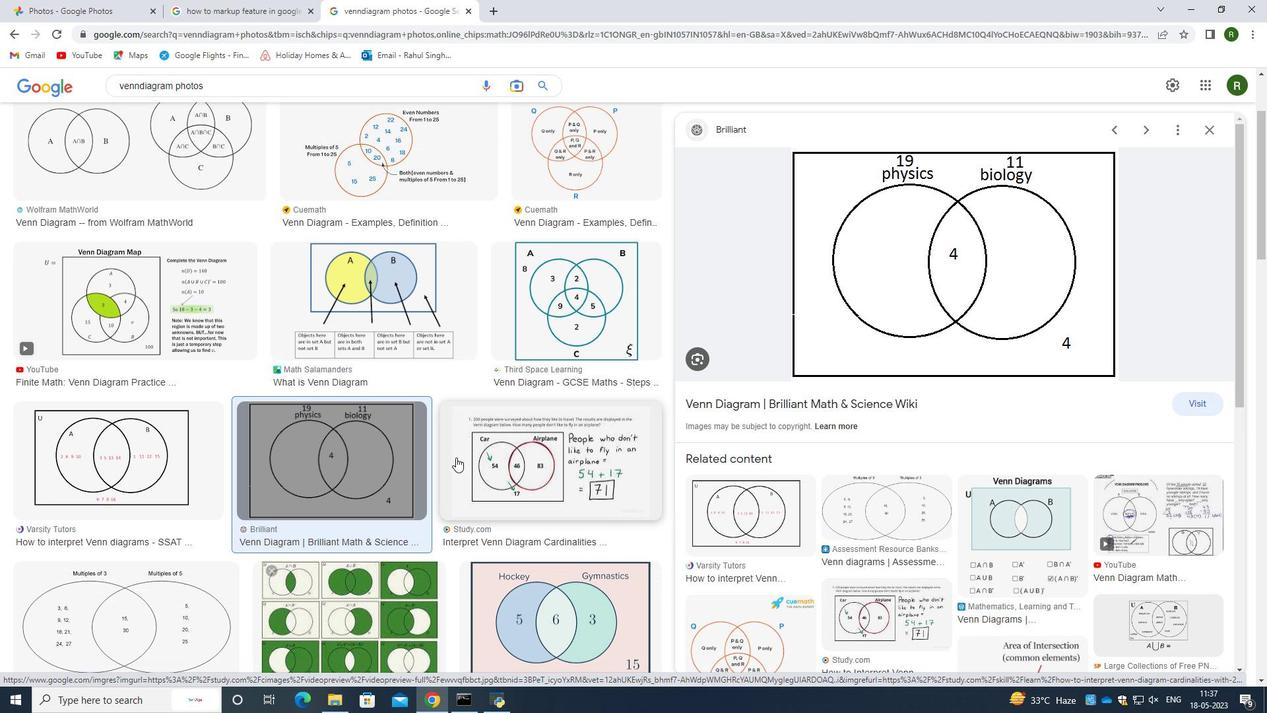 
Action: Mouse moved to (456, 458)
Screenshot: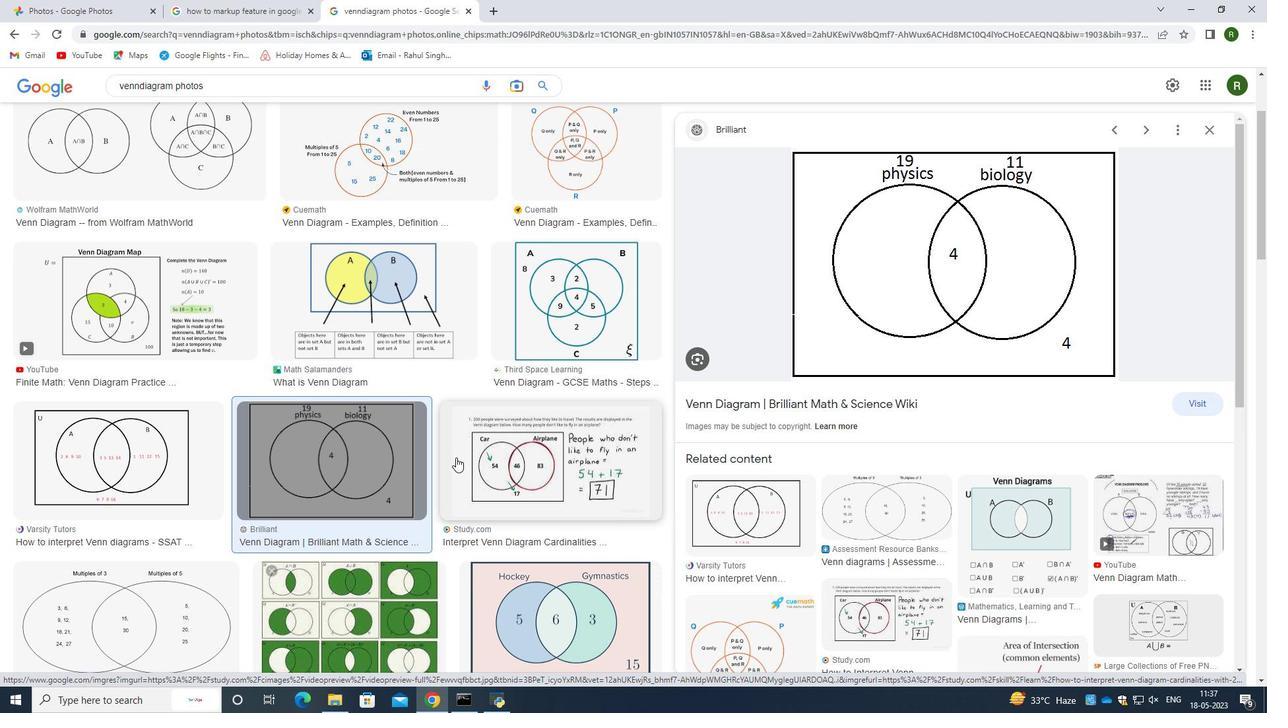 
Action: Mouse scrolled (456, 458) with delta (0, 0)
Screenshot: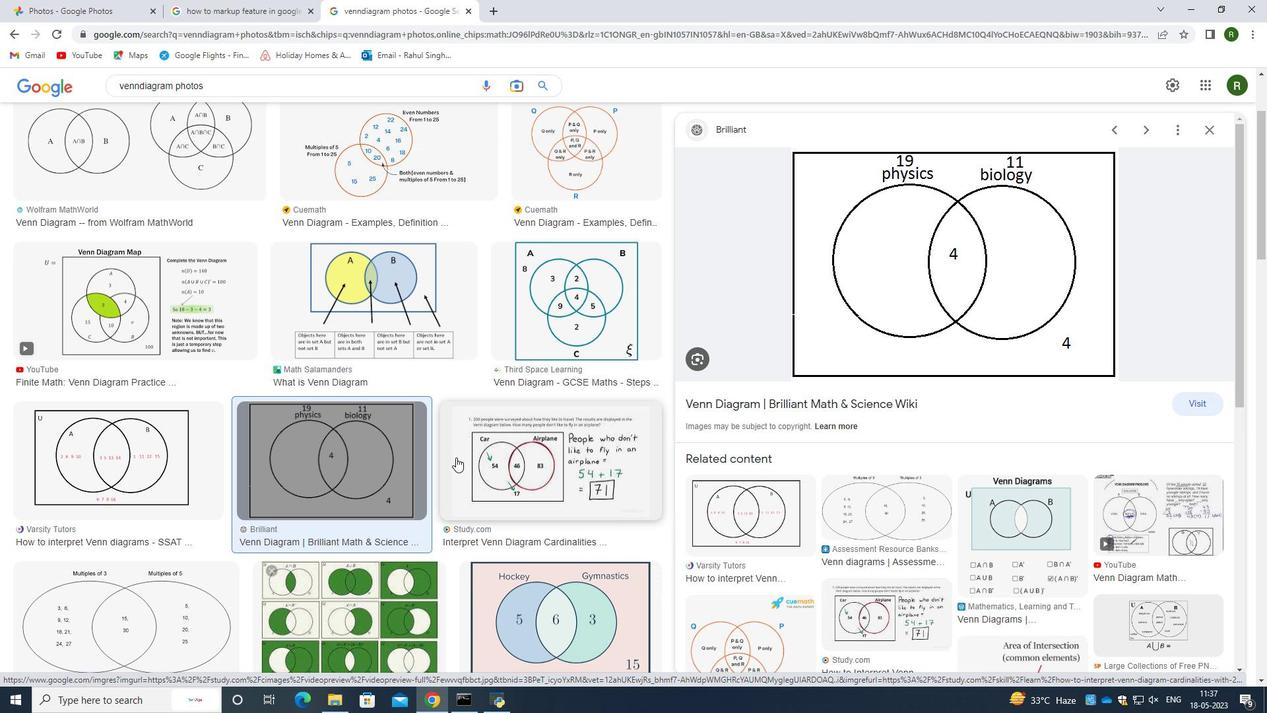 
Action: Mouse moved to (472, 472)
Screenshot: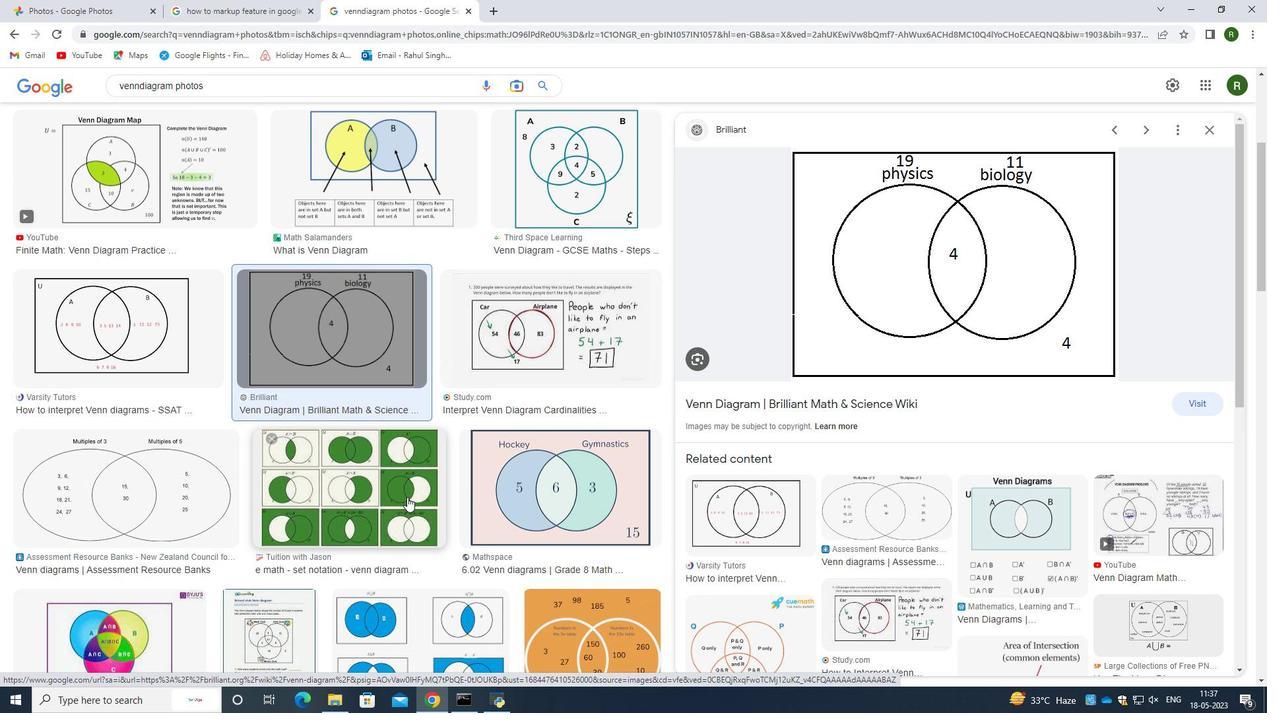 
Action: Mouse scrolled (472, 471) with delta (0, 0)
Screenshot: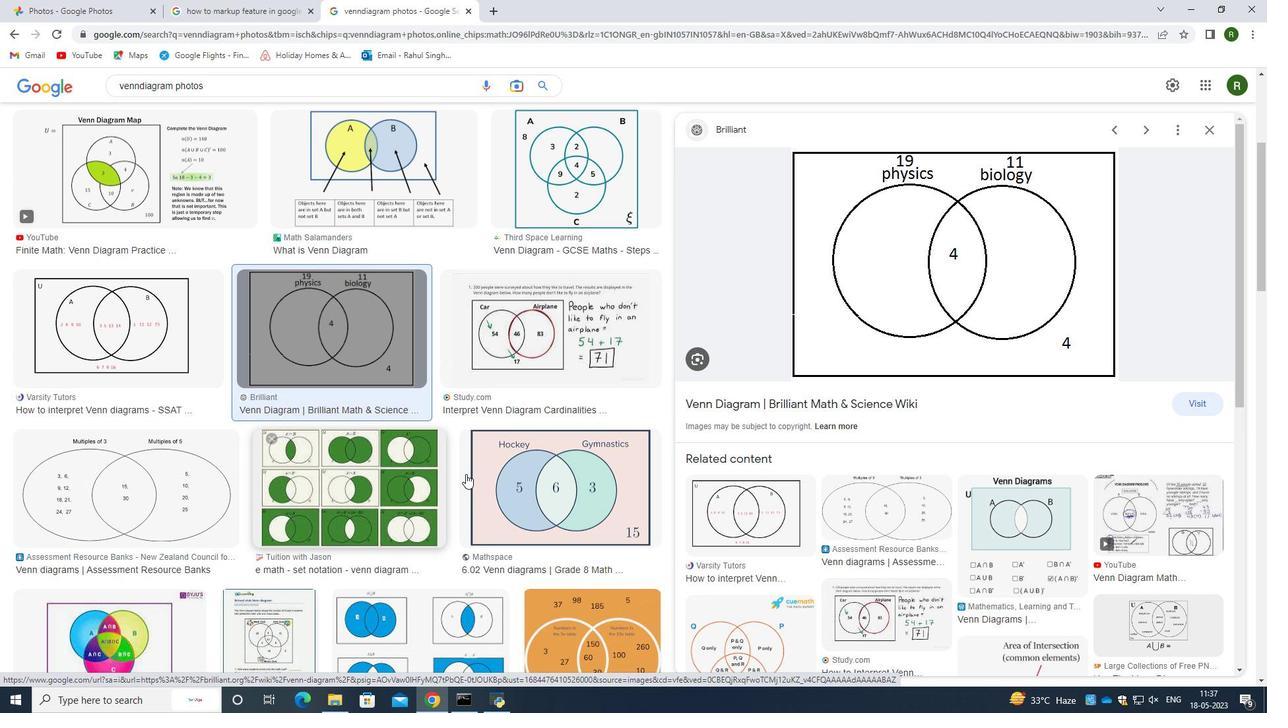 
Action: Mouse scrolled (472, 471) with delta (0, 0)
Screenshot: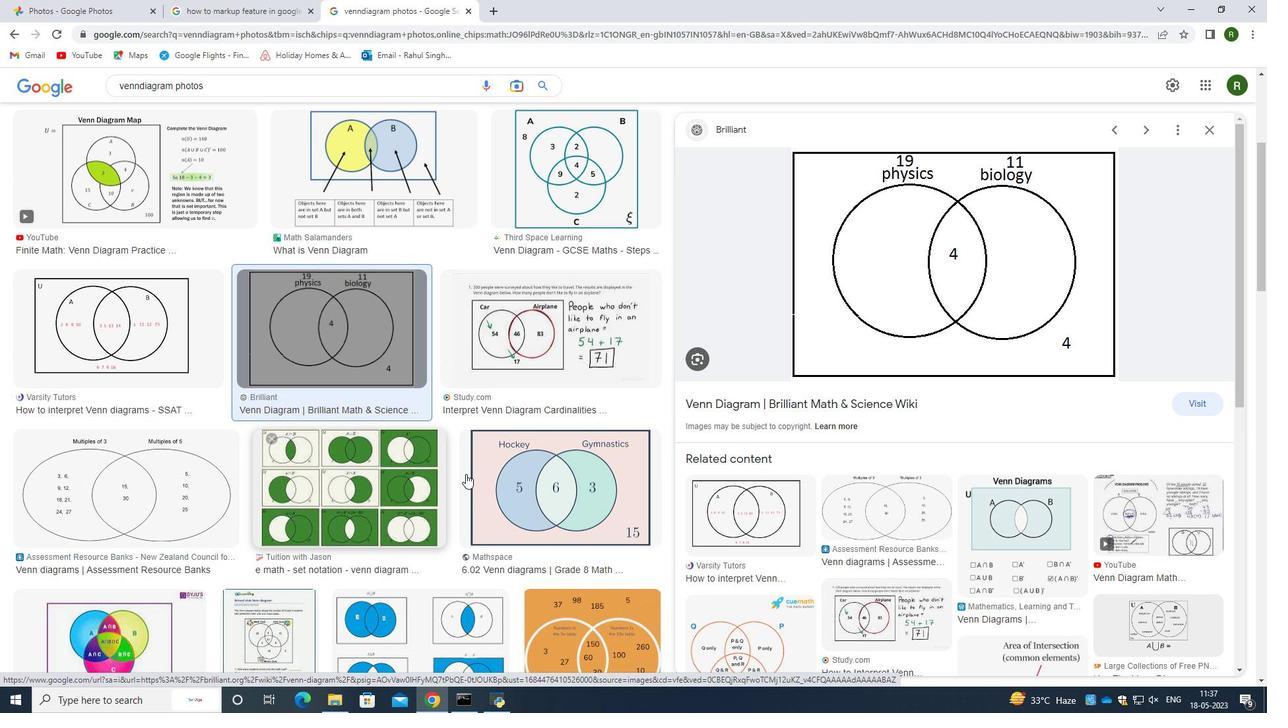 
Action: Mouse scrolled (472, 471) with delta (0, 0)
Screenshot: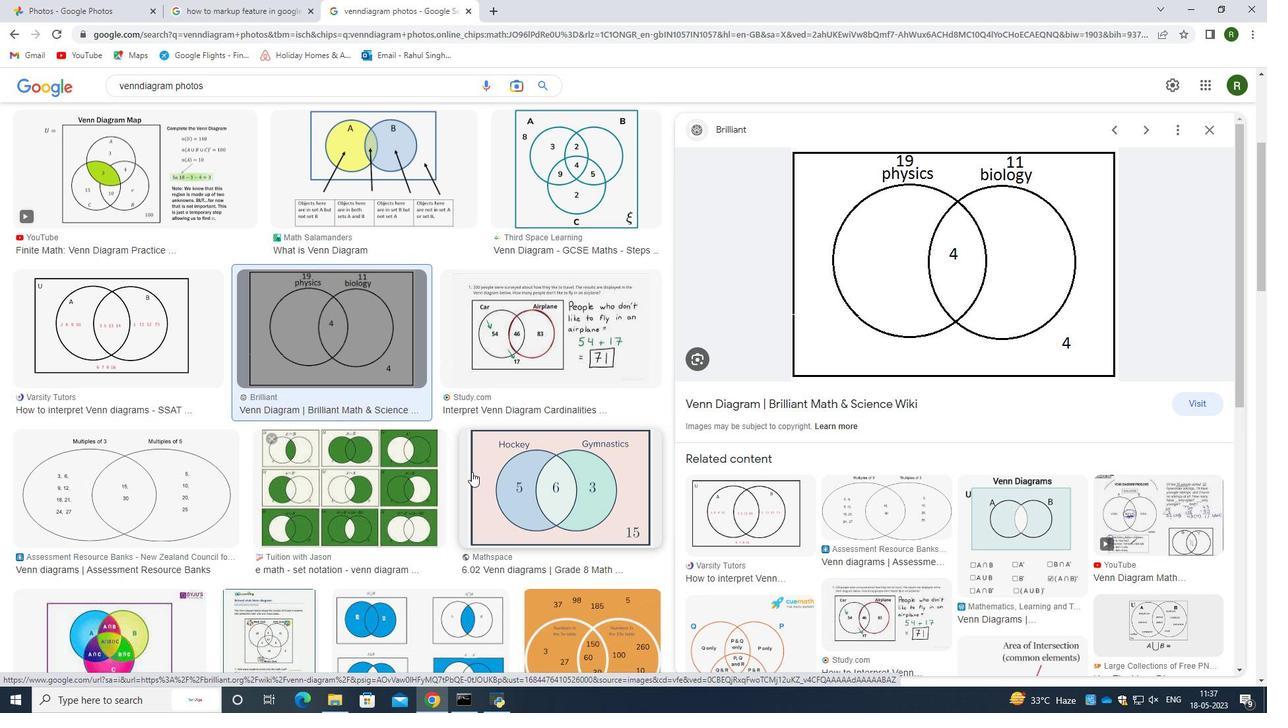 
Action: Mouse scrolled (472, 471) with delta (0, 0)
Screenshot: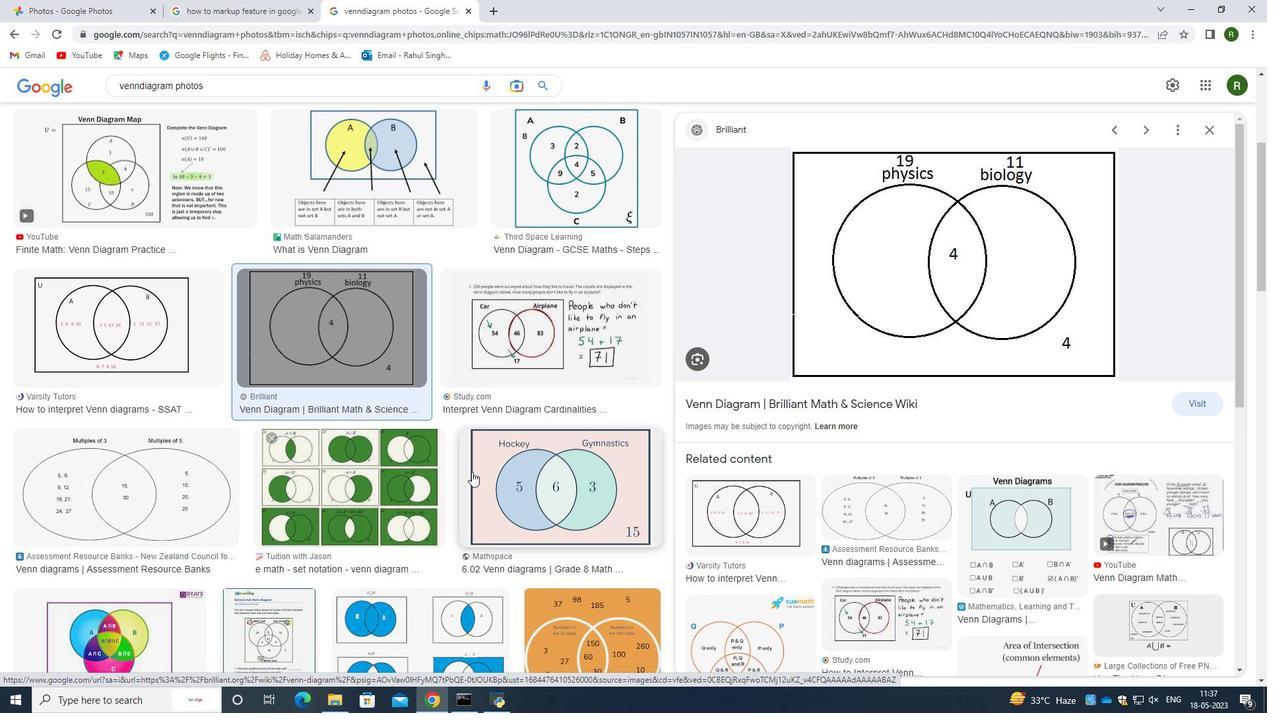 
Action: Mouse scrolled (472, 472) with delta (0, 0)
Screenshot: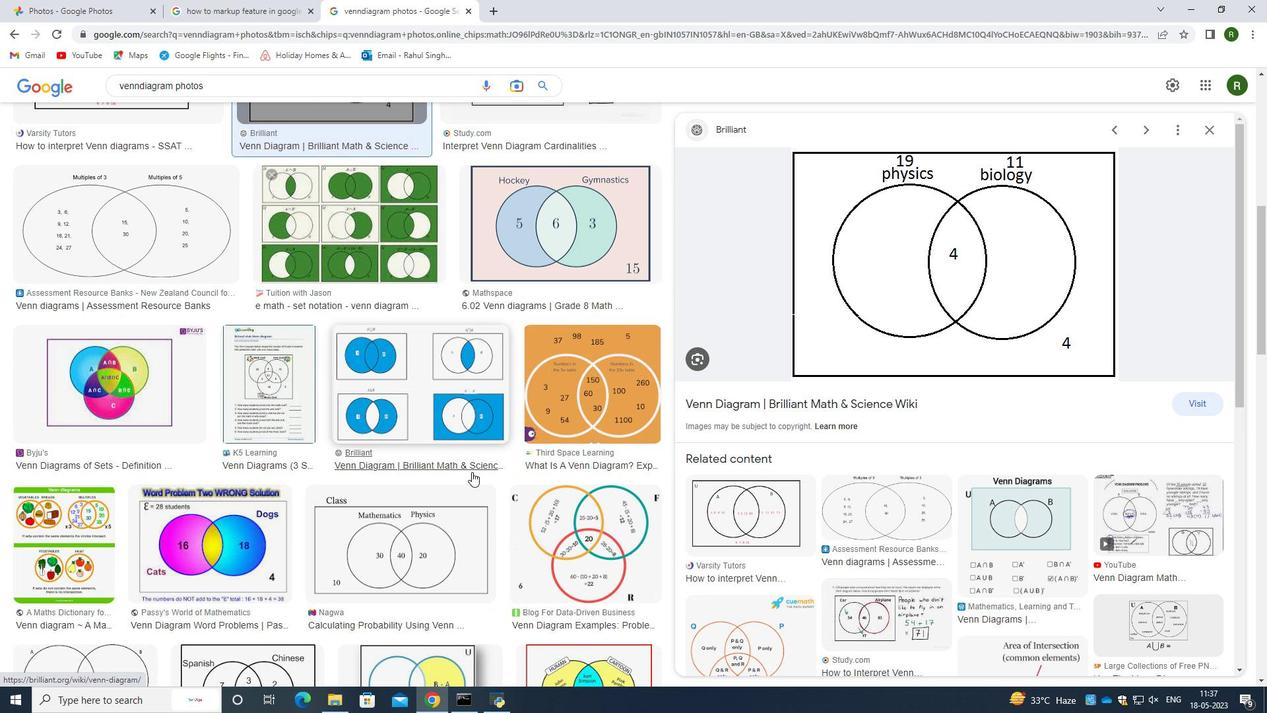 
Action: Mouse moved to (407, 360)
Screenshot: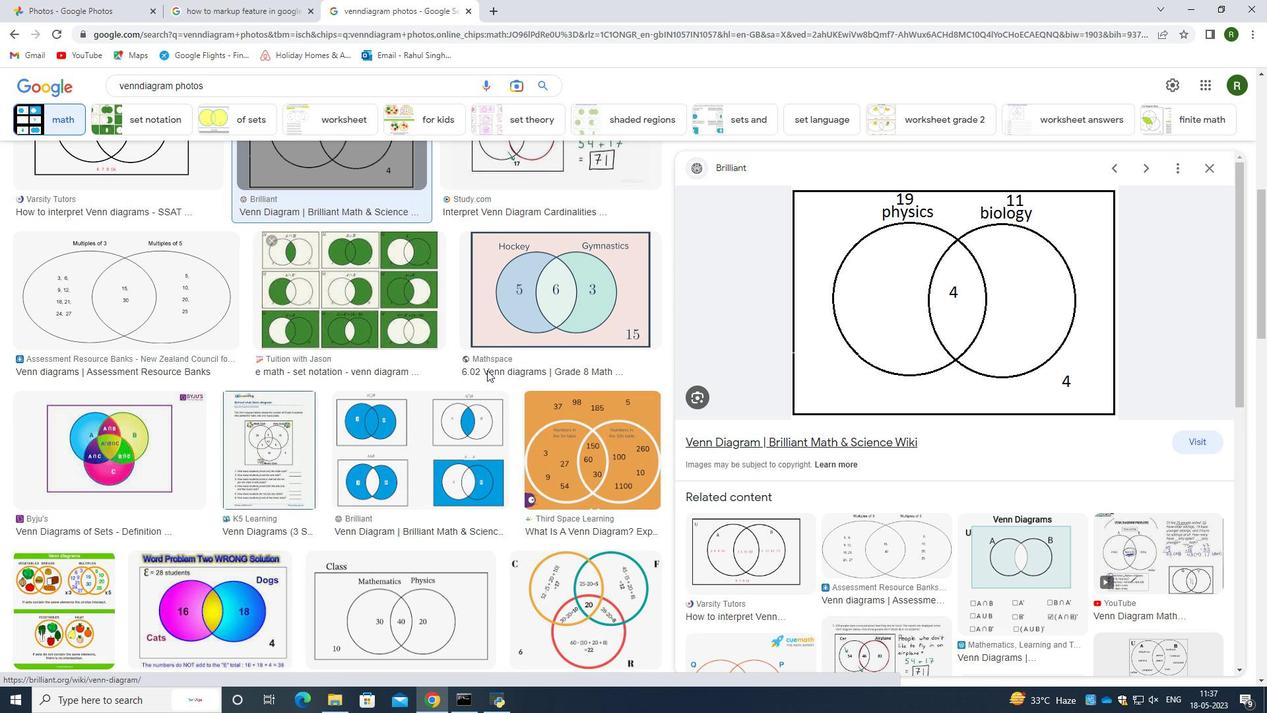 
Action: Mouse scrolled (407, 361) with delta (0, 0)
Screenshot: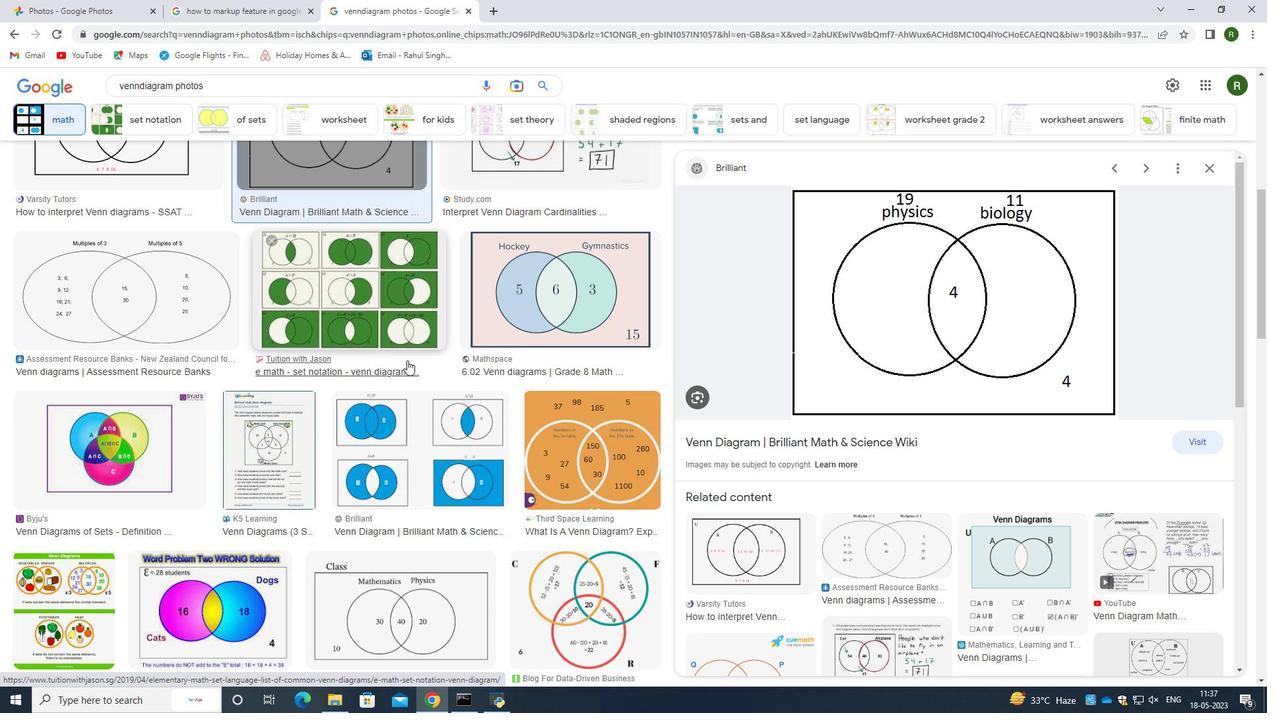 
Action: Mouse moved to (169, 347)
Screenshot: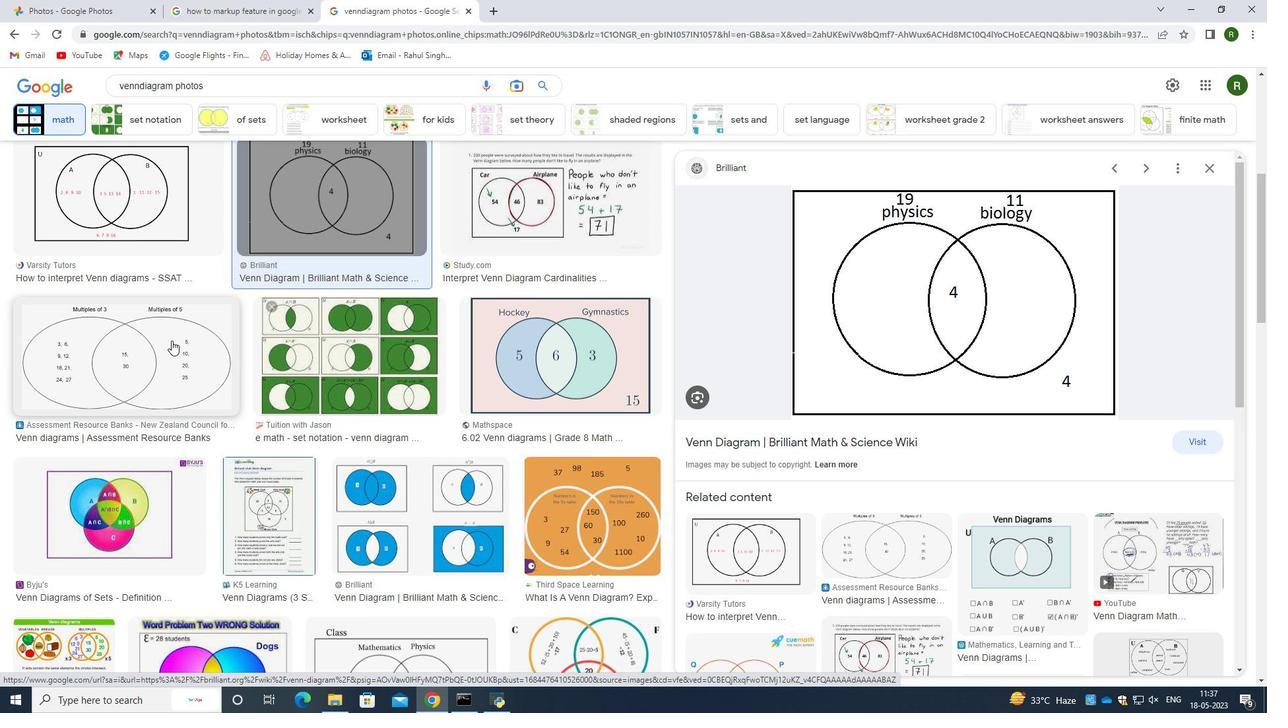 
Action: Mouse pressed left at (169, 347)
Screenshot: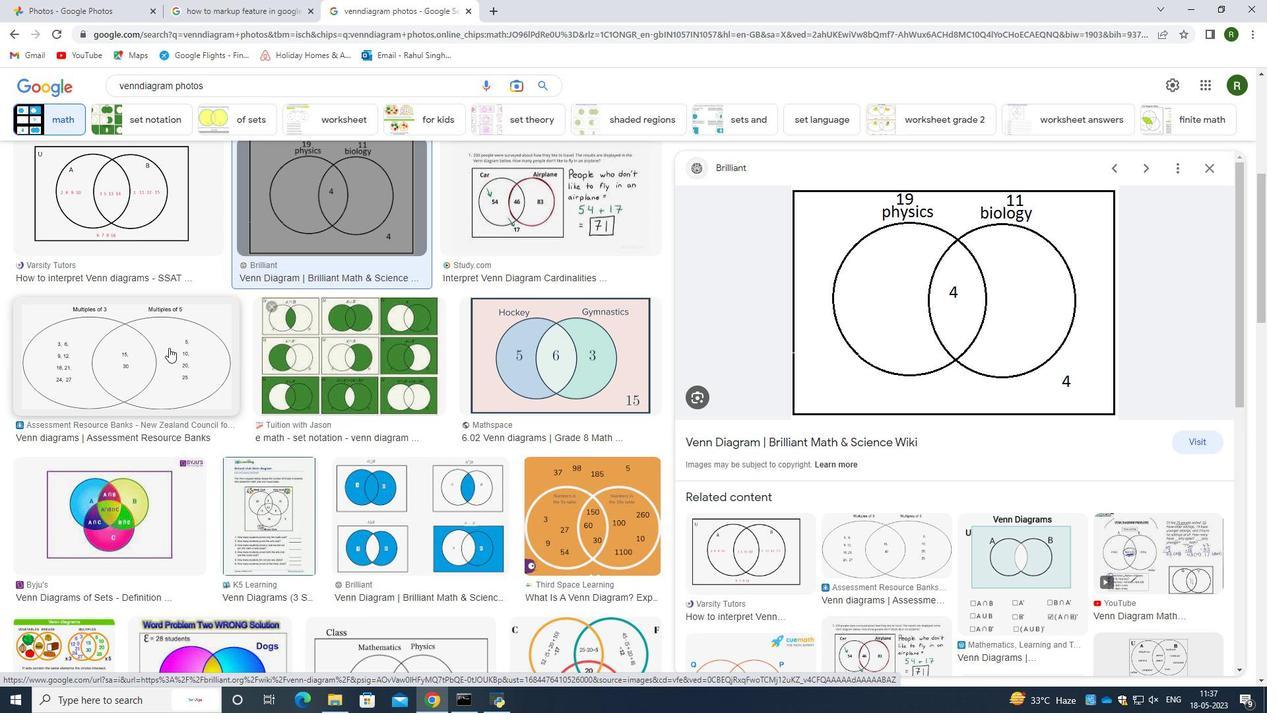 
Action: Mouse moved to (829, 288)
Screenshot: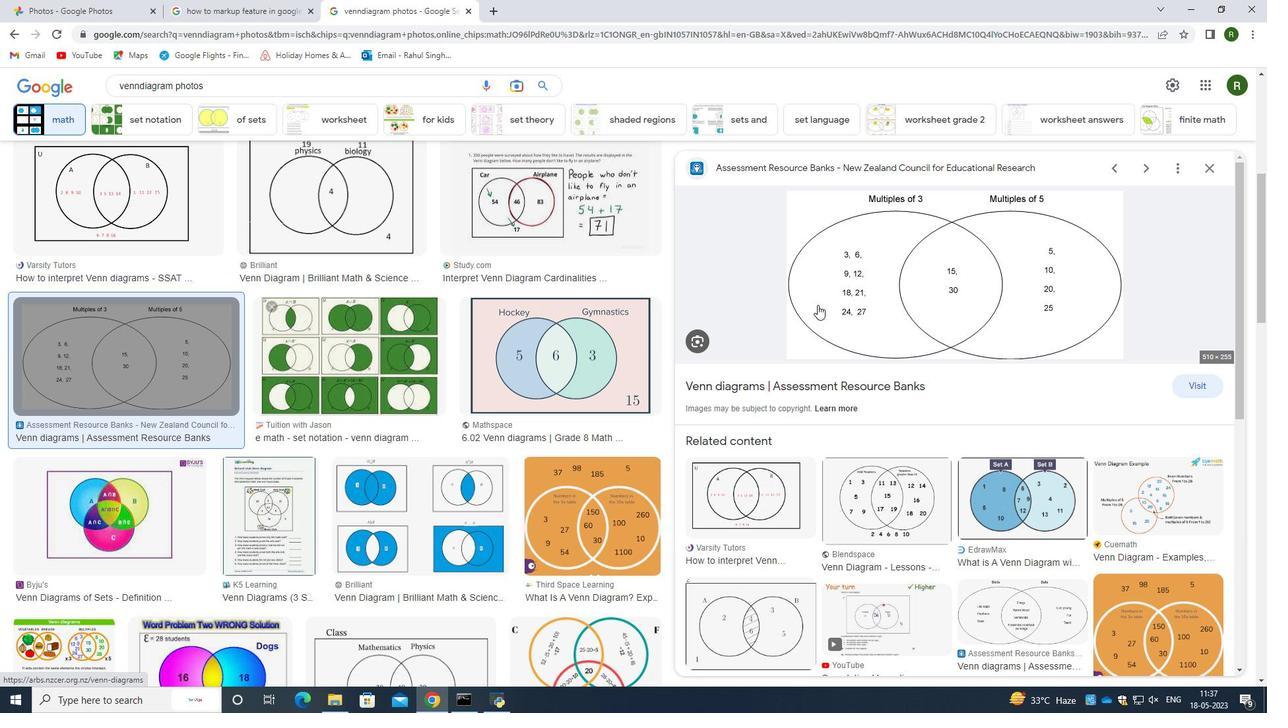 
Action: Mouse pressed right at (829, 288)
Screenshot: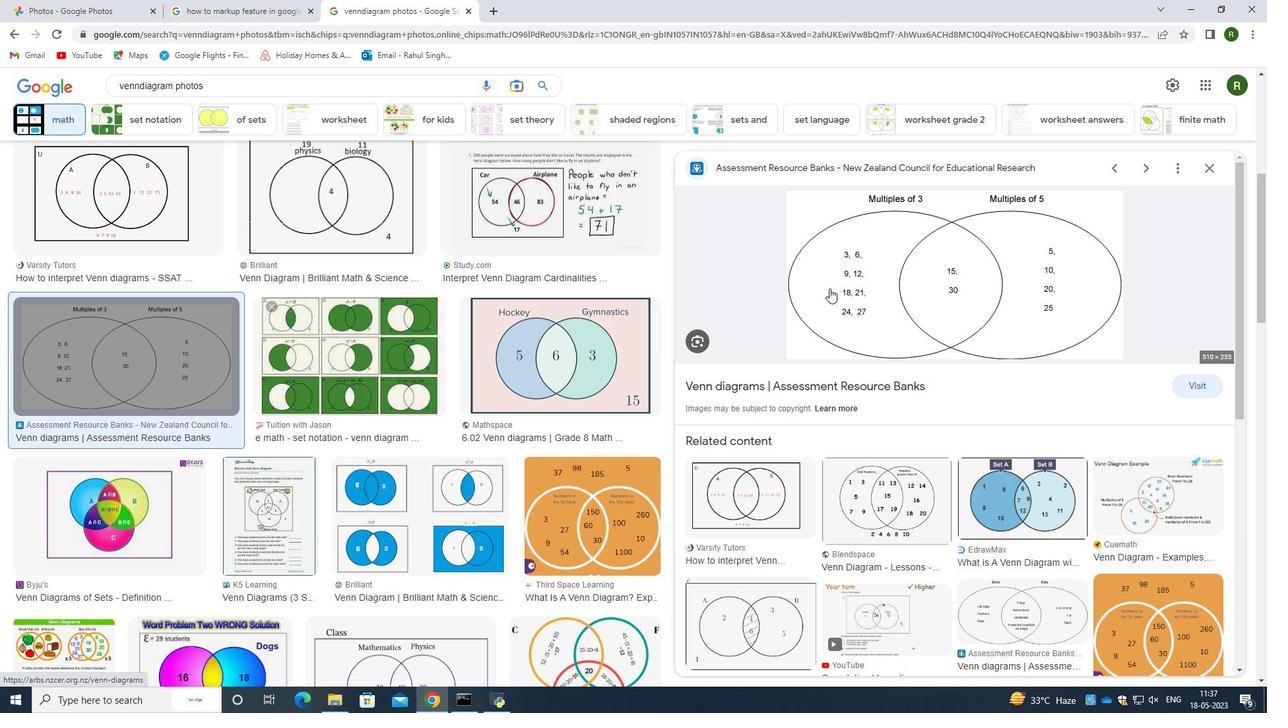 
Action: Mouse moved to (891, 426)
Screenshot: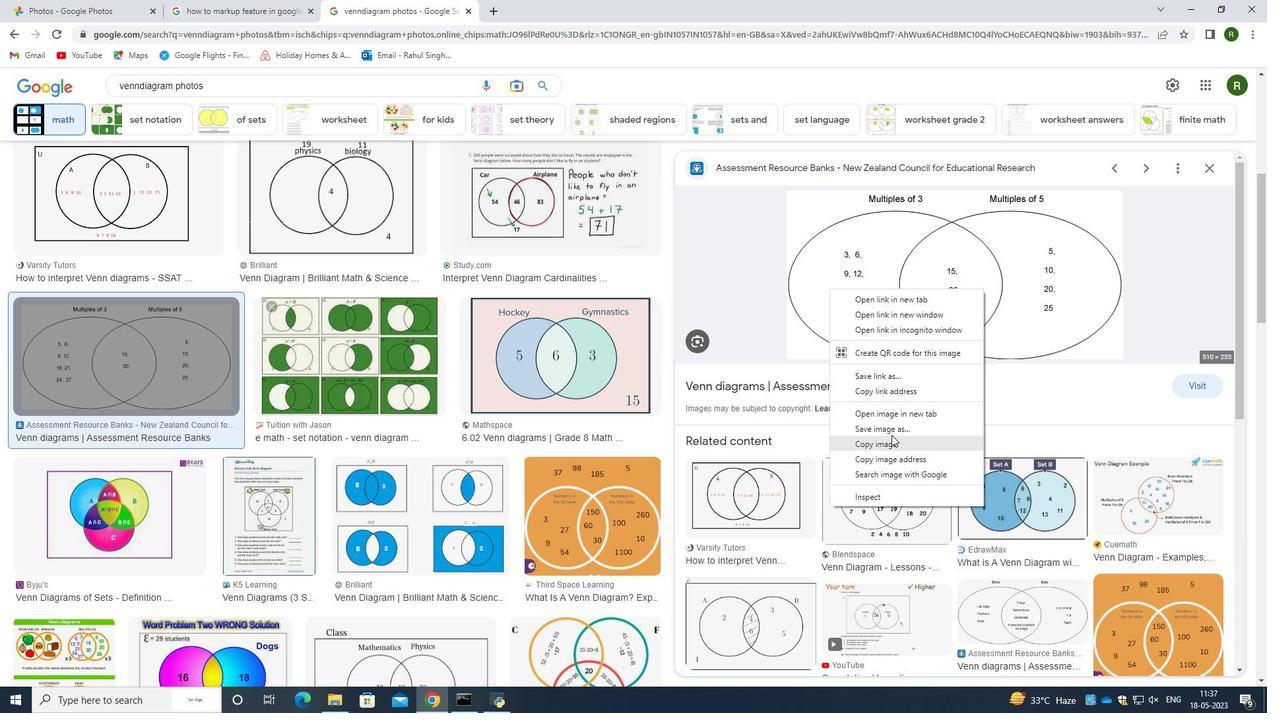 
Action: Mouse pressed left at (891, 426)
Screenshot: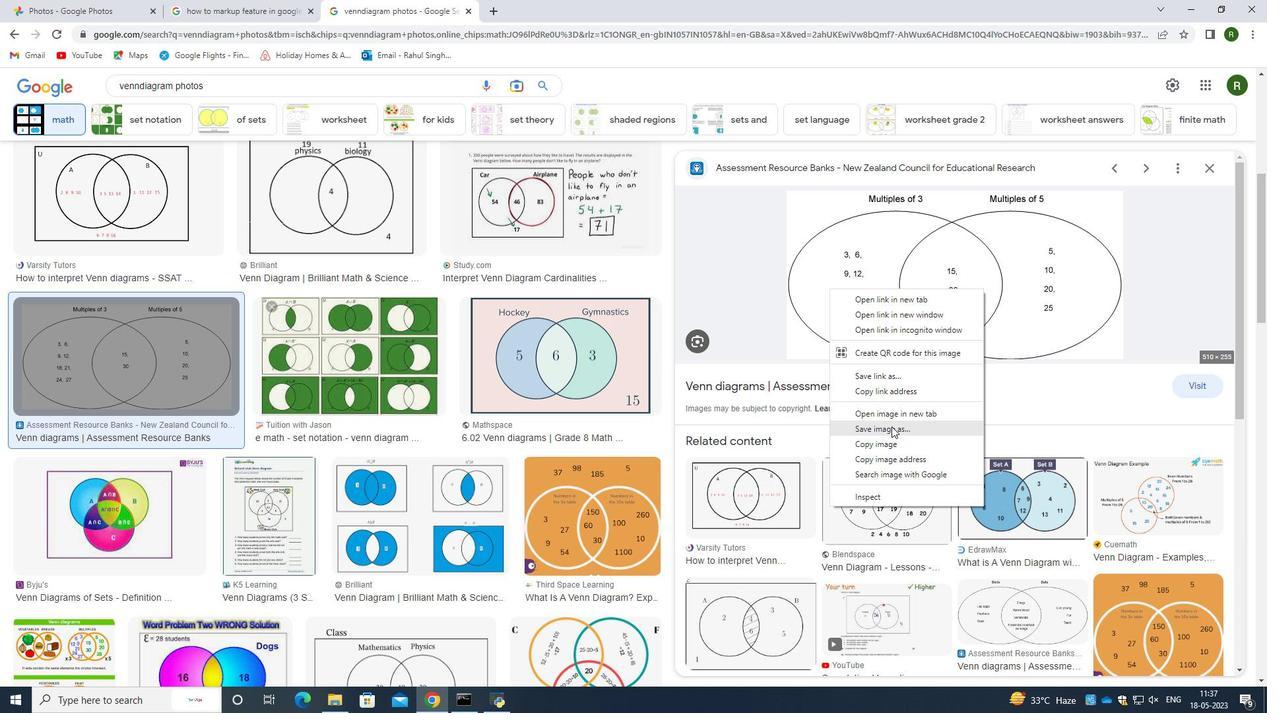 
Action: Mouse moved to (497, 507)
Screenshot: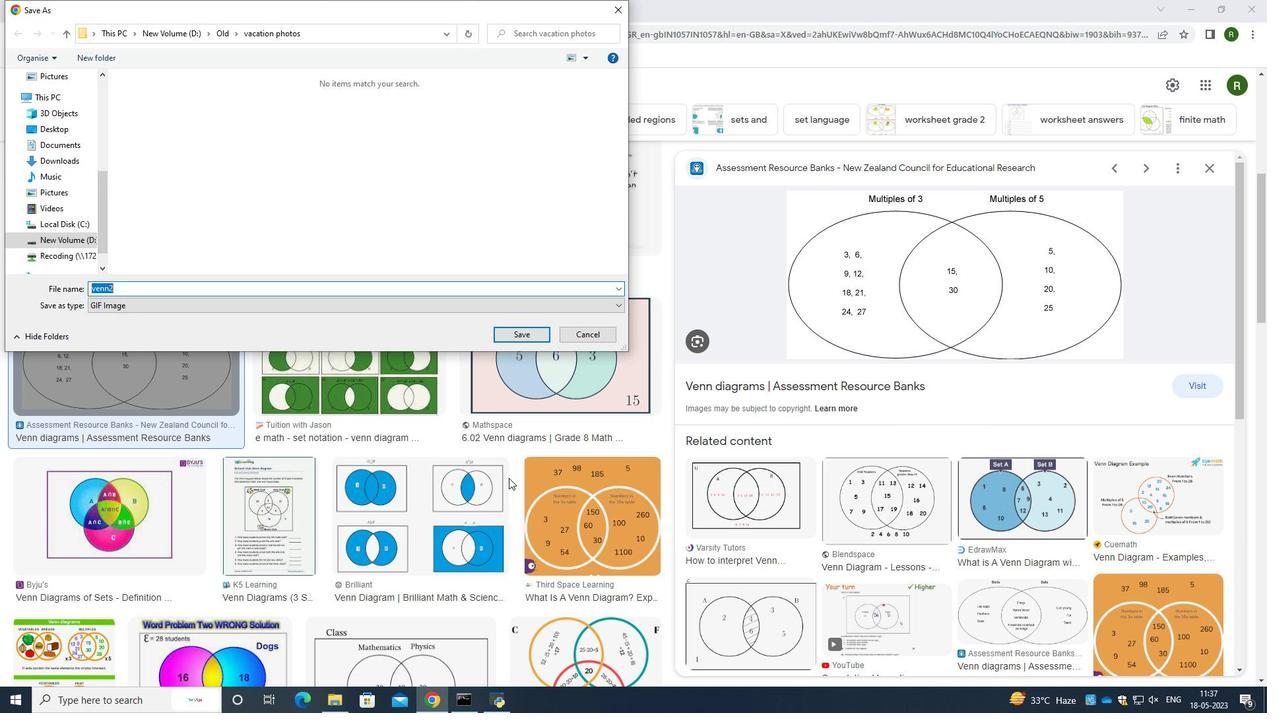 
Action: Mouse pressed left at (497, 507)
Screenshot: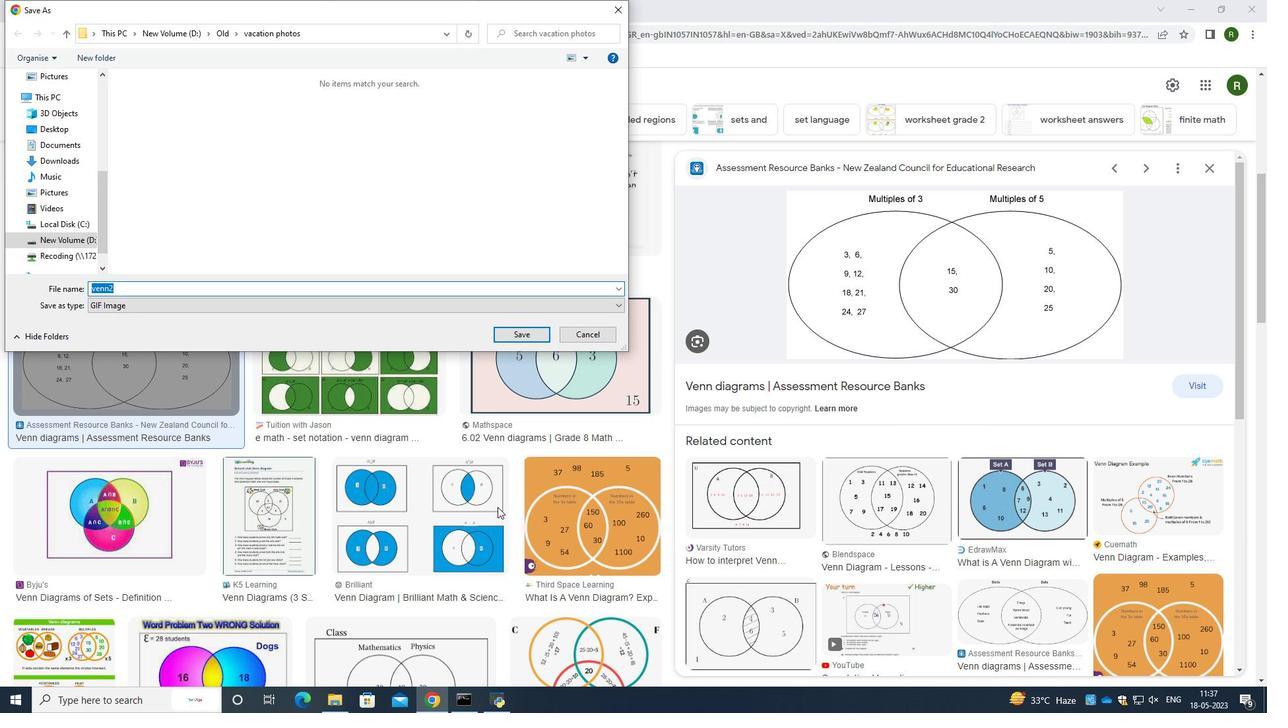 
Action: Mouse moved to (418, 522)
Screenshot: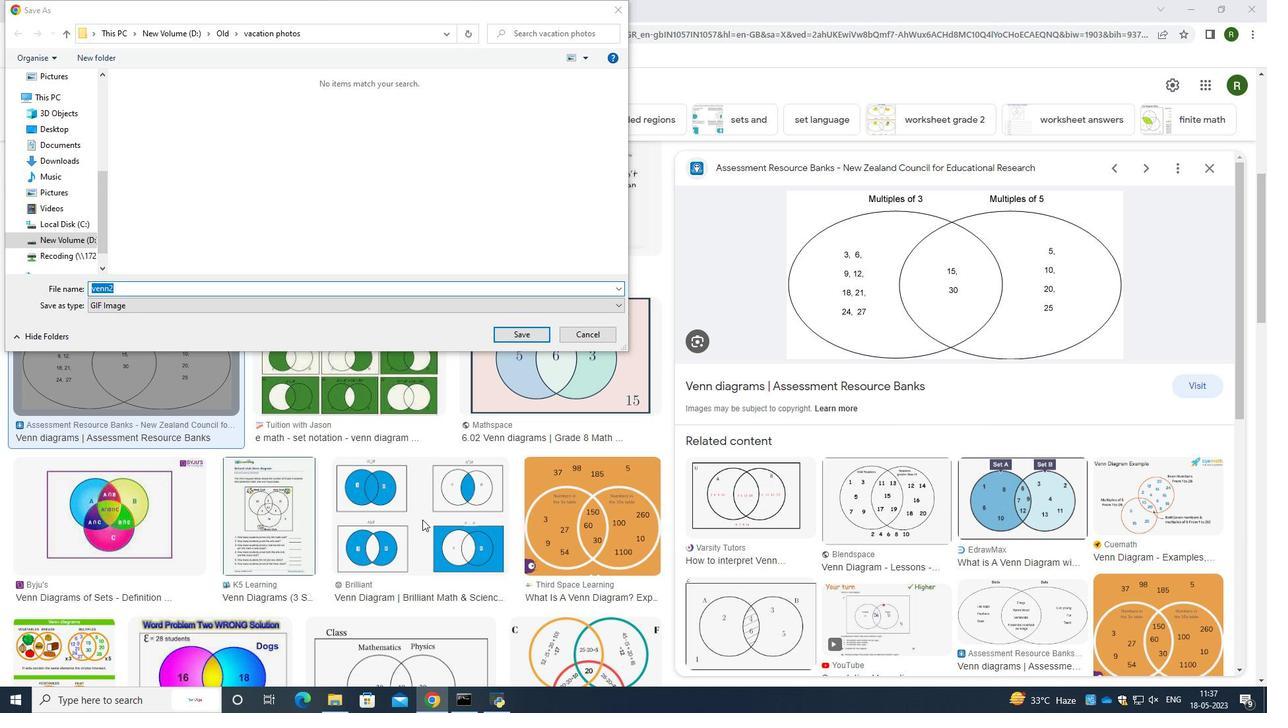 
Action: Mouse pressed left at (418, 522)
Screenshot: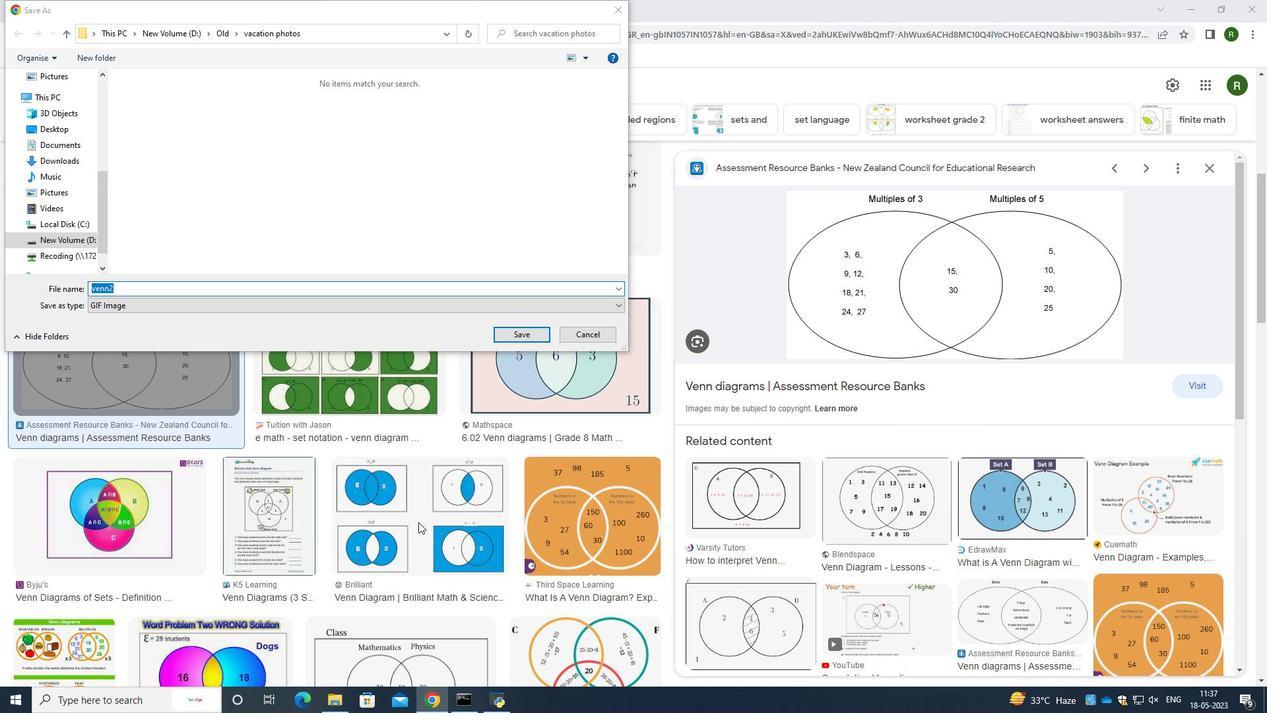 
Action: Mouse moved to (611, 8)
Screenshot: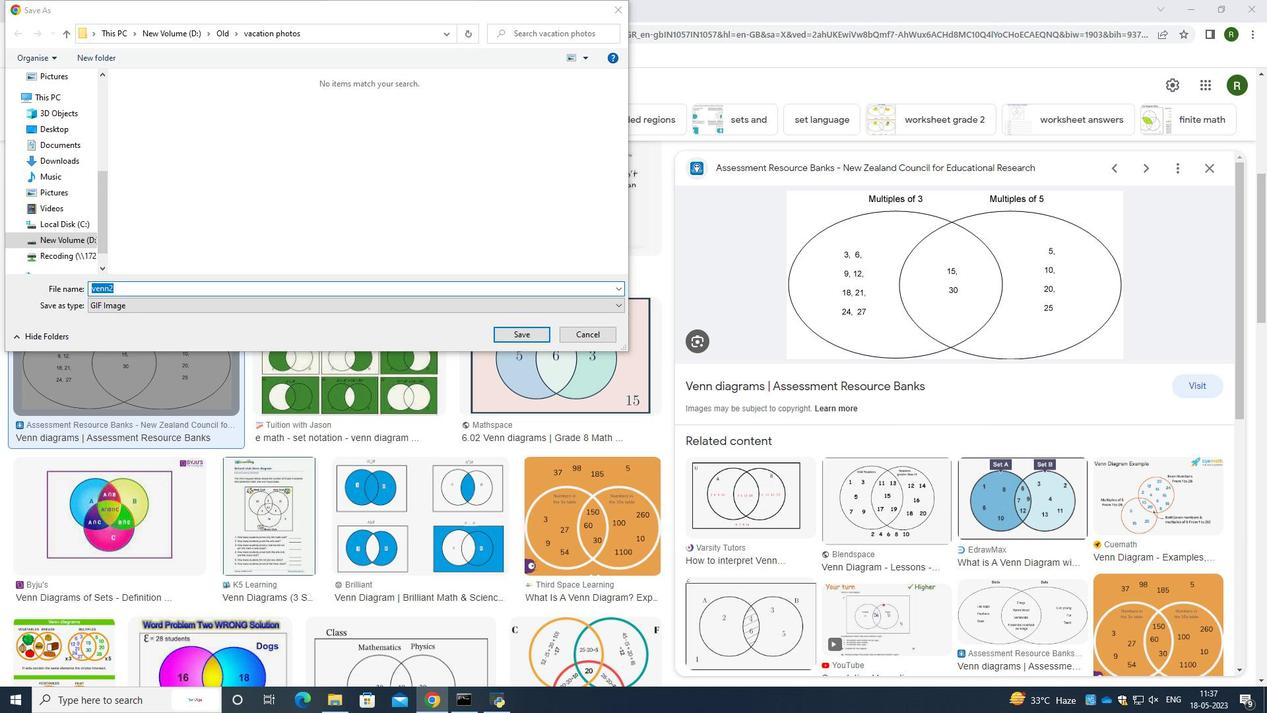 
Action: Mouse pressed left at (611, 8)
Screenshot: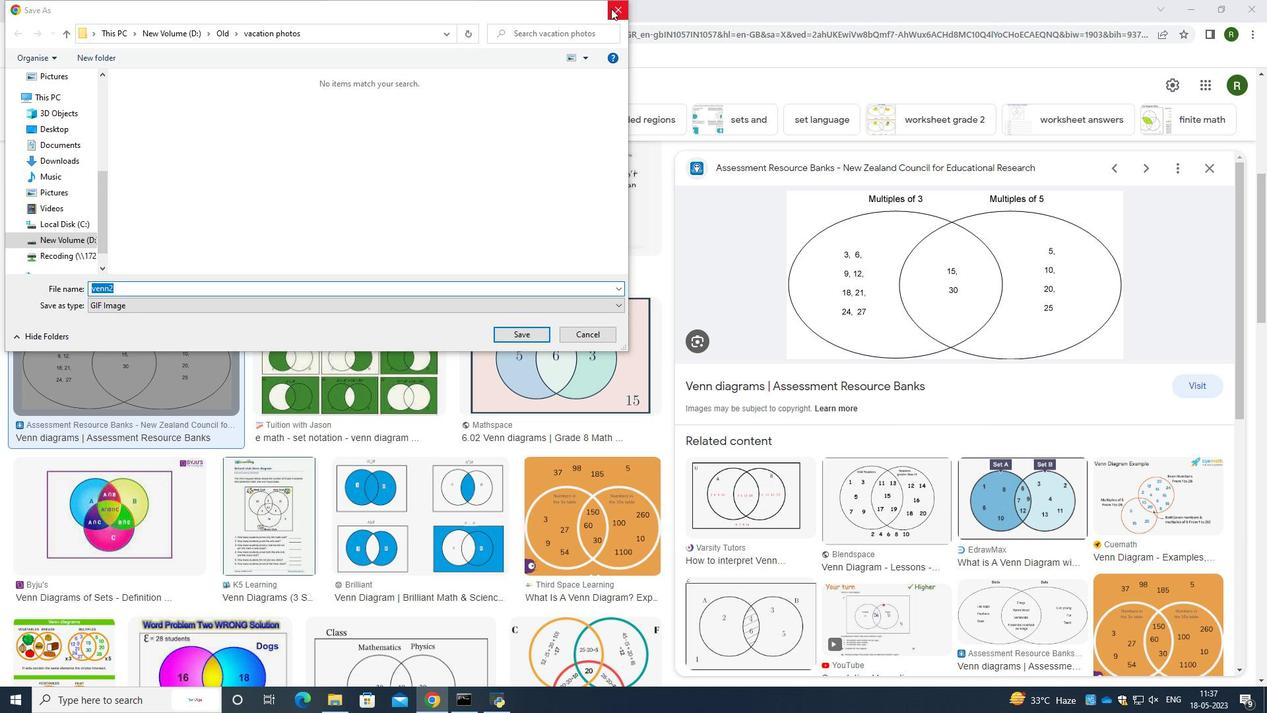 
Action: Mouse moved to (321, 515)
Screenshot: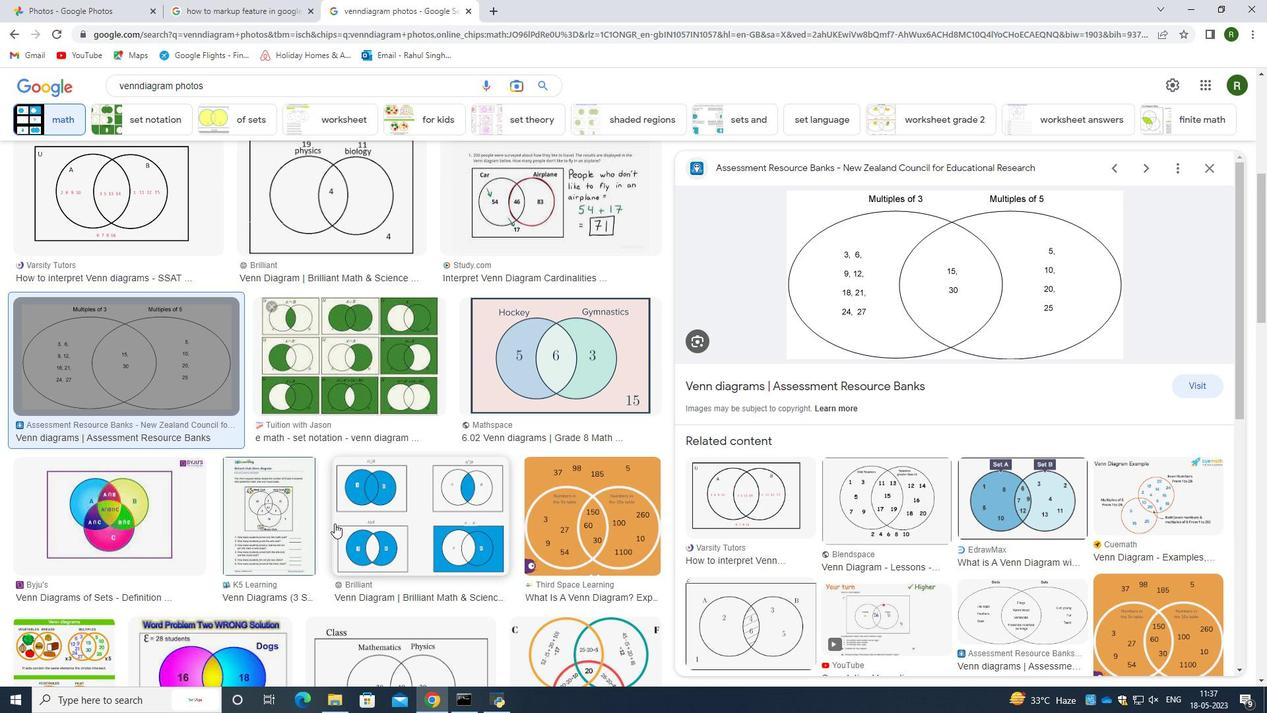 
Action: Mouse scrolled (321, 514) with delta (0, 0)
Screenshot: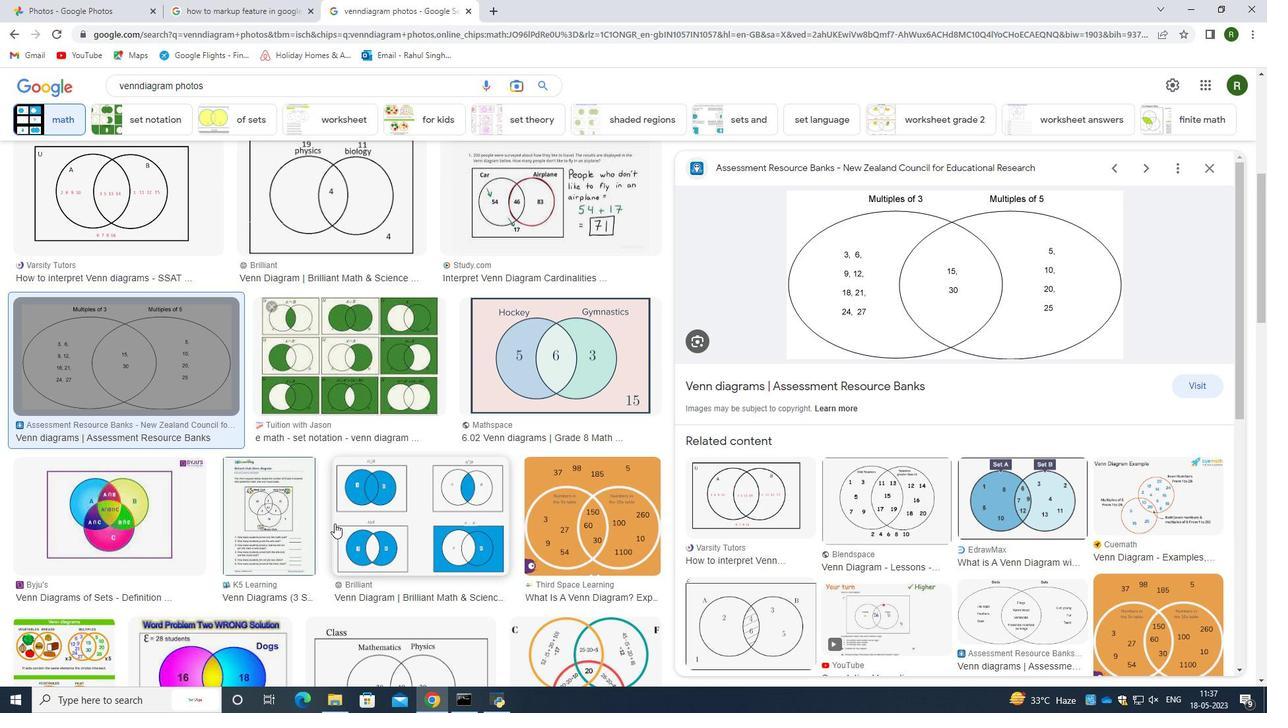 
Action: Mouse scrolled (321, 514) with delta (0, 0)
Screenshot: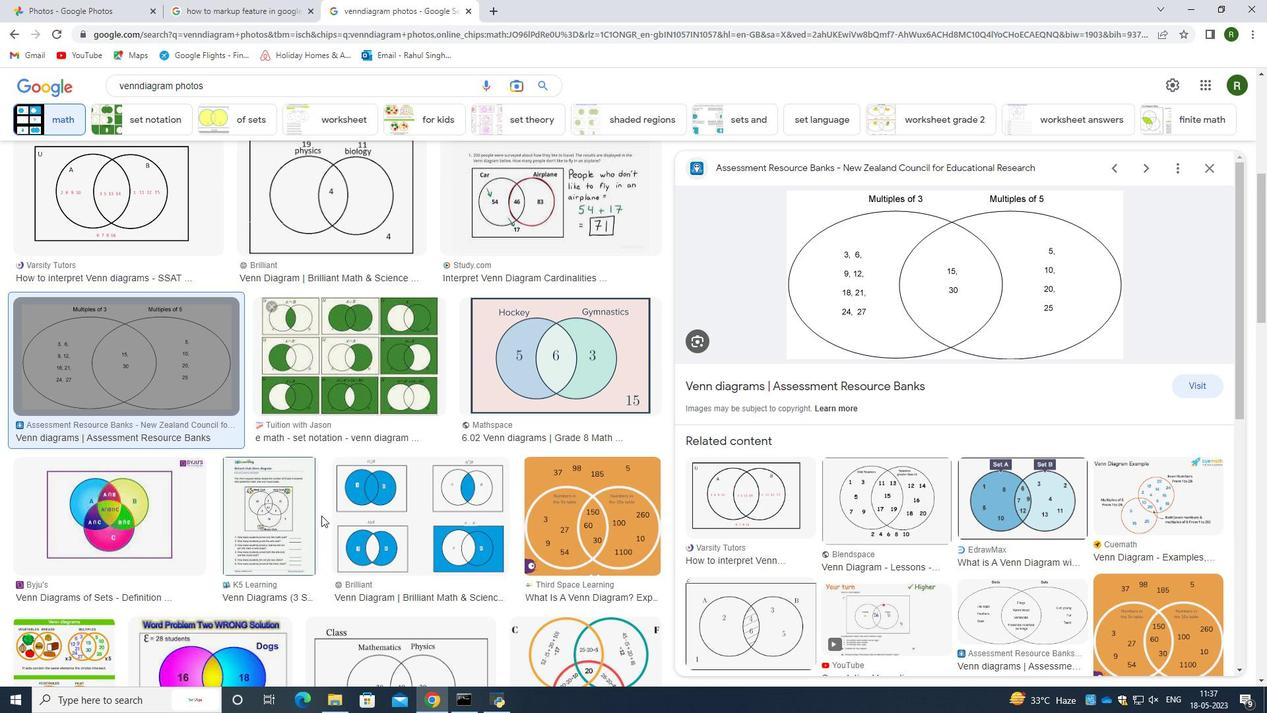 
Action: Mouse moved to (198, 566)
Screenshot: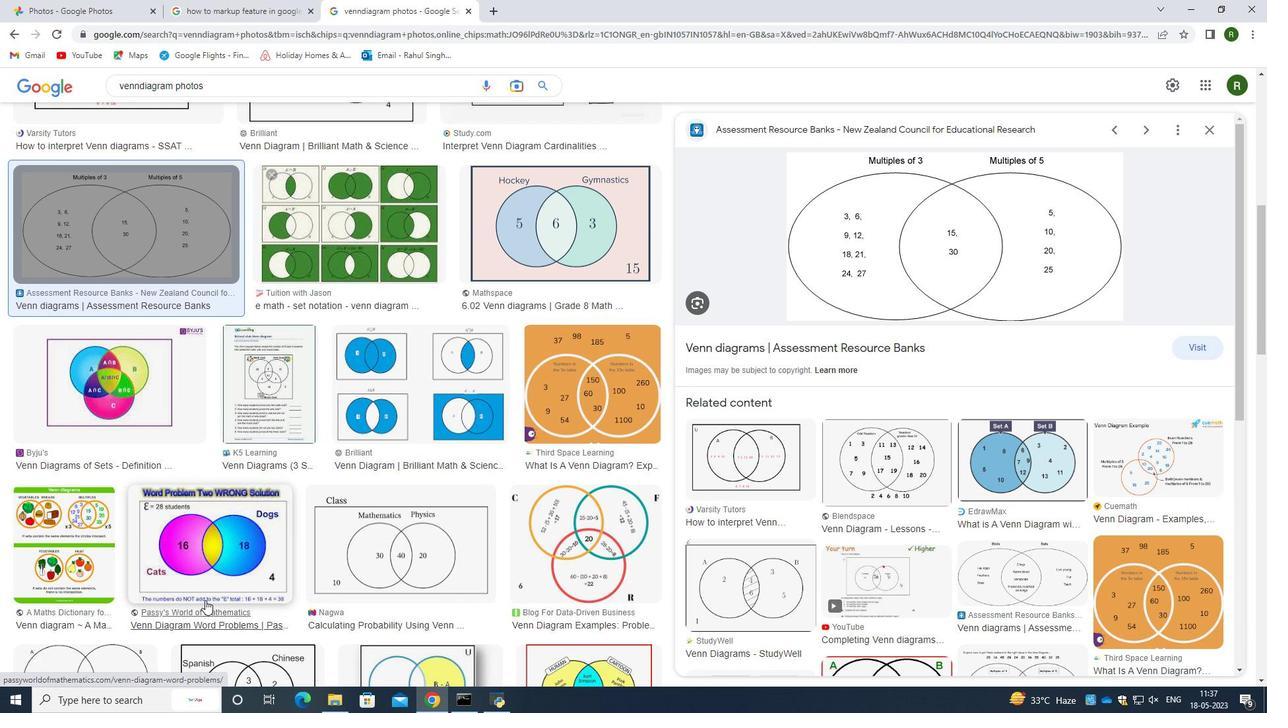 
Action: Mouse pressed left at (198, 566)
Screenshot: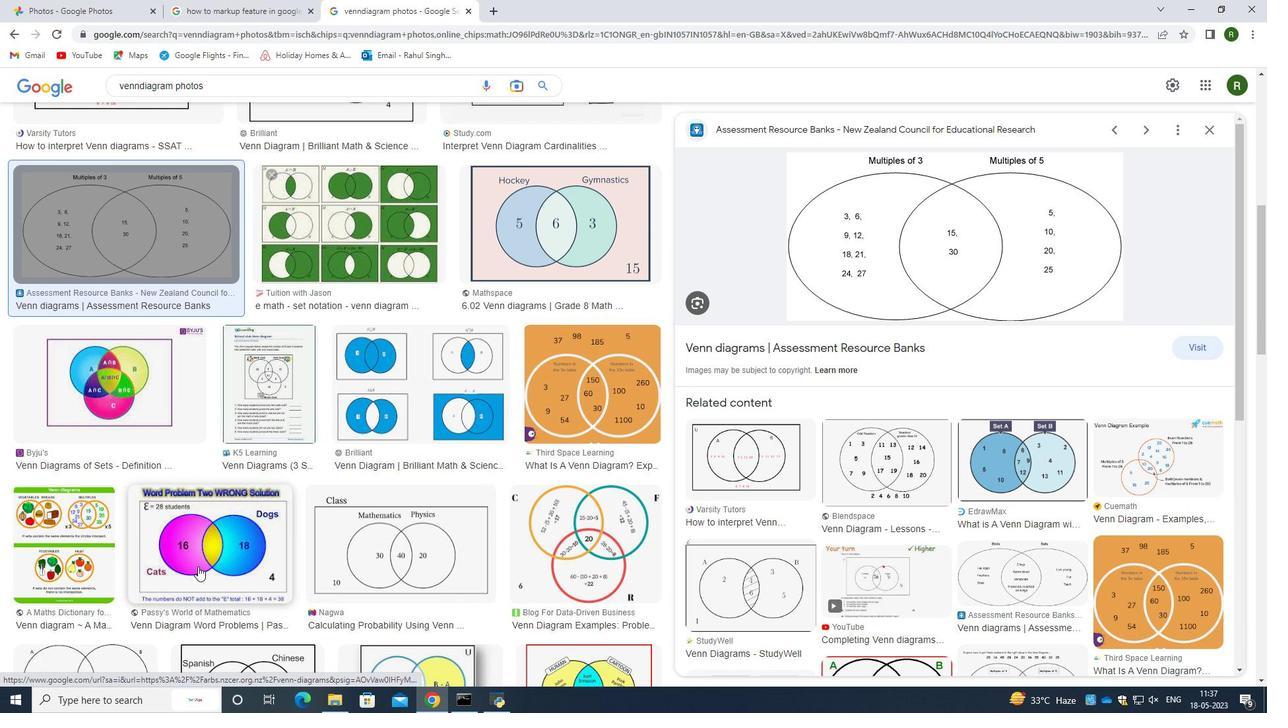 
Action: Mouse moved to (359, 406)
Screenshot: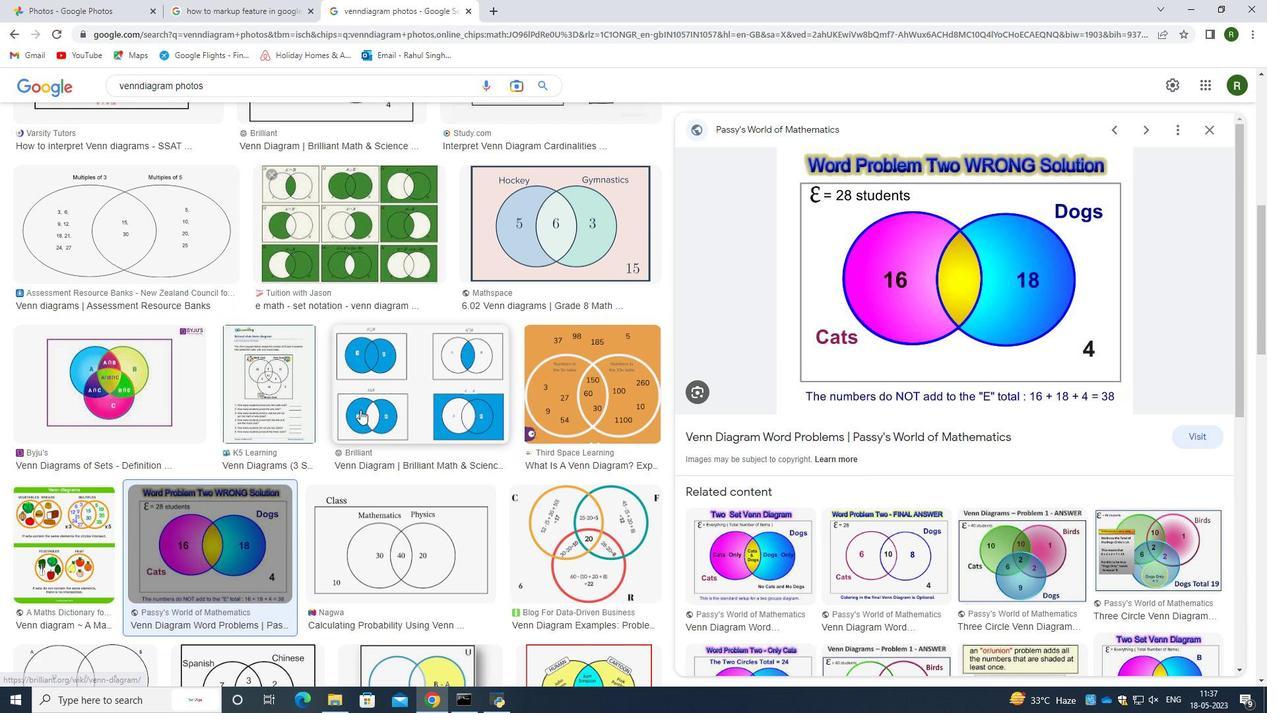 
Action: Mouse scrolled (359, 405) with delta (0, 0)
Screenshot: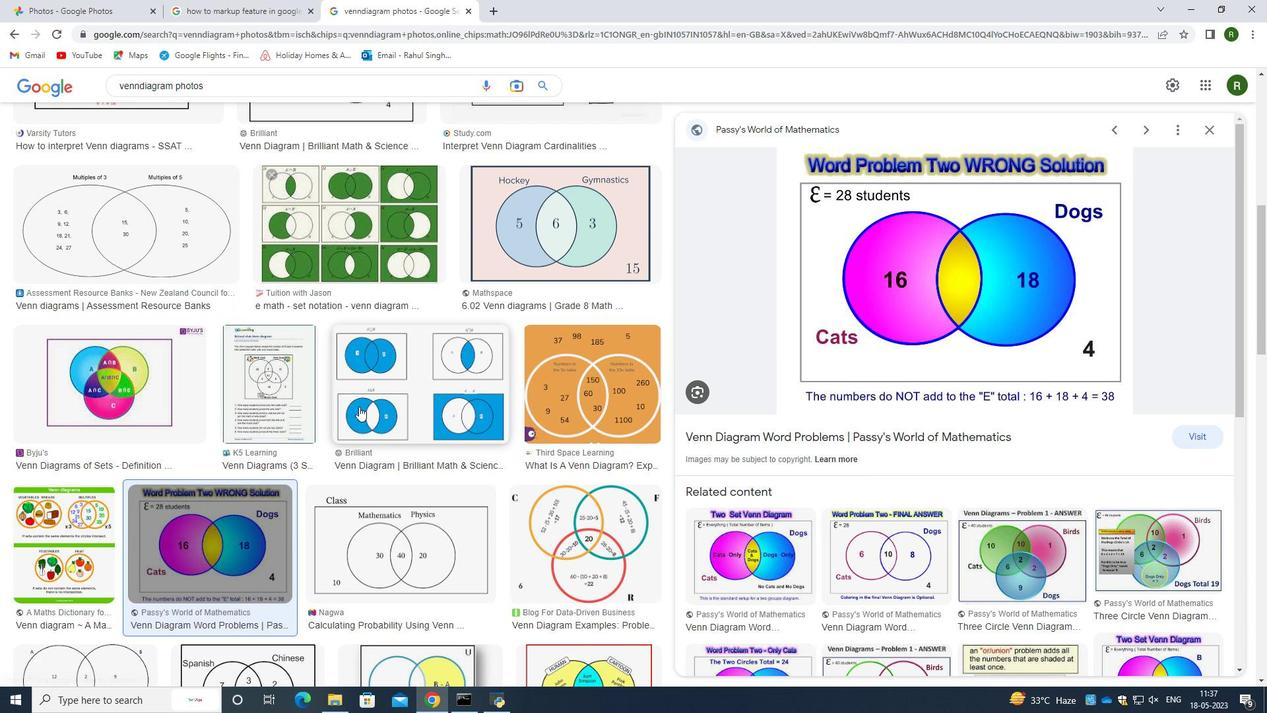 
Action: Mouse scrolled (359, 405) with delta (0, 0)
Screenshot: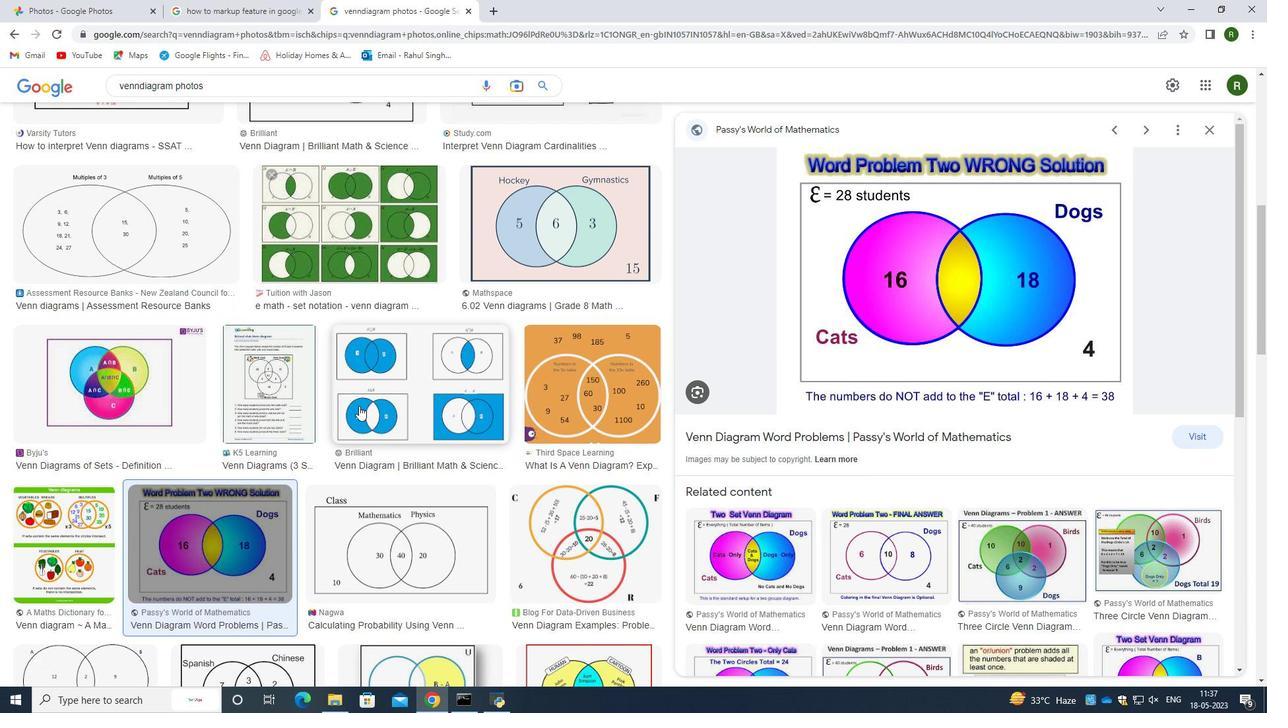
Action: Mouse scrolled (359, 405) with delta (0, 0)
Screenshot: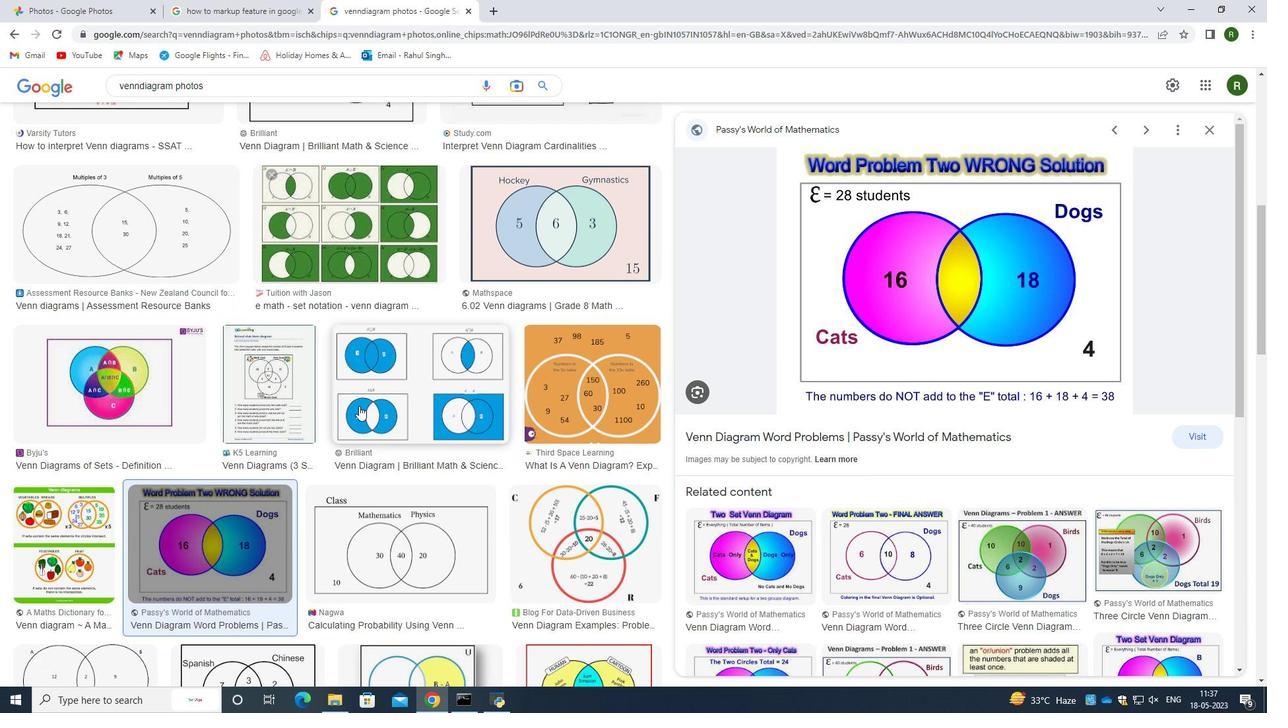 
Action: Mouse scrolled (359, 405) with delta (0, 0)
Screenshot: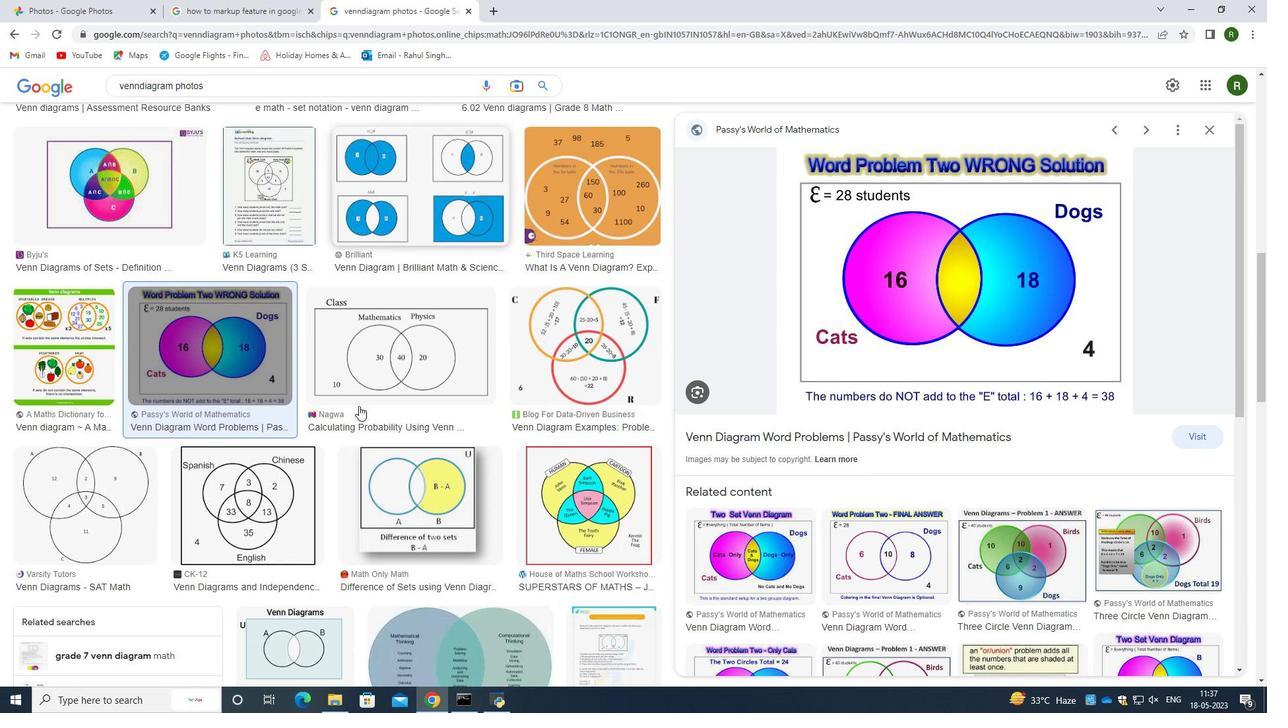 
Action: Mouse scrolled (359, 405) with delta (0, 0)
Screenshot: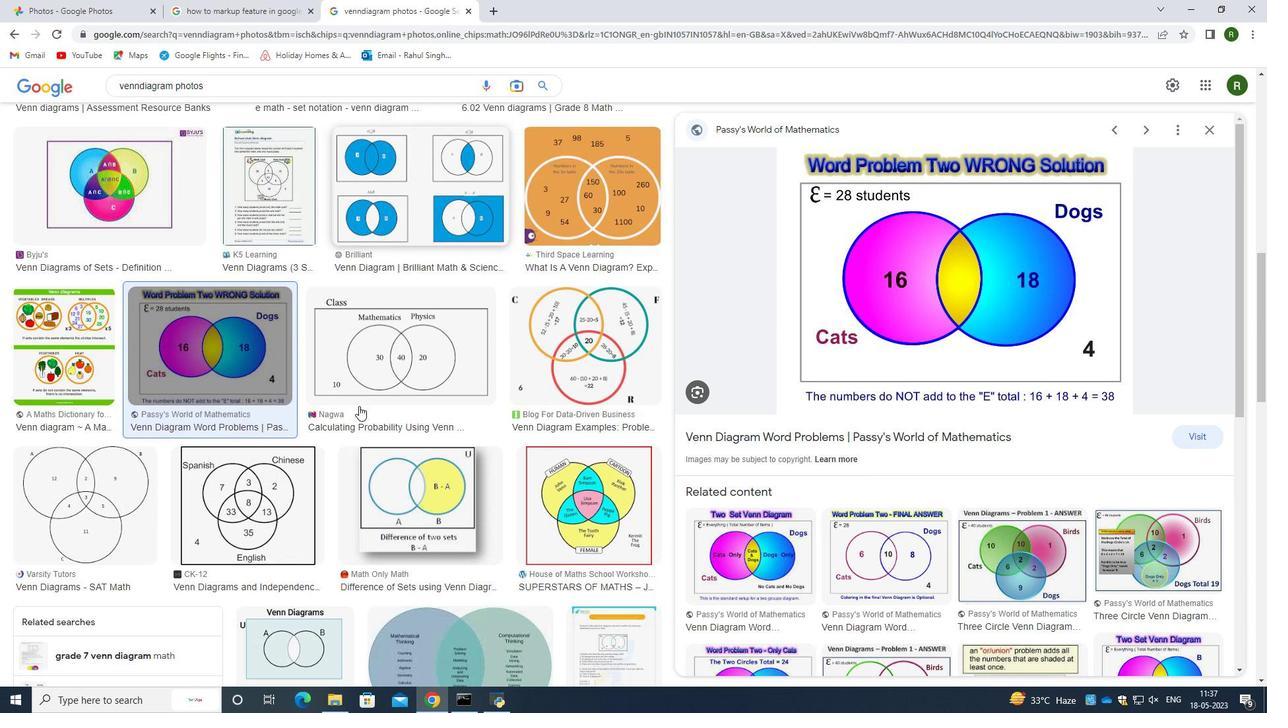 
Action: Mouse scrolled (359, 405) with delta (0, 0)
Screenshot: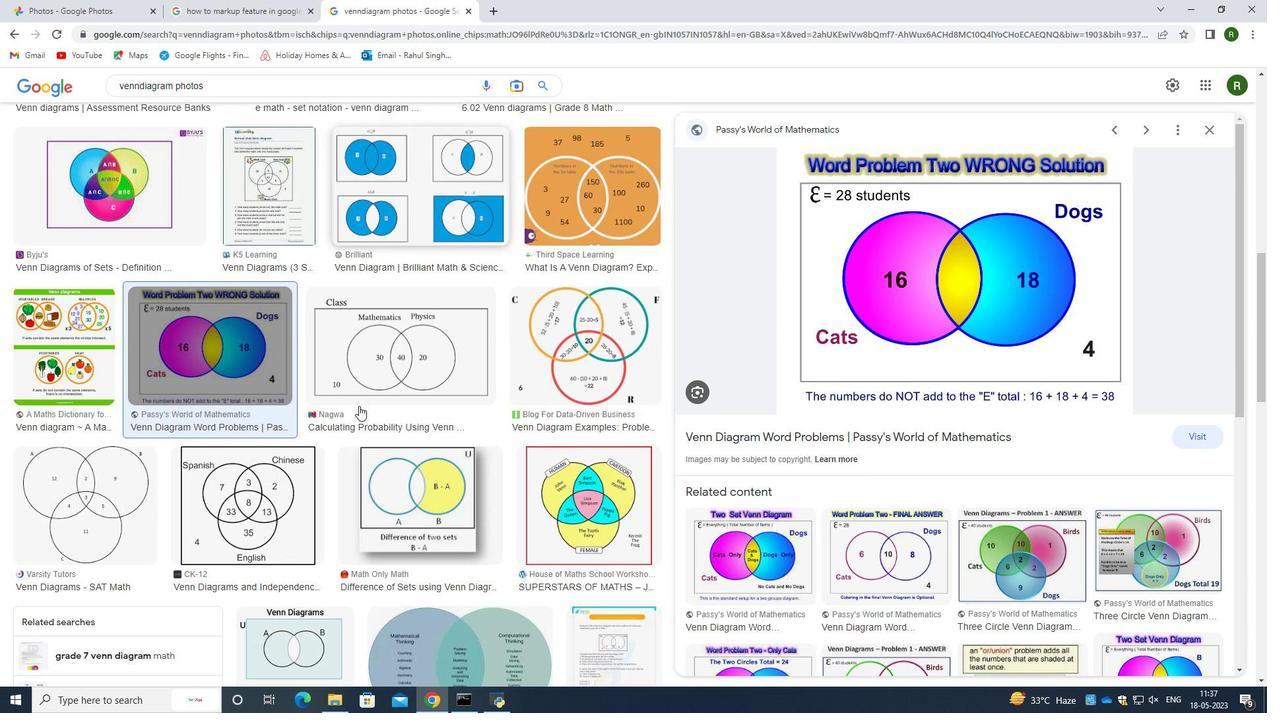 
Action: Mouse moved to (435, 459)
Screenshot: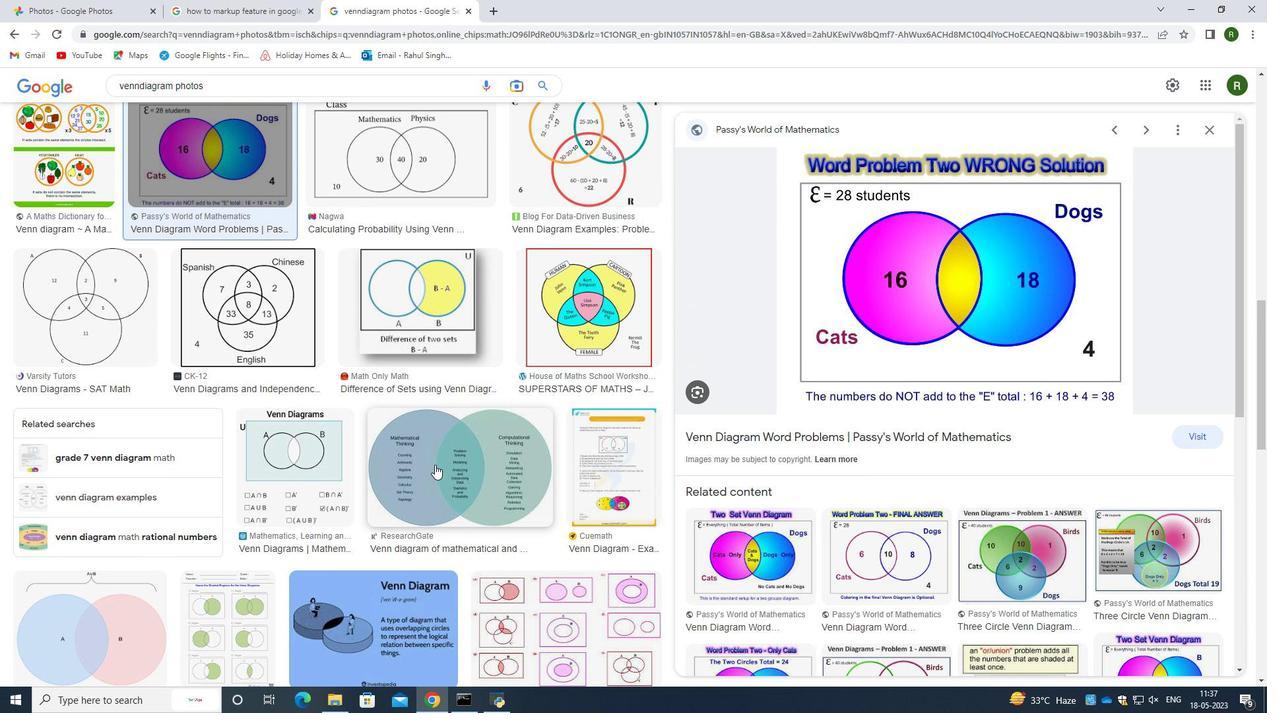 
Action: Mouse pressed left at (435, 459)
Screenshot: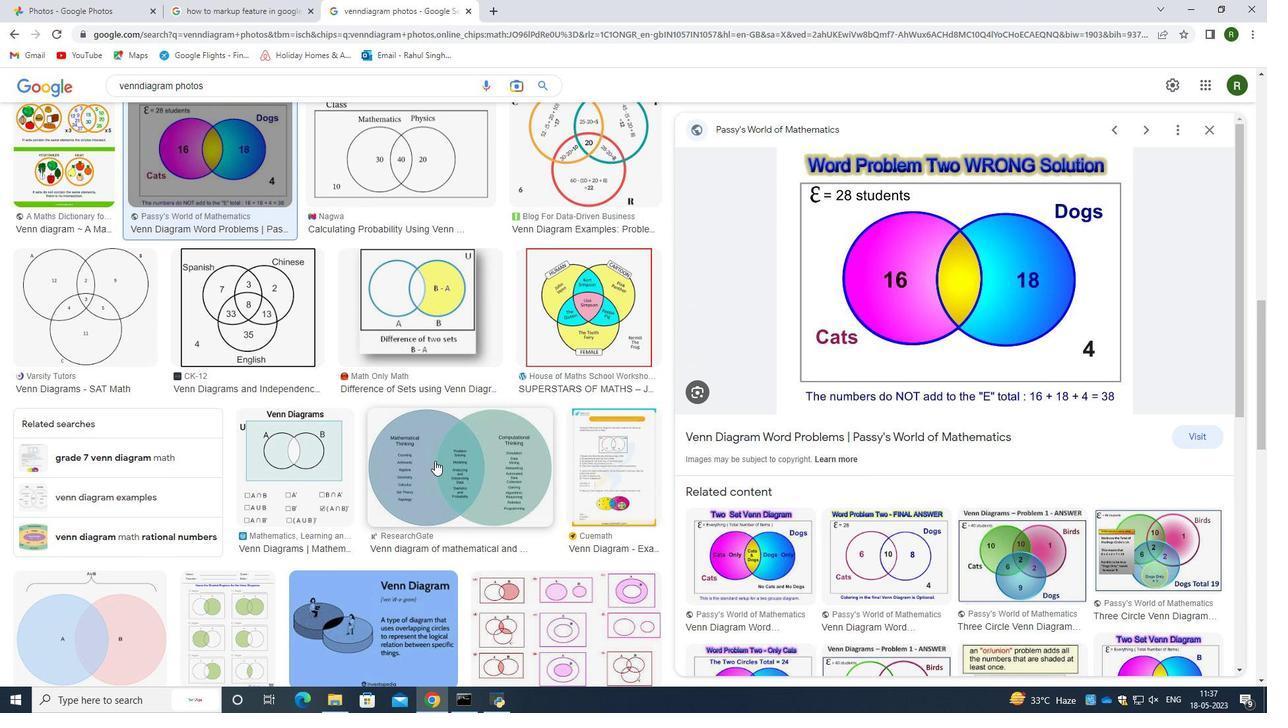
Action: Mouse moved to (5, 33)
Screenshot: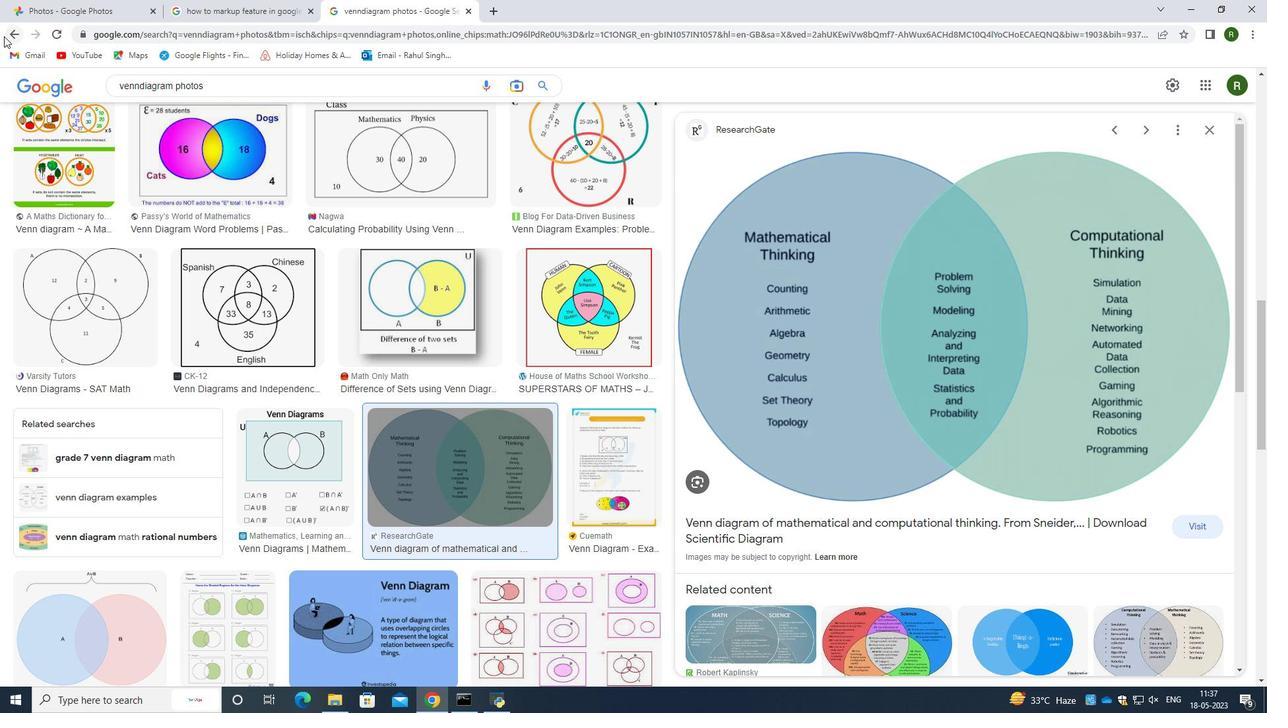 
Action: Mouse pressed left at (5, 33)
Screenshot: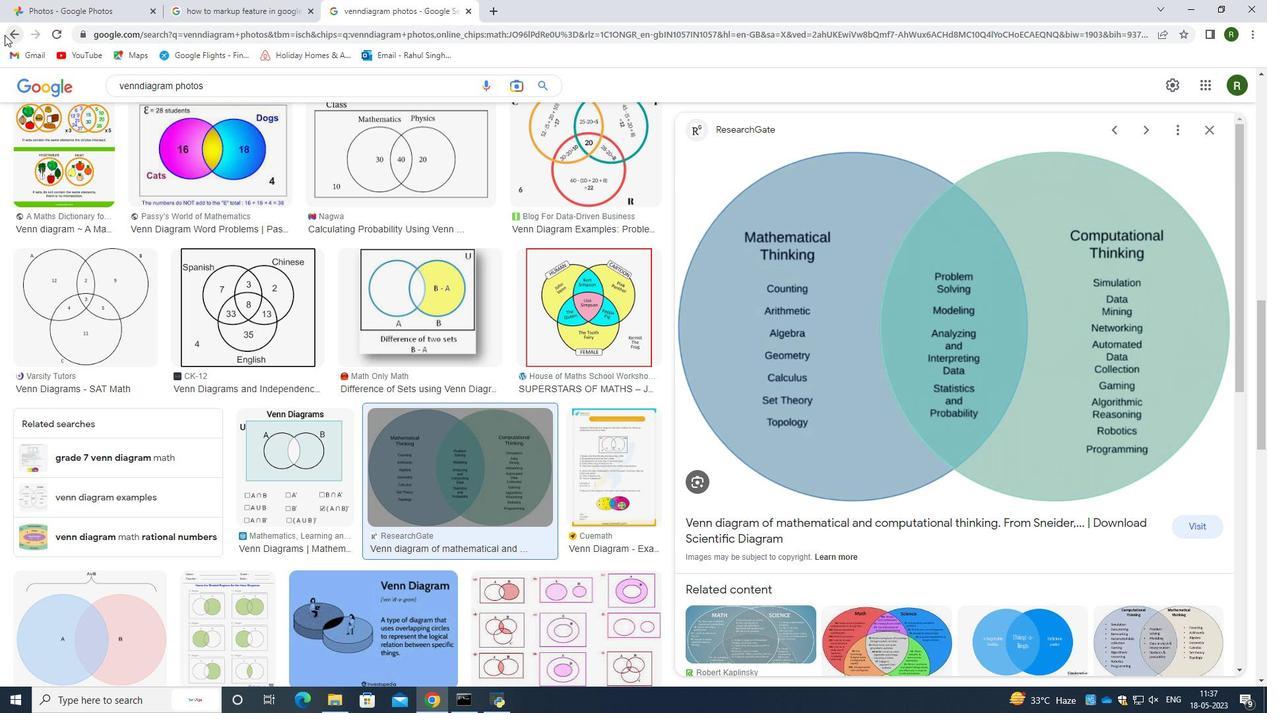 
Action: Mouse moved to (17, 32)
Screenshot: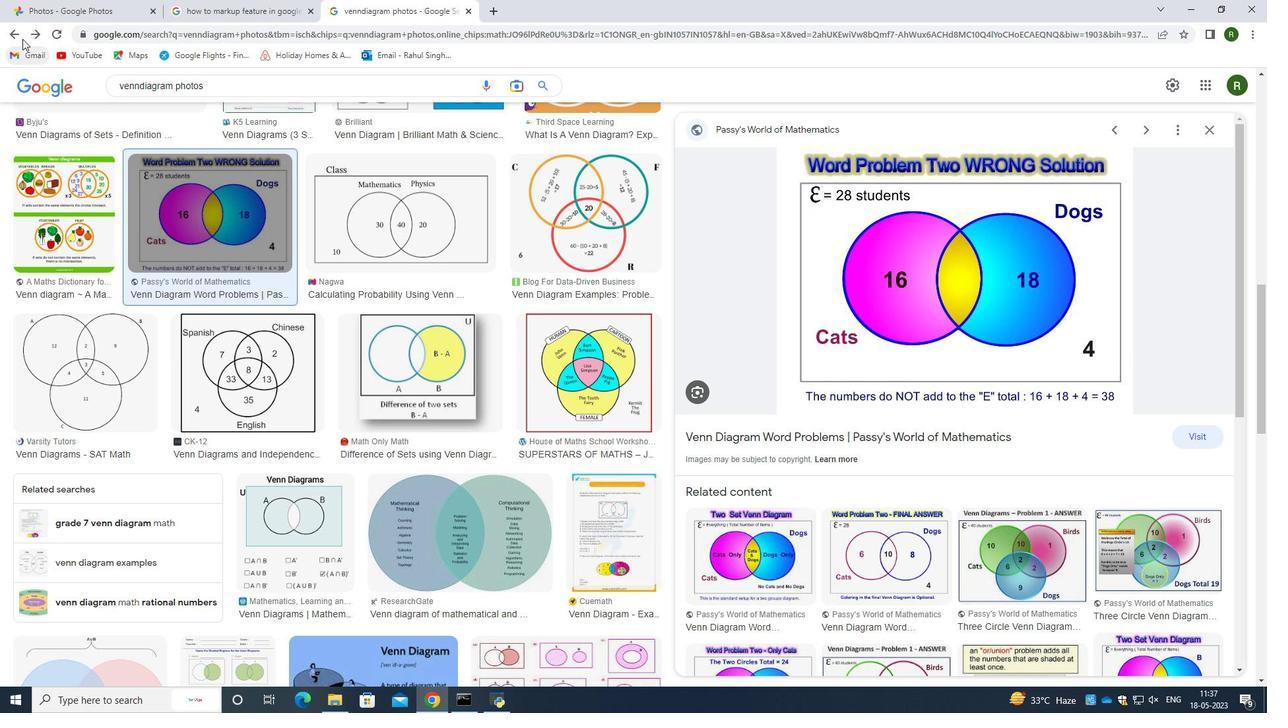 
Action: Mouse pressed left at (17, 32)
Screenshot: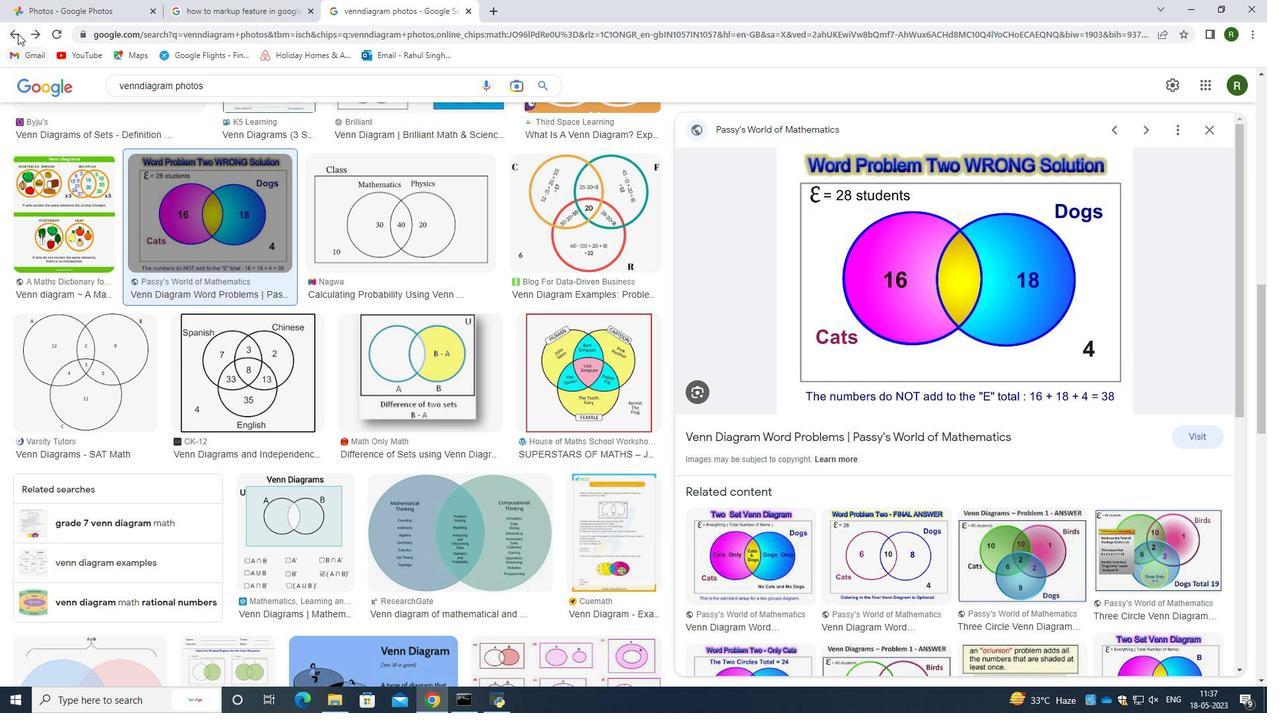 
Action: Mouse pressed left at (17, 32)
Screenshot: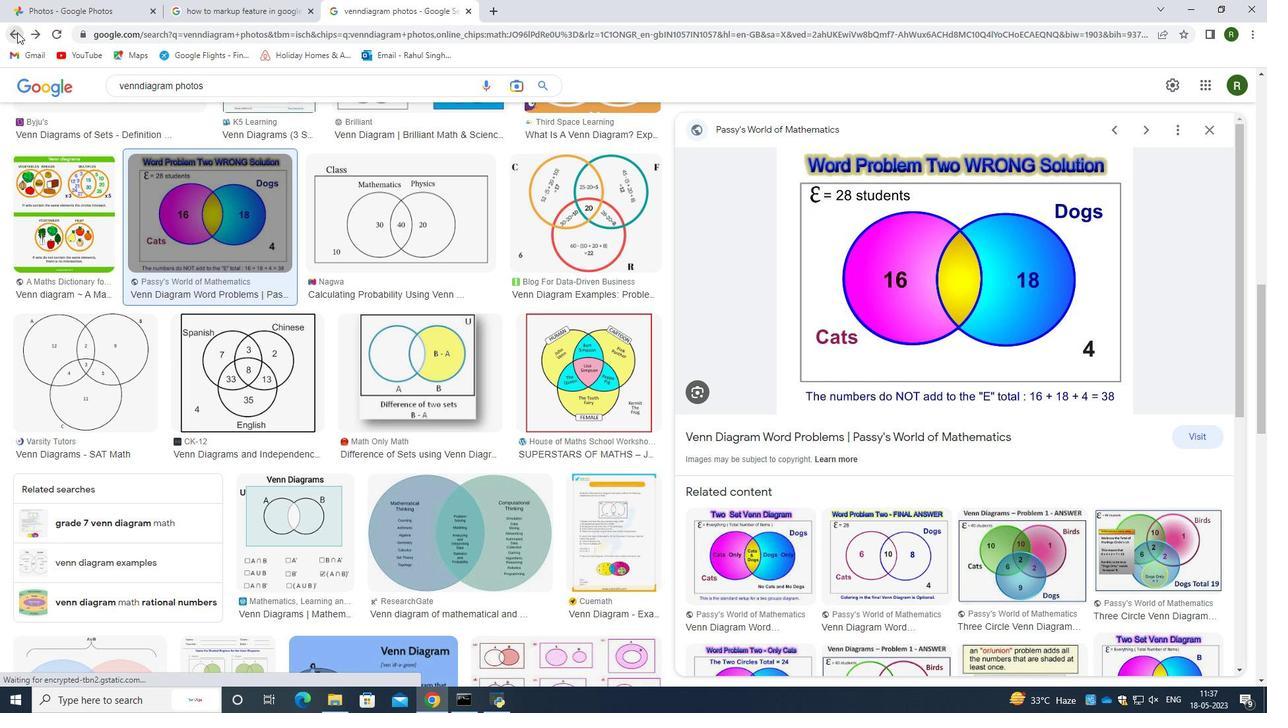 
Action: Mouse pressed left at (17, 32)
Screenshot: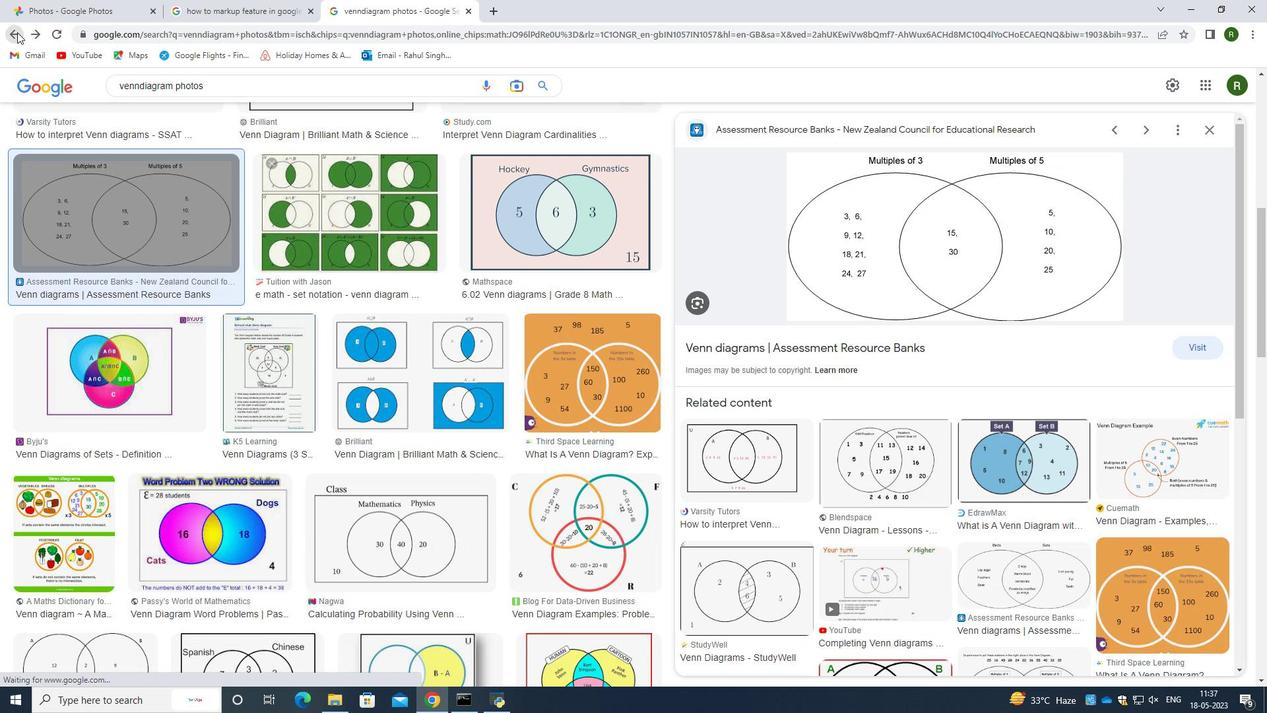 
Action: Mouse pressed left at (17, 32)
Screenshot: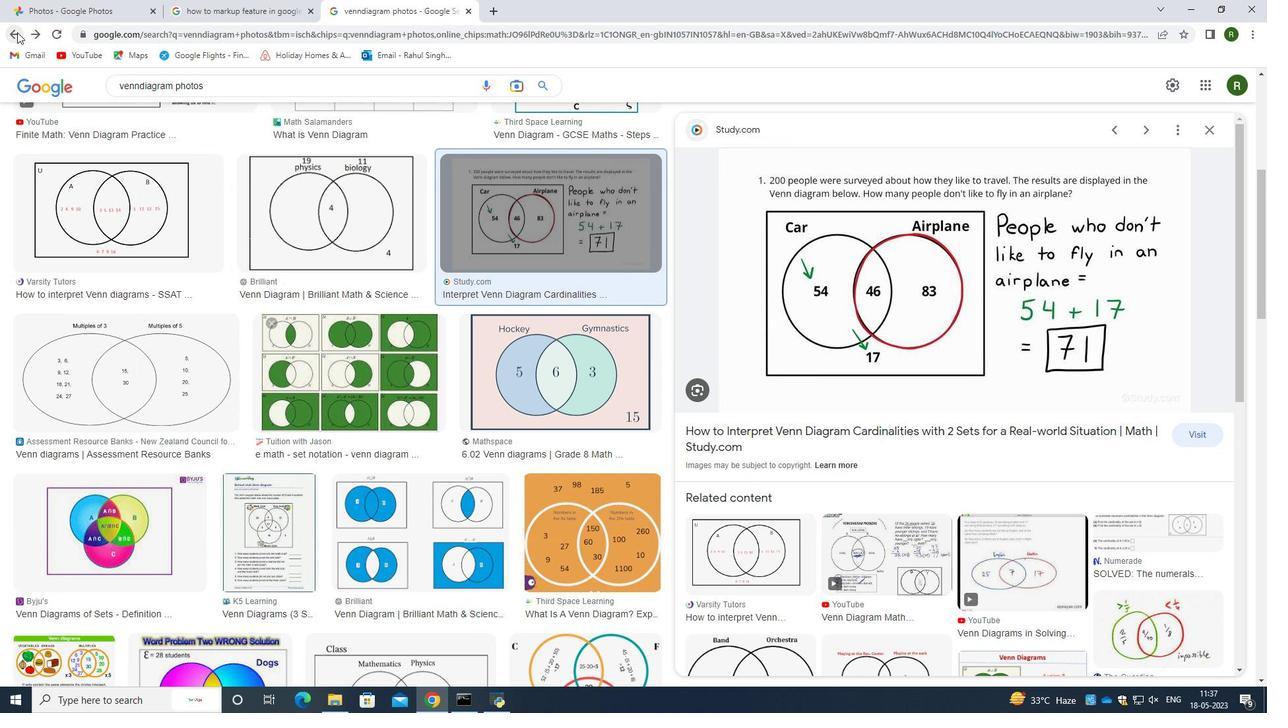 
Action: Mouse pressed left at (17, 32)
Screenshot: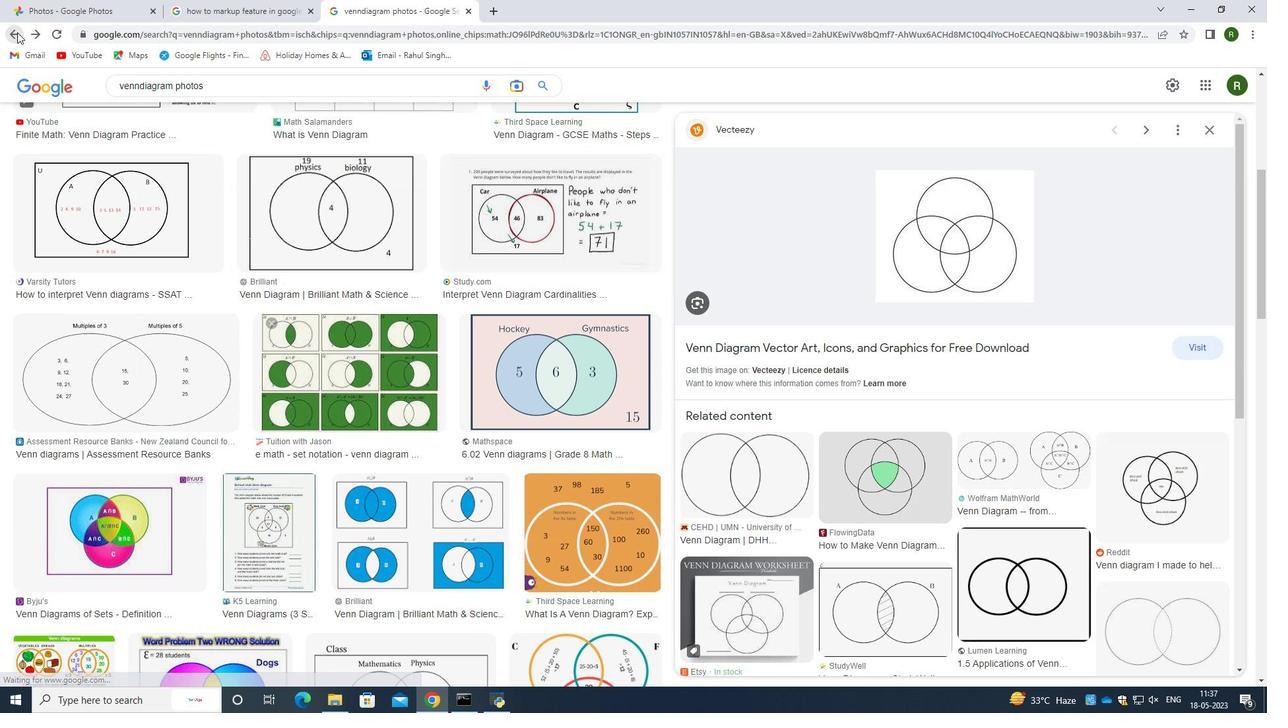 
Action: Mouse pressed left at (17, 32)
Screenshot: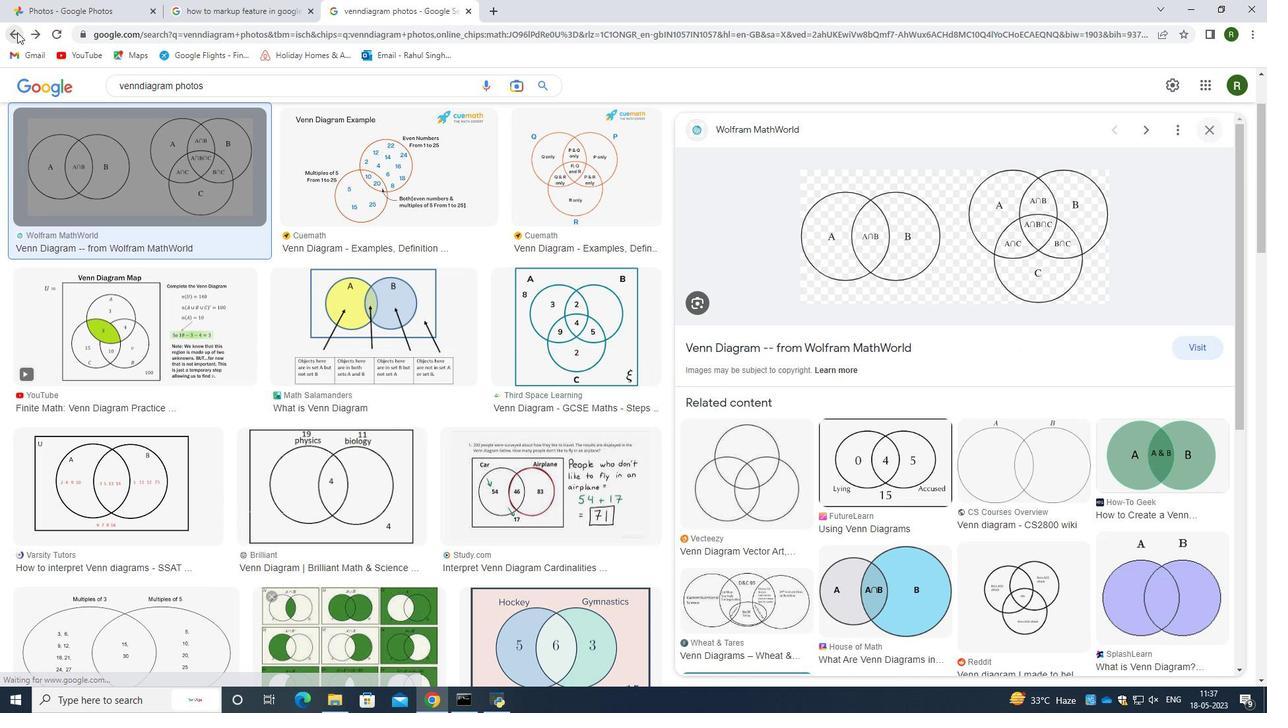 
Action: Mouse moved to (3, 32)
Screenshot: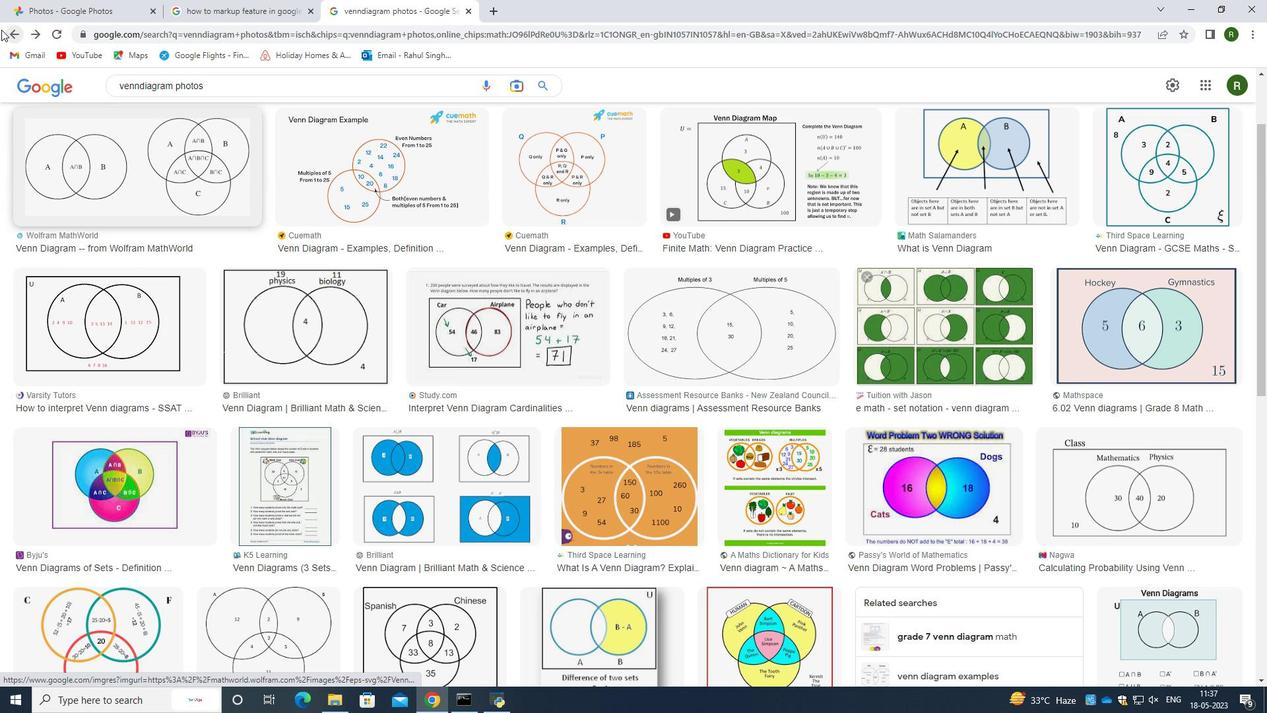 
Action: Mouse pressed left at (3, 32)
Screenshot: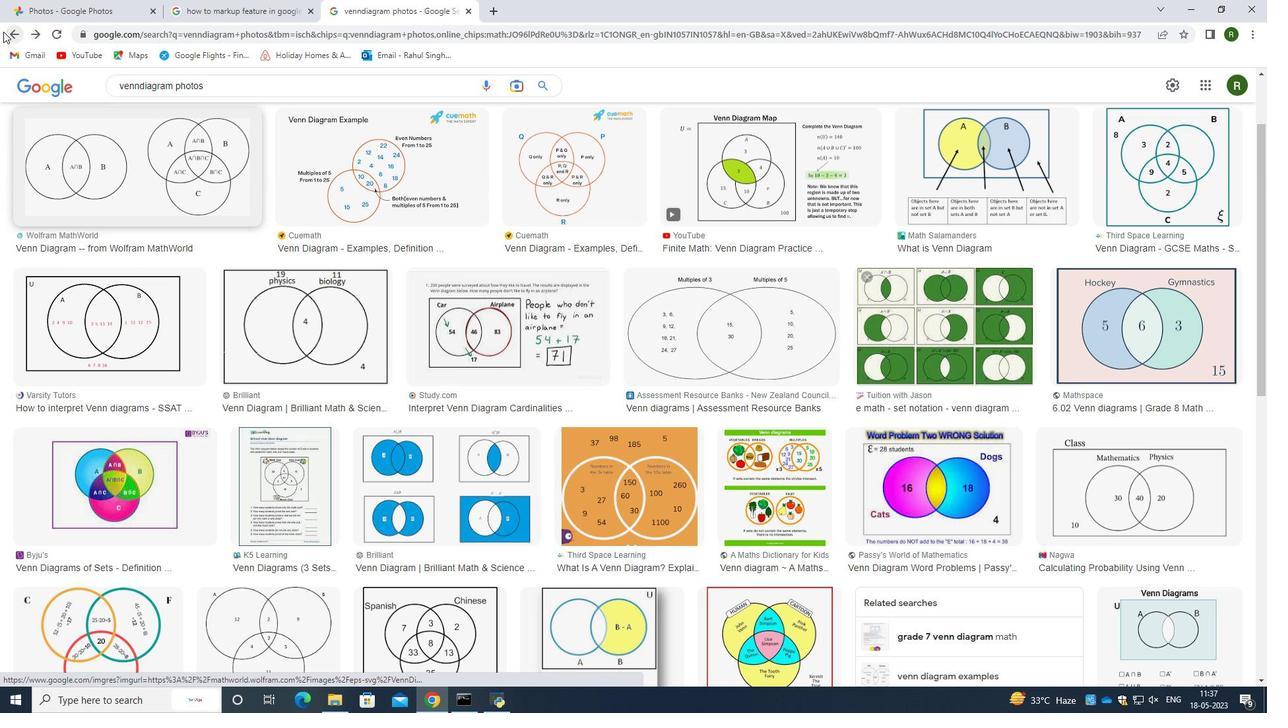 
Action: Mouse moved to (19, 36)
Screenshot: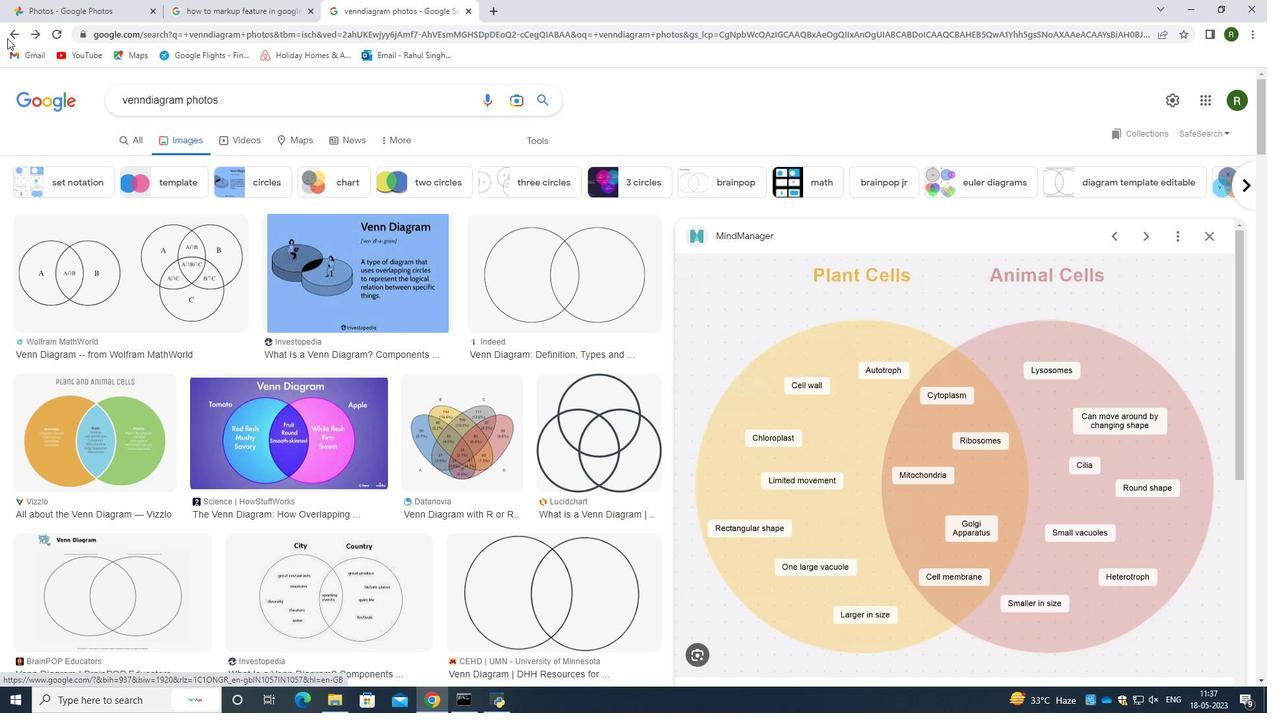 
Action: Mouse pressed left at (19, 36)
Screenshot: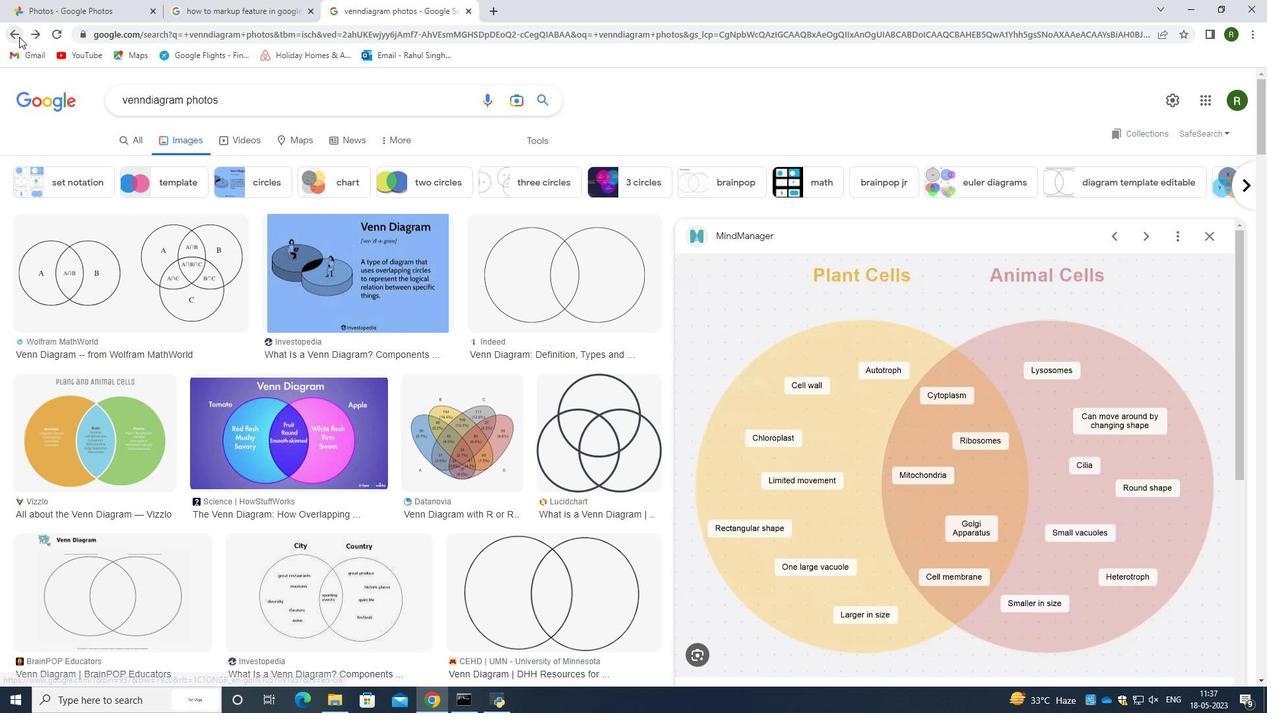 
Action: Mouse moved to (1, 33)
Screenshot: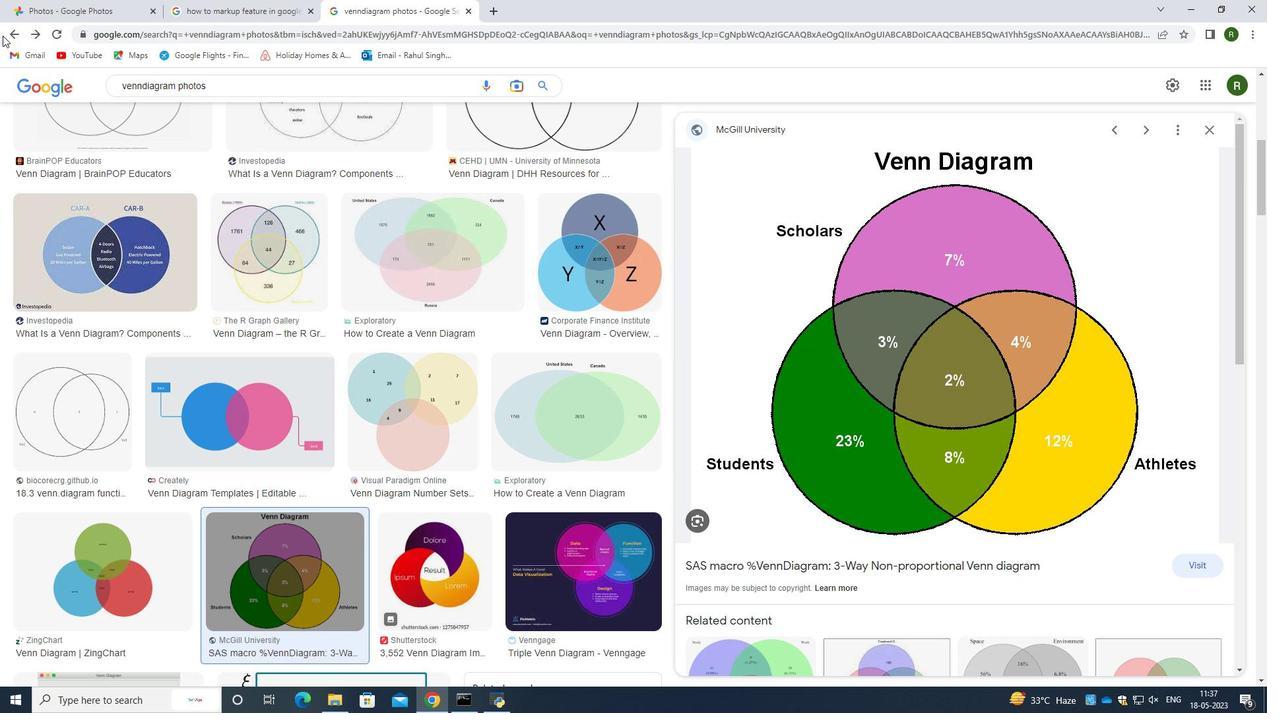 
Action: Mouse pressed left at (1, 33)
Screenshot: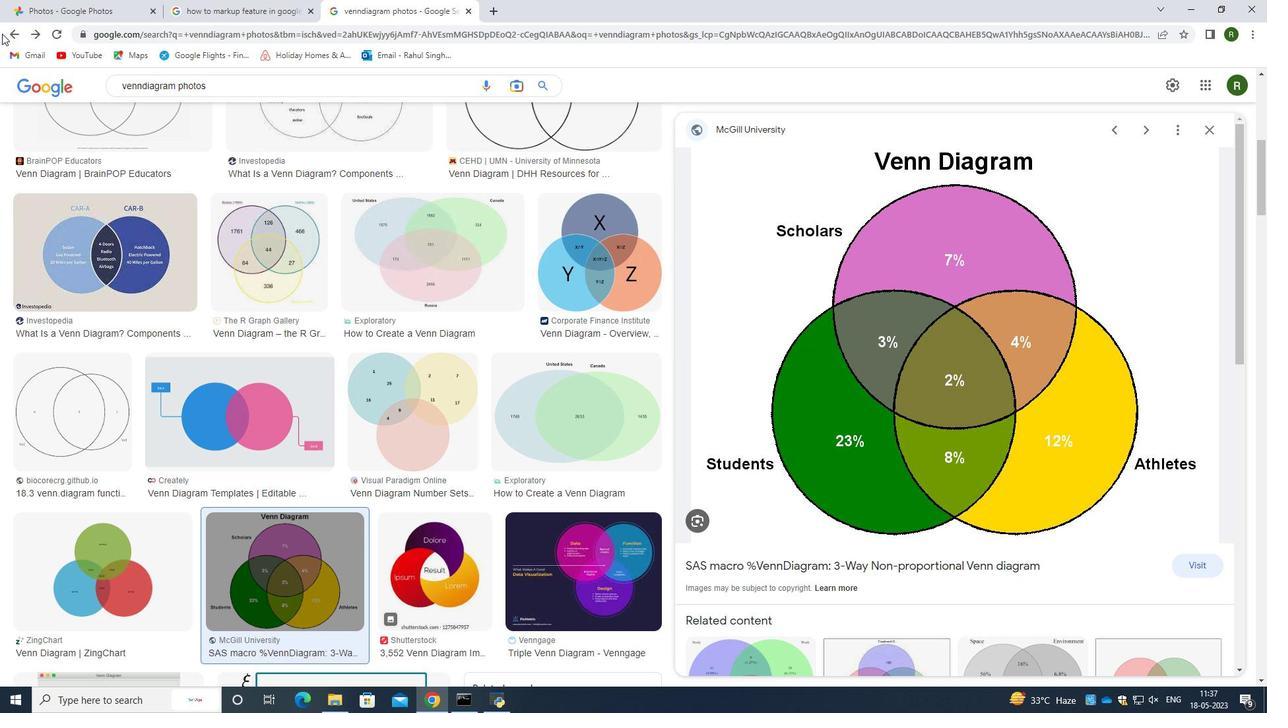 
Action: Mouse moved to (275, 378)
Screenshot: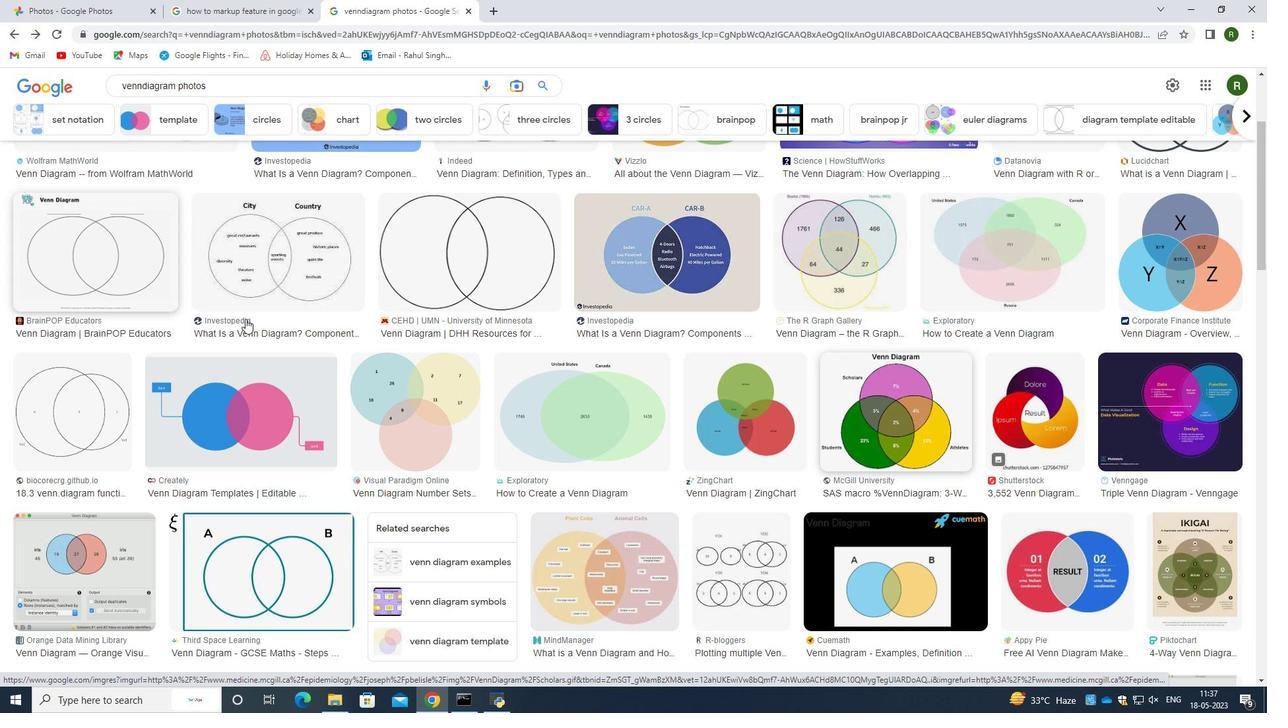 
Action: Mouse scrolled (275, 377) with delta (0, 0)
Screenshot: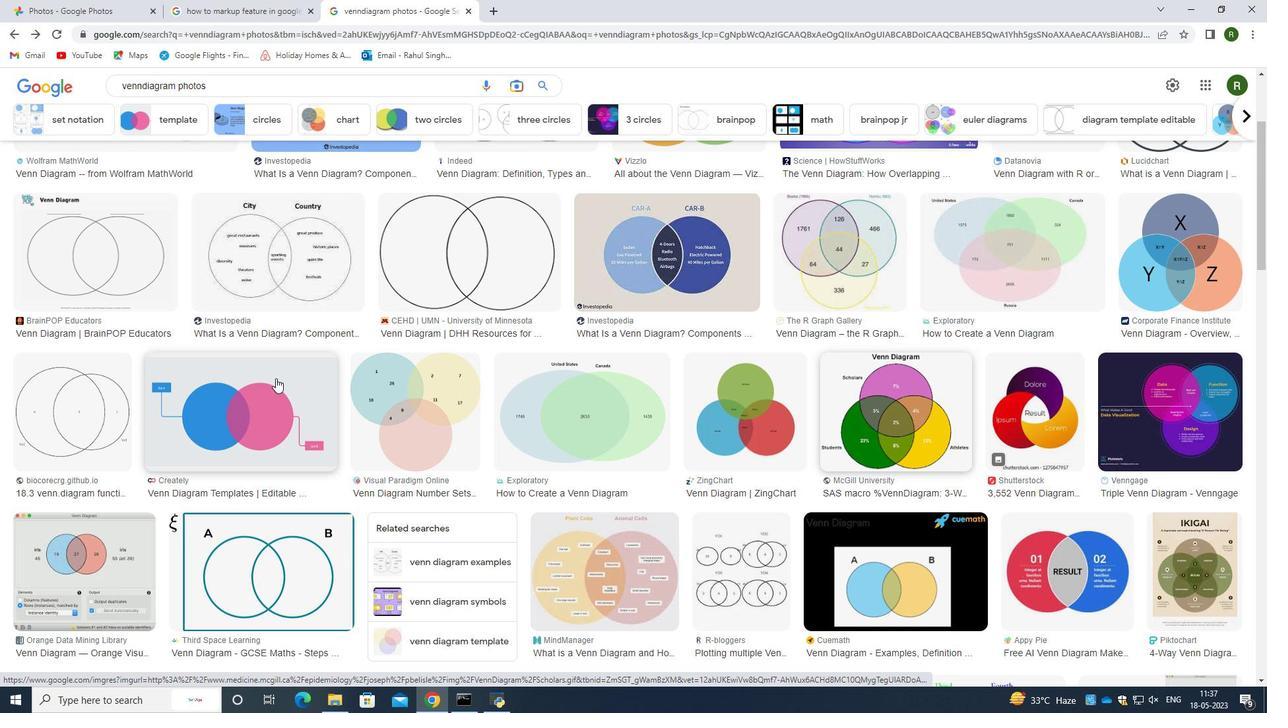 
Action: Mouse scrolled (275, 377) with delta (0, 0)
Screenshot: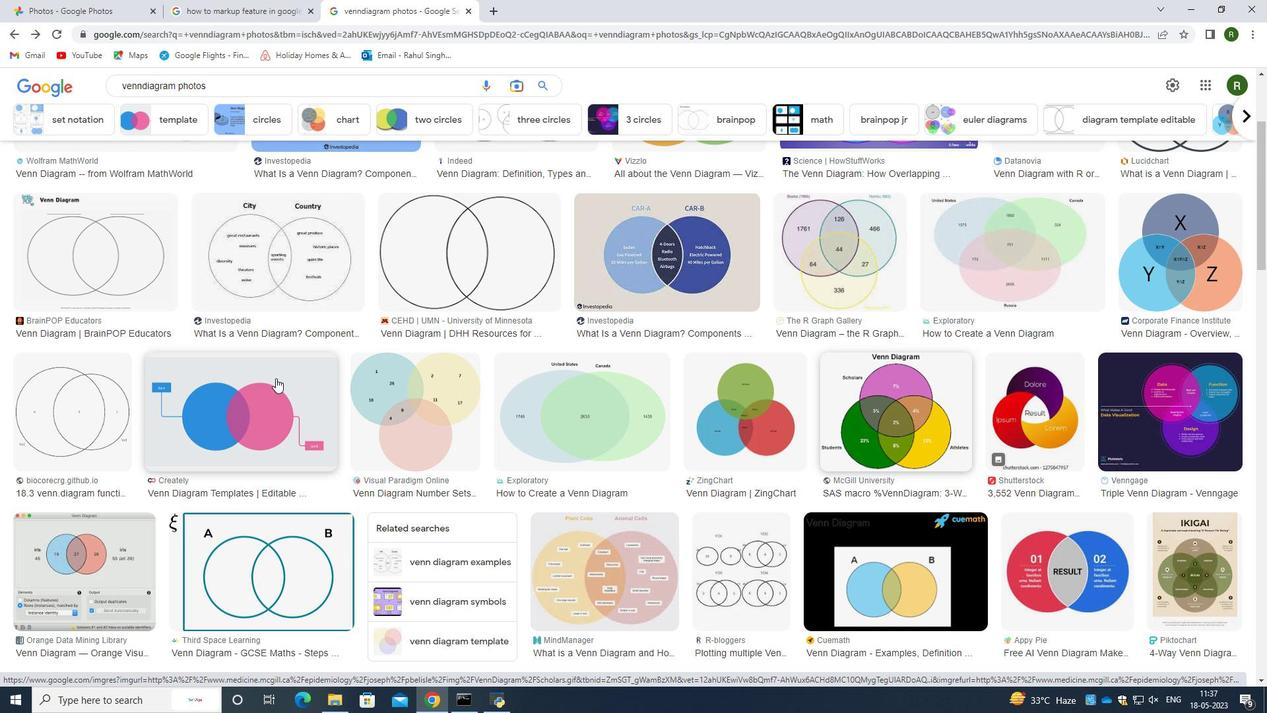 
Action: Mouse scrolled (275, 377) with delta (0, 0)
Screenshot: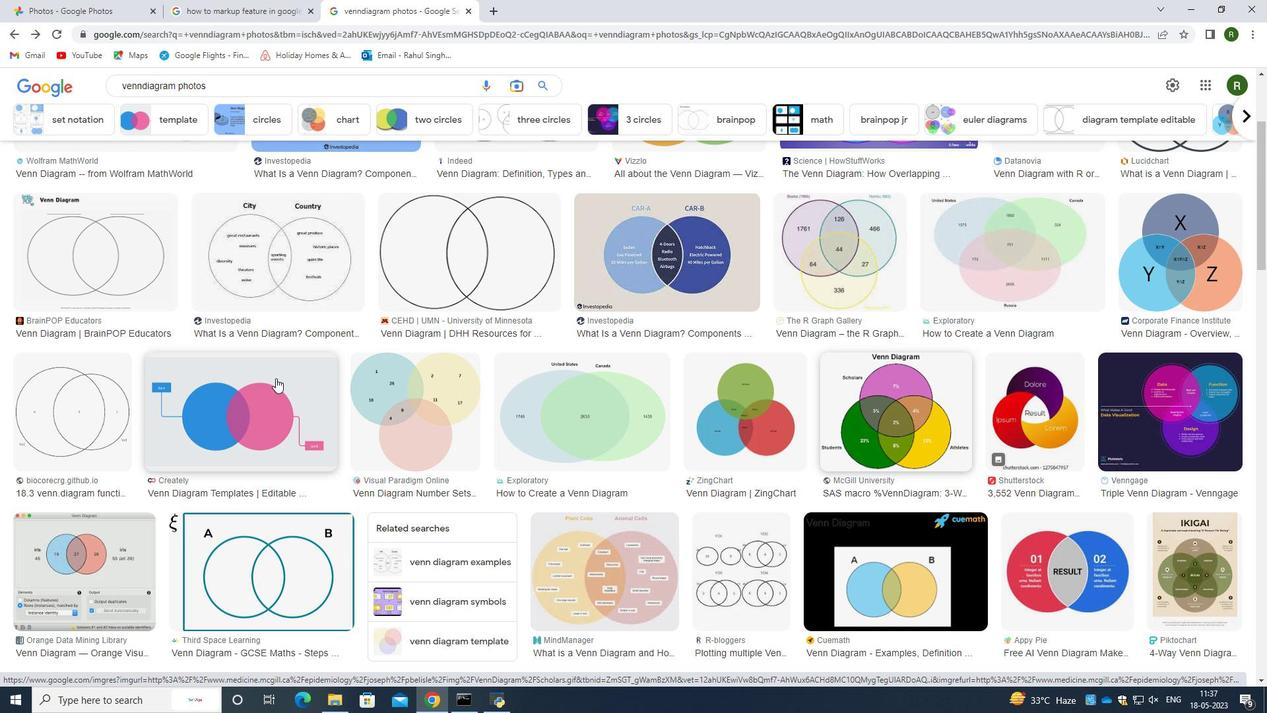 
Action: Mouse scrolled (275, 377) with delta (0, 0)
Screenshot: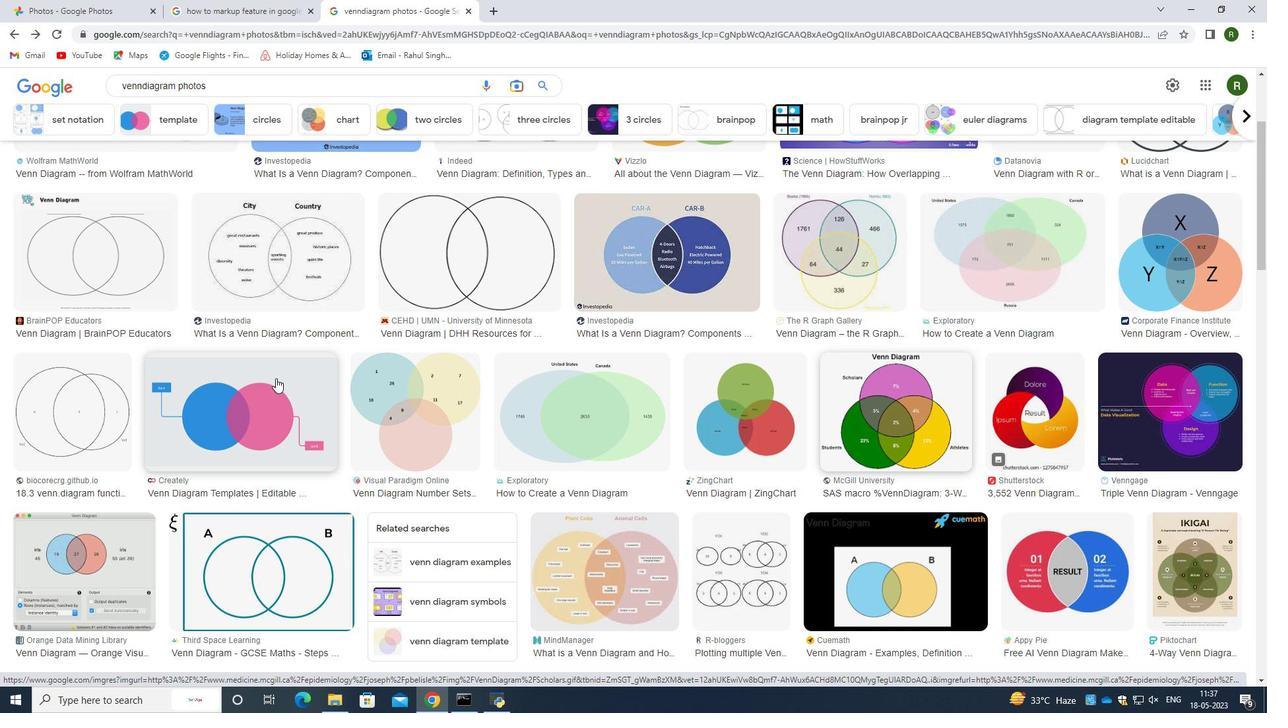 
Action: Mouse scrolled (275, 377) with delta (0, 0)
Screenshot: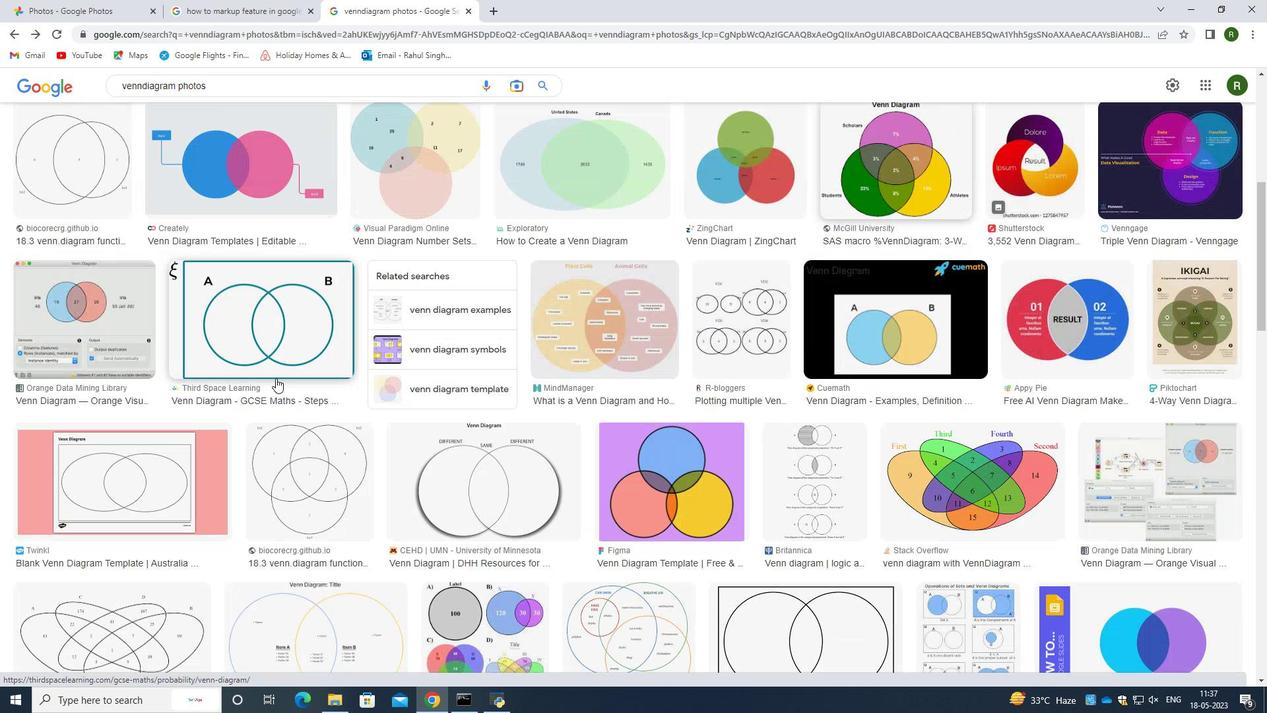 
Action: Mouse scrolled (275, 377) with delta (0, 0)
Screenshot: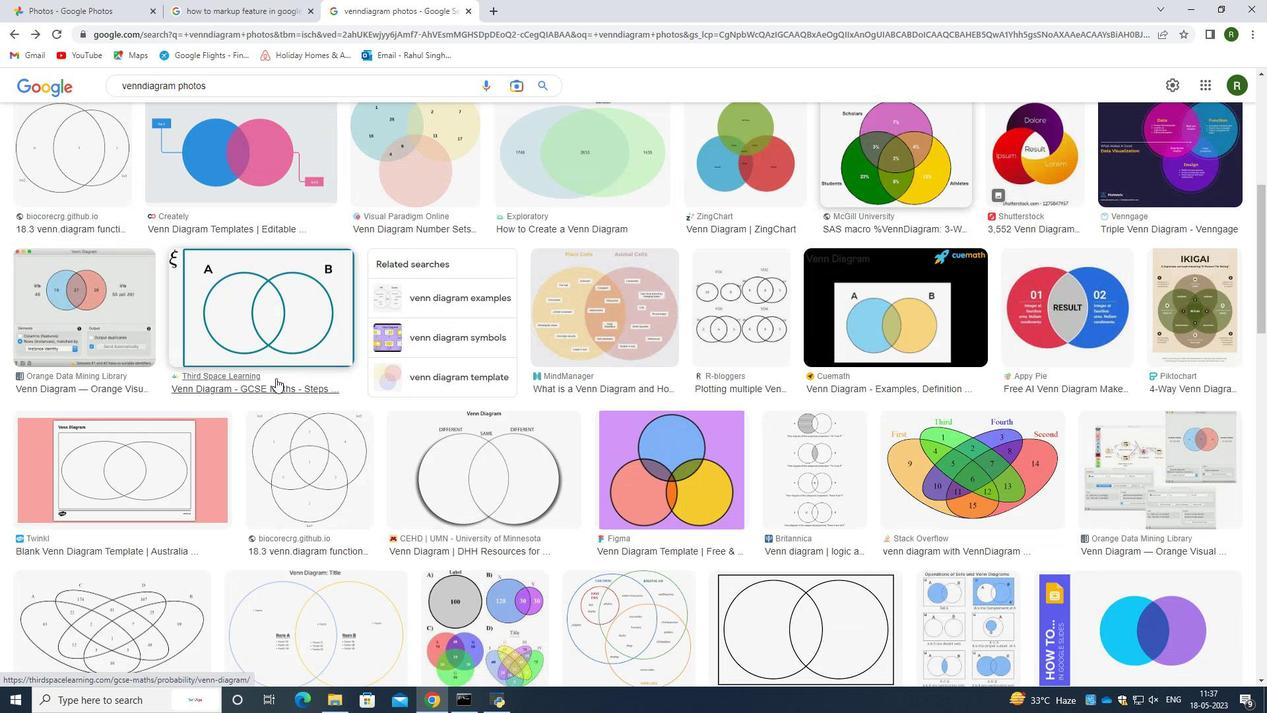 
Action: Mouse scrolled (275, 377) with delta (0, 0)
Screenshot: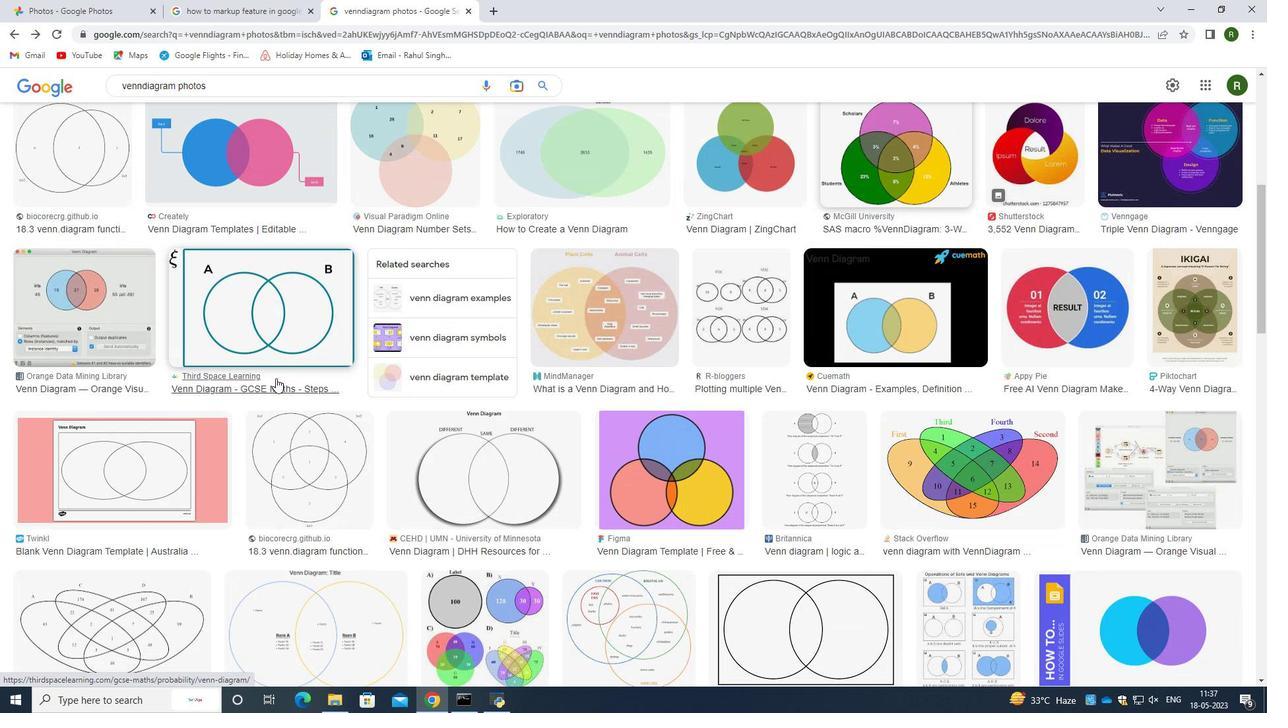 
Action: Mouse moved to (17, 34)
Screenshot: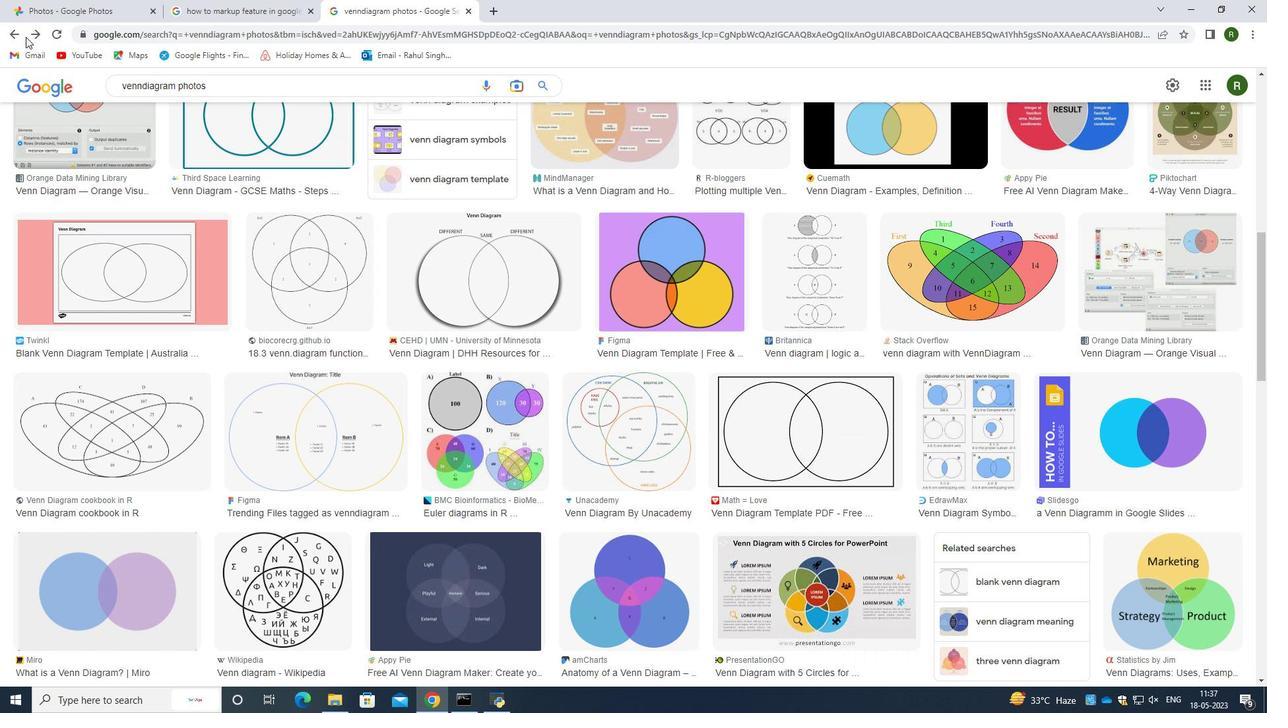 
Action: Mouse pressed left at (17, 34)
Screenshot: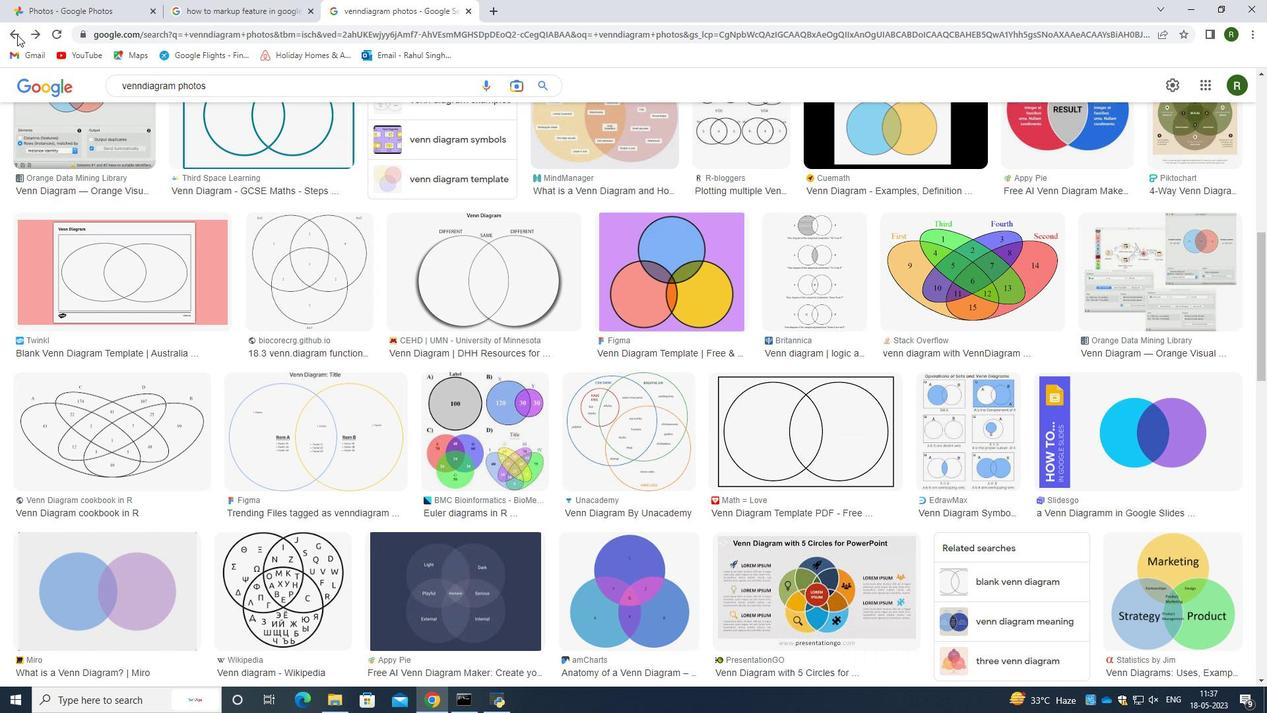 
Action: Mouse pressed left at (17, 34)
Screenshot: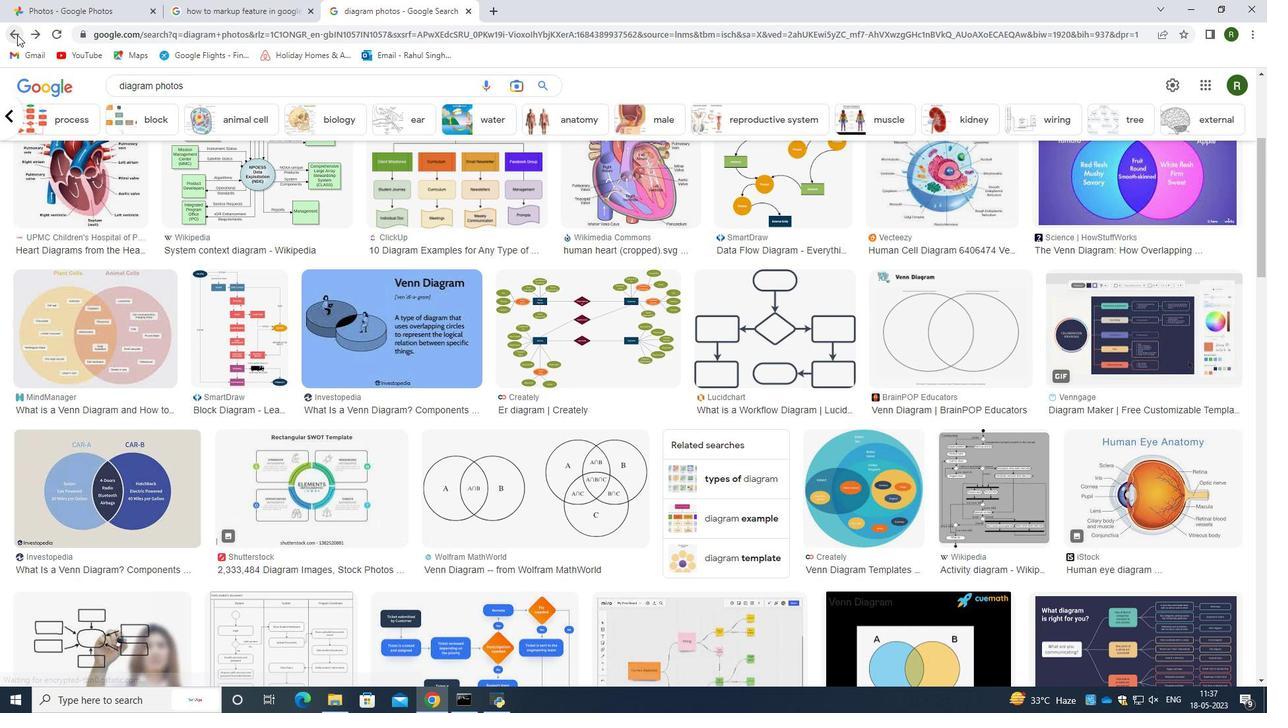 
Action: Mouse moved to (233, 460)
Screenshot: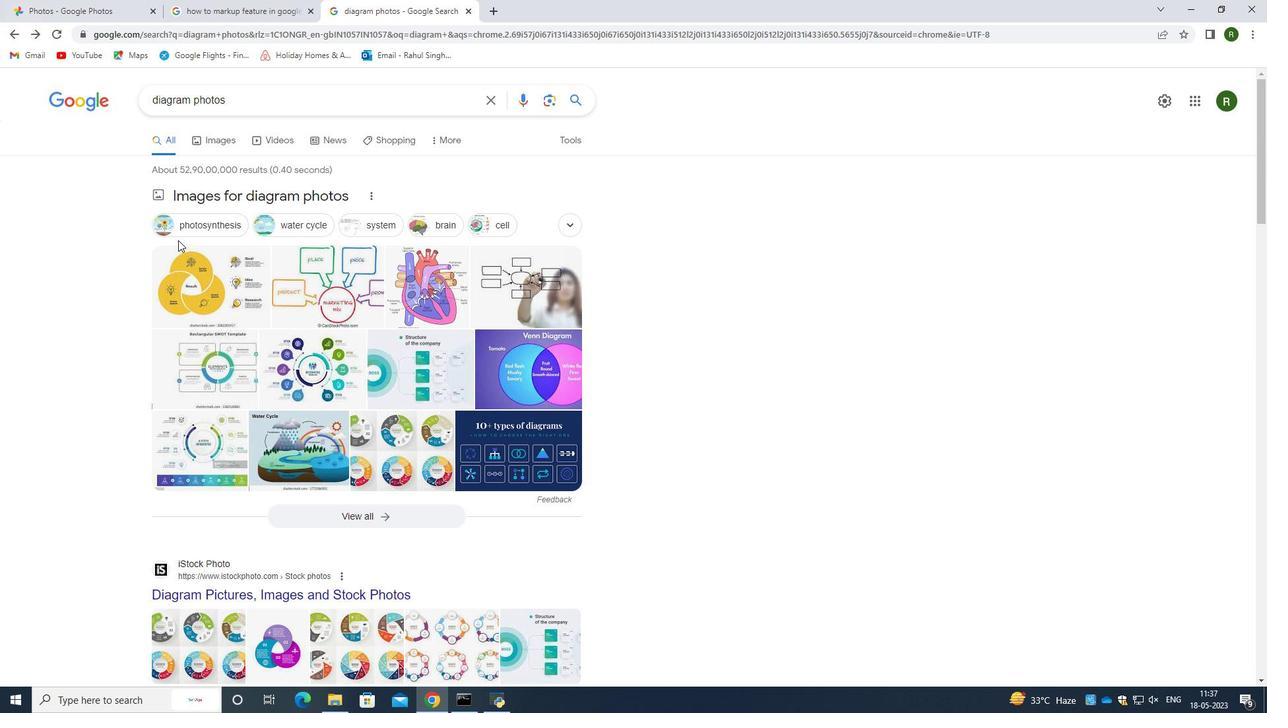 
Action: Mouse scrolled (233, 459) with delta (0, 0)
Screenshot: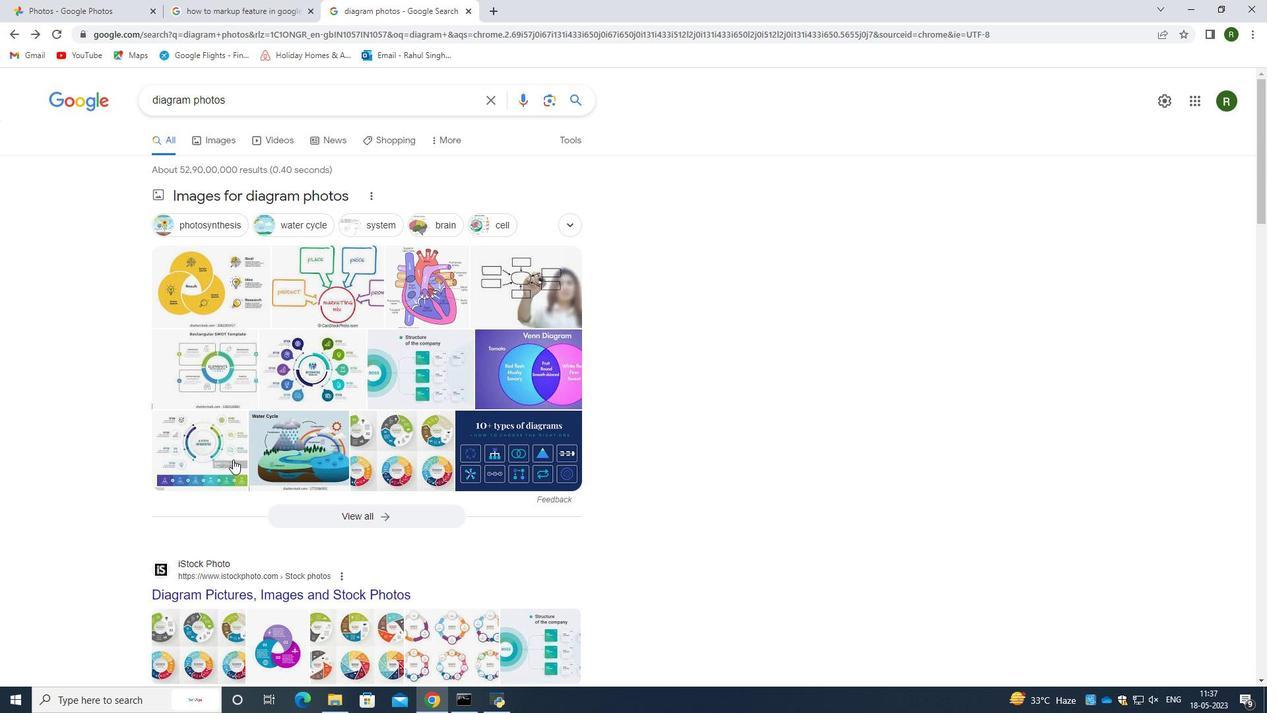 
Action: Mouse scrolled (233, 459) with delta (0, 0)
Screenshot: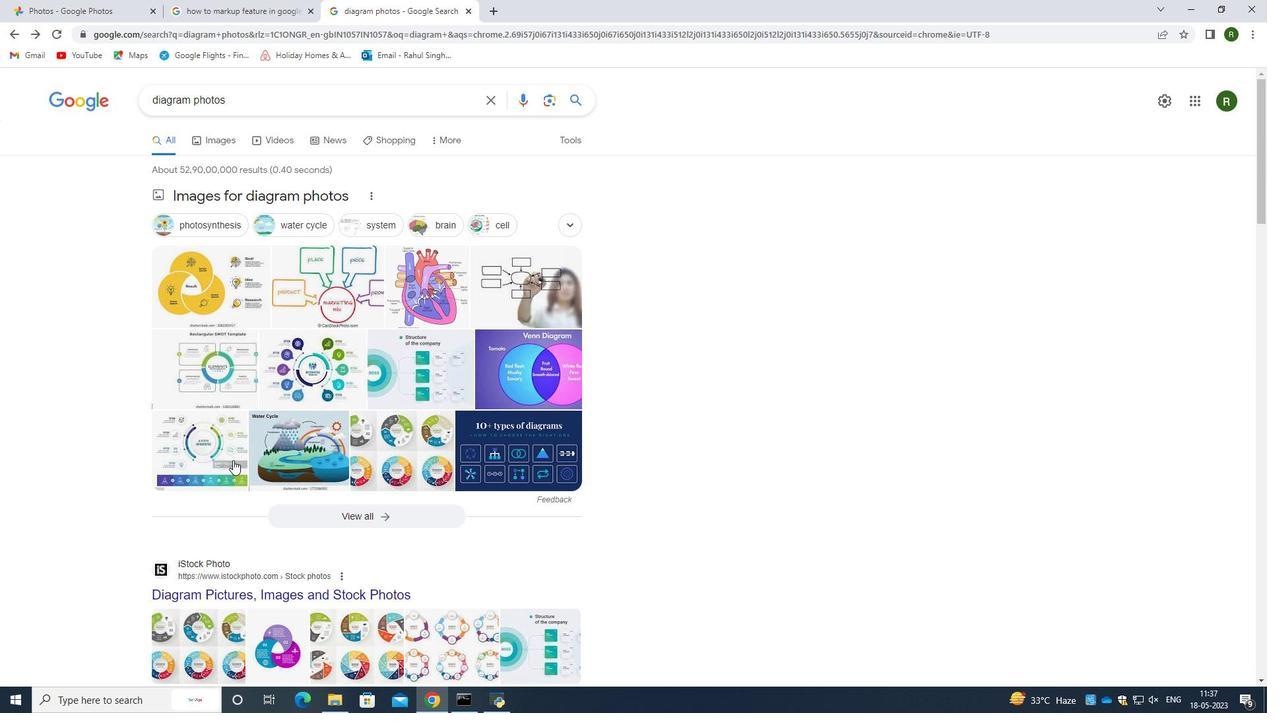 
Action: Mouse scrolled (233, 459) with delta (0, 0)
Screenshot: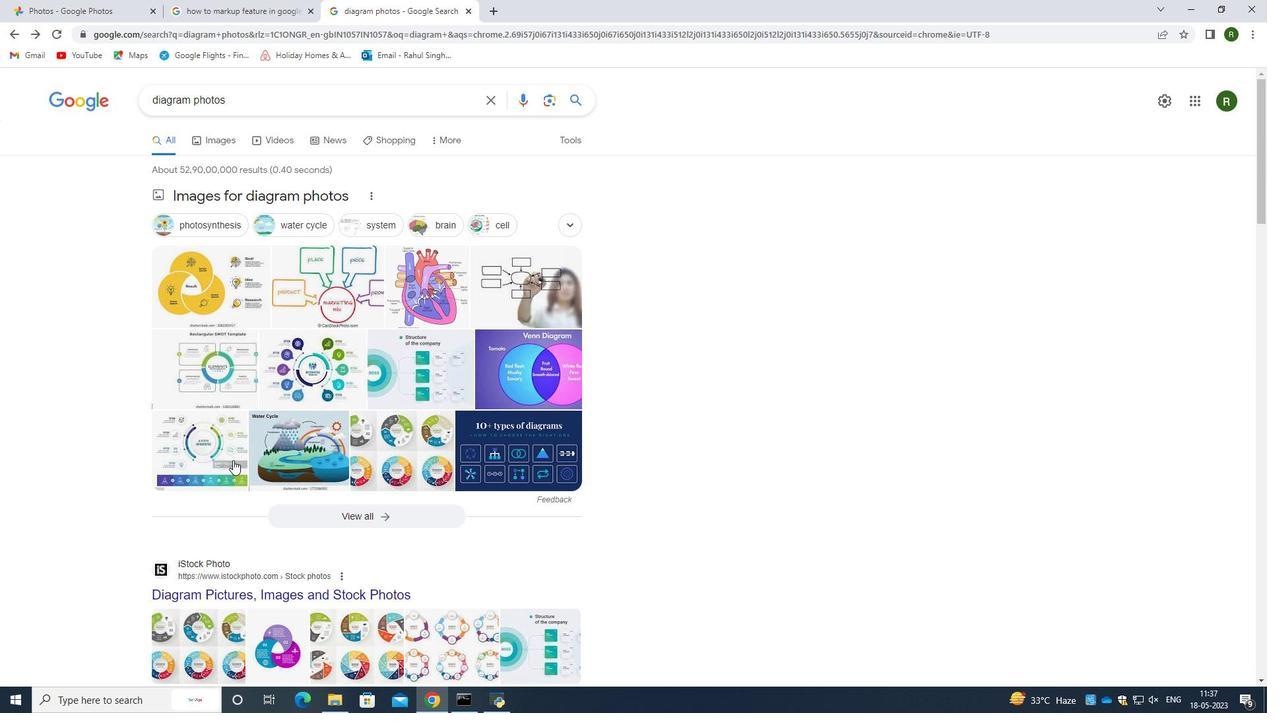 
Action: Mouse scrolled (233, 459) with delta (0, 0)
Screenshot: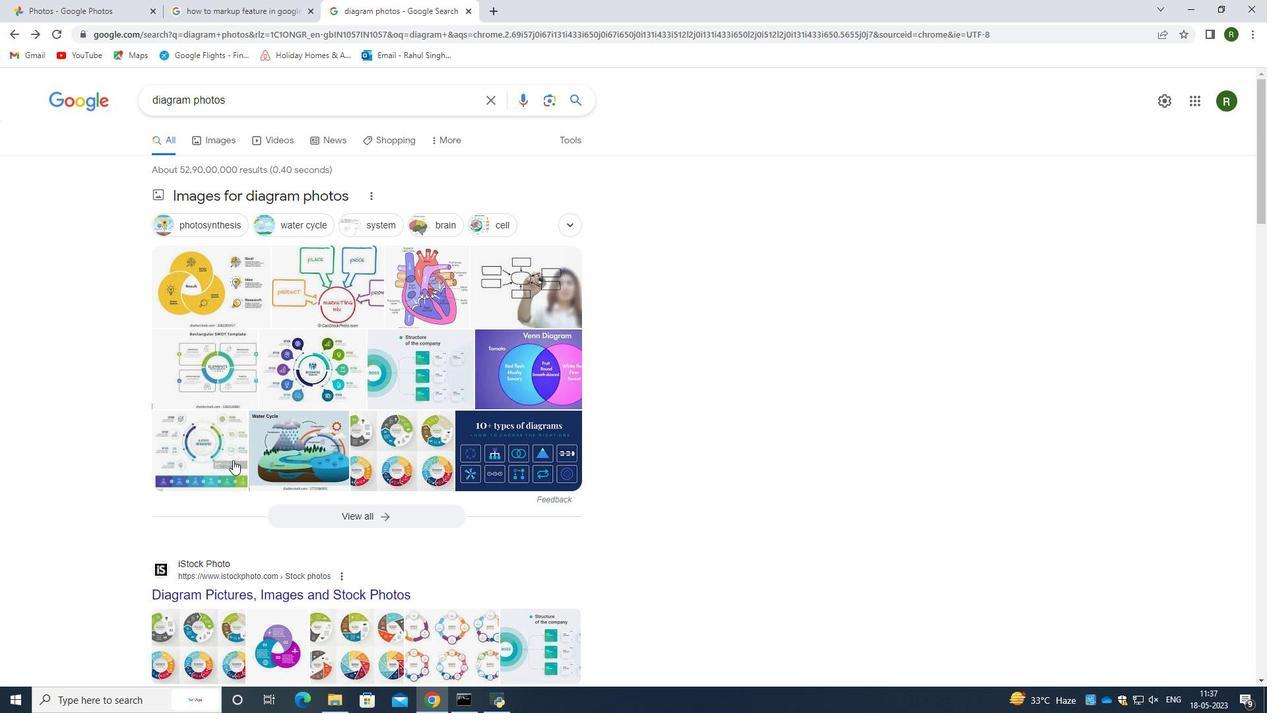 
Action: Mouse scrolled (233, 459) with delta (0, 0)
Screenshot: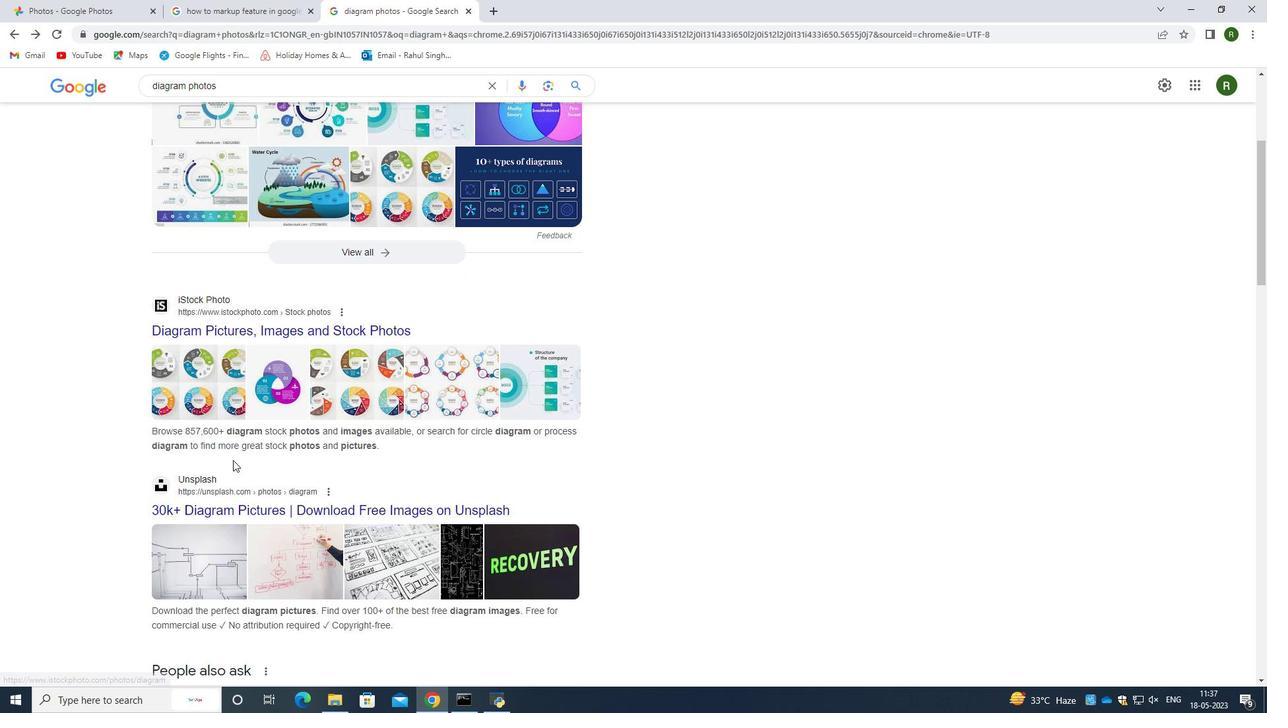 
Action: Mouse scrolled (233, 459) with delta (0, 0)
Screenshot: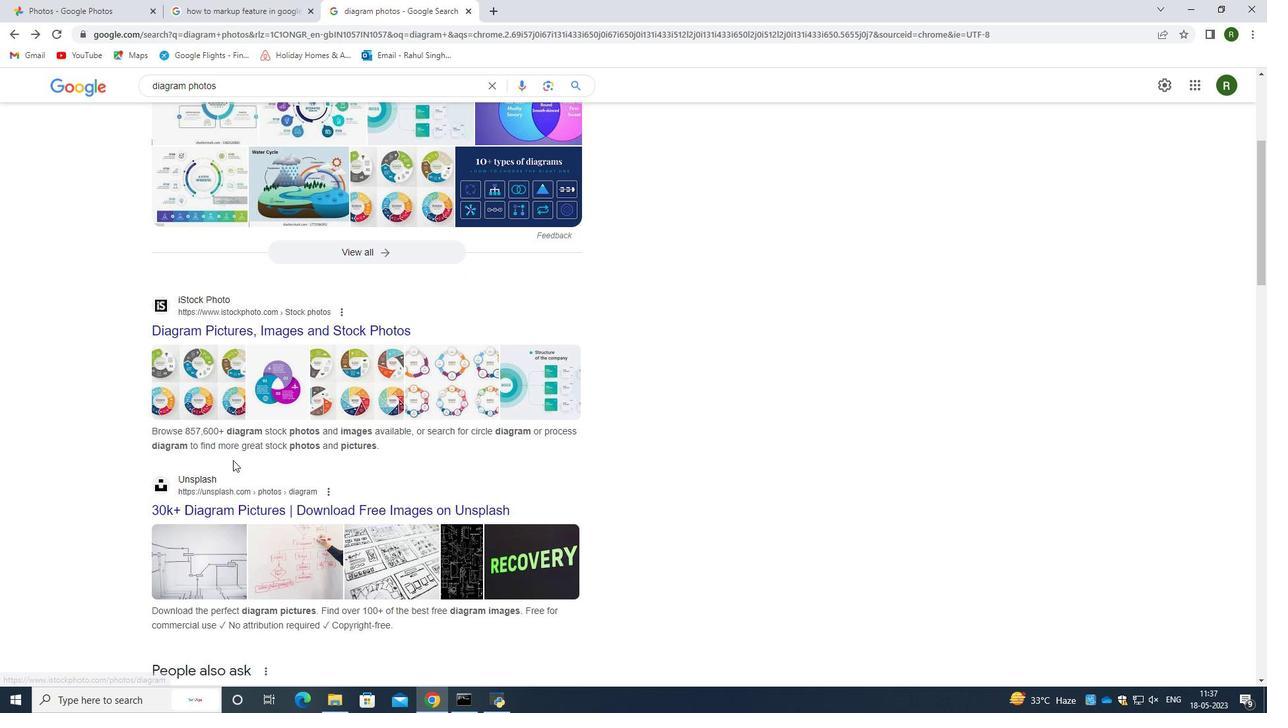 
Action: Mouse scrolled (233, 459) with delta (0, 0)
Screenshot: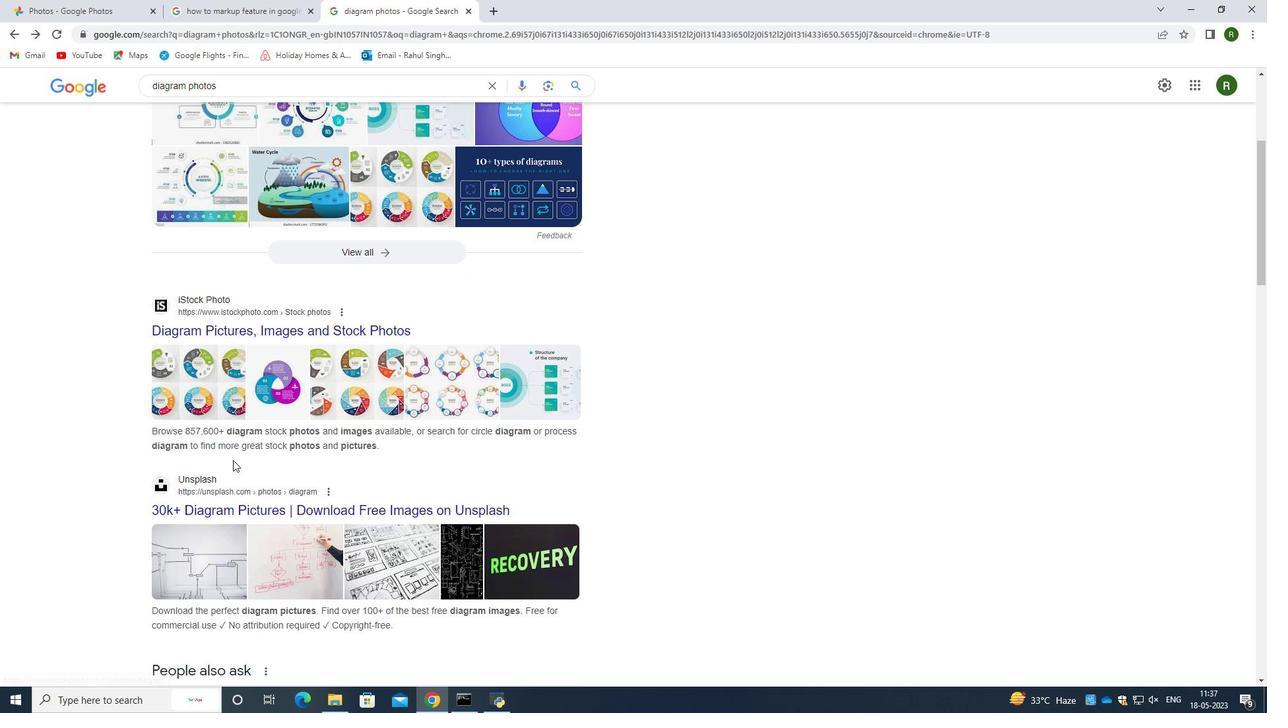 
Action: Mouse scrolled (233, 459) with delta (0, 0)
Screenshot: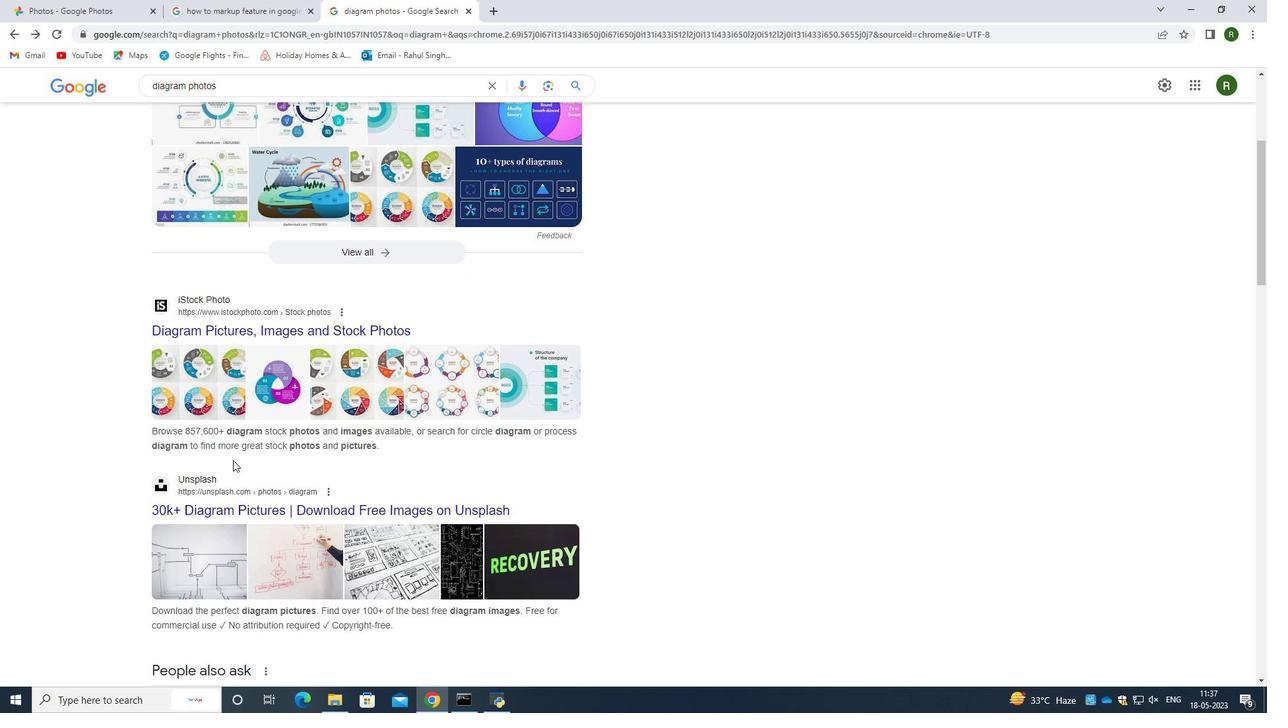 
Action: Mouse scrolled (233, 459) with delta (0, 0)
Screenshot: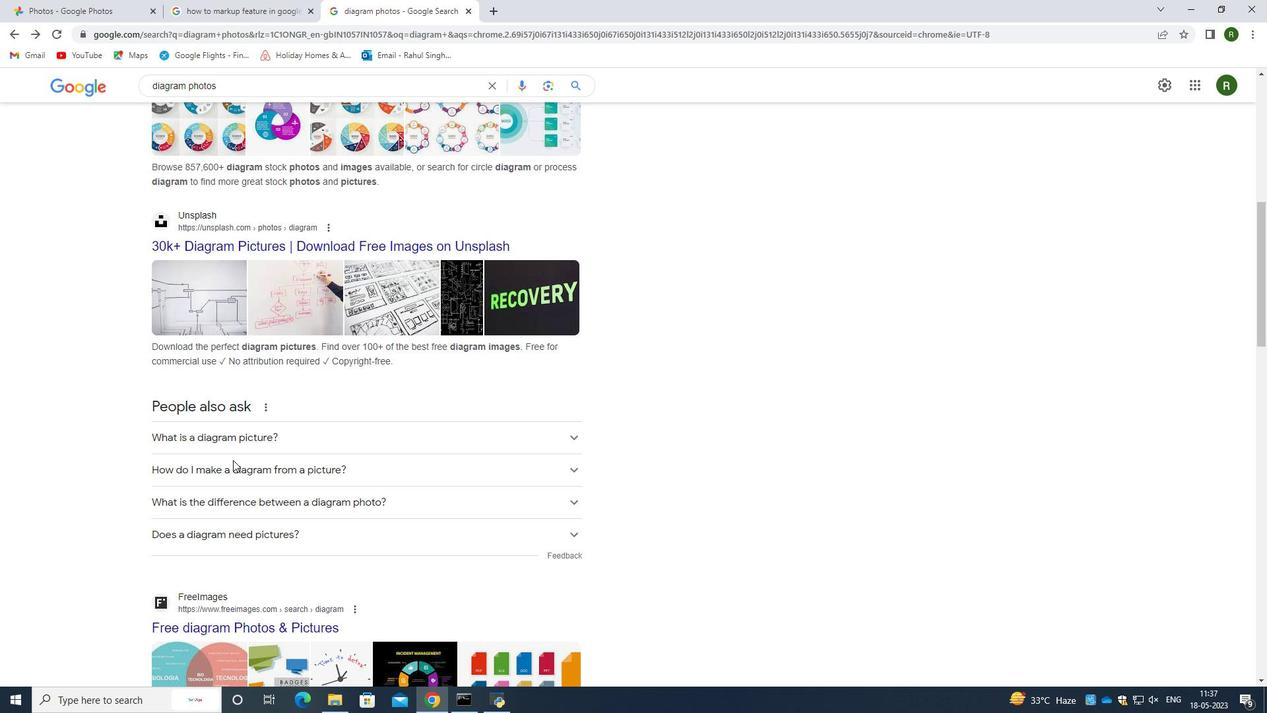 
Action: Mouse scrolled (233, 459) with delta (0, 0)
Screenshot: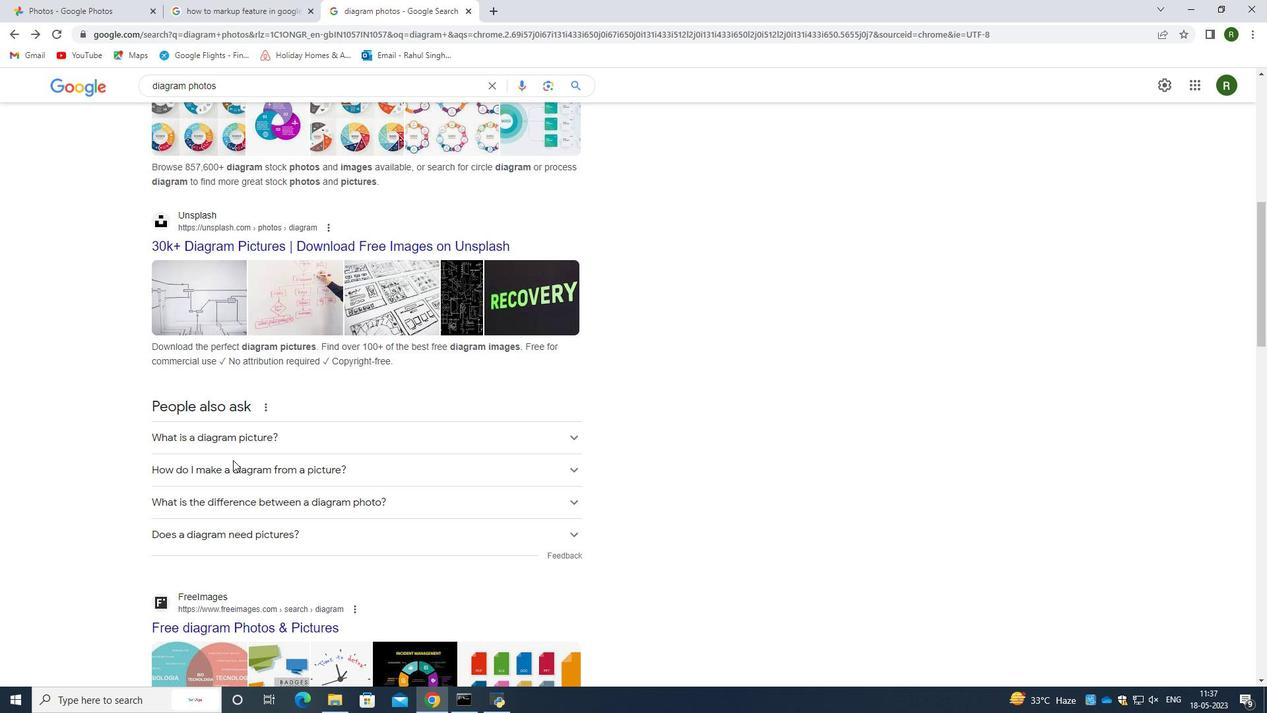 
Action: Mouse moved to (234, 462)
Screenshot: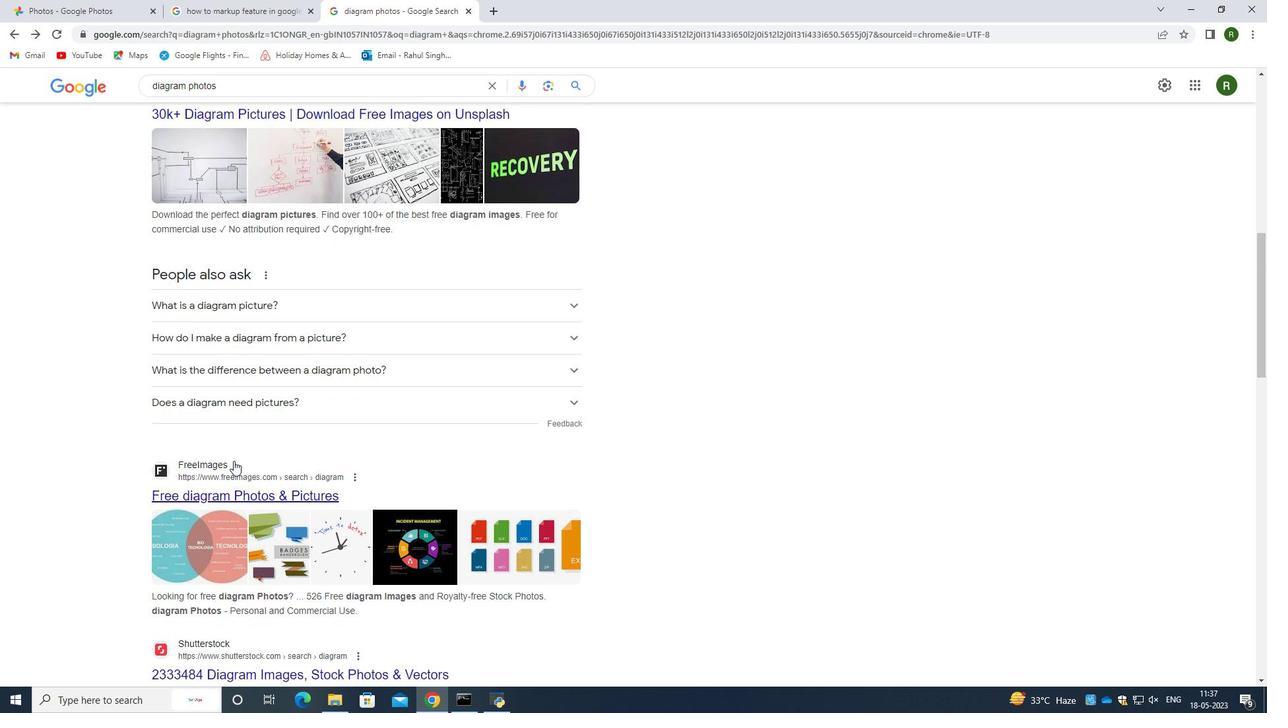 
Action: Mouse scrolled (234, 461) with delta (0, 0)
Screenshot: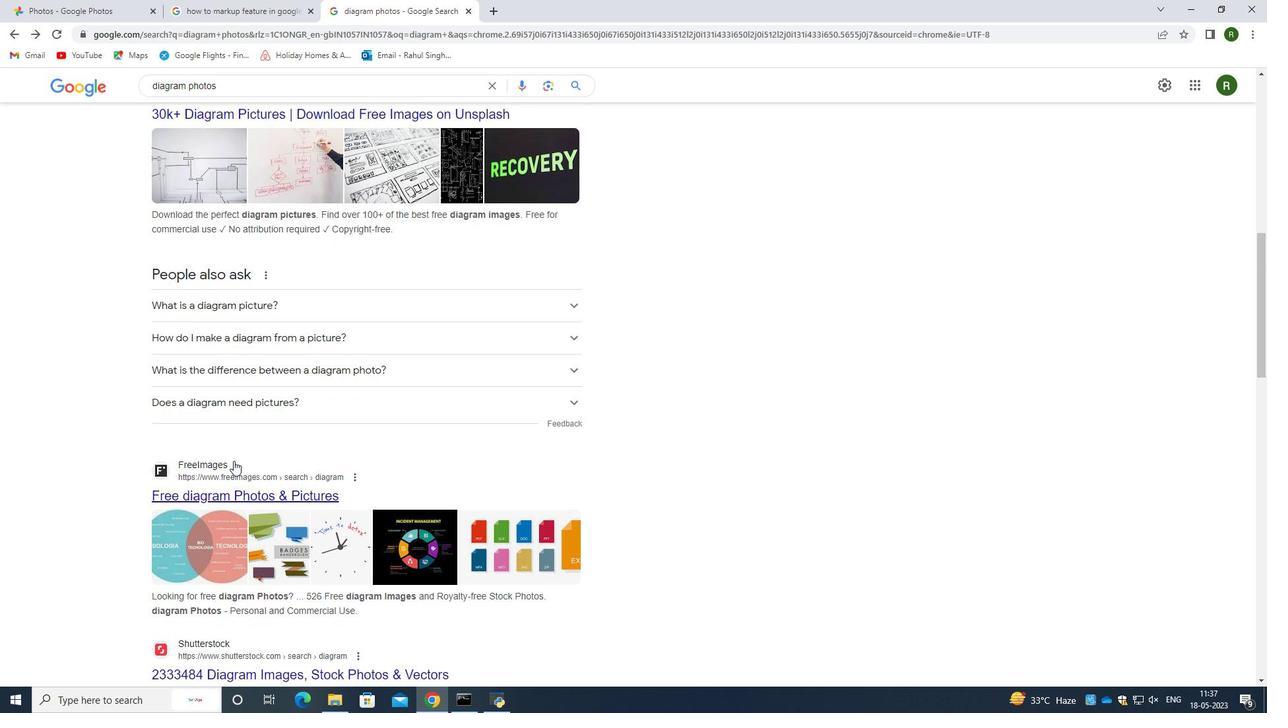 
Action: Mouse moved to (259, 432)
Screenshot: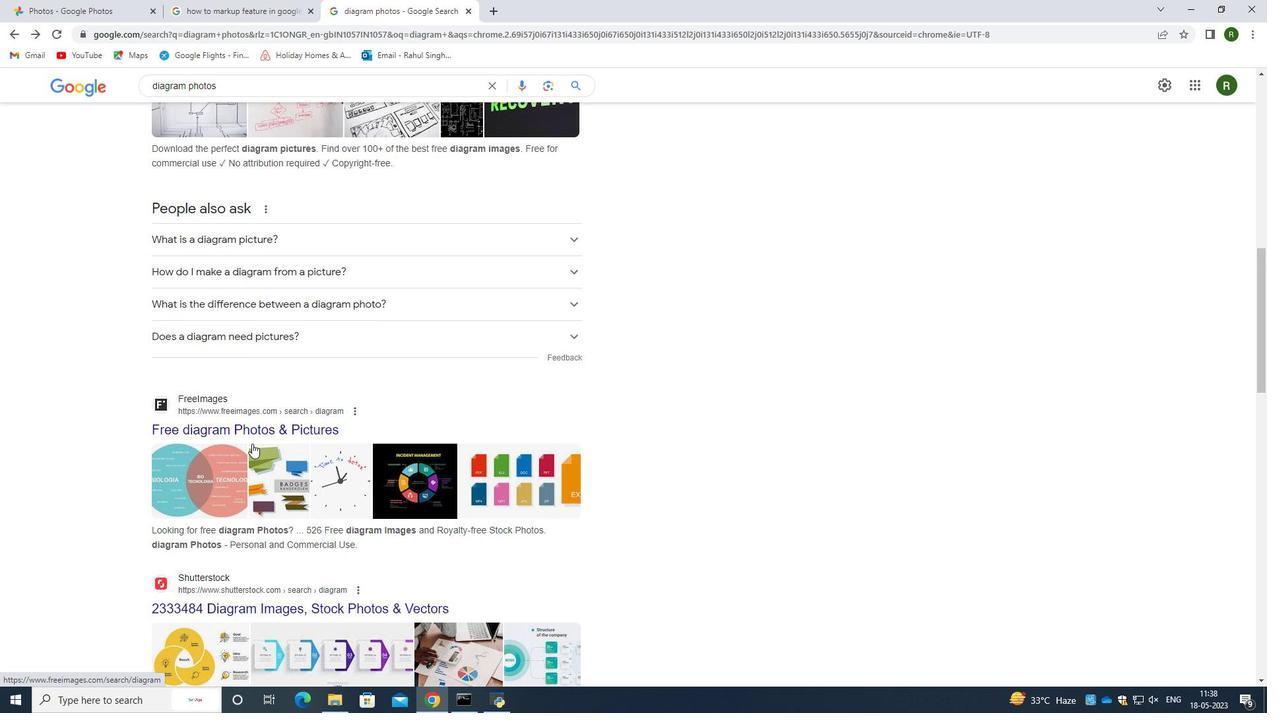 
Action: Mouse pressed left at (259, 432)
Screenshot: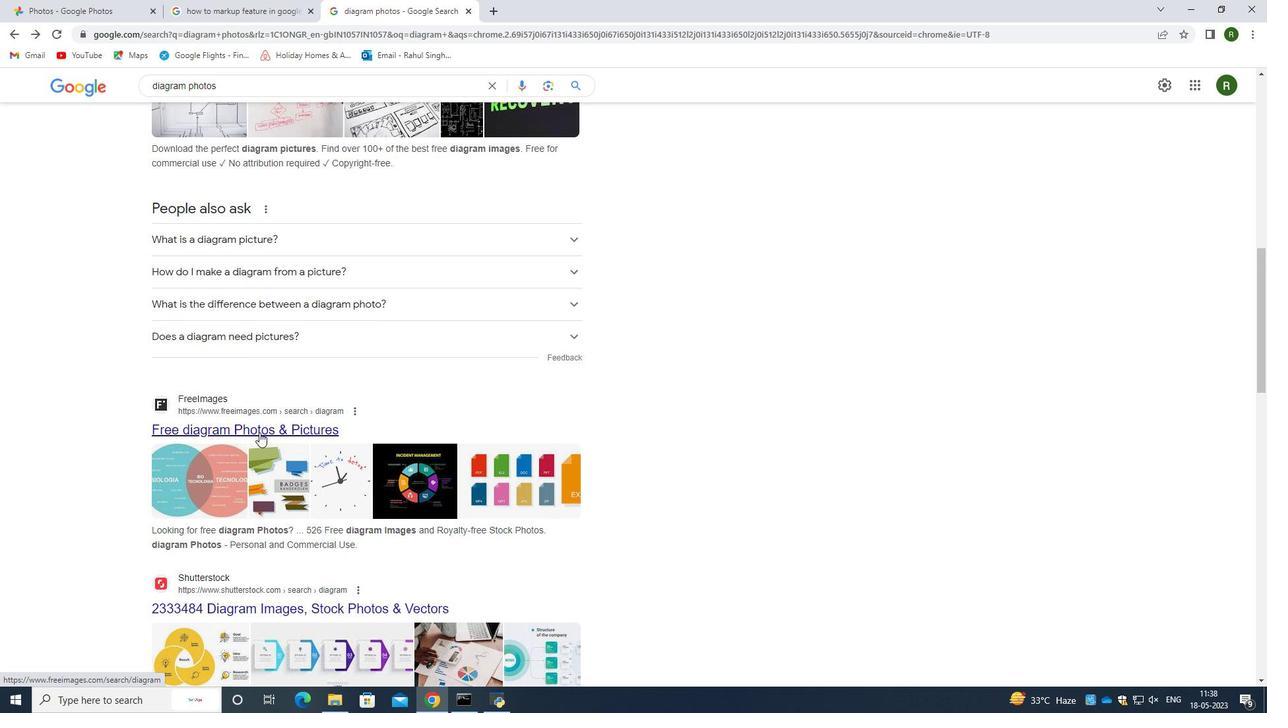 
Action: Mouse moved to (618, 430)
Screenshot: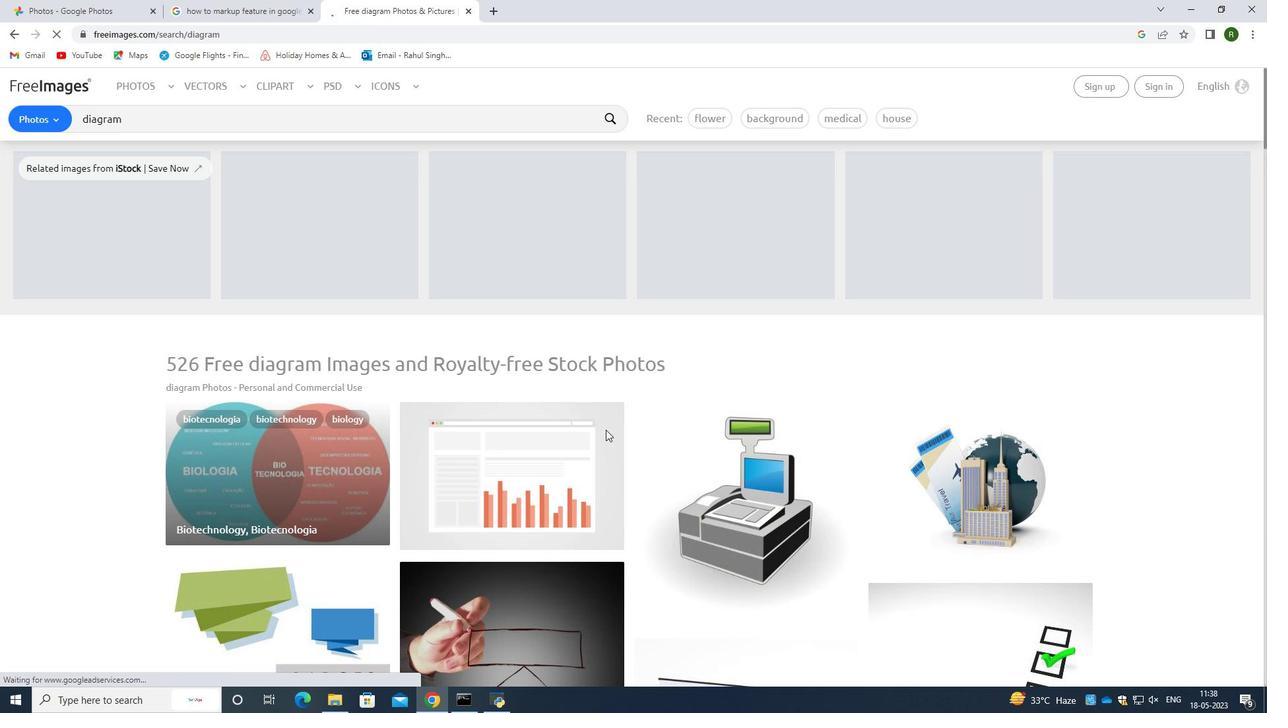 
Action: Mouse scrolled (618, 429) with delta (0, 0)
Screenshot: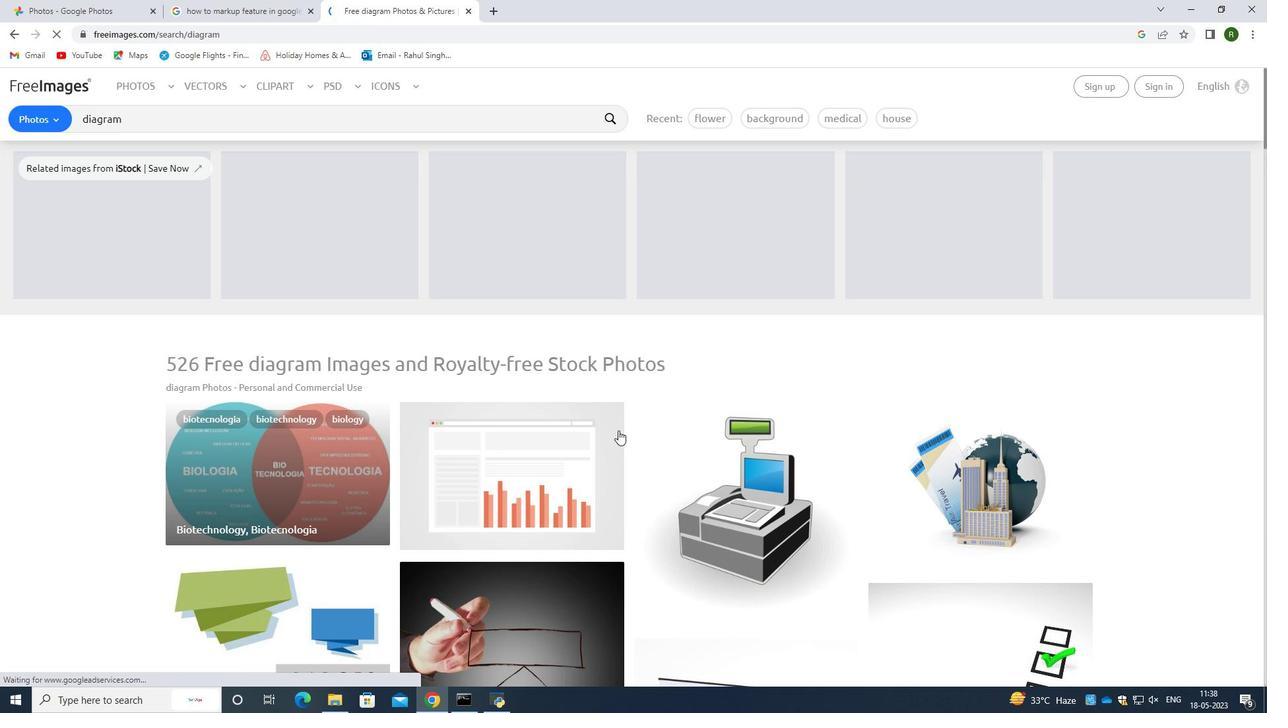
Action: Mouse scrolled (618, 429) with delta (0, 0)
Screenshot: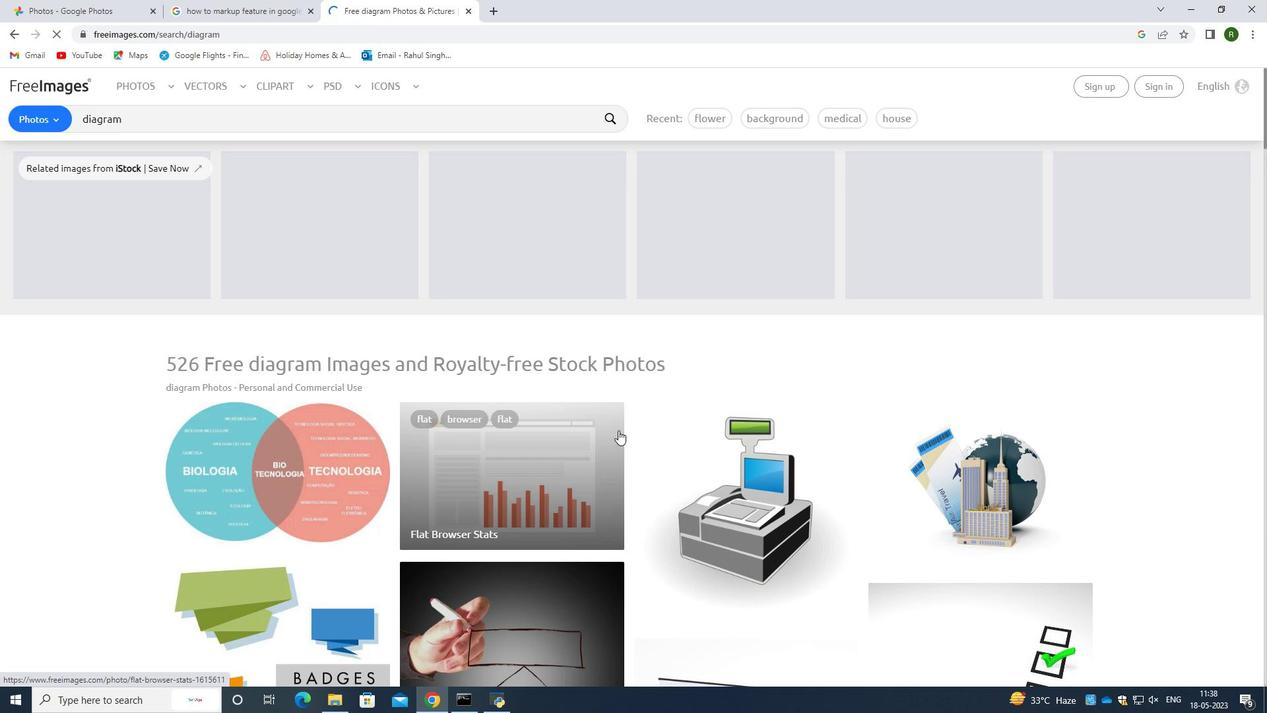 
Action: Mouse scrolled (618, 429) with delta (0, 0)
Screenshot: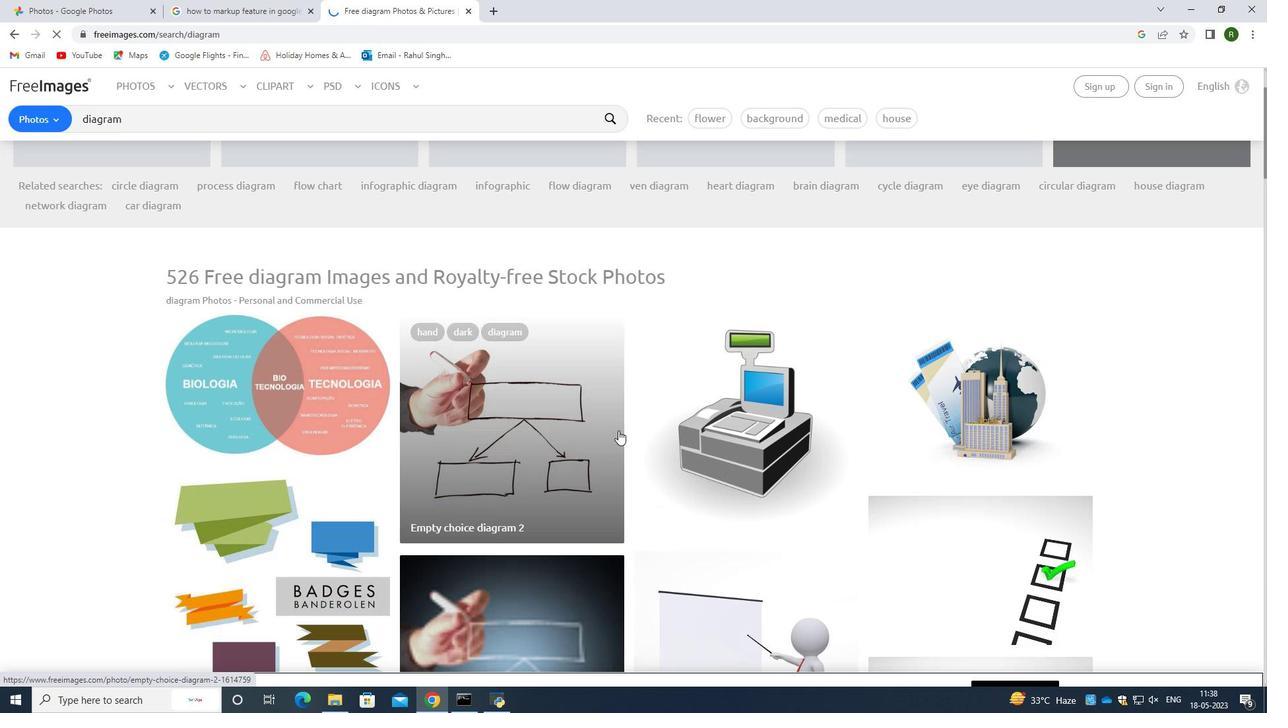 
Action: Mouse scrolled (618, 429) with delta (0, 0)
Screenshot: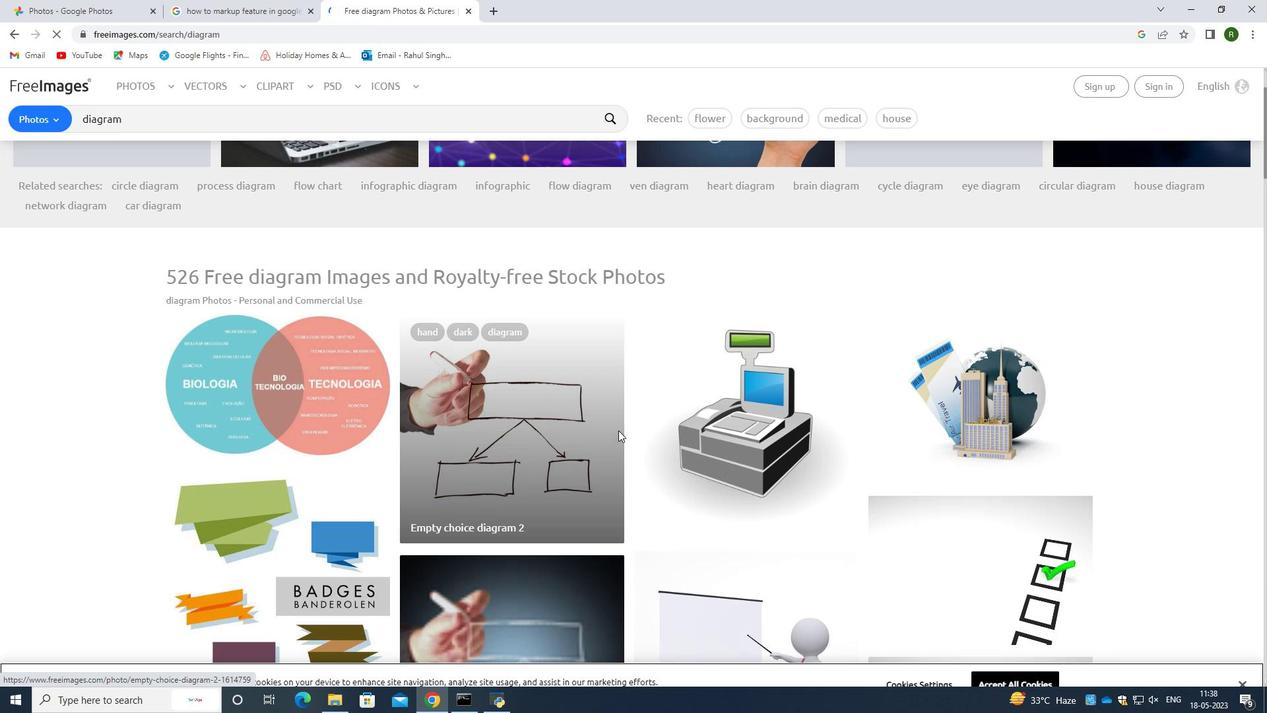 
Action: Mouse scrolled (618, 429) with delta (0, 0)
Screenshot: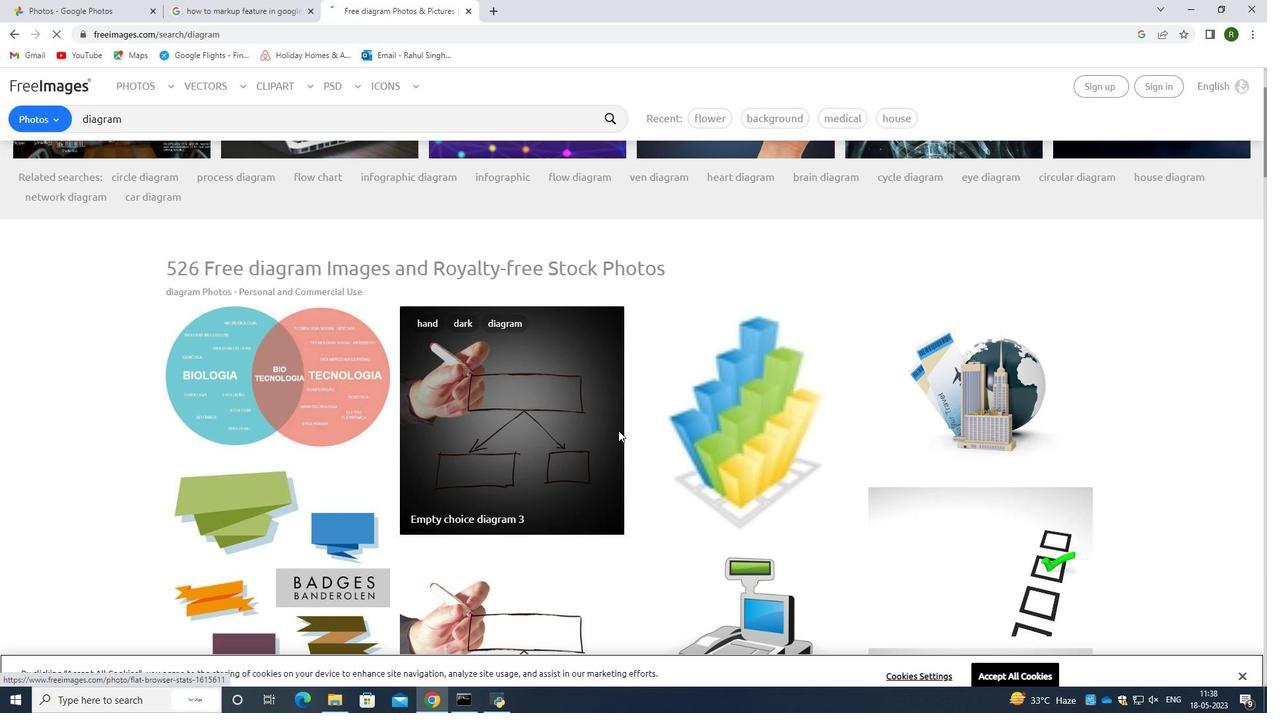 
Action: Mouse scrolled (618, 429) with delta (0, 0)
Screenshot: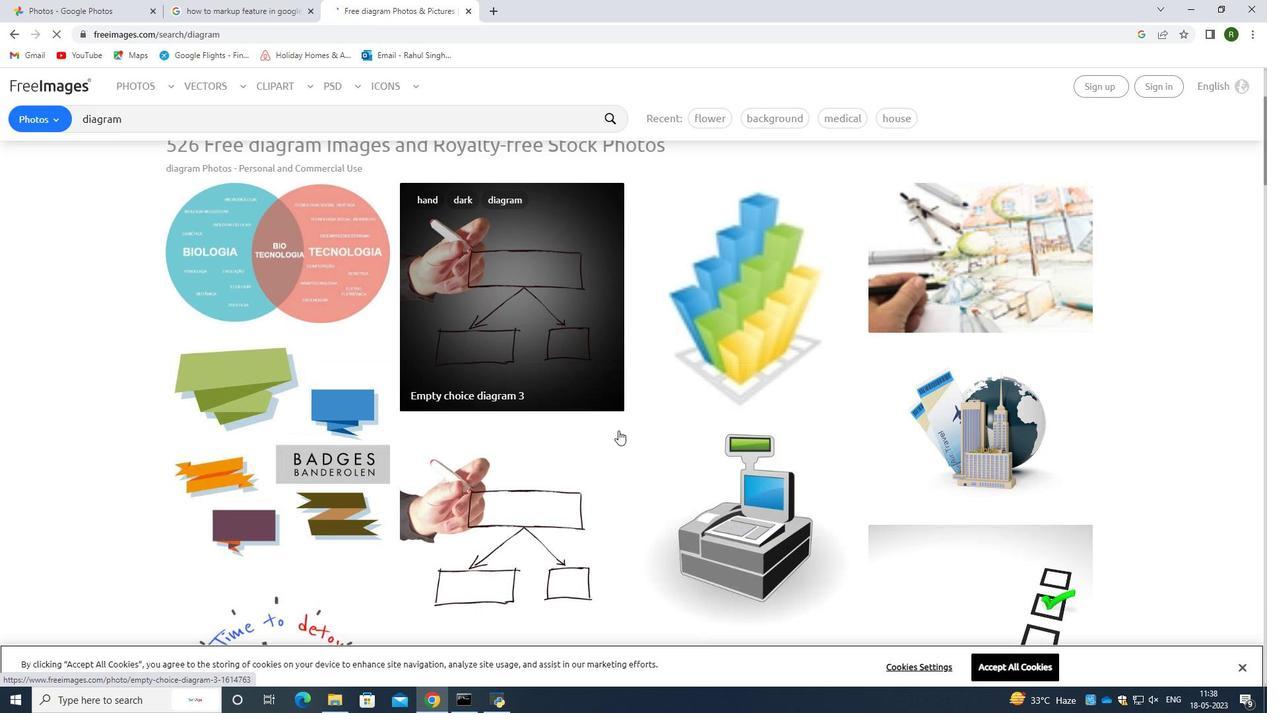 
Action: Mouse scrolled (618, 429) with delta (0, 0)
Screenshot: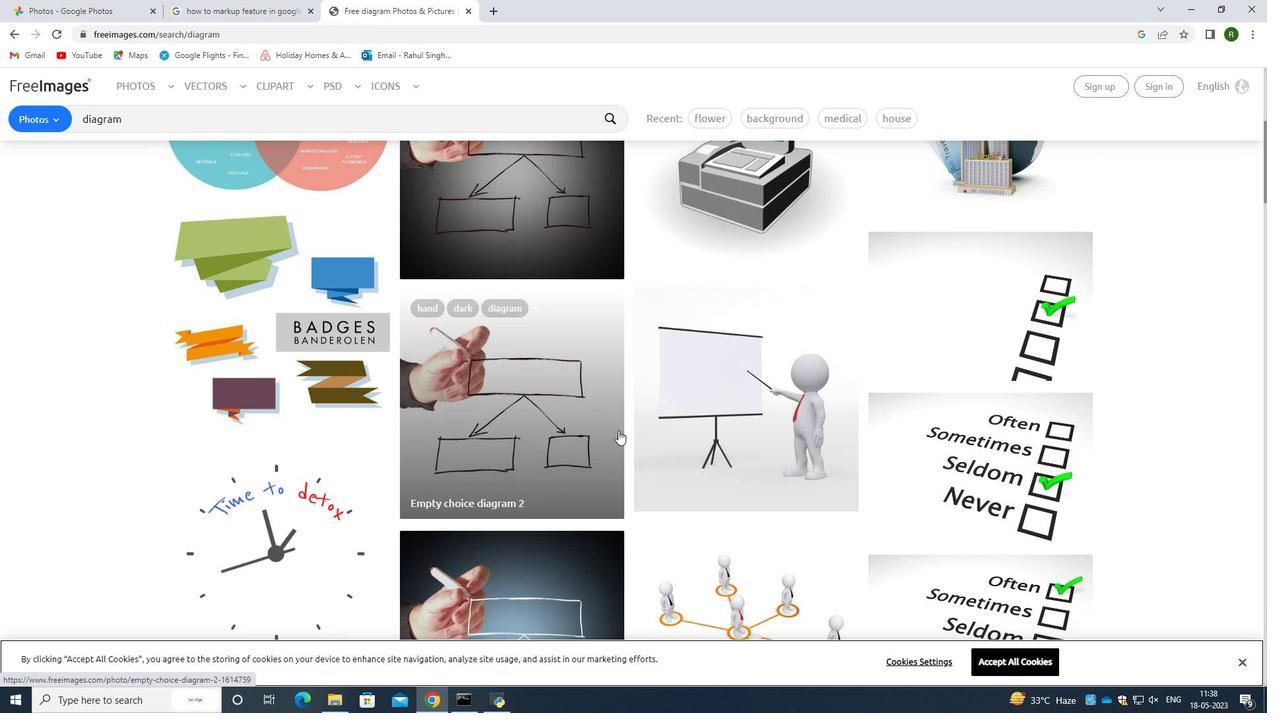
Action: Mouse scrolled (618, 429) with delta (0, 0)
Screenshot: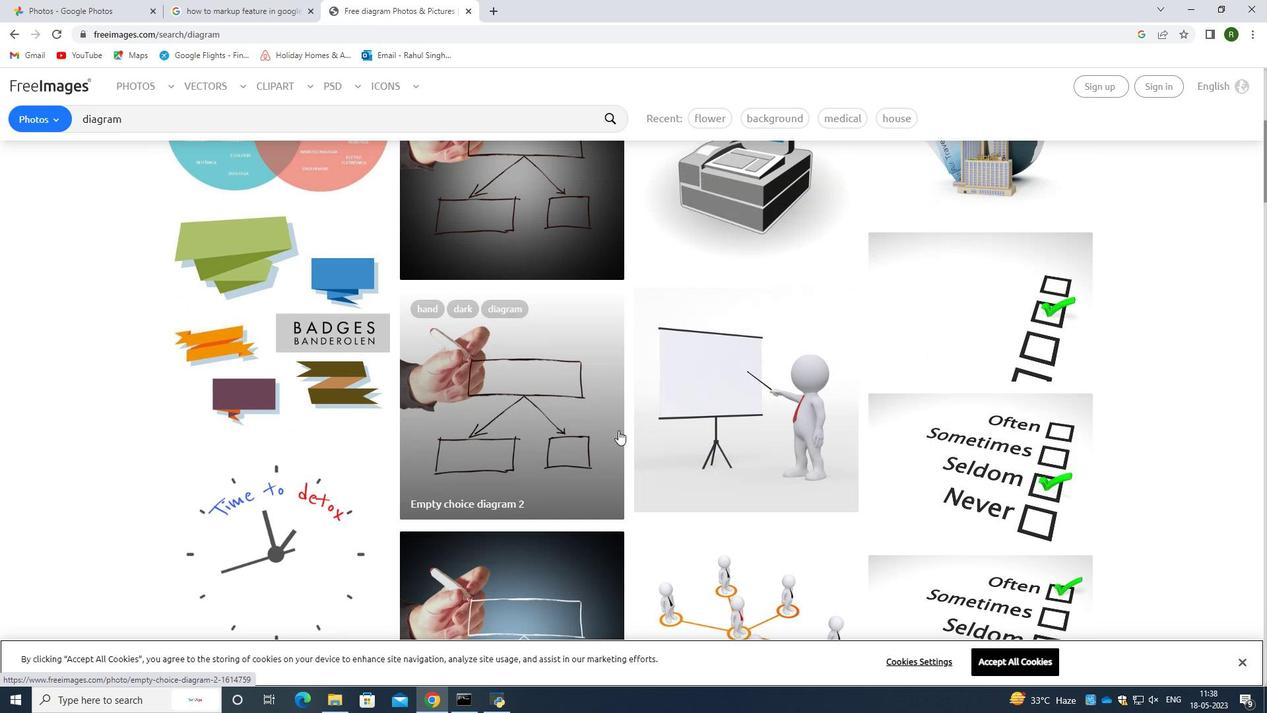 
Action: Mouse scrolled (618, 429) with delta (0, 0)
Screenshot: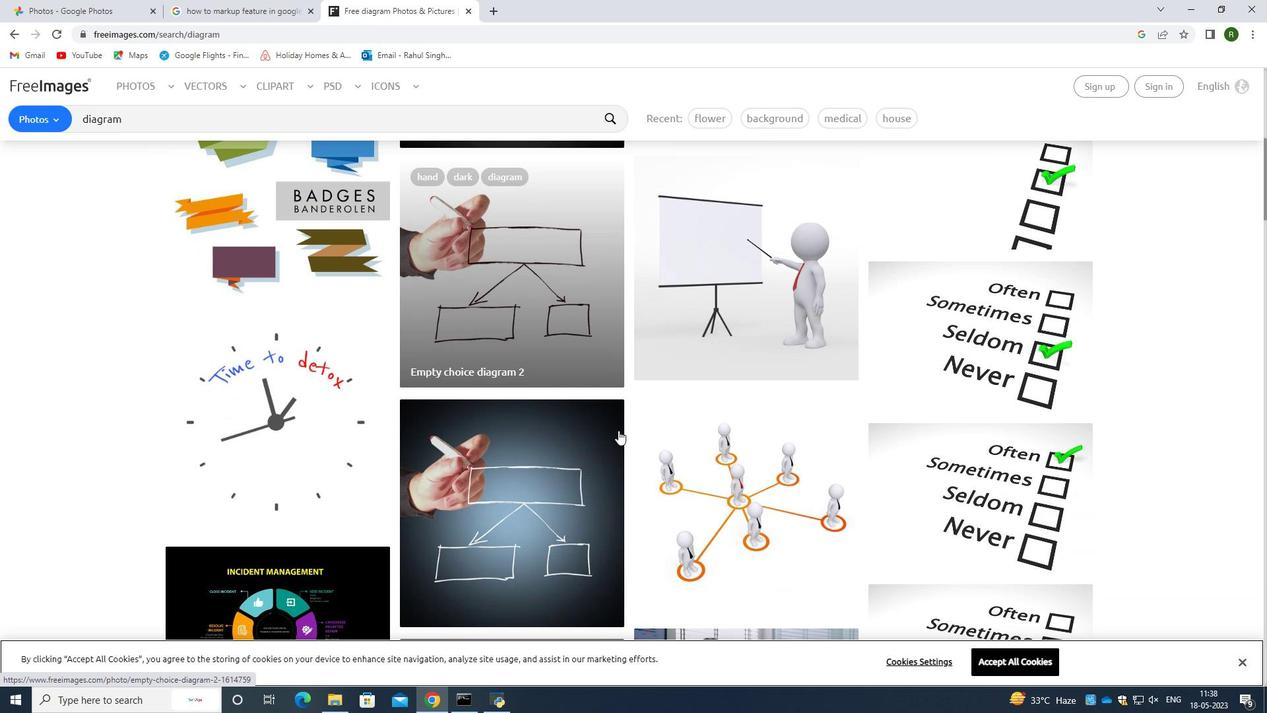 
Action: Mouse scrolled (618, 429) with delta (0, 0)
Screenshot: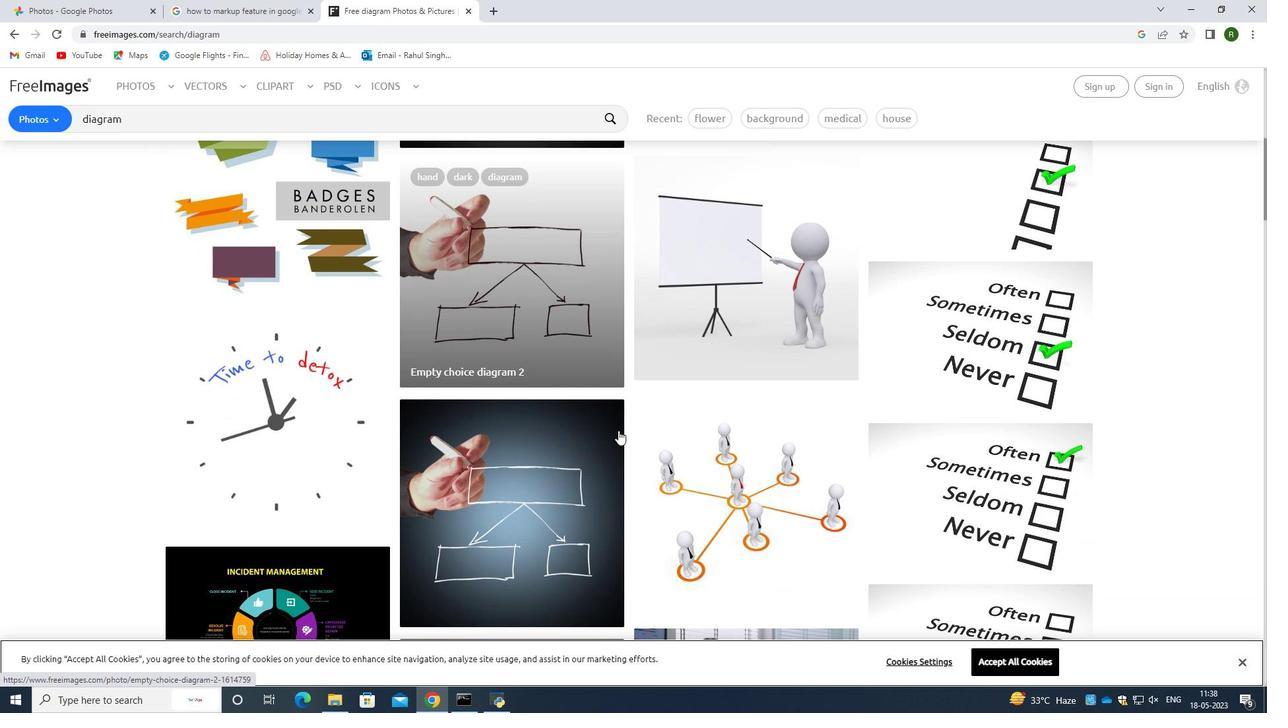 
Action: Mouse scrolled (618, 429) with delta (0, 0)
Screenshot: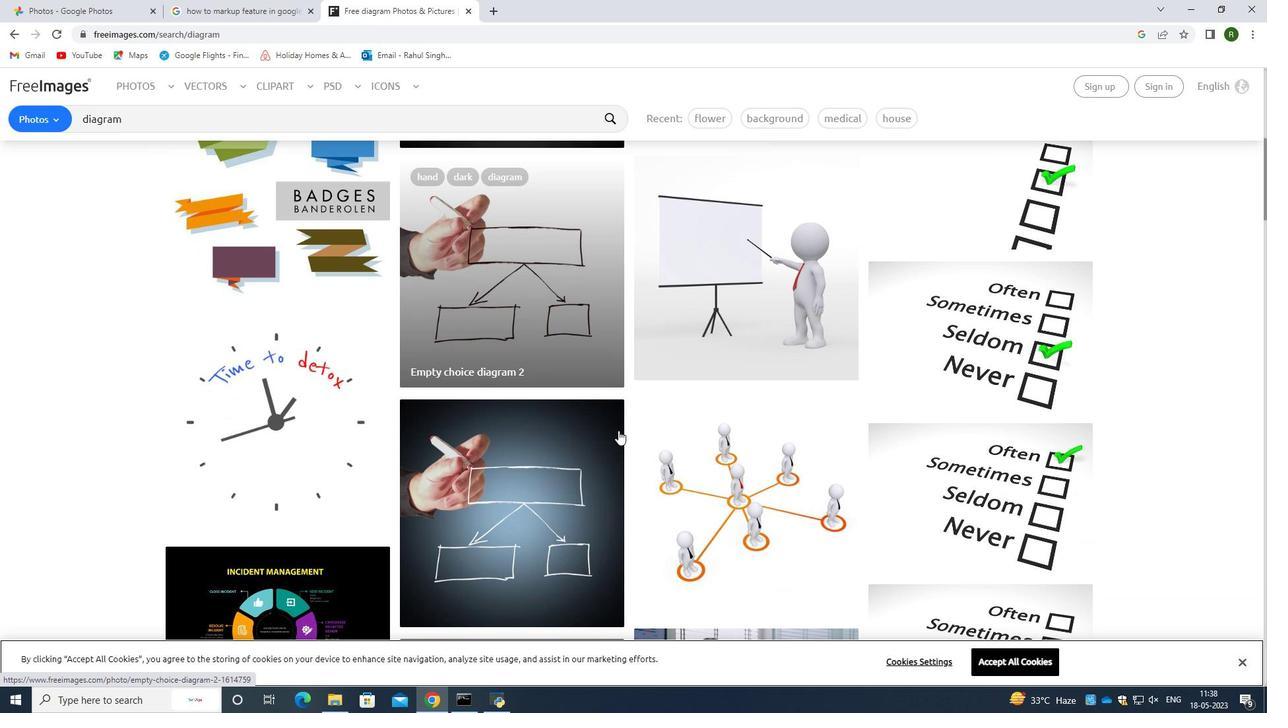 
Action: Mouse scrolled (618, 429) with delta (0, 0)
Screenshot: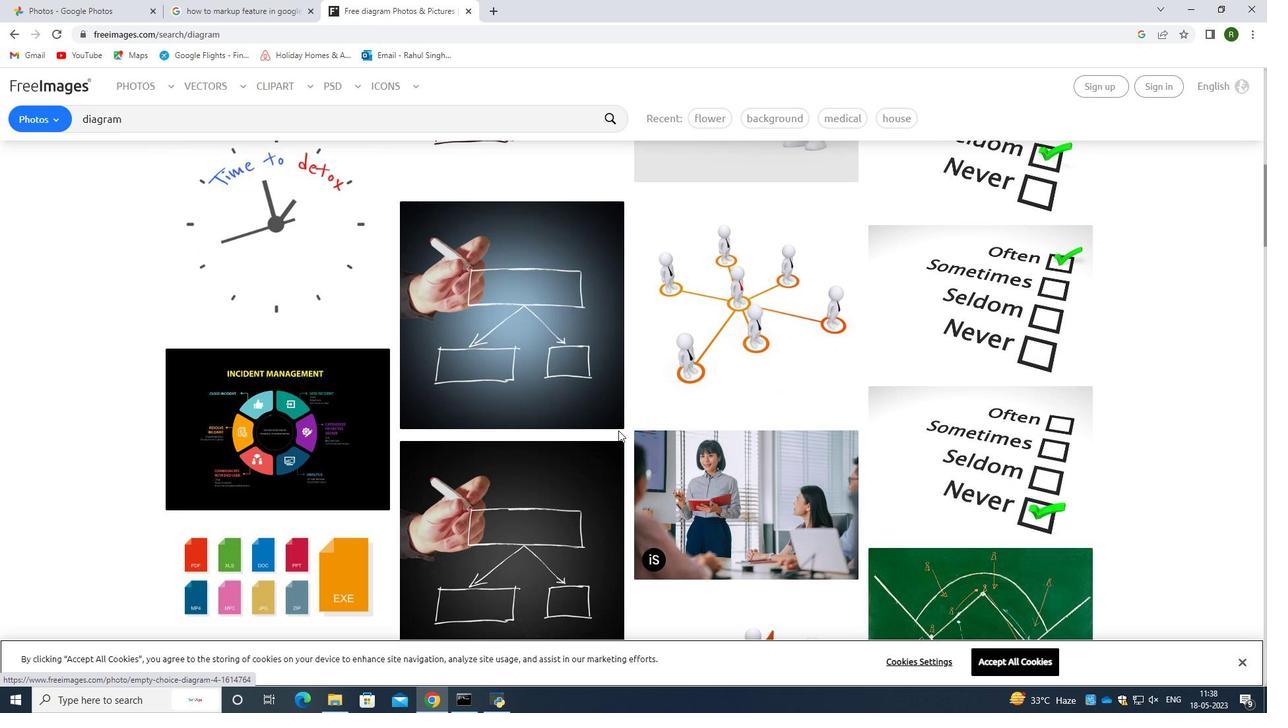 
Action: Mouse scrolled (618, 429) with delta (0, 0)
Screenshot: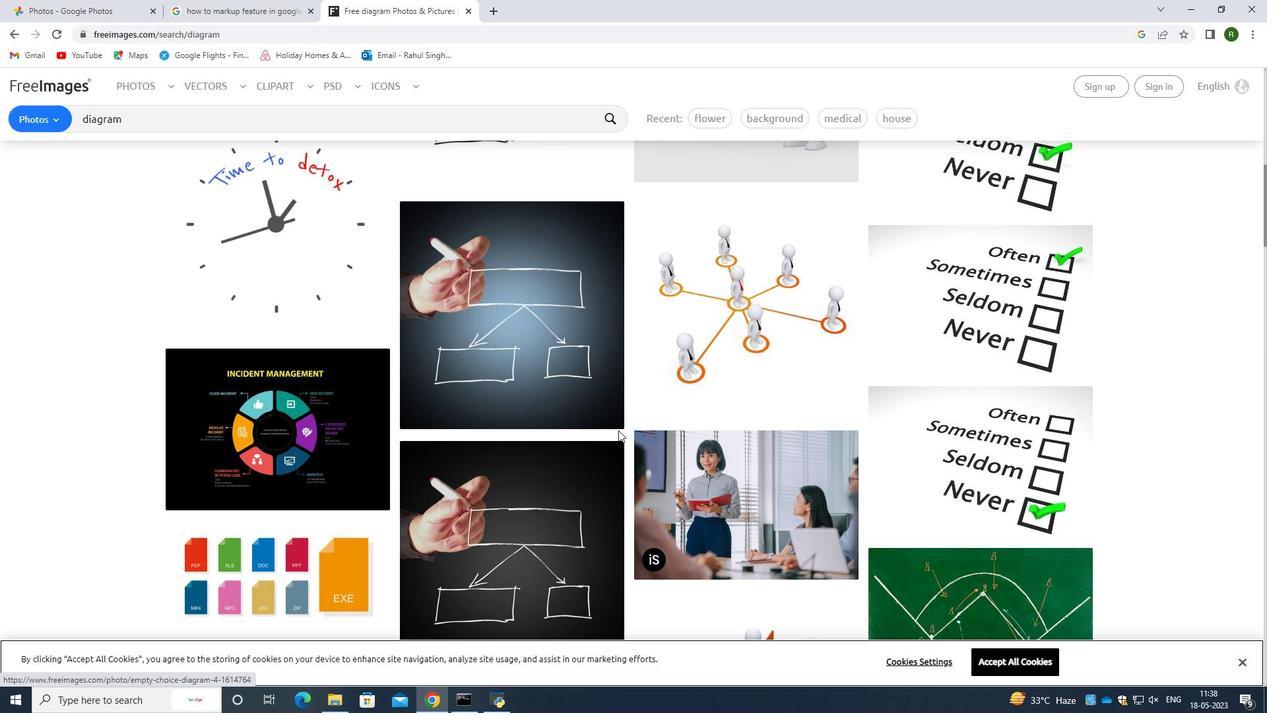 
Action: Mouse scrolled (618, 429) with delta (0, 0)
